 Task: Install travel planning extensions for finding flights, hotels, and activities.
Action: Mouse moved to (1189, 31)
Screenshot: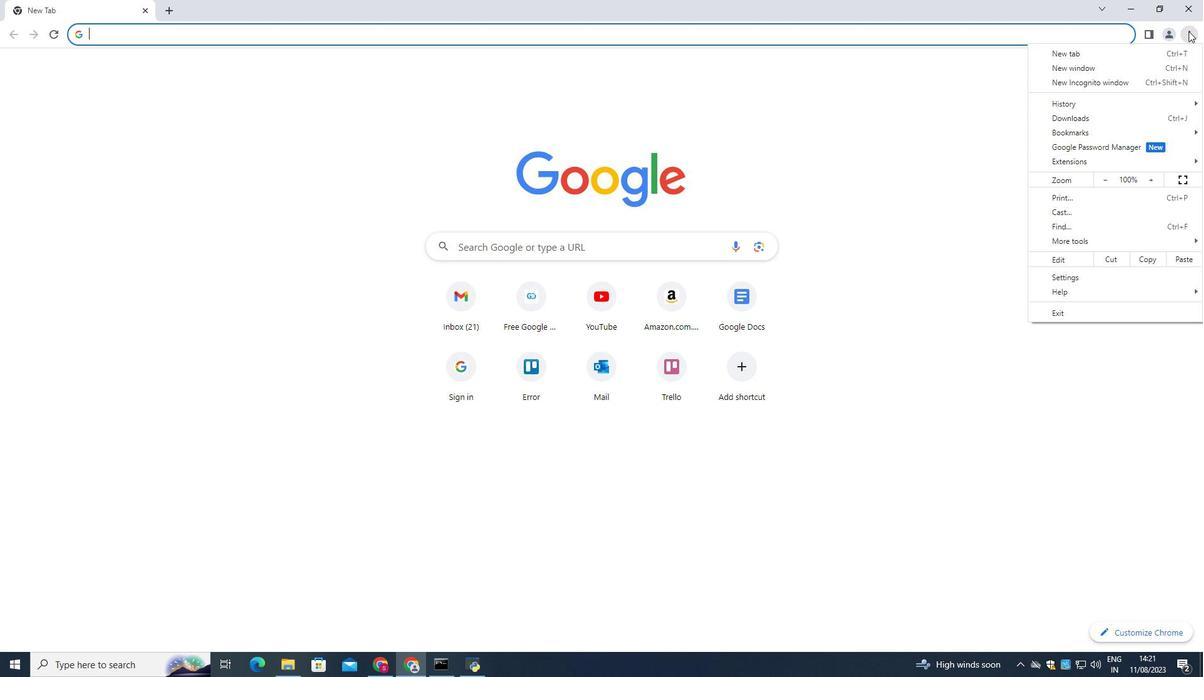
Action: Mouse pressed left at (1189, 31)
Screenshot: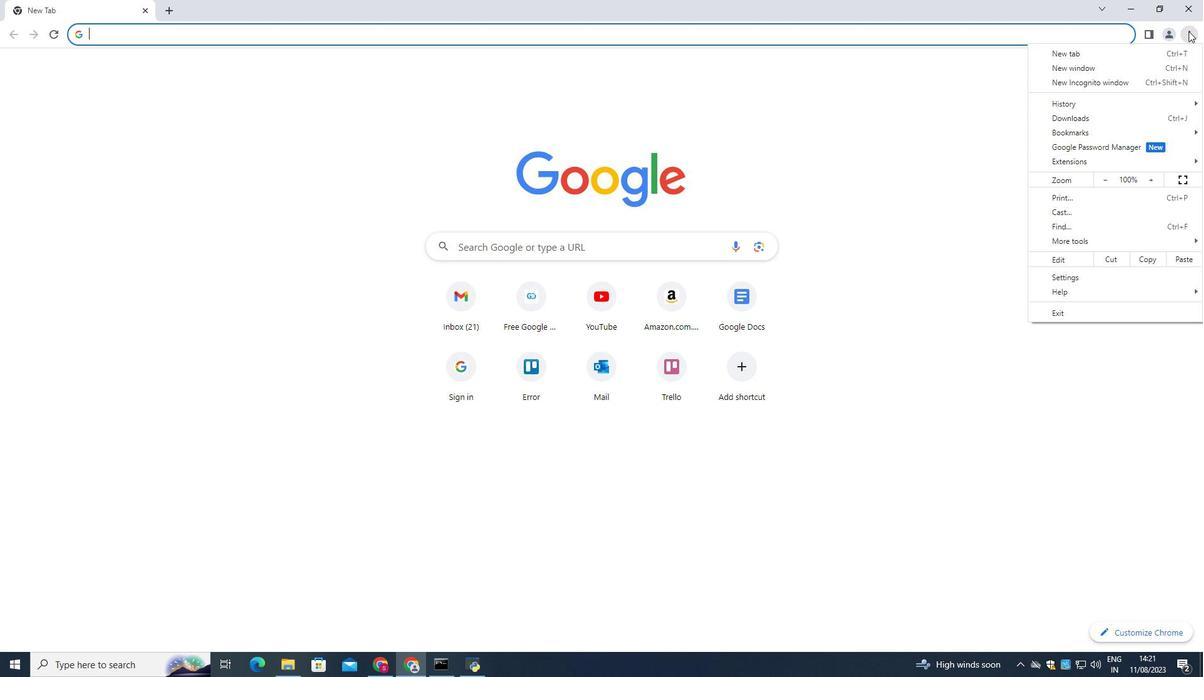 
Action: Mouse moved to (1087, 160)
Screenshot: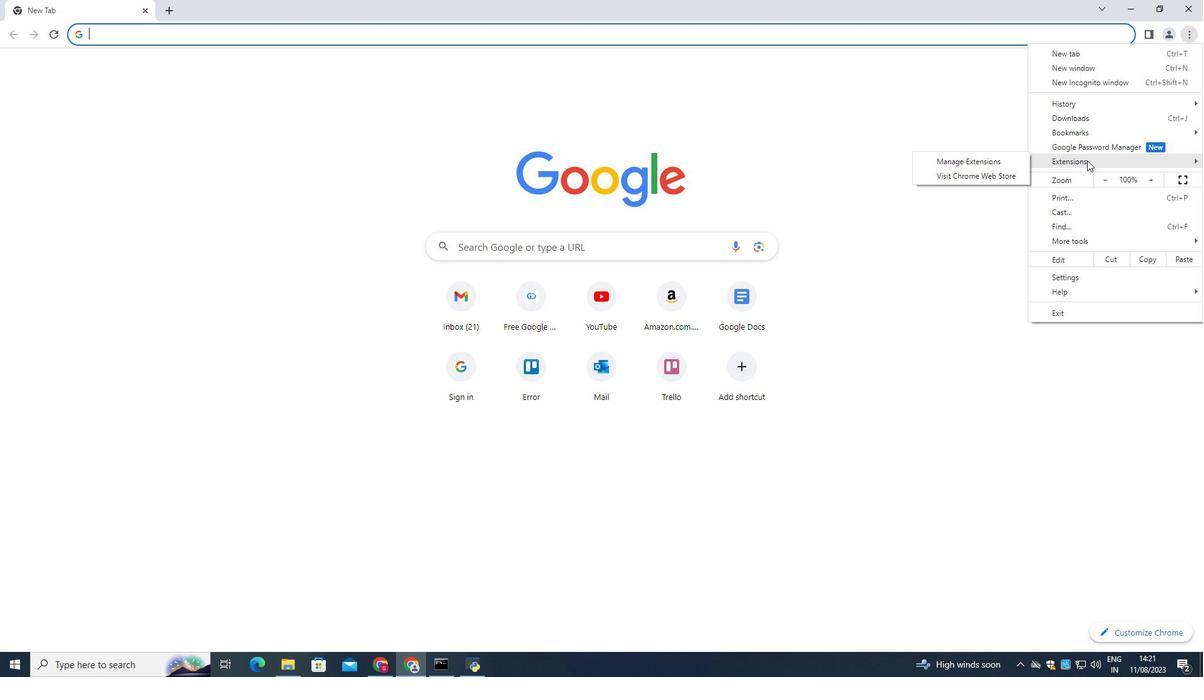 
Action: Mouse pressed left at (1087, 160)
Screenshot: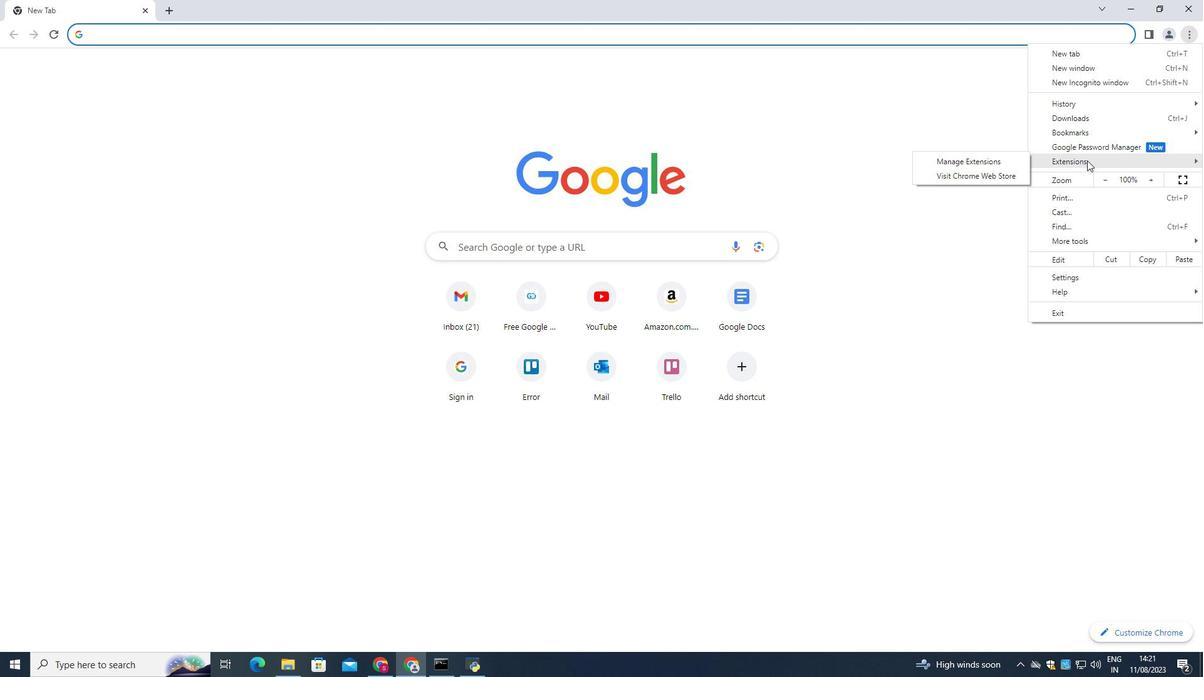 
Action: Mouse moved to (991, 175)
Screenshot: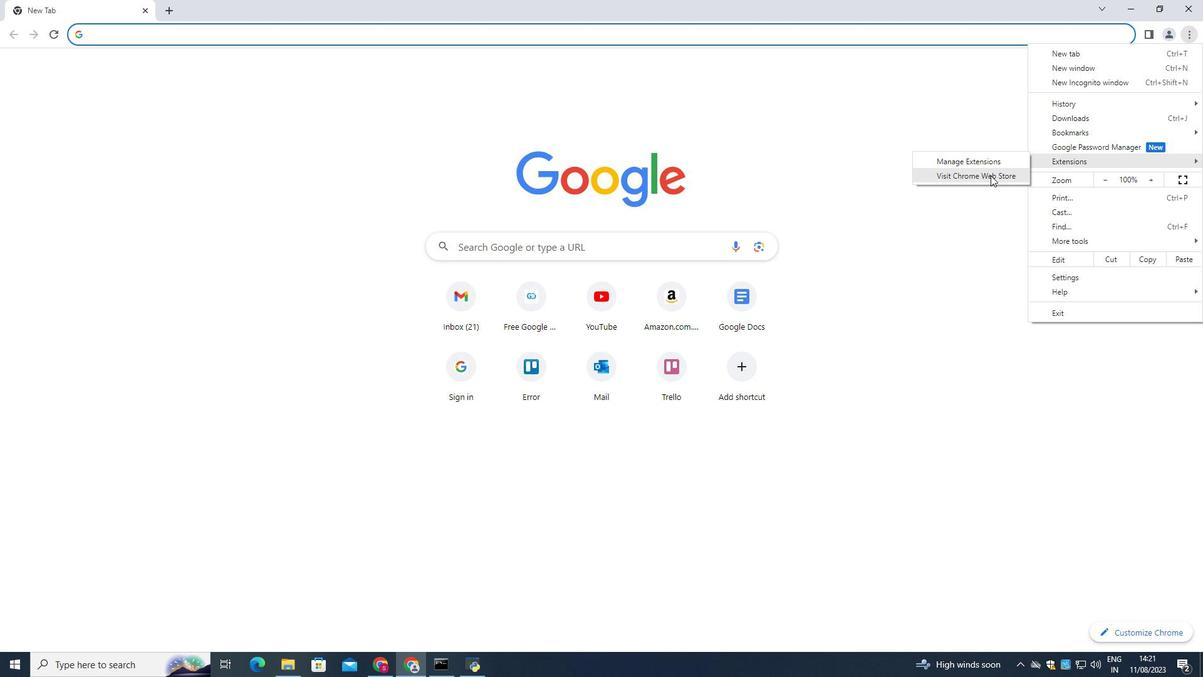 
Action: Mouse pressed left at (991, 175)
Screenshot: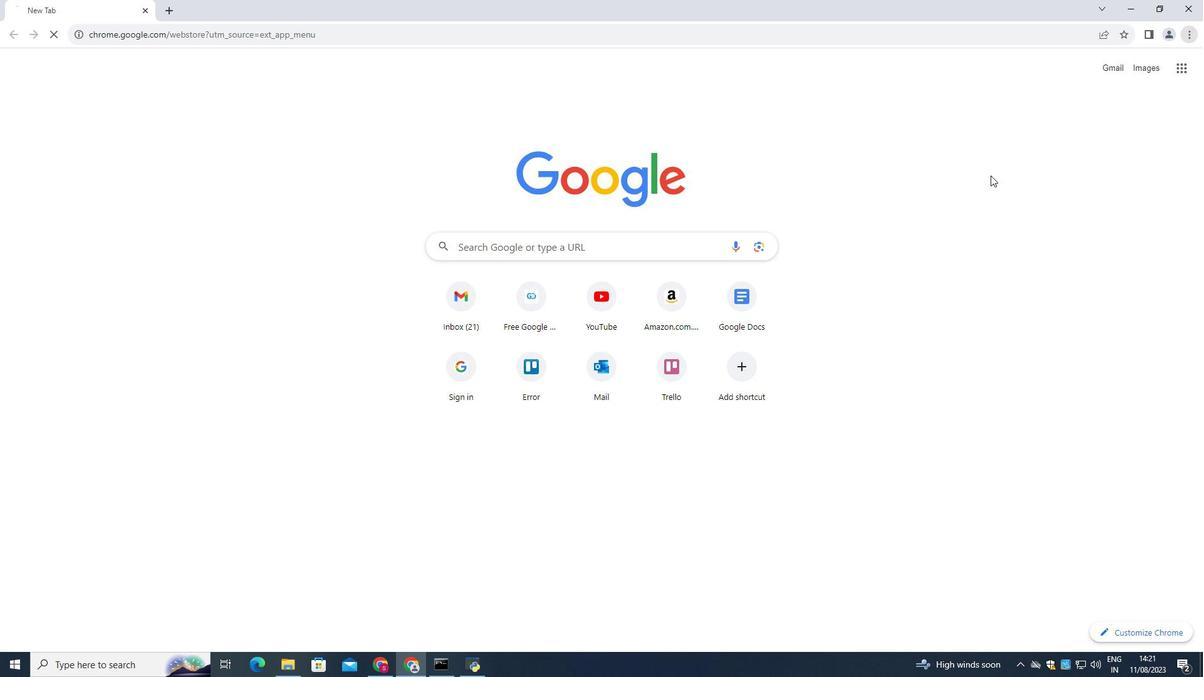 
Action: Mouse moved to (320, 112)
Screenshot: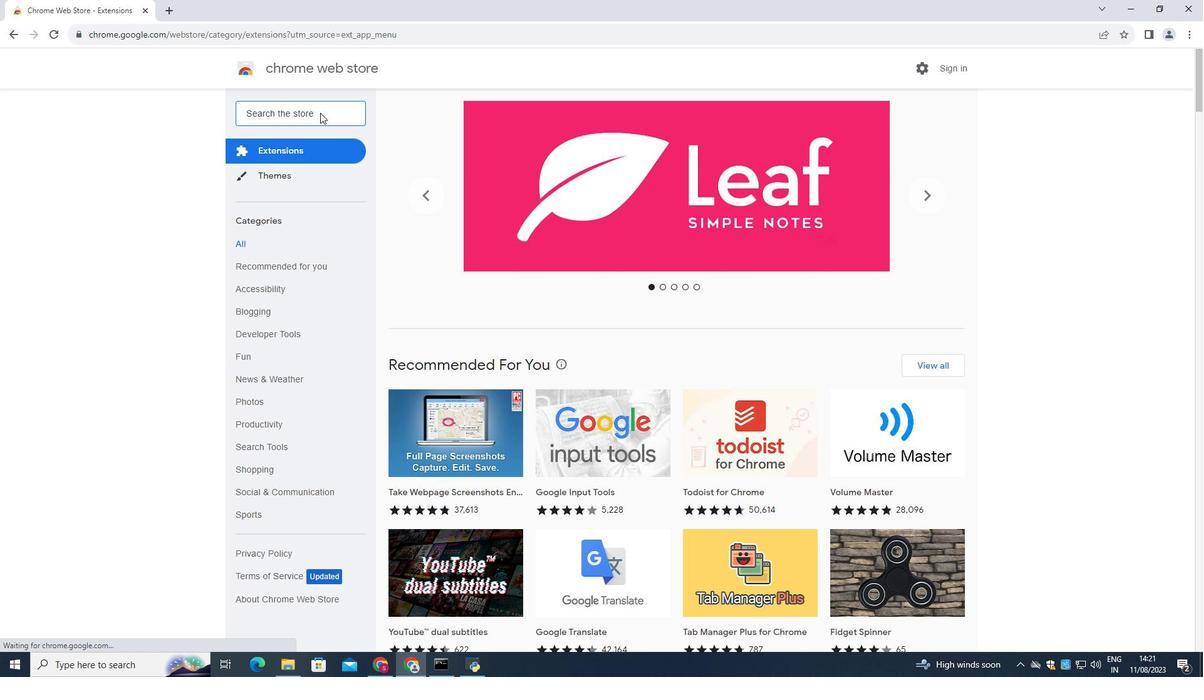 
Action: Mouse pressed left at (320, 112)
Screenshot: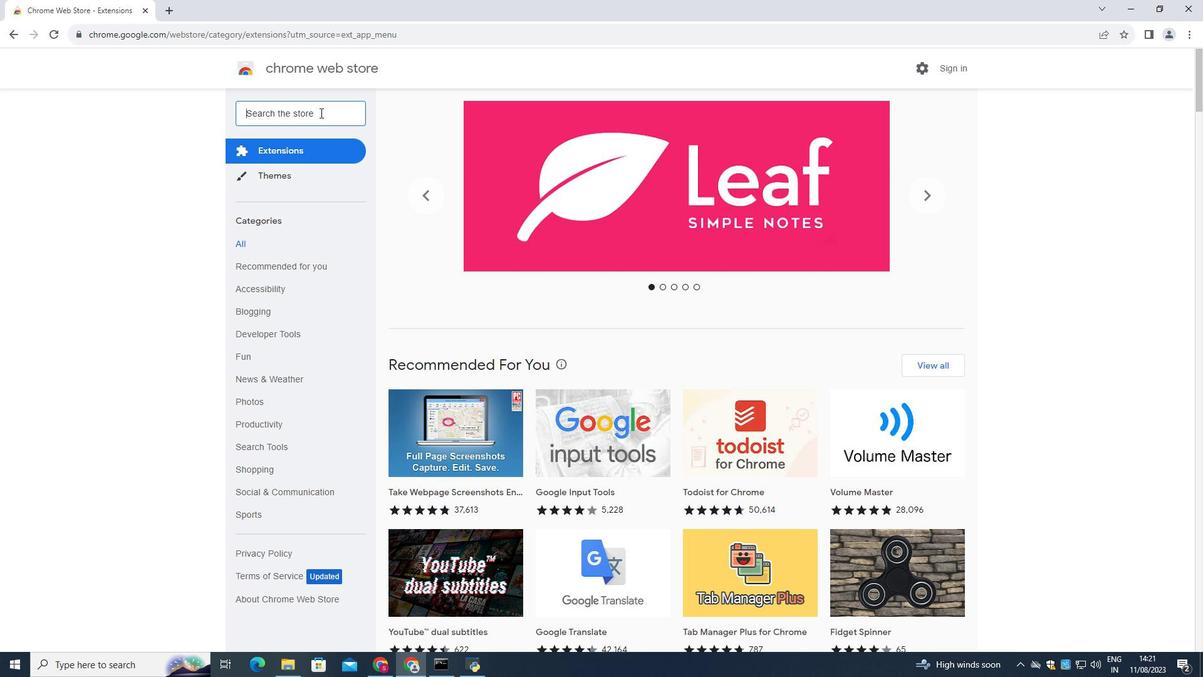 
Action: Key pressed travel<Key.space>planning<Key.space>extensions<Key.enter>
Screenshot: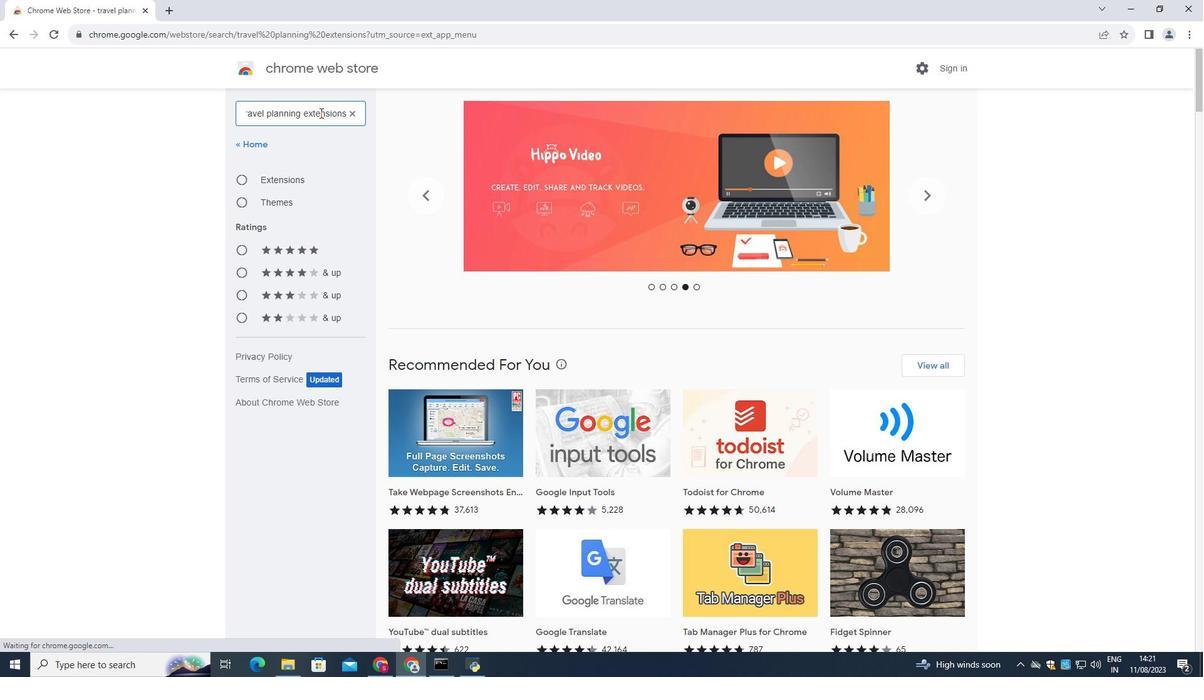 
Action: Mouse moved to (672, 266)
Screenshot: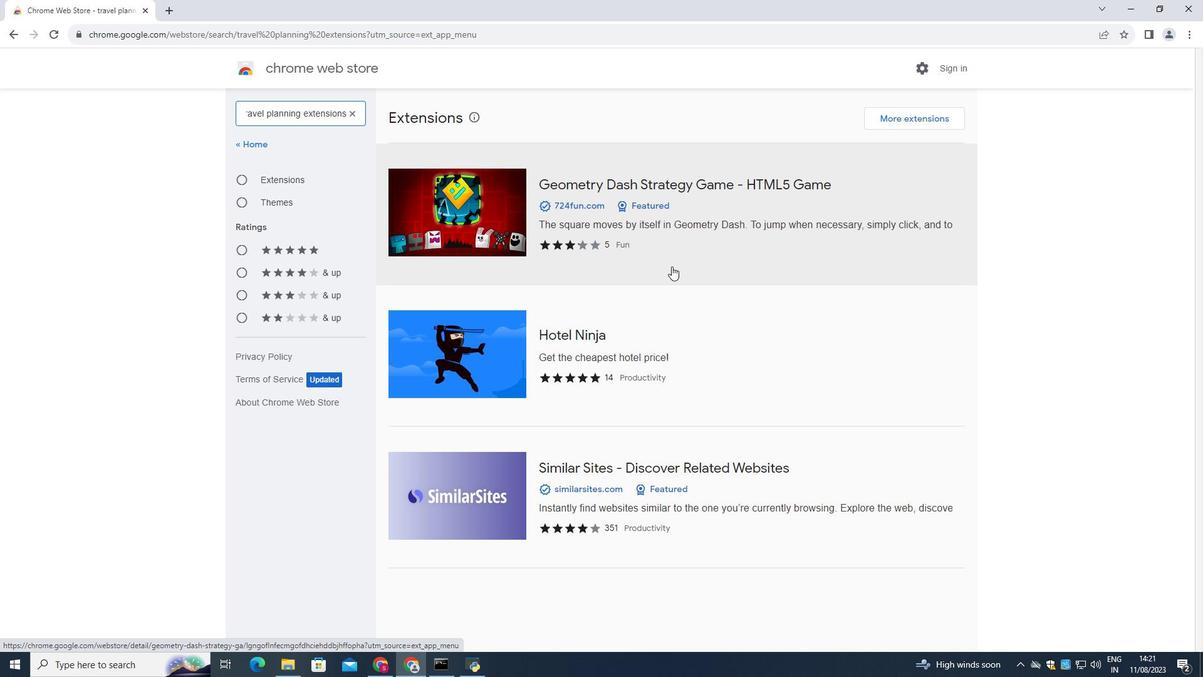 
Action: Mouse scrolled (672, 267) with delta (0, 0)
Screenshot: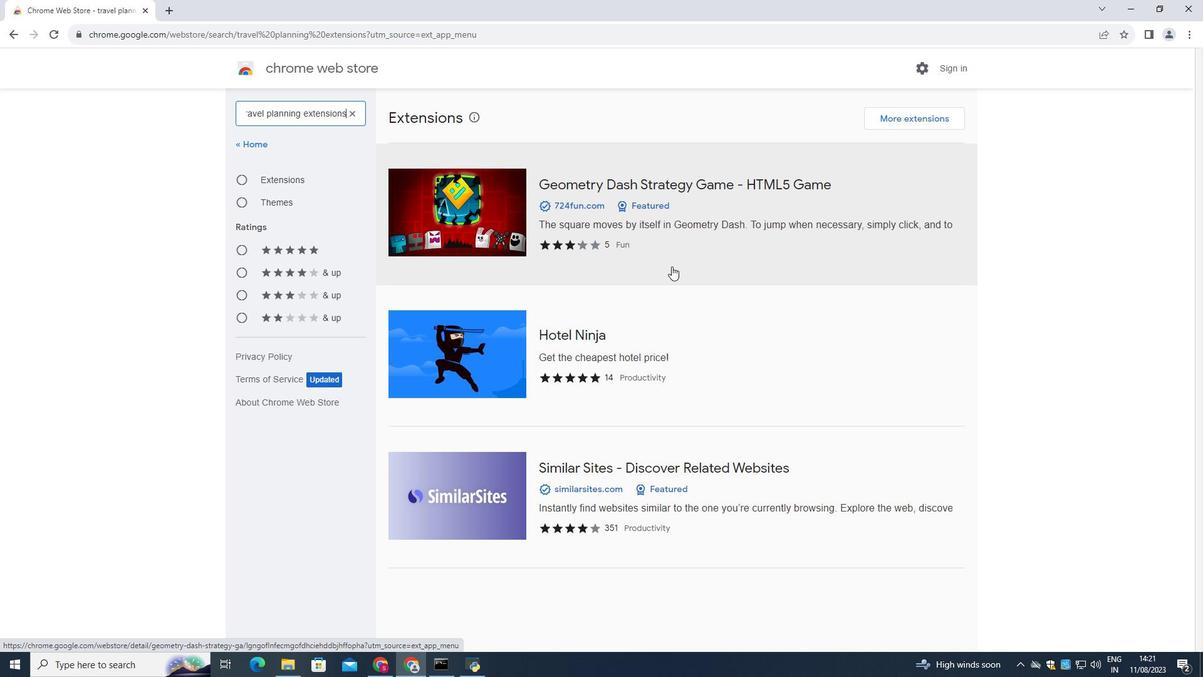 
Action: Mouse scrolled (672, 267) with delta (0, 0)
Screenshot: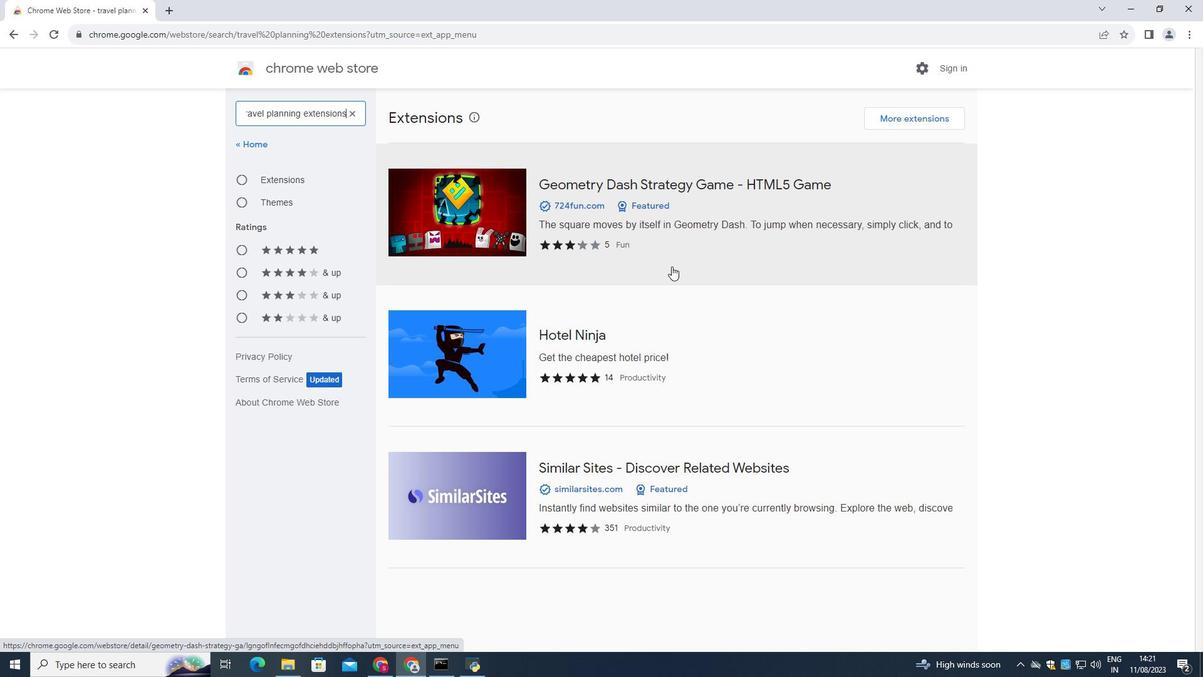 
Action: Mouse scrolled (672, 267) with delta (0, 0)
Screenshot: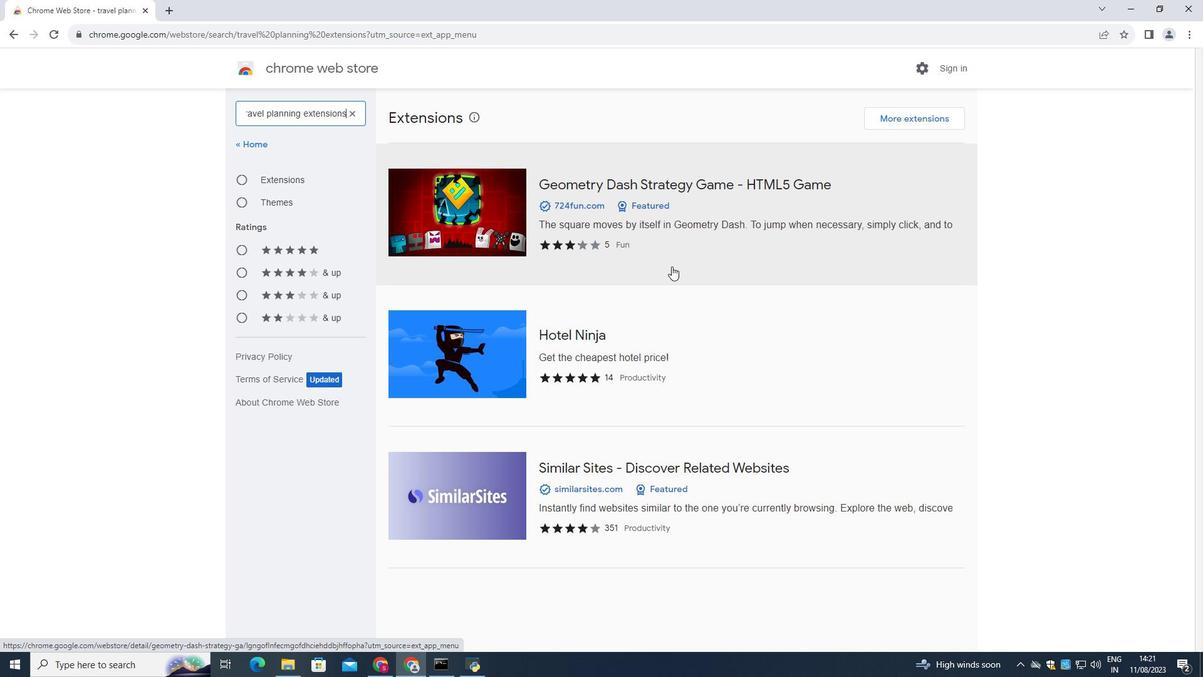 
Action: Mouse scrolled (672, 267) with delta (0, 0)
Screenshot: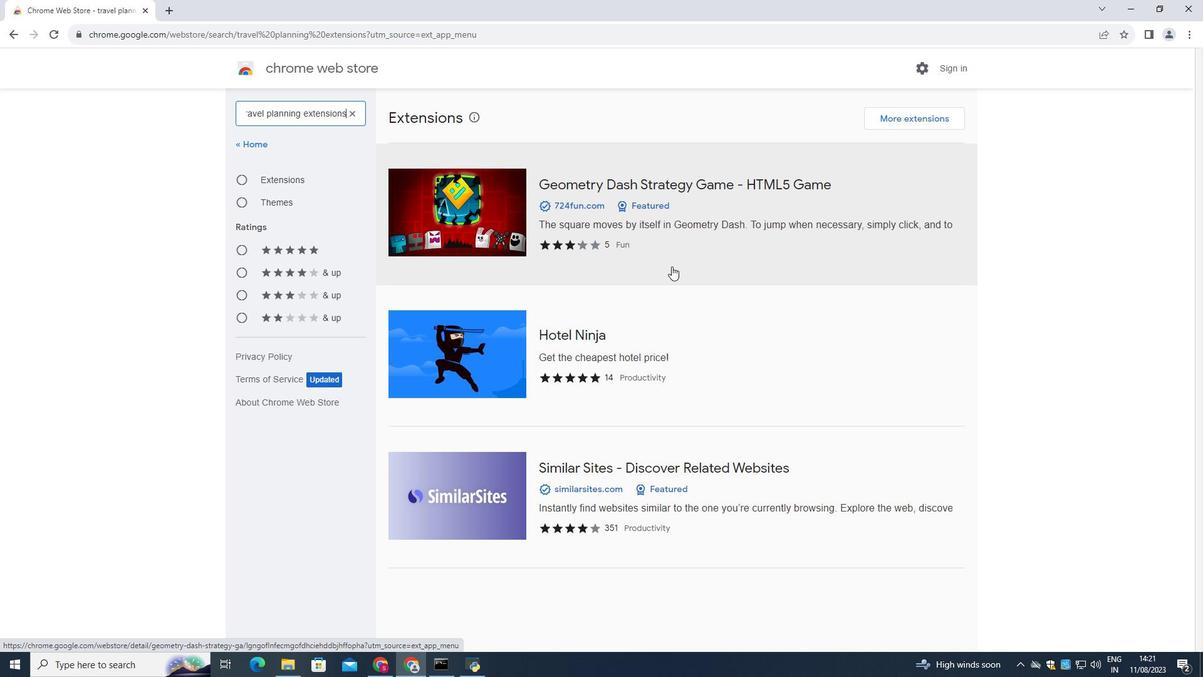 
Action: Mouse scrolled (672, 265) with delta (0, 0)
Screenshot: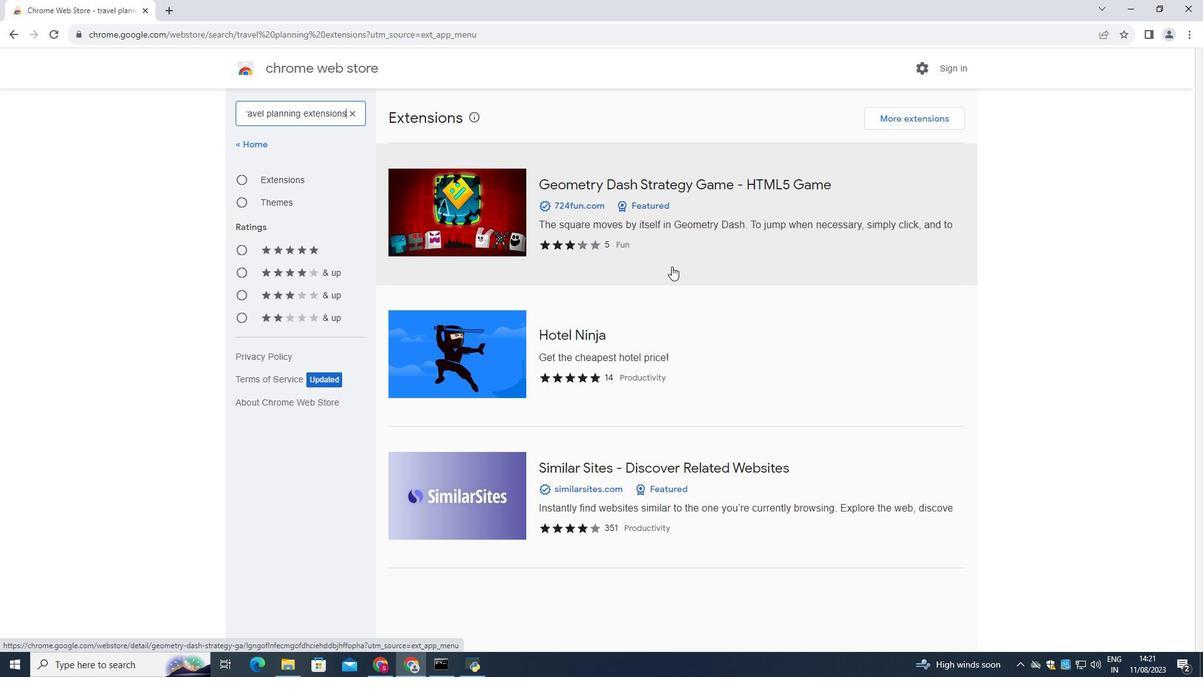 
Action: Mouse scrolled (672, 265) with delta (0, 0)
Screenshot: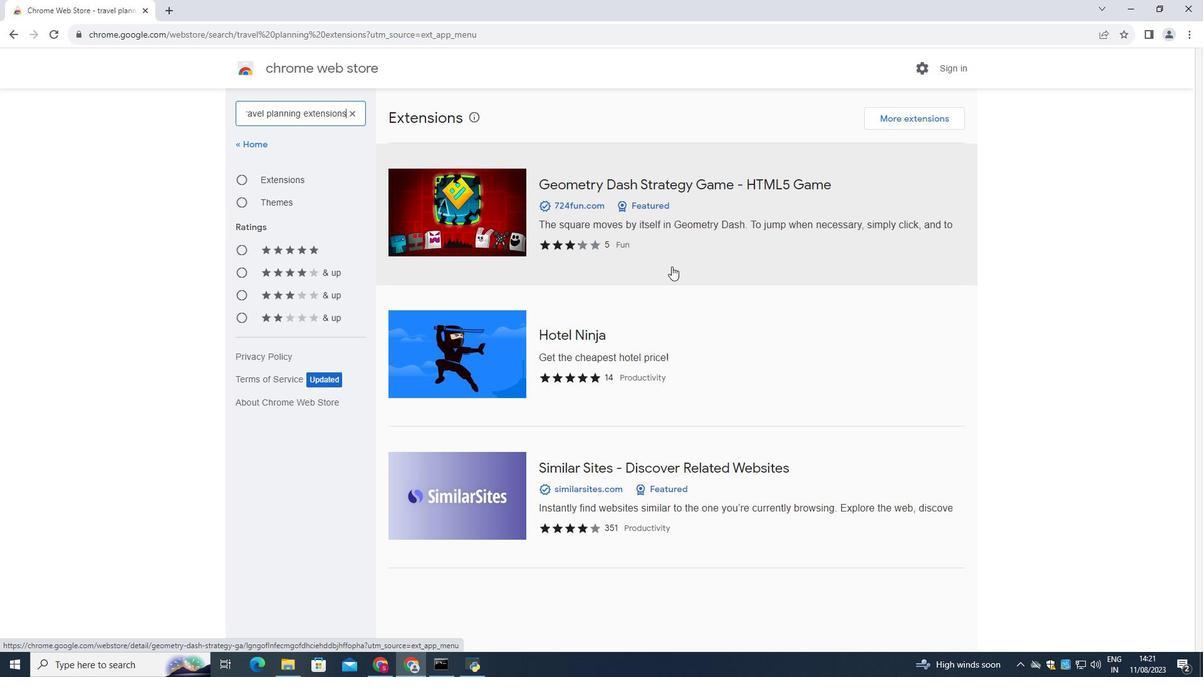 
Action: Mouse scrolled (672, 265) with delta (0, 0)
Screenshot: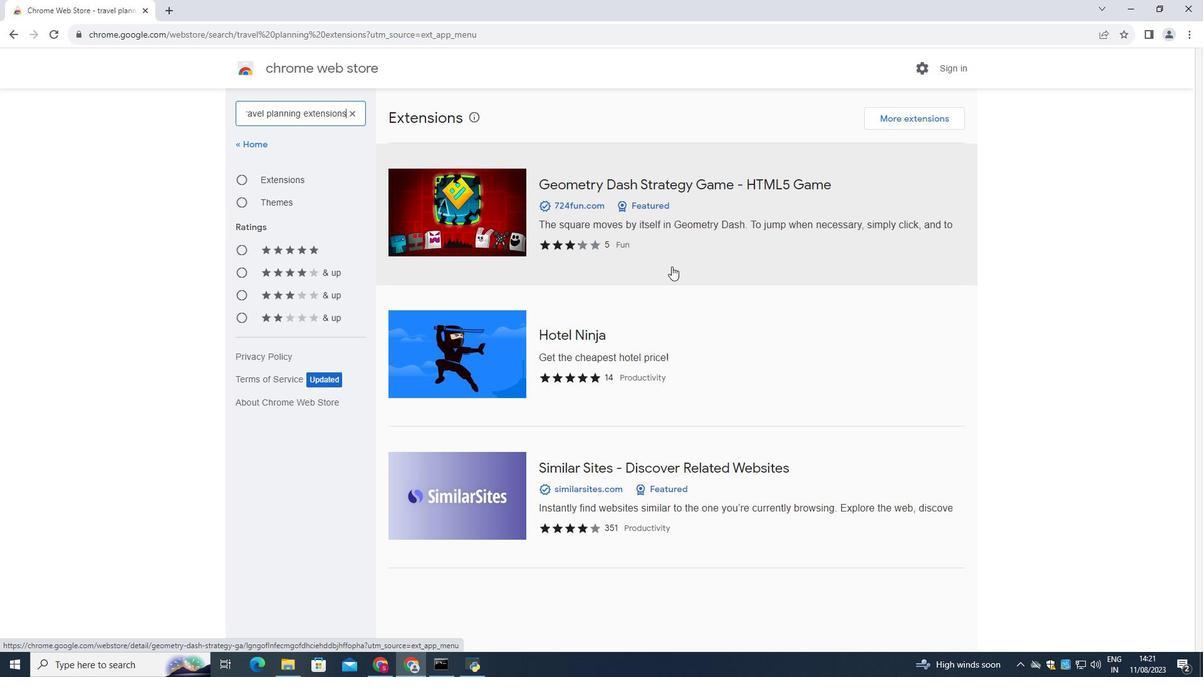 
Action: Mouse scrolled (672, 265) with delta (0, 0)
Screenshot: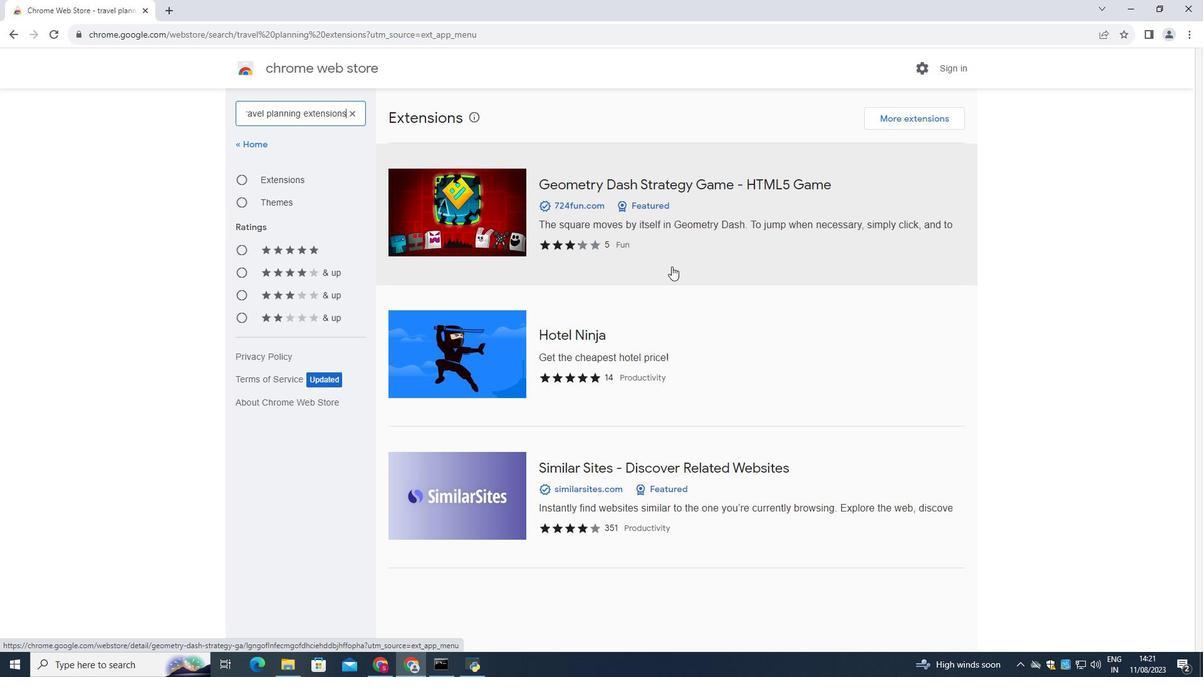 
Action: Mouse scrolled (672, 265) with delta (0, 0)
Screenshot: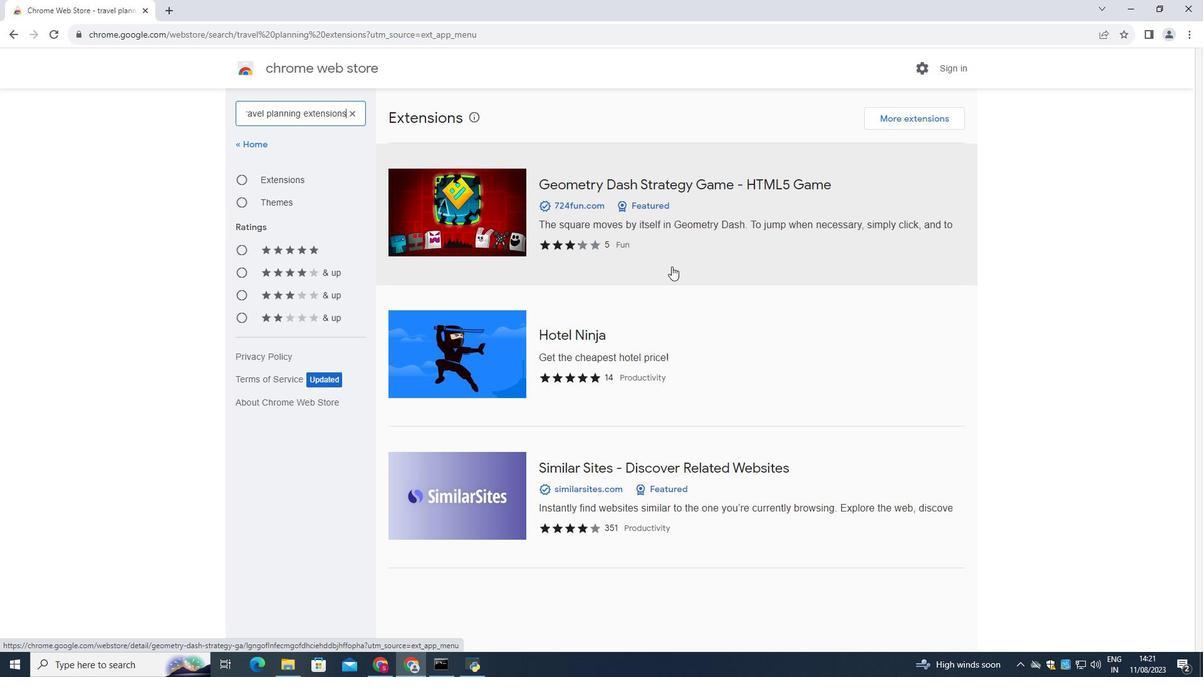 
Action: Mouse scrolled (672, 265) with delta (0, 0)
Screenshot: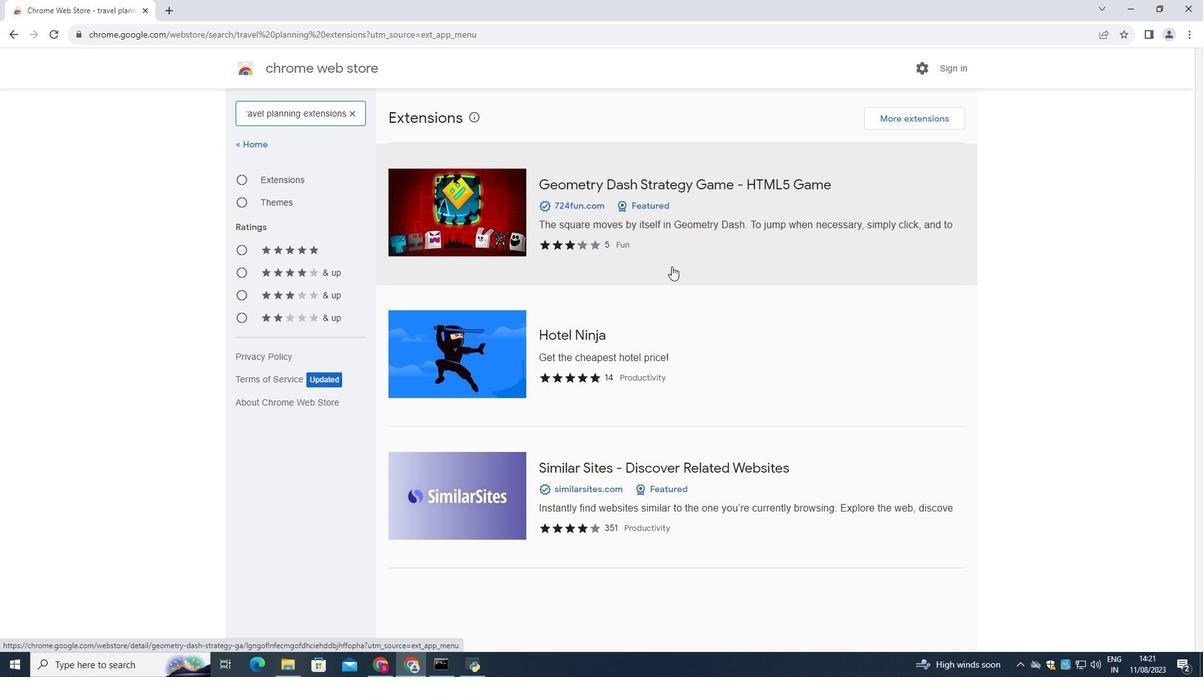 
Action: Mouse scrolled (672, 265) with delta (0, 0)
Screenshot: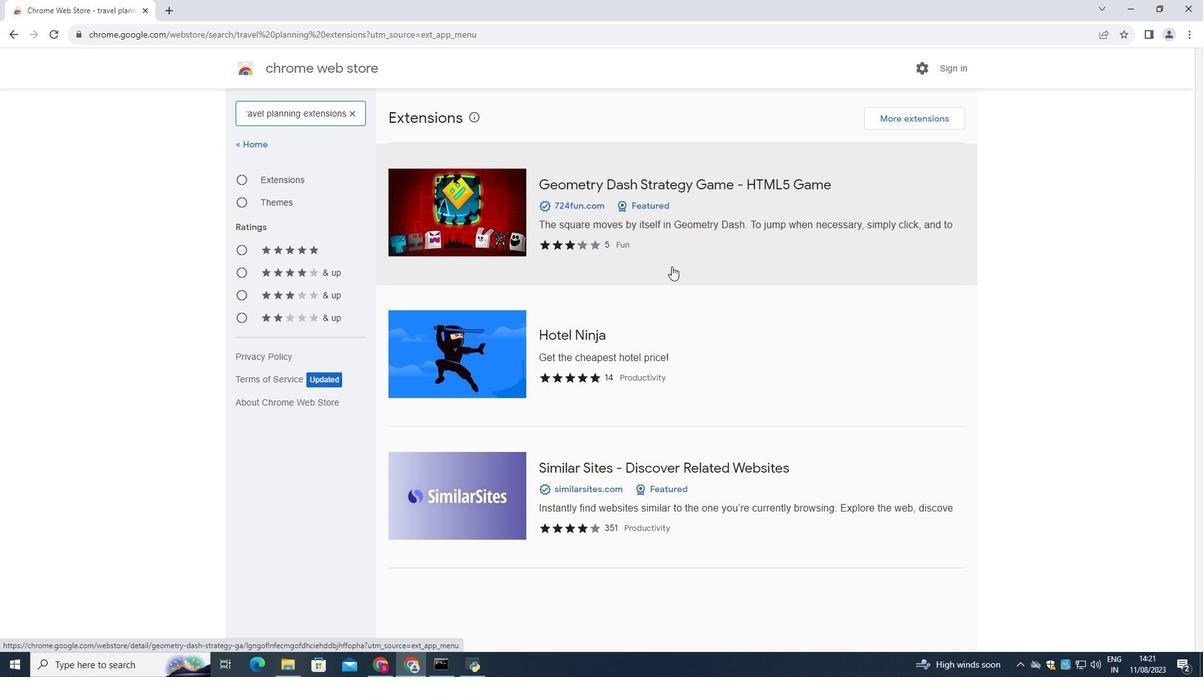
Action: Mouse scrolled (672, 265) with delta (0, 0)
Screenshot: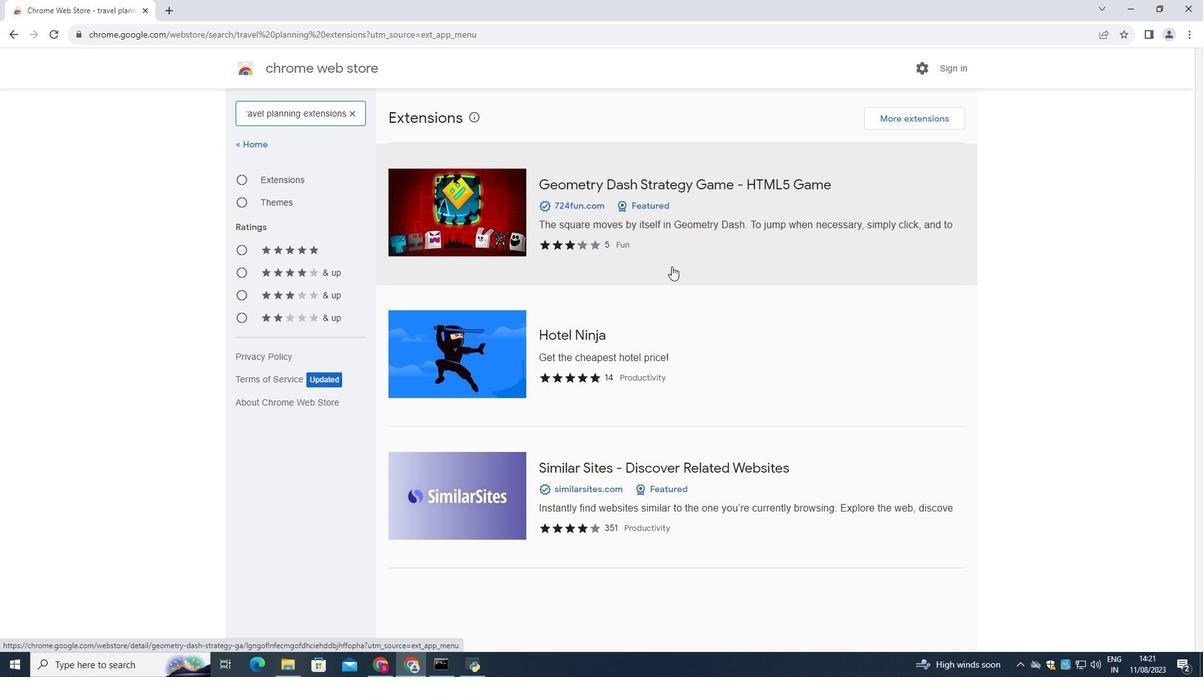 
Action: Mouse scrolled (672, 265) with delta (0, 0)
Screenshot: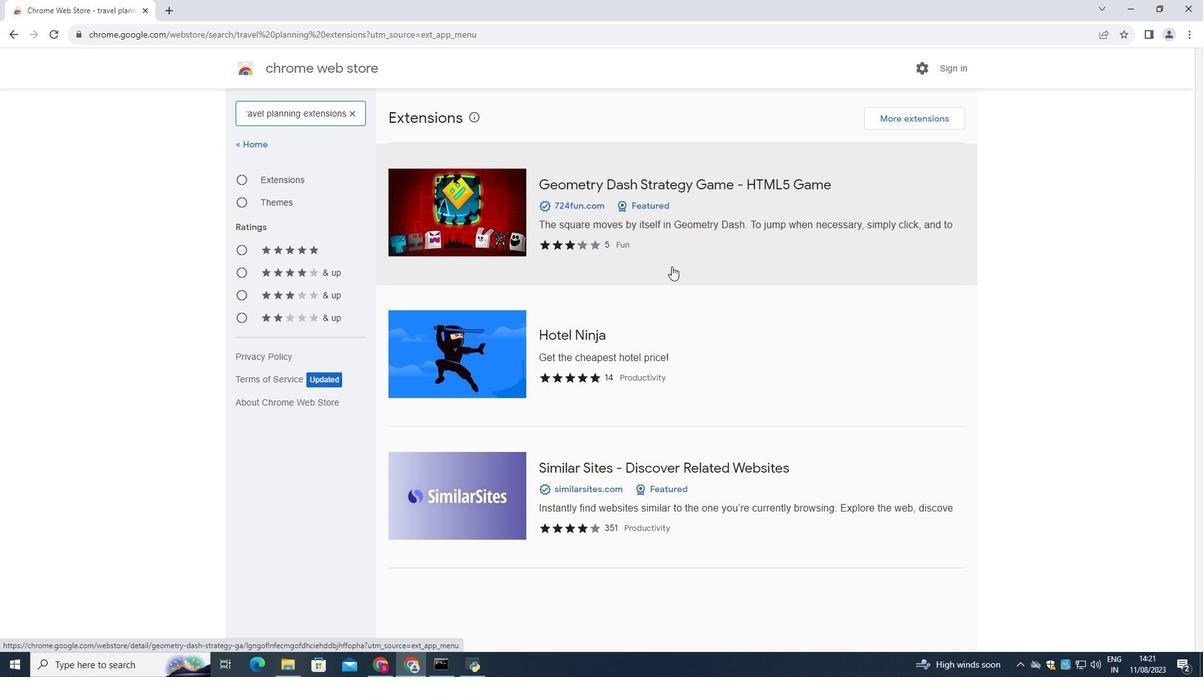
Action: Mouse scrolled (672, 265) with delta (0, 0)
Screenshot: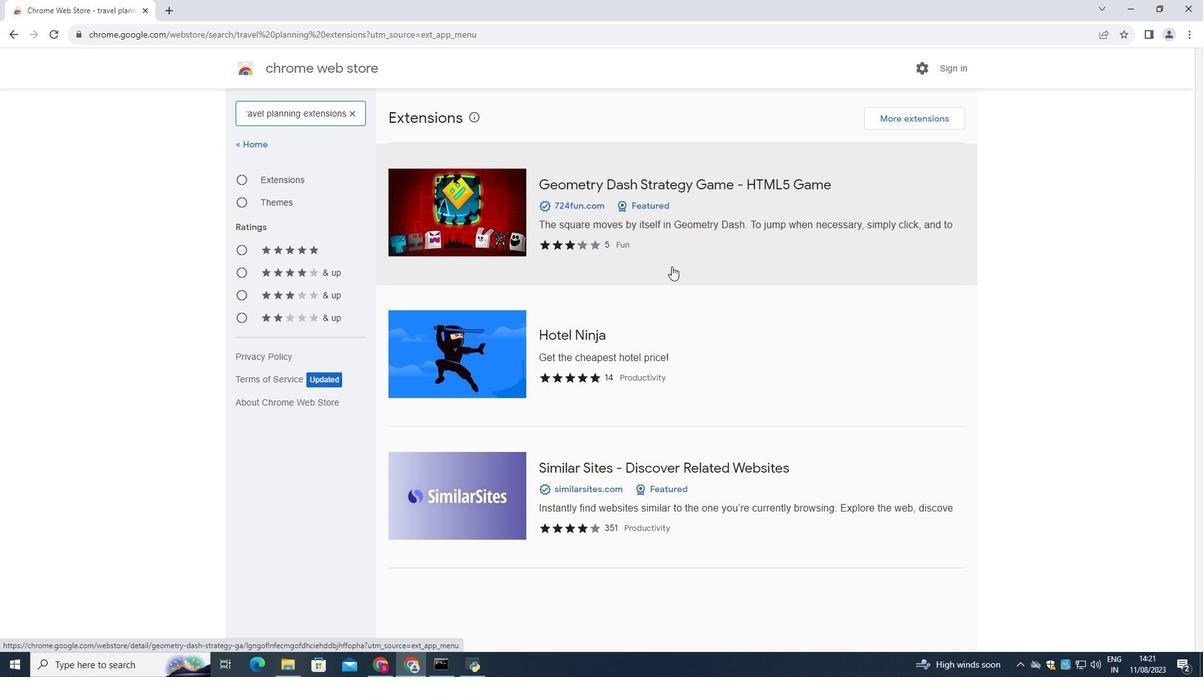 
Action: Mouse scrolled (672, 265) with delta (0, 0)
Screenshot: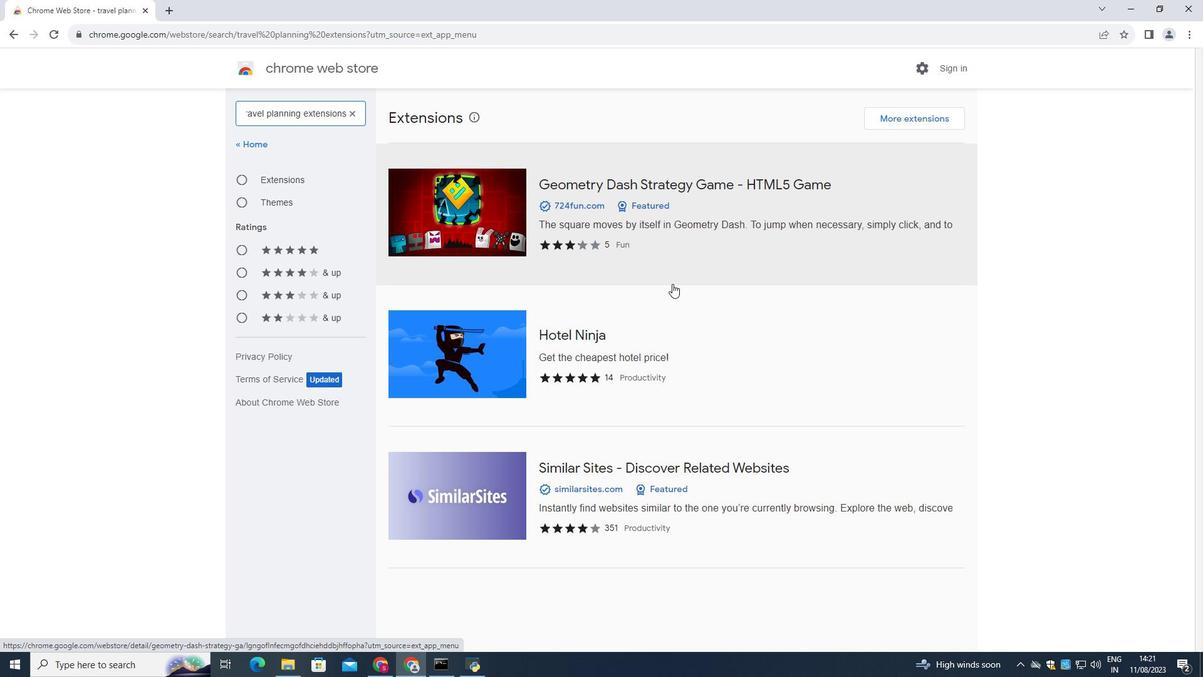 
Action: Mouse moved to (242, 179)
Screenshot: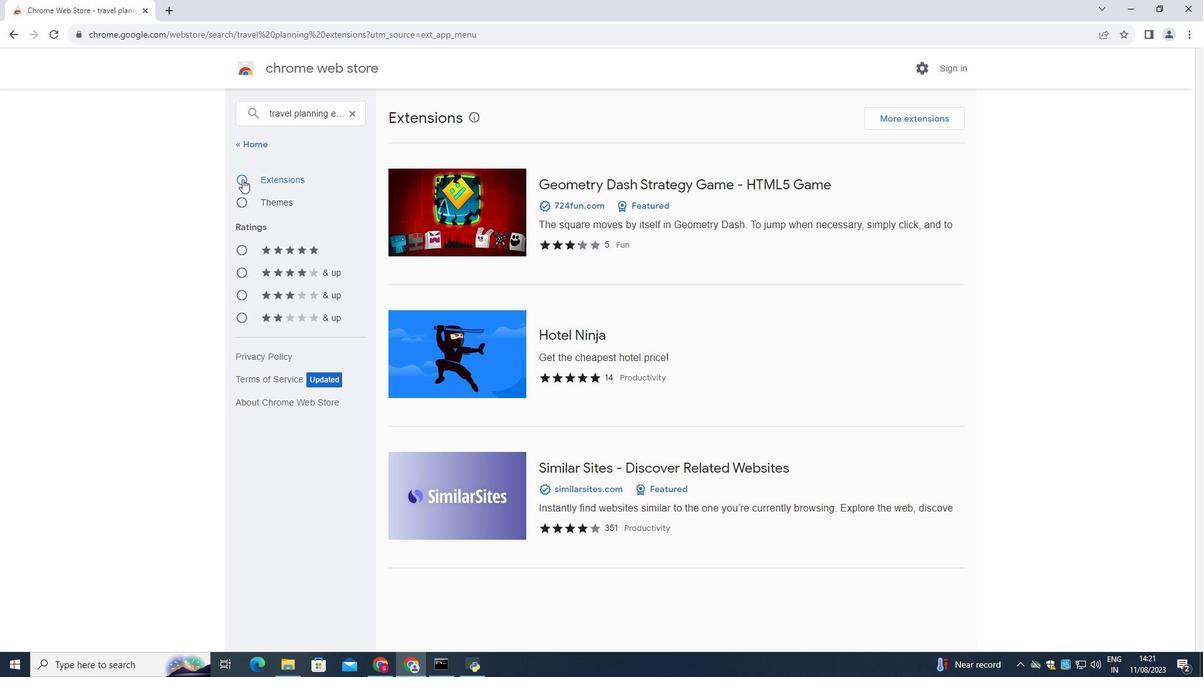 
Action: Mouse pressed left at (242, 179)
Screenshot: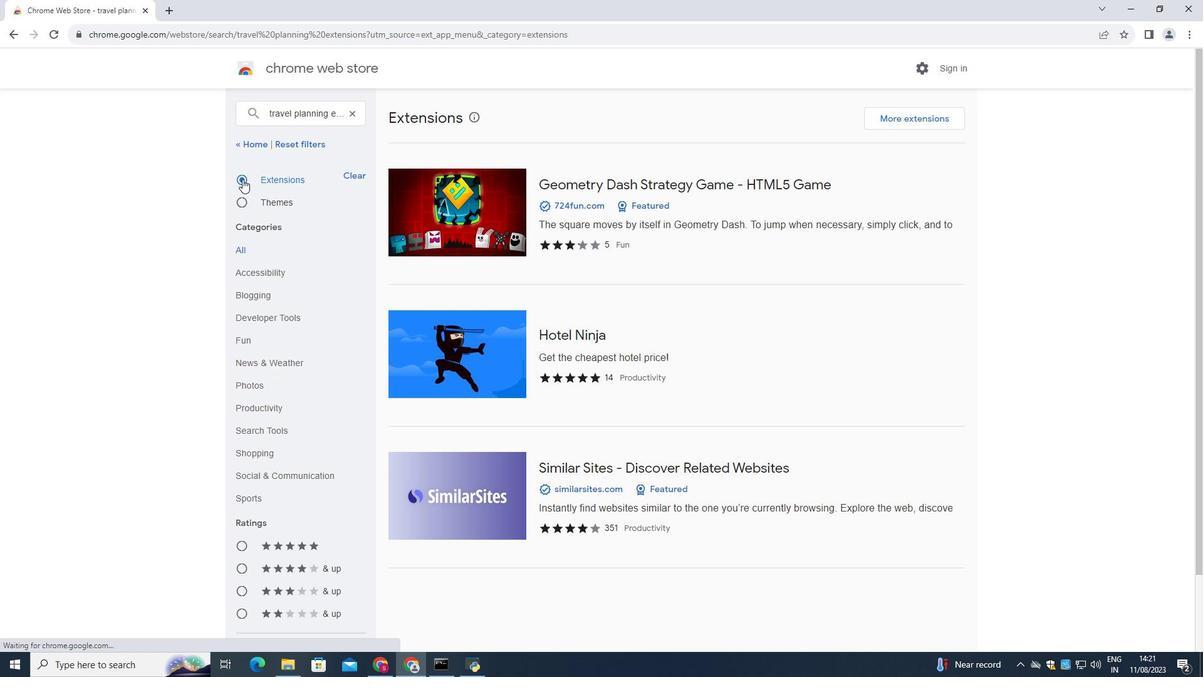 
Action: Mouse moved to (624, 350)
Screenshot: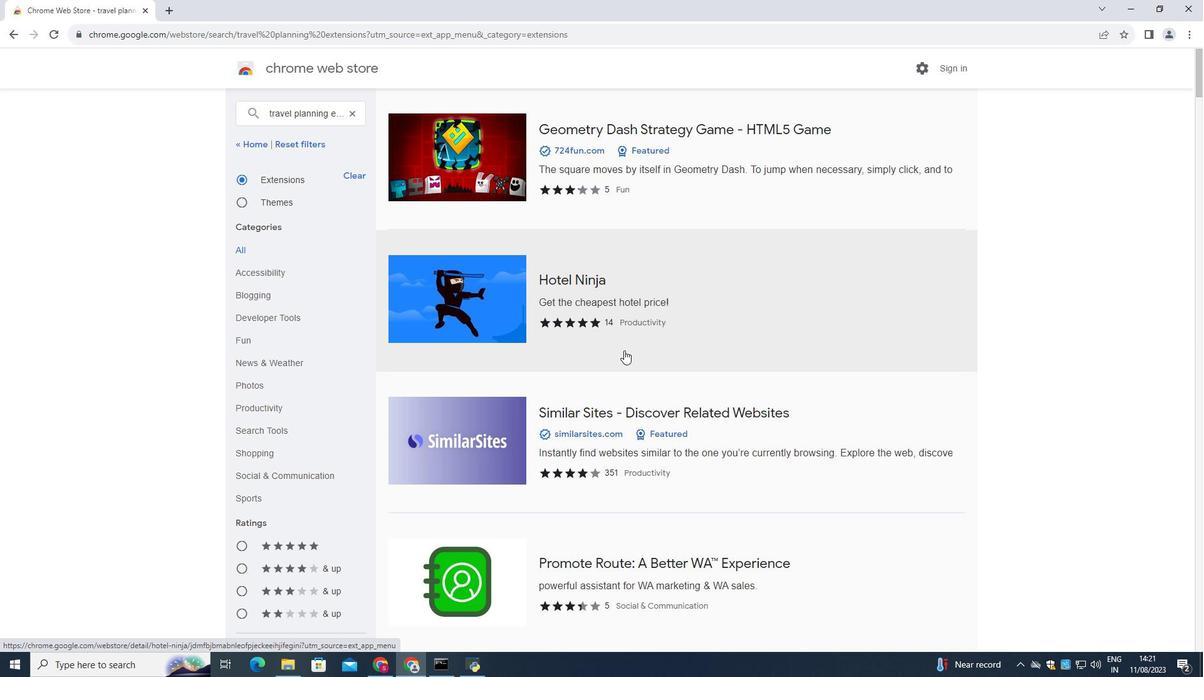
Action: Mouse scrolled (624, 351) with delta (0, 0)
Screenshot: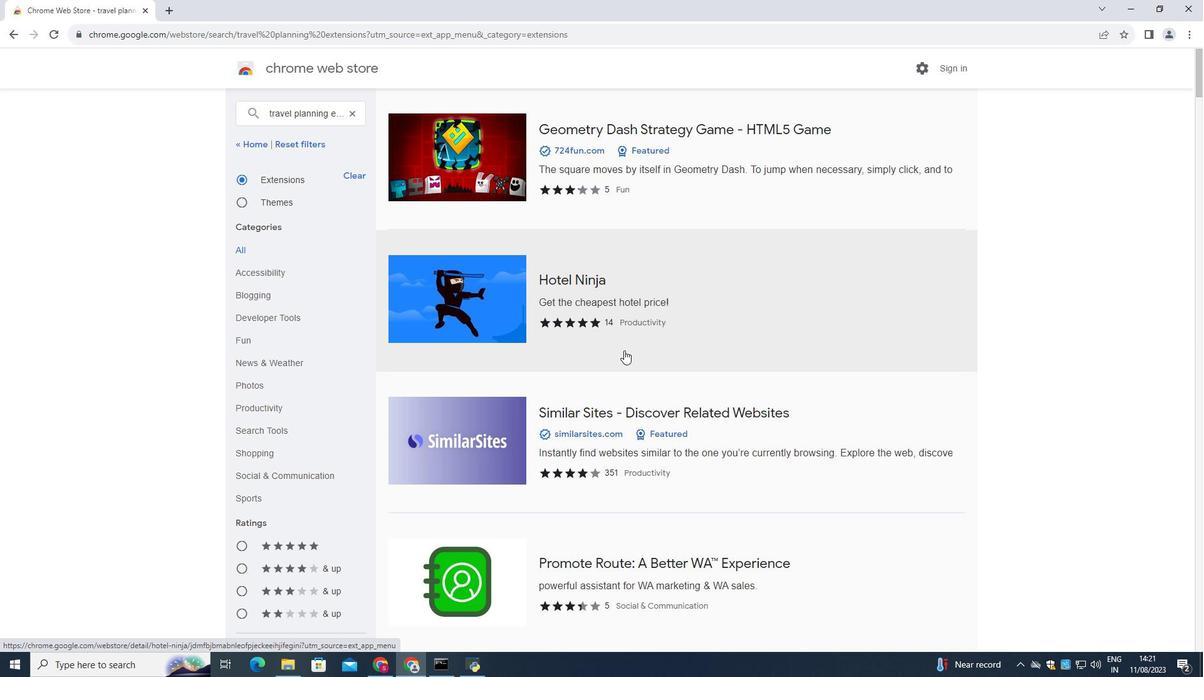
Action: Mouse scrolled (624, 351) with delta (0, 0)
Screenshot: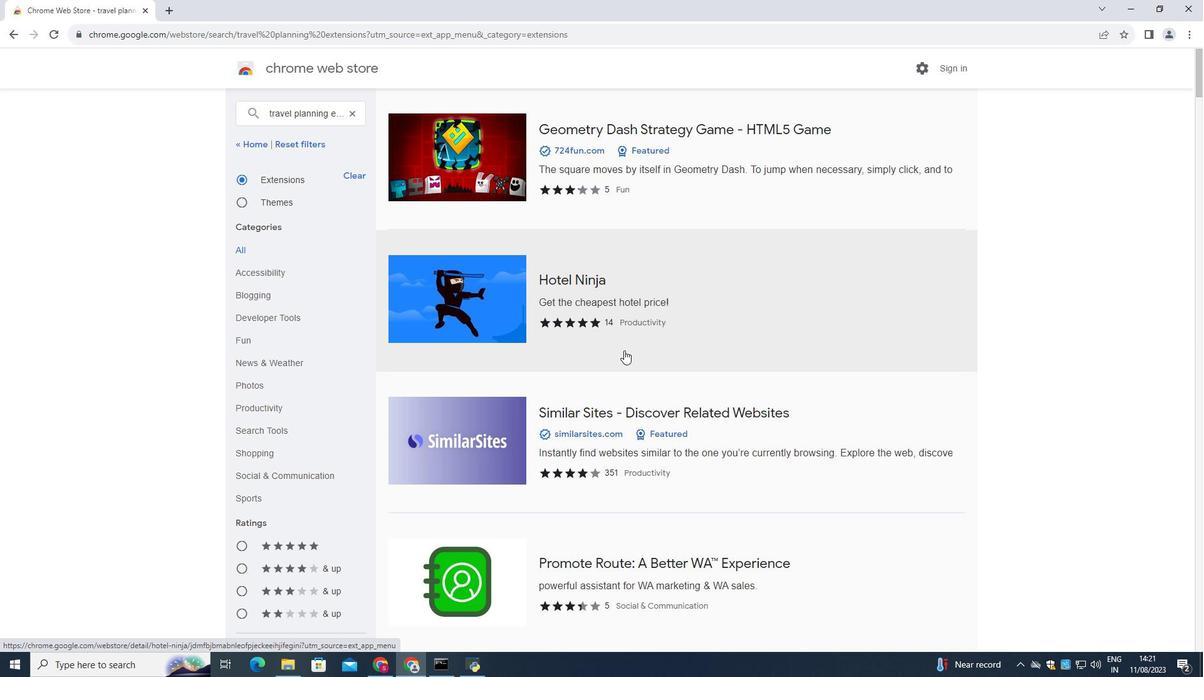 
Action: Mouse scrolled (624, 351) with delta (0, 0)
Screenshot: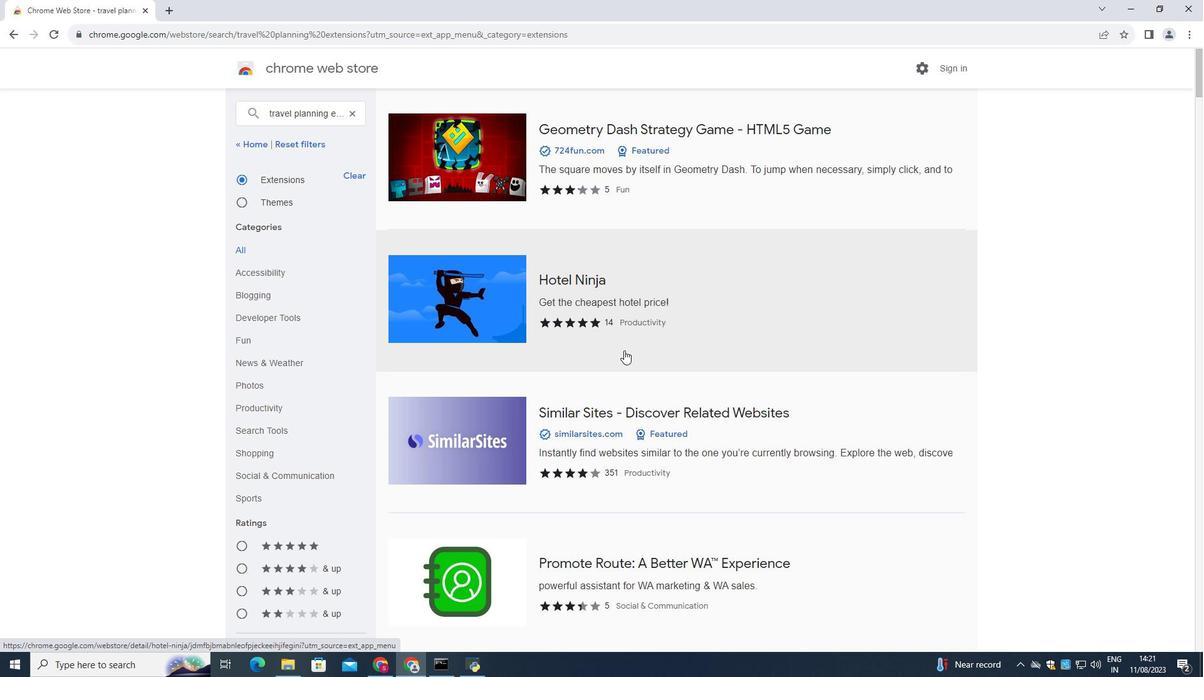 
Action: Mouse scrolled (624, 351) with delta (0, 0)
Screenshot: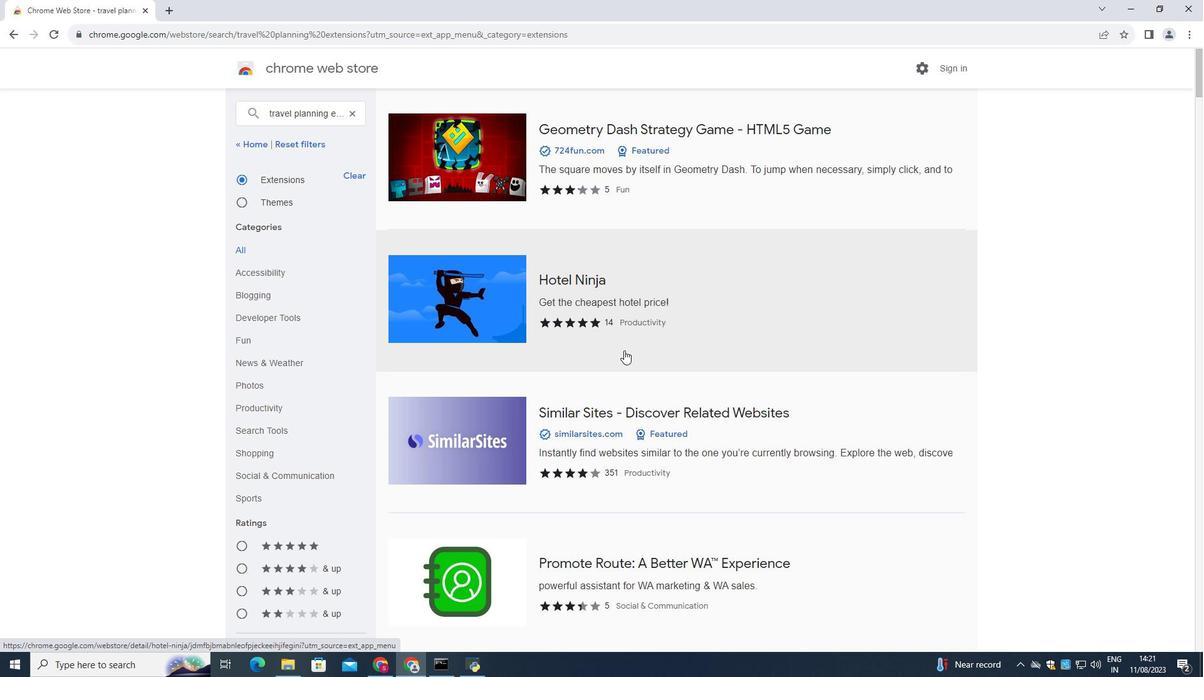 
Action: Mouse scrolled (624, 351) with delta (0, 0)
Screenshot: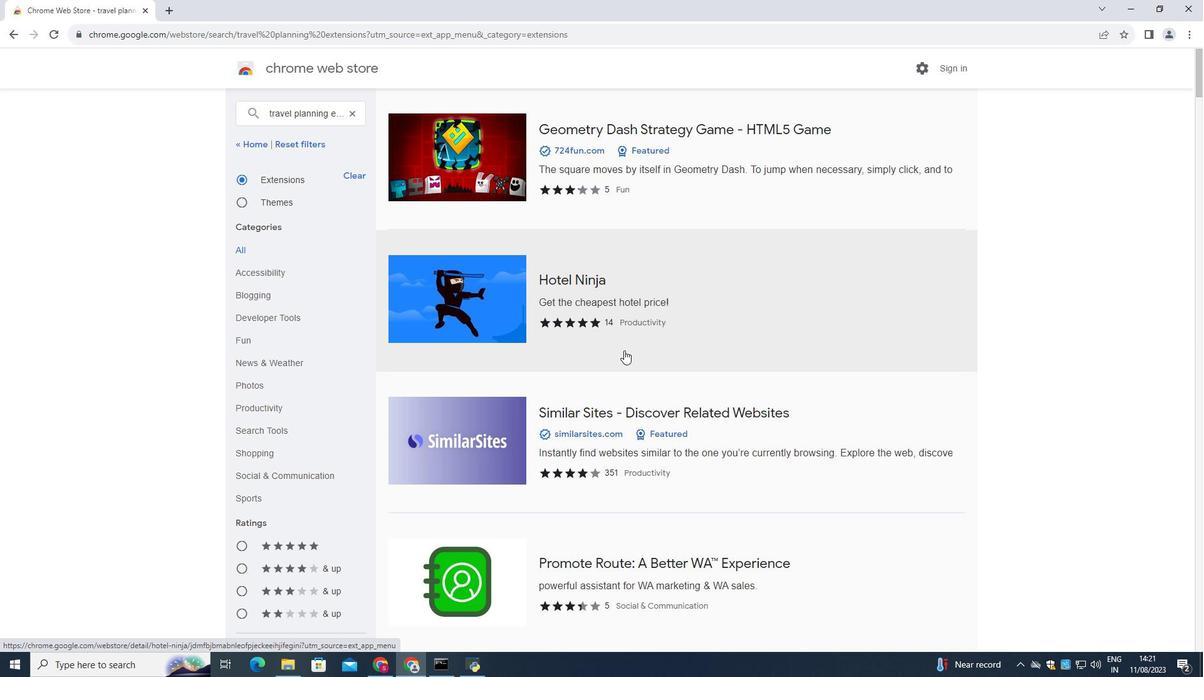 
Action: Mouse moved to (616, 356)
Screenshot: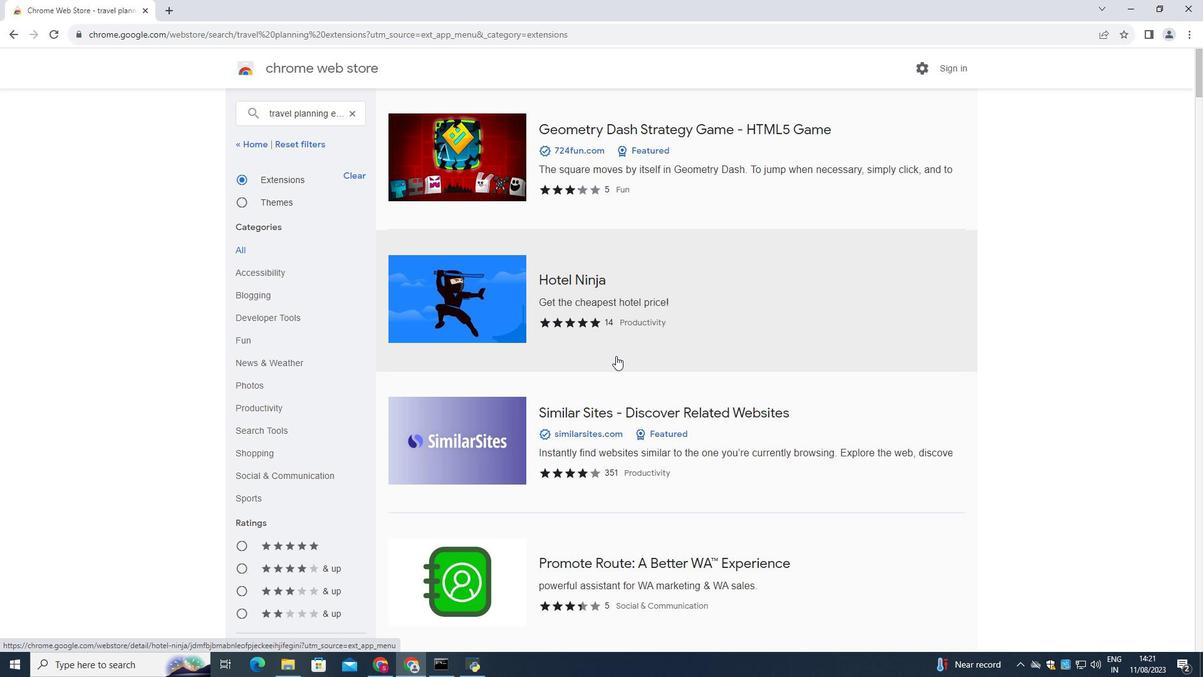 
Action: Mouse scrolled (616, 355) with delta (0, 0)
Screenshot: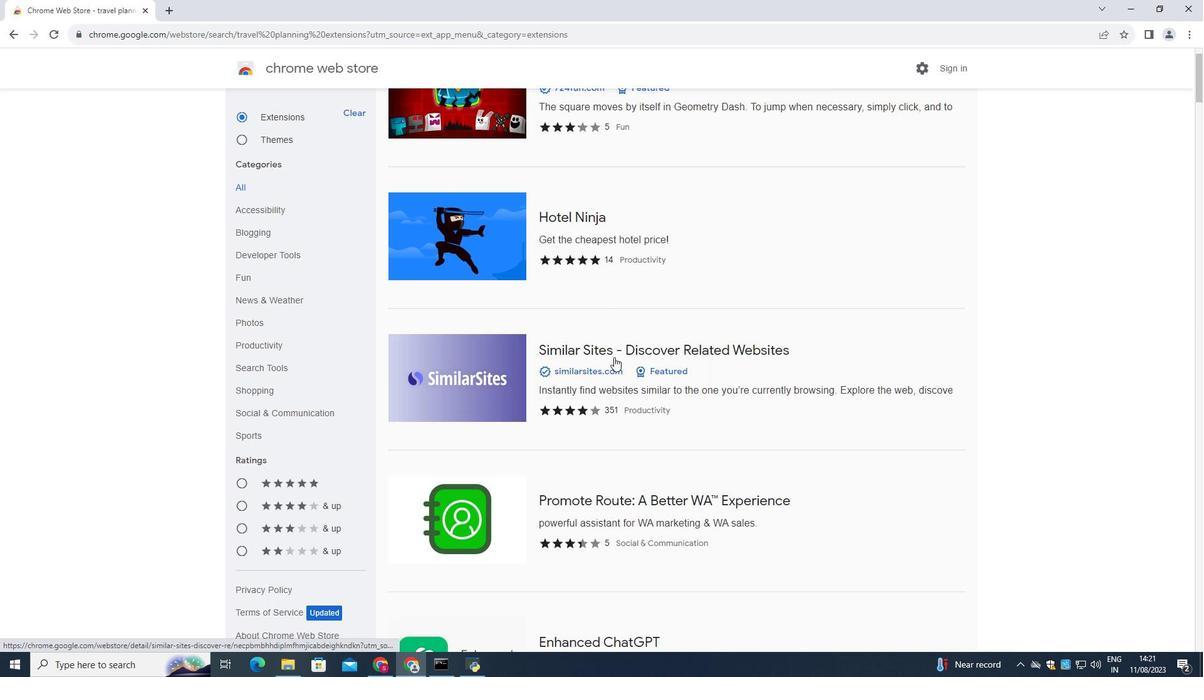 
Action: Mouse moved to (615, 356)
Screenshot: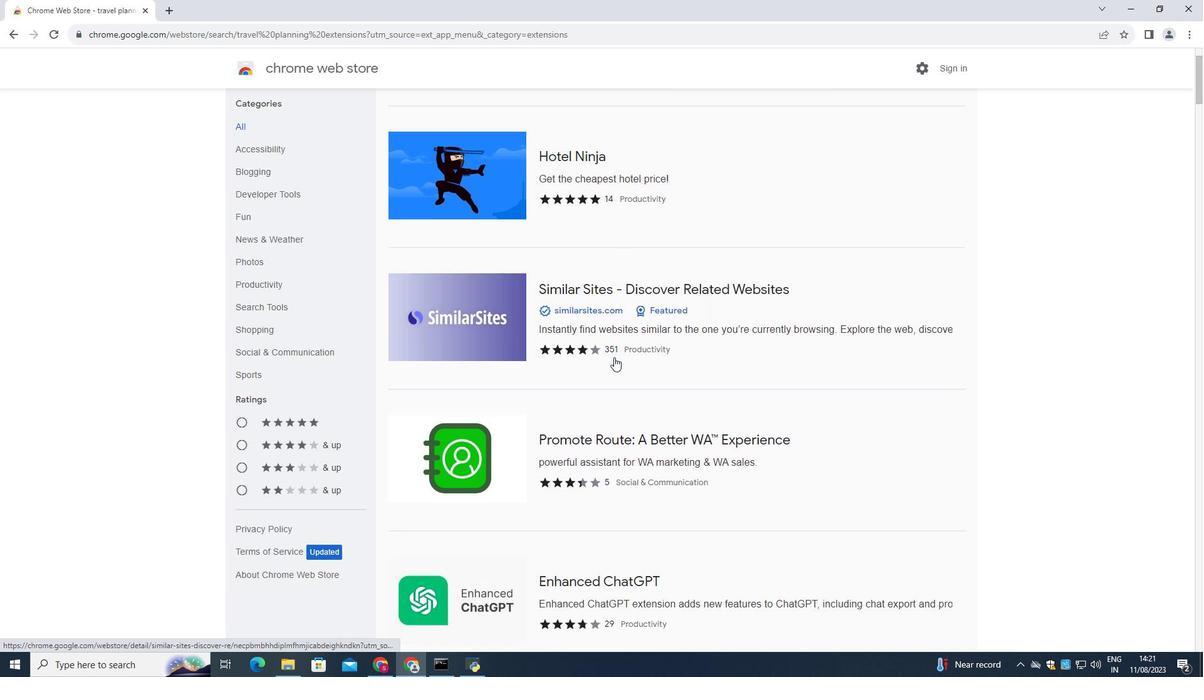 
Action: Mouse scrolled (615, 356) with delta (0, 0)
Screenshot: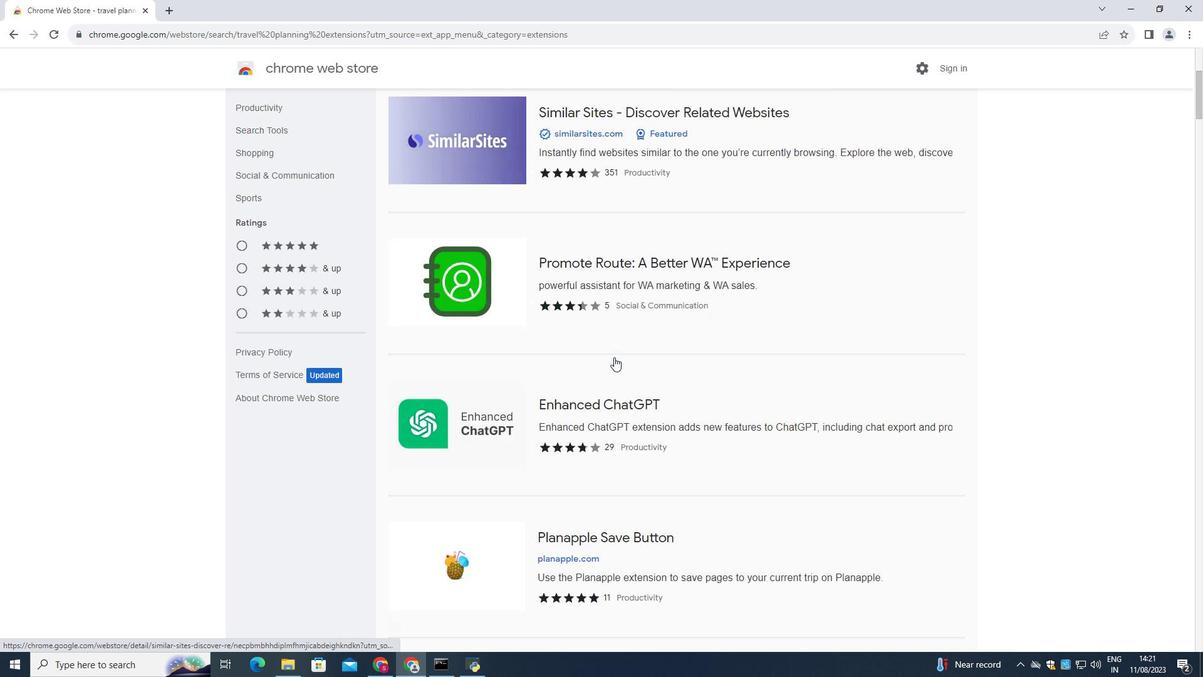 
Action: Mouse moved to (615, 356)
Screenshot: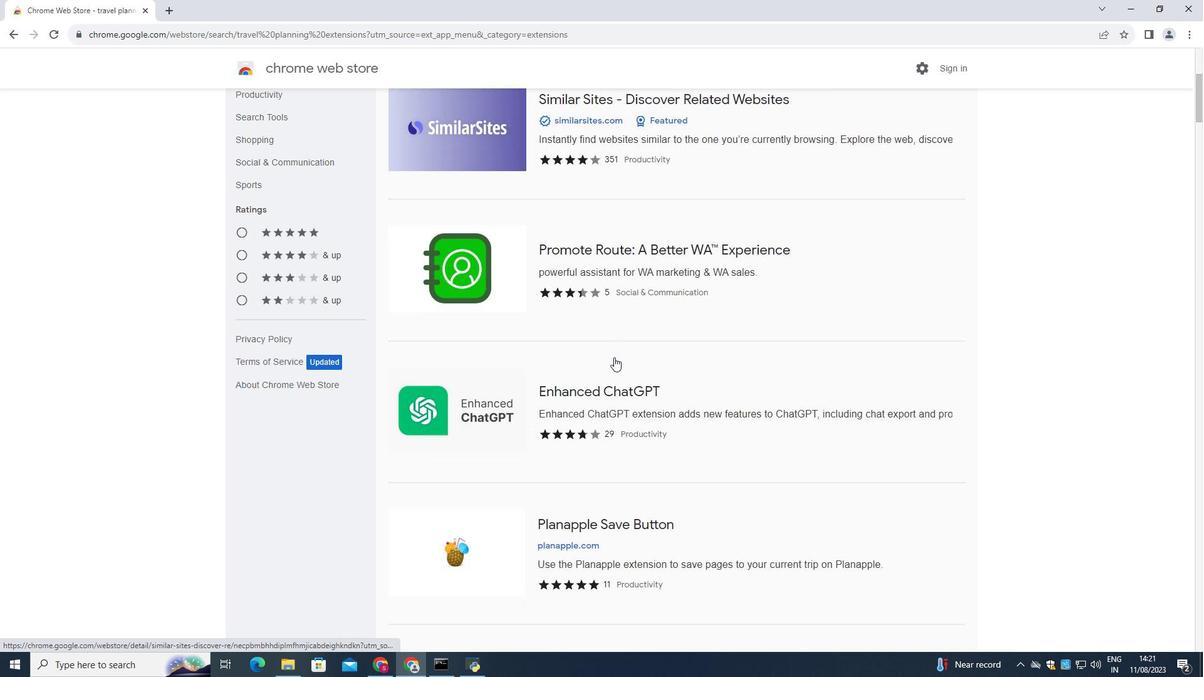 
Action: Mouse scrolled (615, 356) with delta (0, 0)
Screenshot: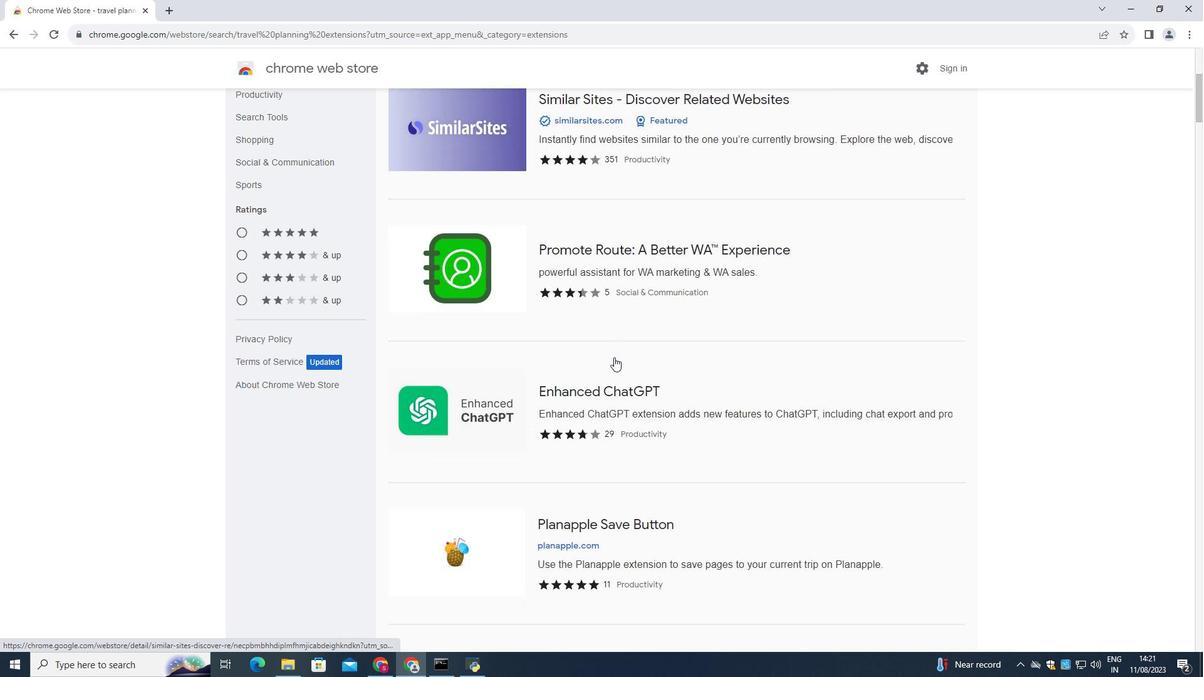 
Action: Mouse moved to (614, 357)
Screenshot: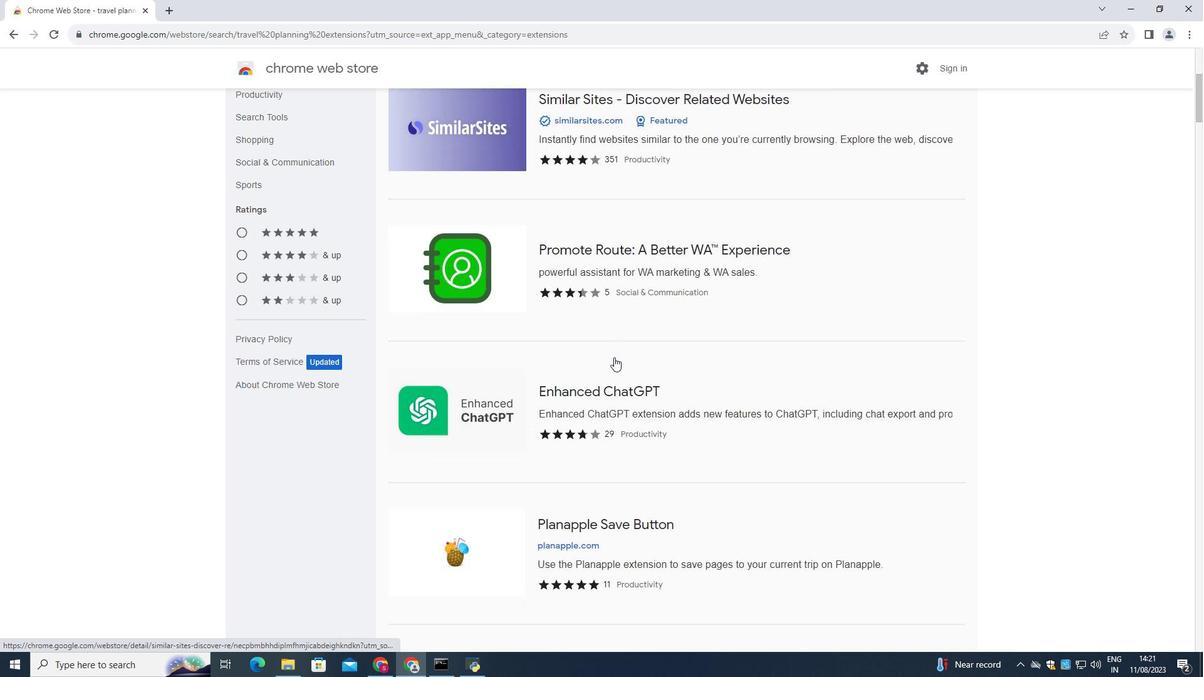 
Action: Mouse scrolled (615, 356) with delta (0, 0)
Screenshot: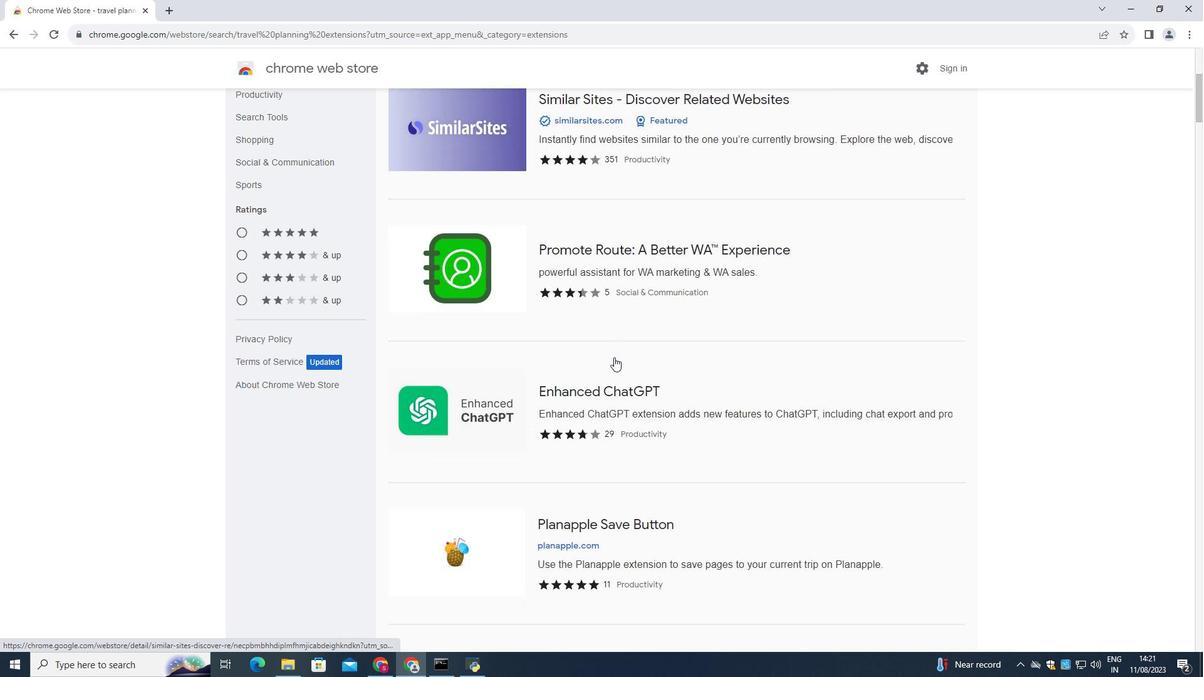 
Action: Mouse scrolled (614, 356) with delta (0, 0)
Screenshot: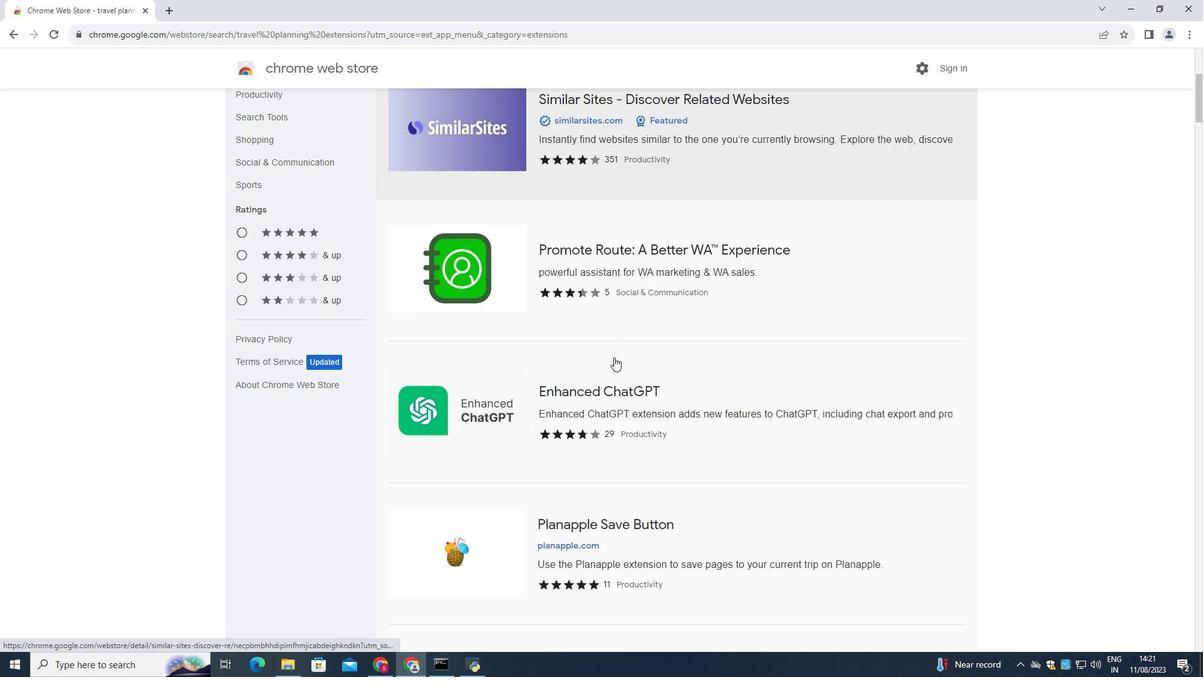 
Action: Mouse scrolled (614, 358) with delta (0, 0)
Screenshot: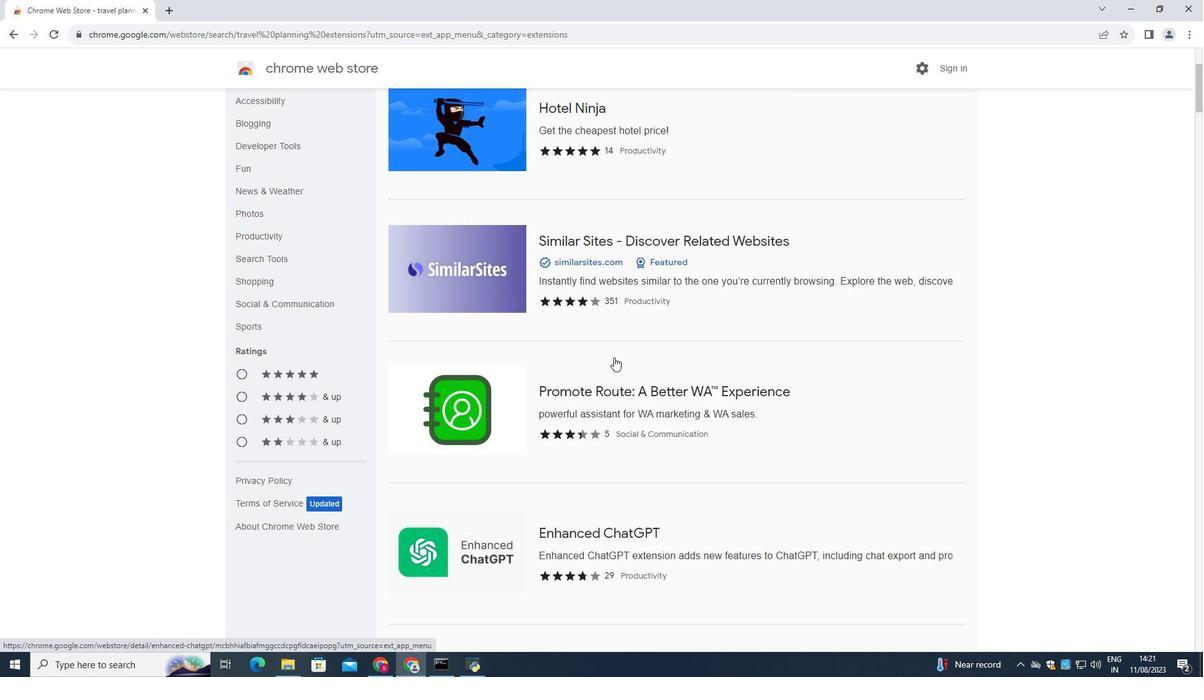 
Action: Mouse scrolled (614, 358) with delta (0, 0)
Screenshot: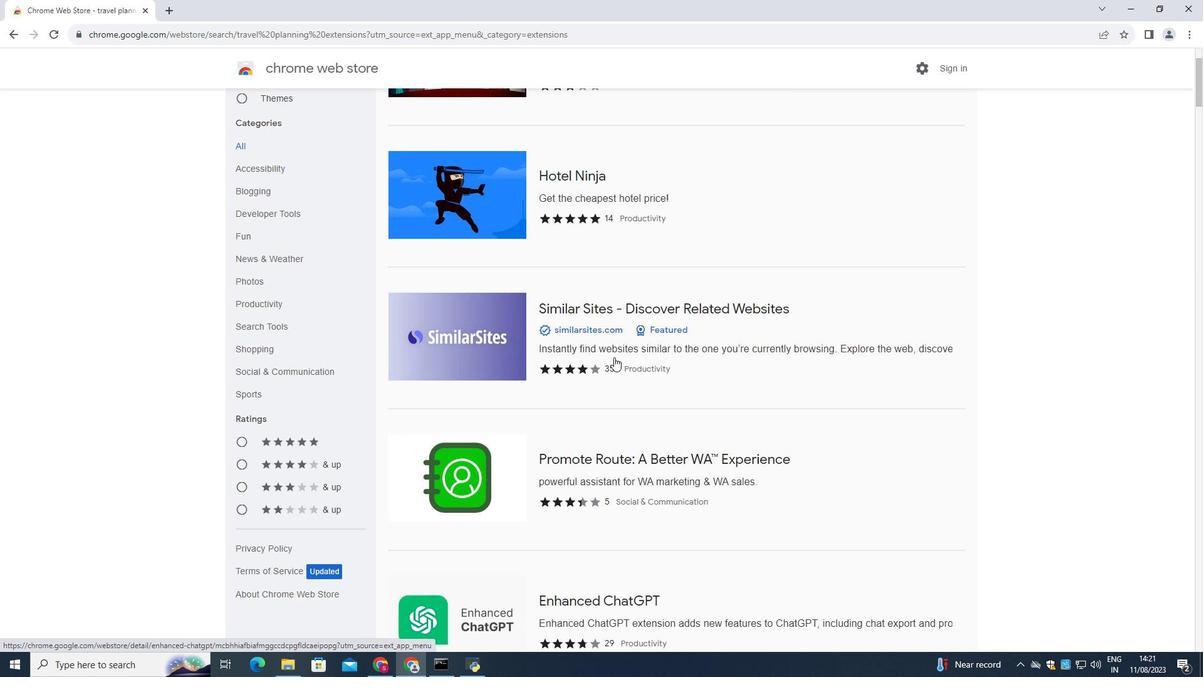 
Action: Mouse scrolled (614, 358) with delta (0, 0)
Screenshot: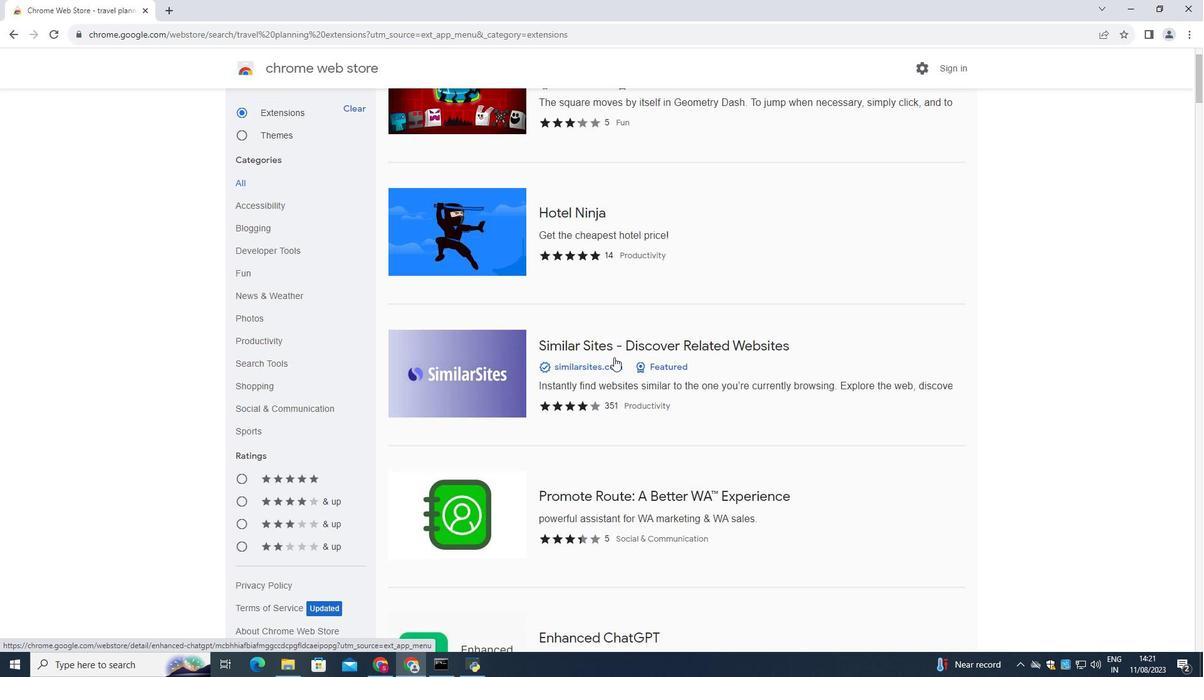 
Action: Mouse scrolled (614, 358) with delta (0, 0)
Screenshot: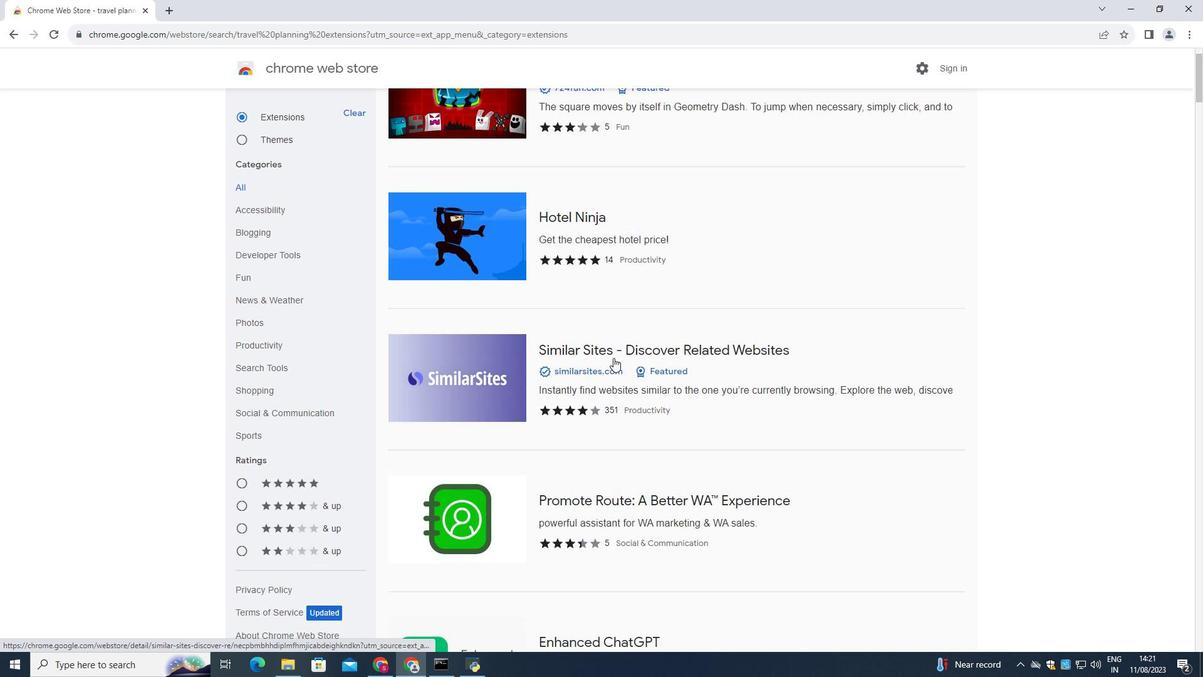 
Action: Mouse moved to (613, 358)
Screenshot: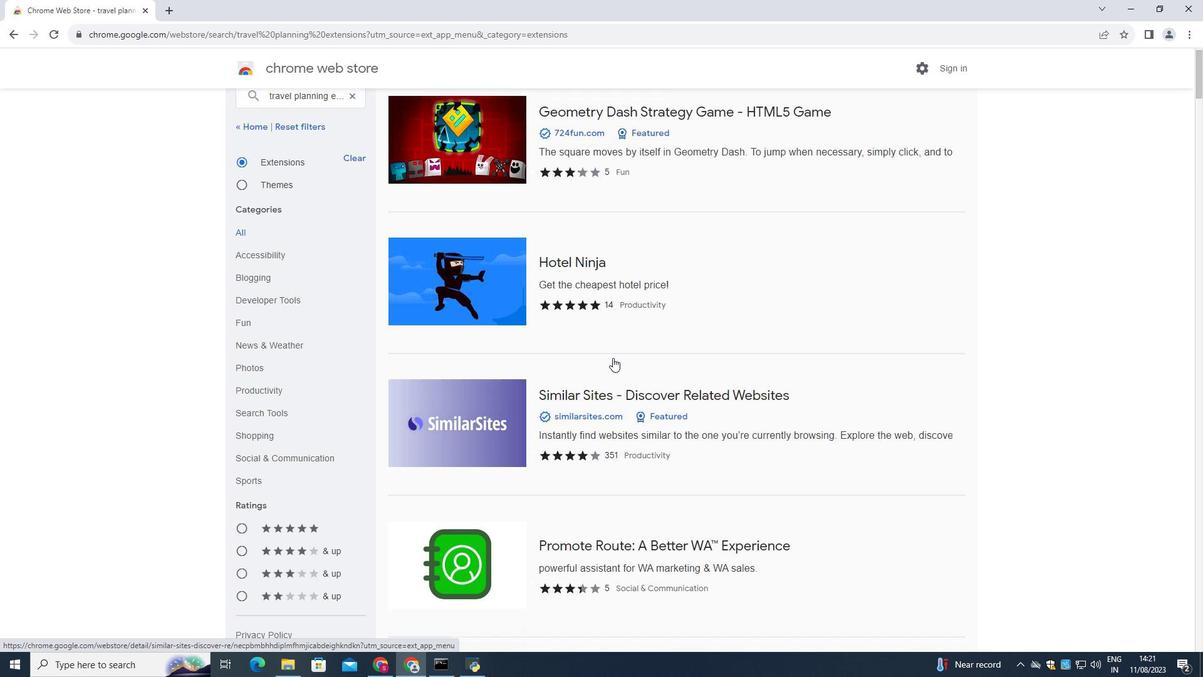 
Action: Mouse scrolled (613, 358) with delta (0, 0)
Screenshot: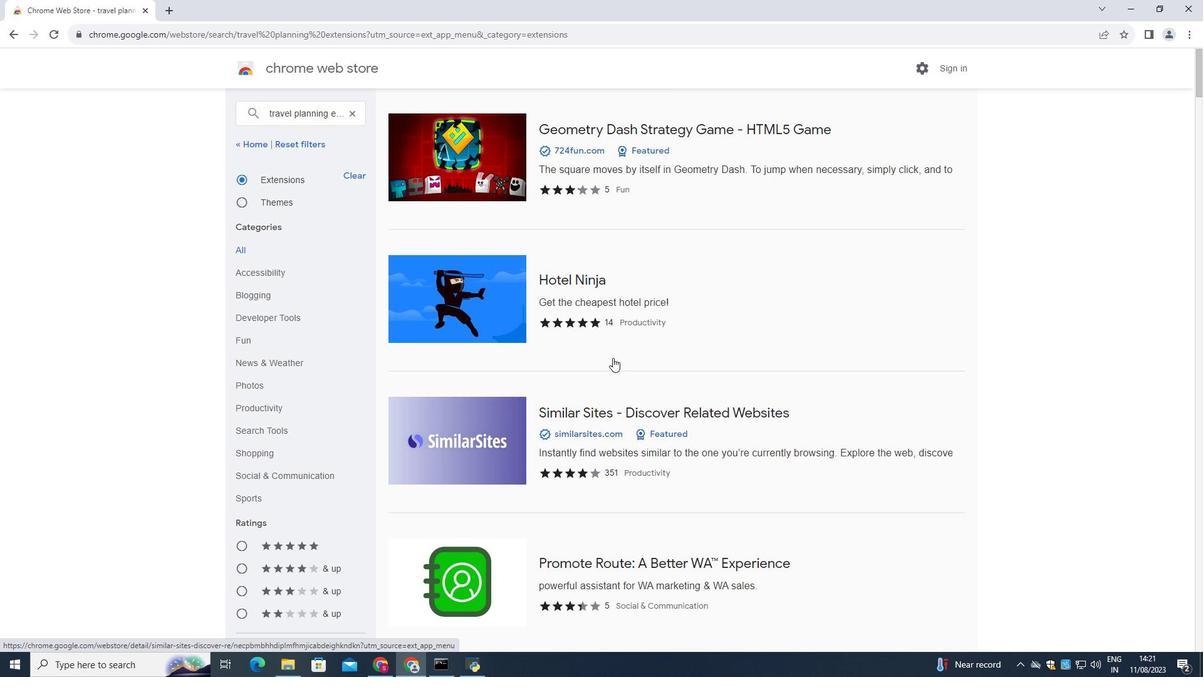 
Action: Mouse scrolled (613, 358) with delta (0, 0)
Screenshot: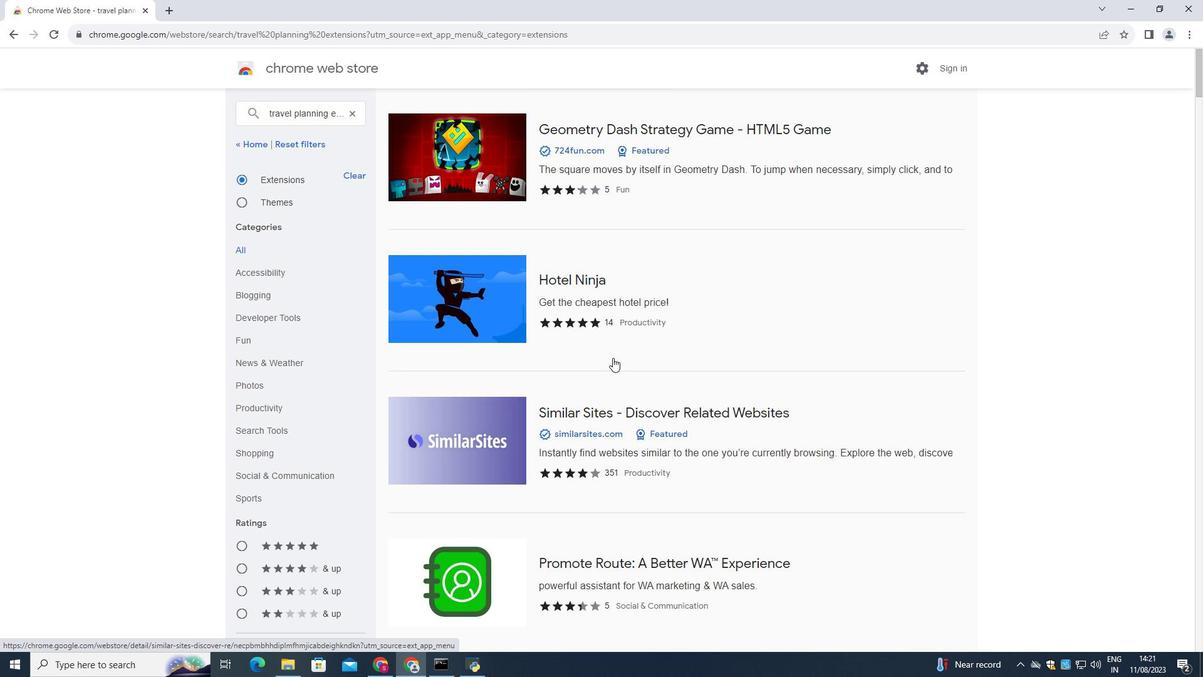 
Action: Mouse scrolled (613, 358) with delta (0, 0)
Screenshot: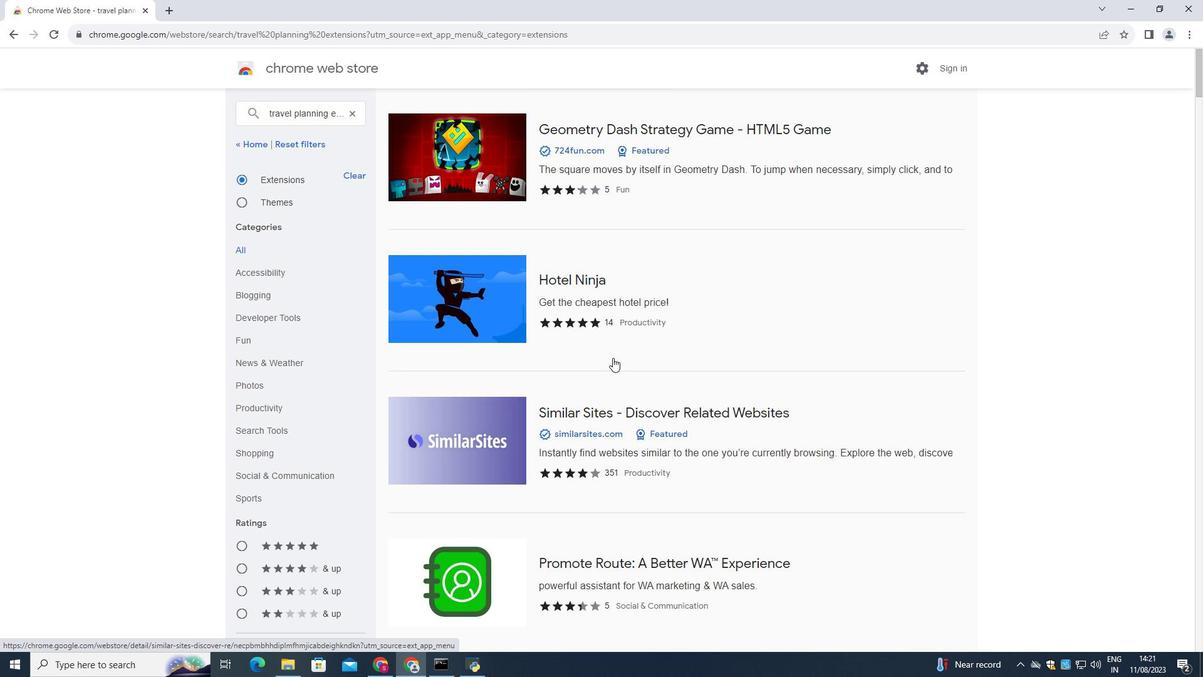 
Action: Mouse scrolled (613, 358) with delta (0, 0)
Screenshot: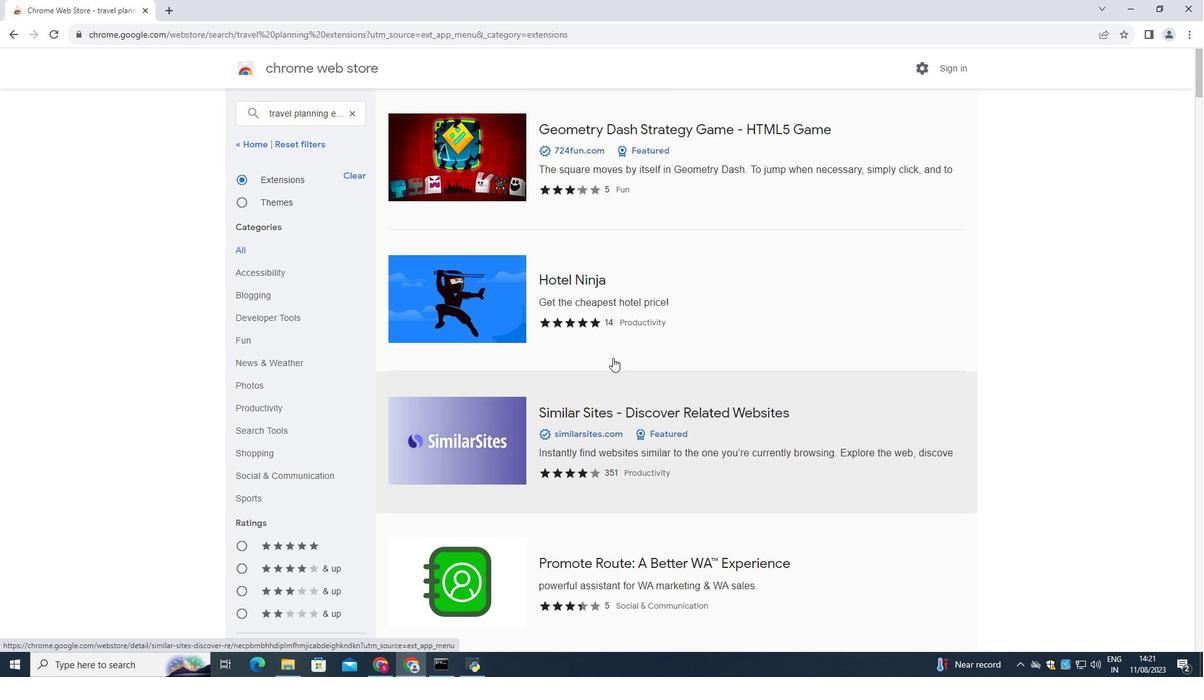 
Action: Mouse scrolled (613, 358) with delta (0, 0)
Screenshot: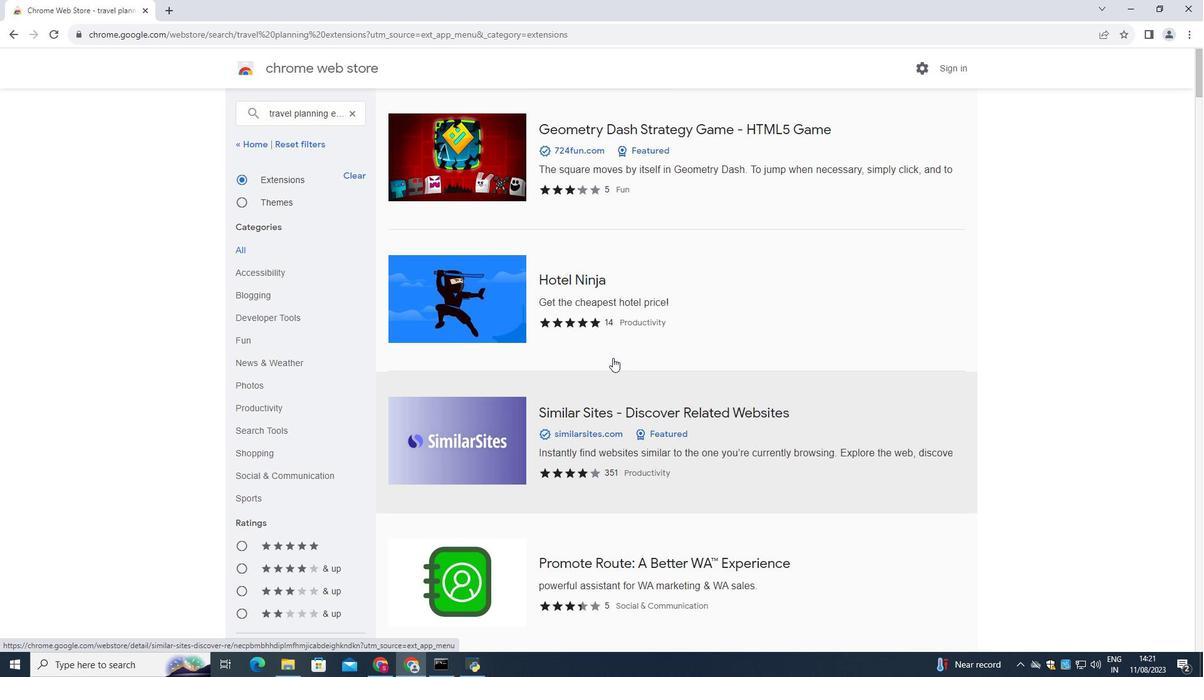 
Action: Mouse scrolled (613, 358) with delta (0, 0)
Screenshot: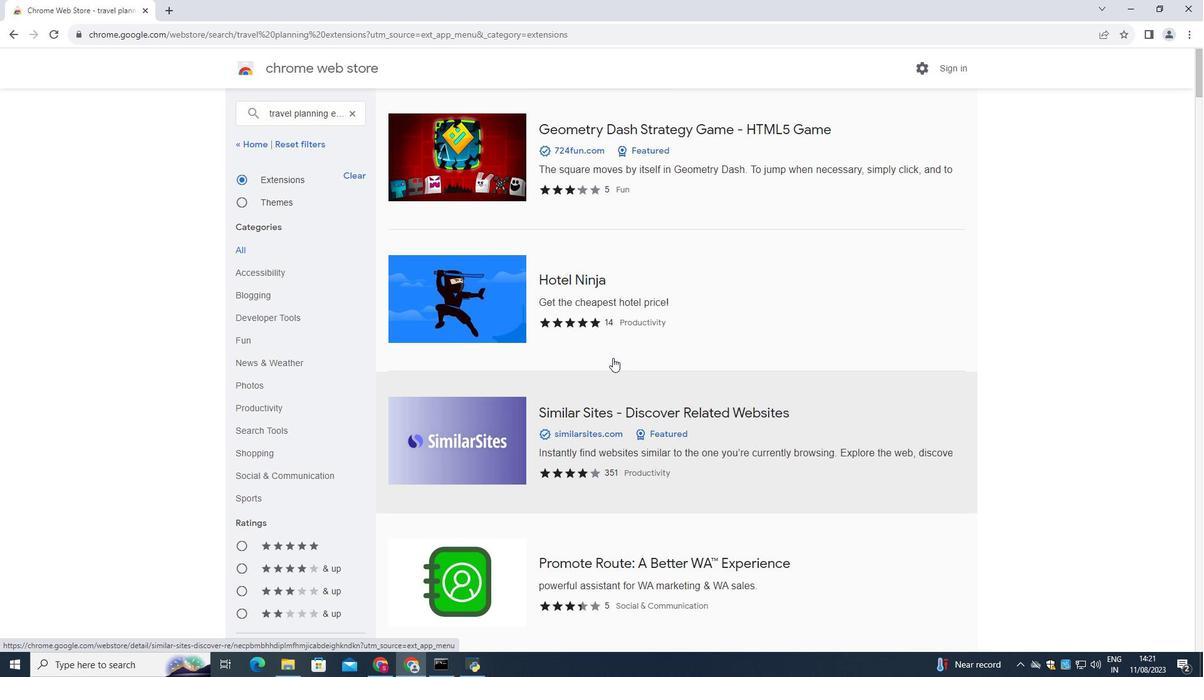 
Action: Mouse scrolled (613, 358) with delta (0, 0)
Screenshot: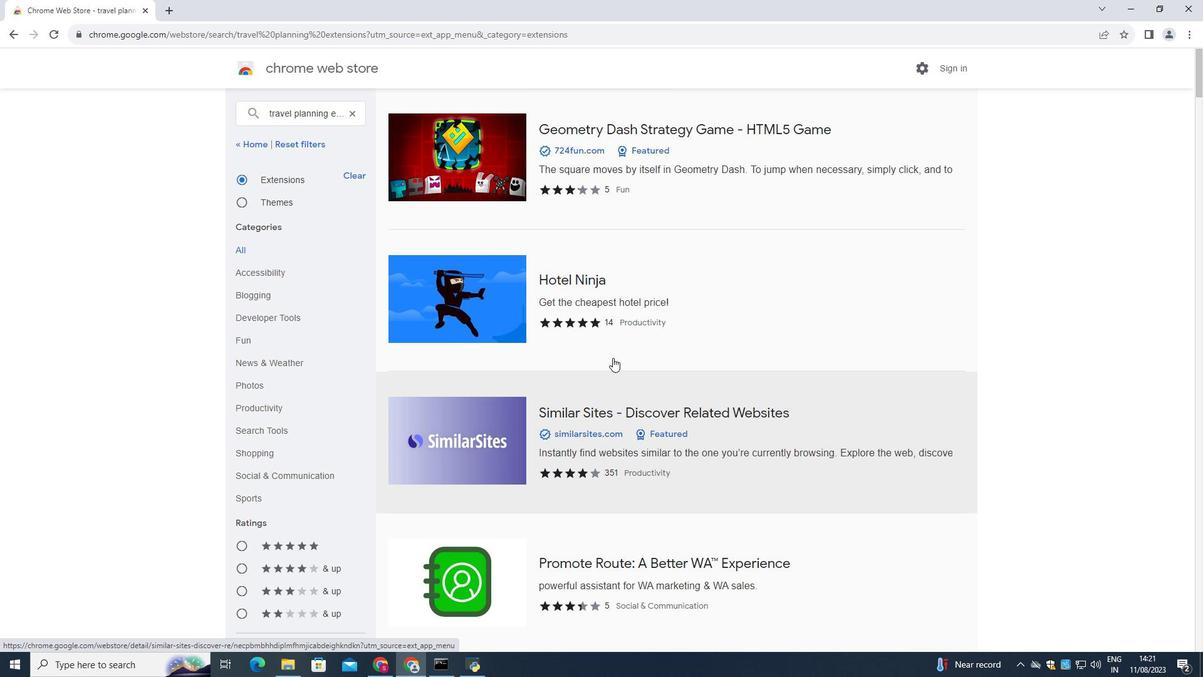 
Action: Mouse scrolled (613, 358) with delta (0, 0)
Screenshot: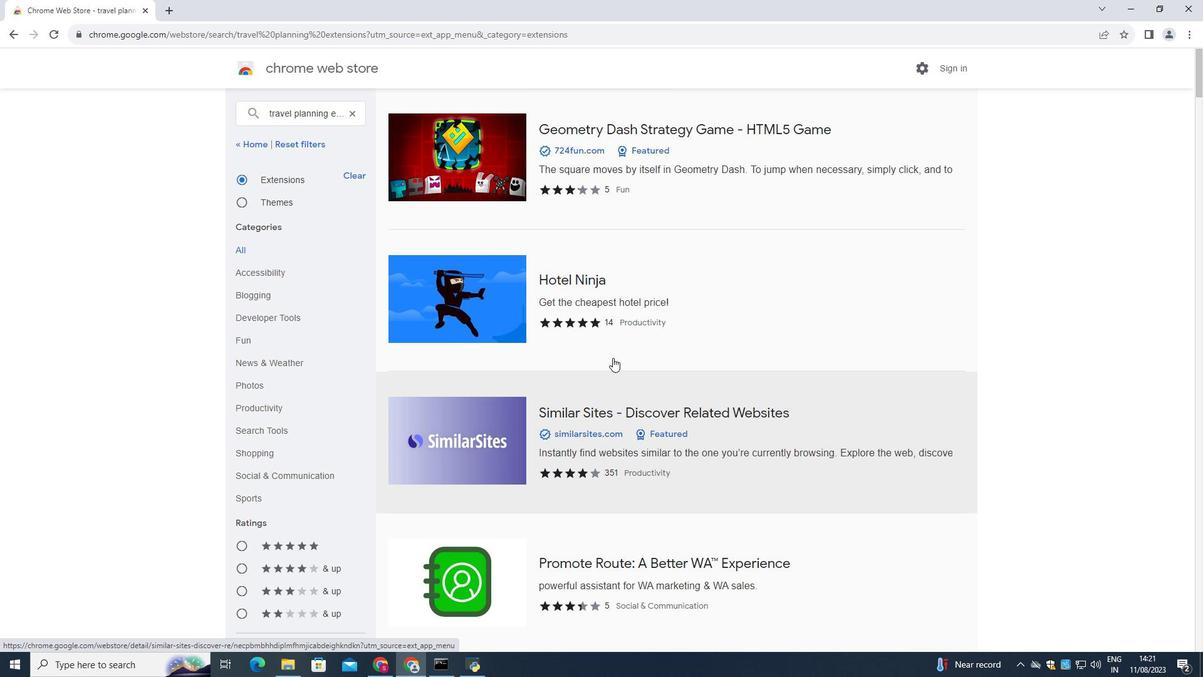 
Action: Mouse scrolled (613, 358) with delta (0, 0)
Screenshot: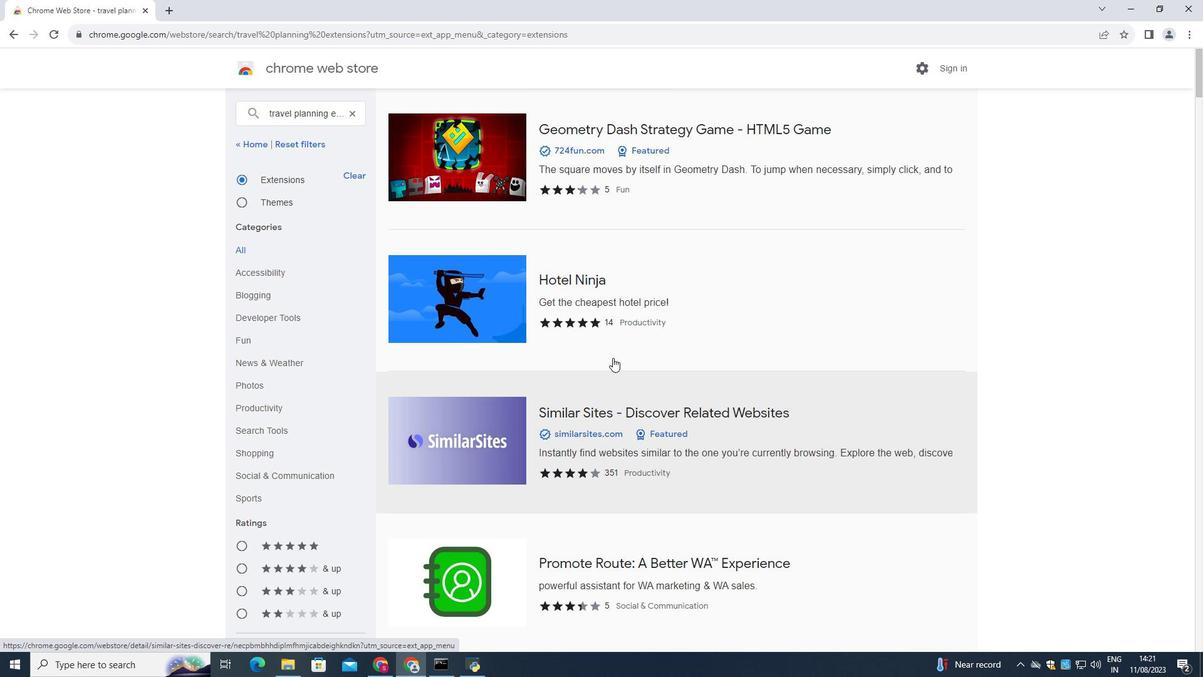 
Action: Mouse scrolled (613, 358) with delta (0, 0)
Screenshot: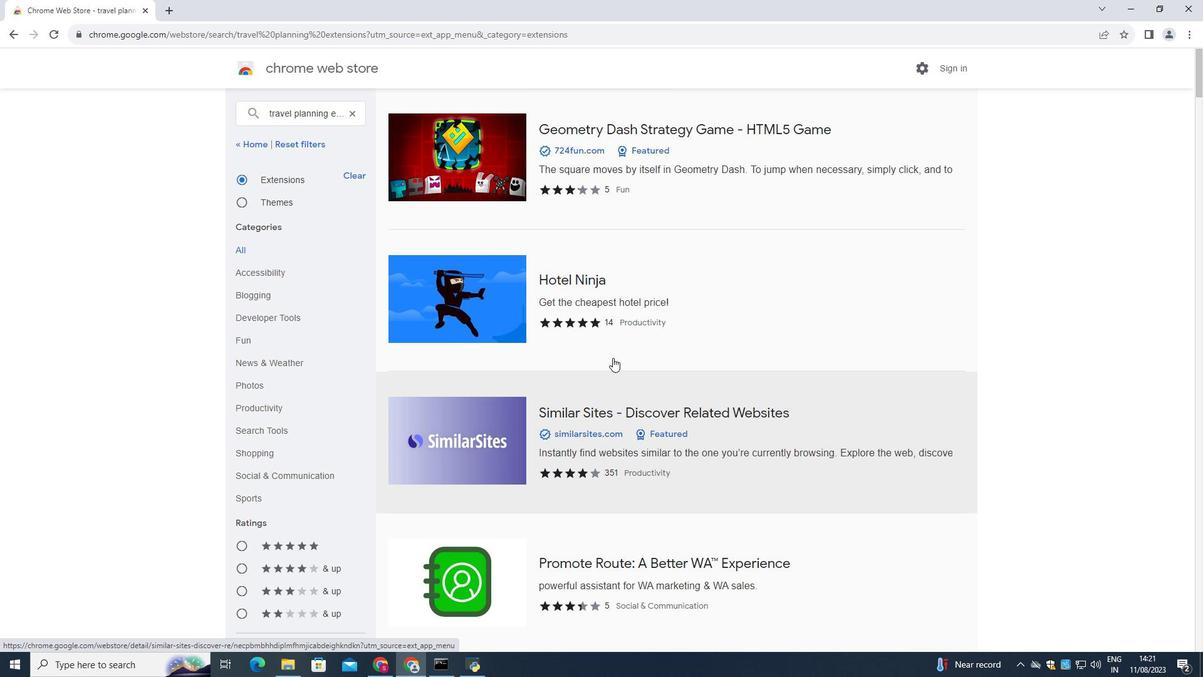 
Action: Mouse scrolled (613, 358) with delta (0, 0)
Screenshot: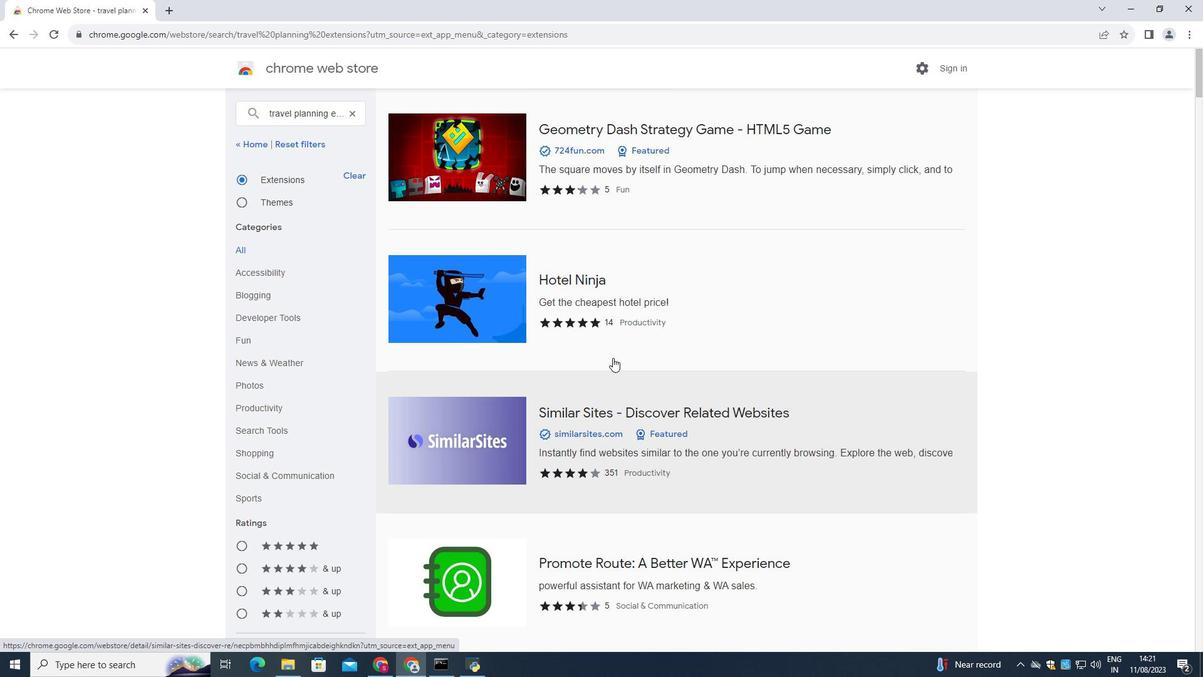 
Action: Mouse scrolled (613, 358) with delta (0, 0)
Screenshot: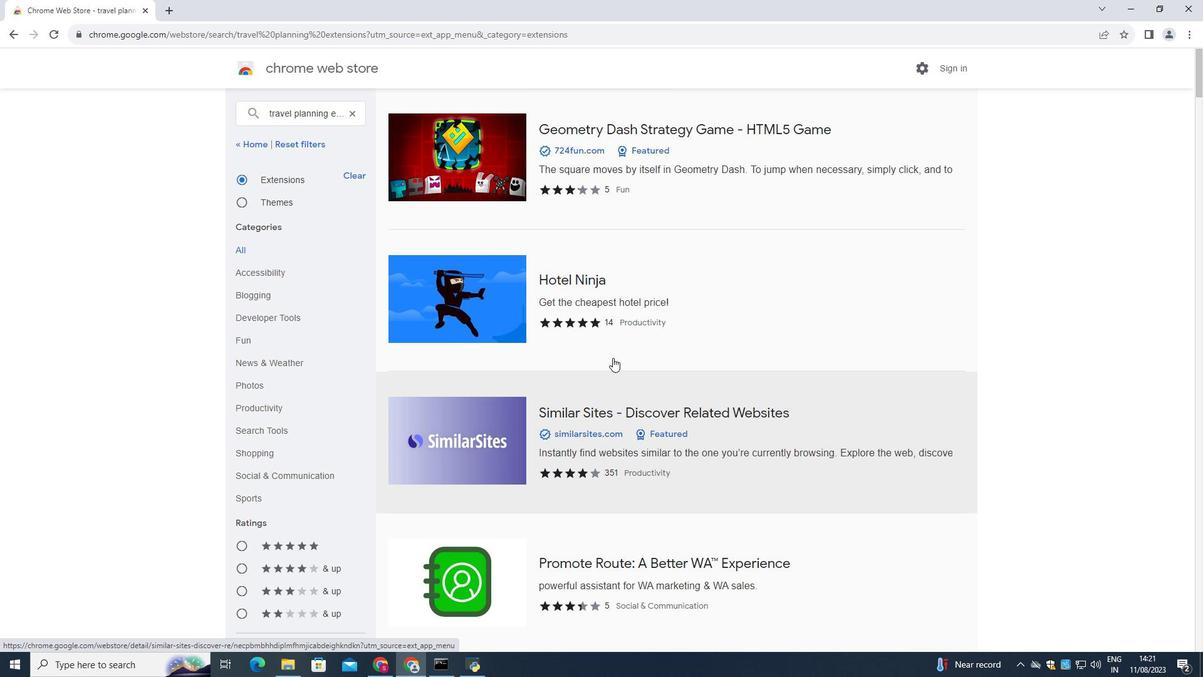 
Action: Mouse scrolled (613, 358) with delta (0, 0)
Screenshot: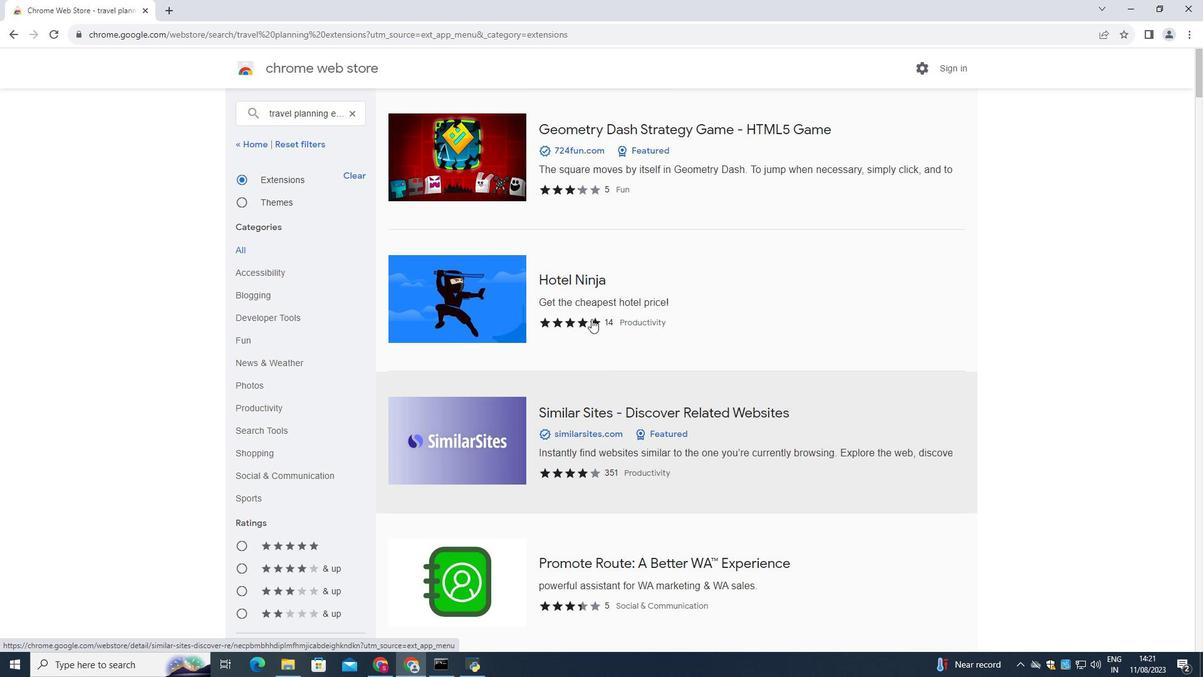 
Action: Mouse moved to (628, 273)
Screenshot: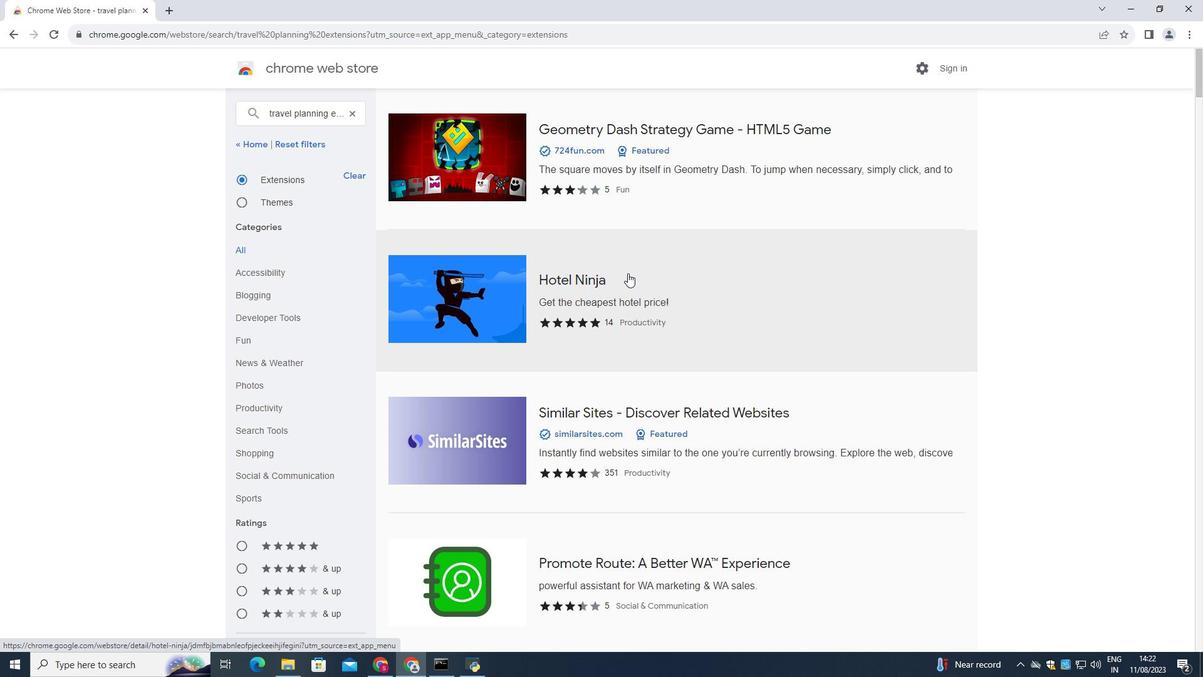 
Action: Mouse scrolled (628, 274) with delta (0, 0)
Screenshot: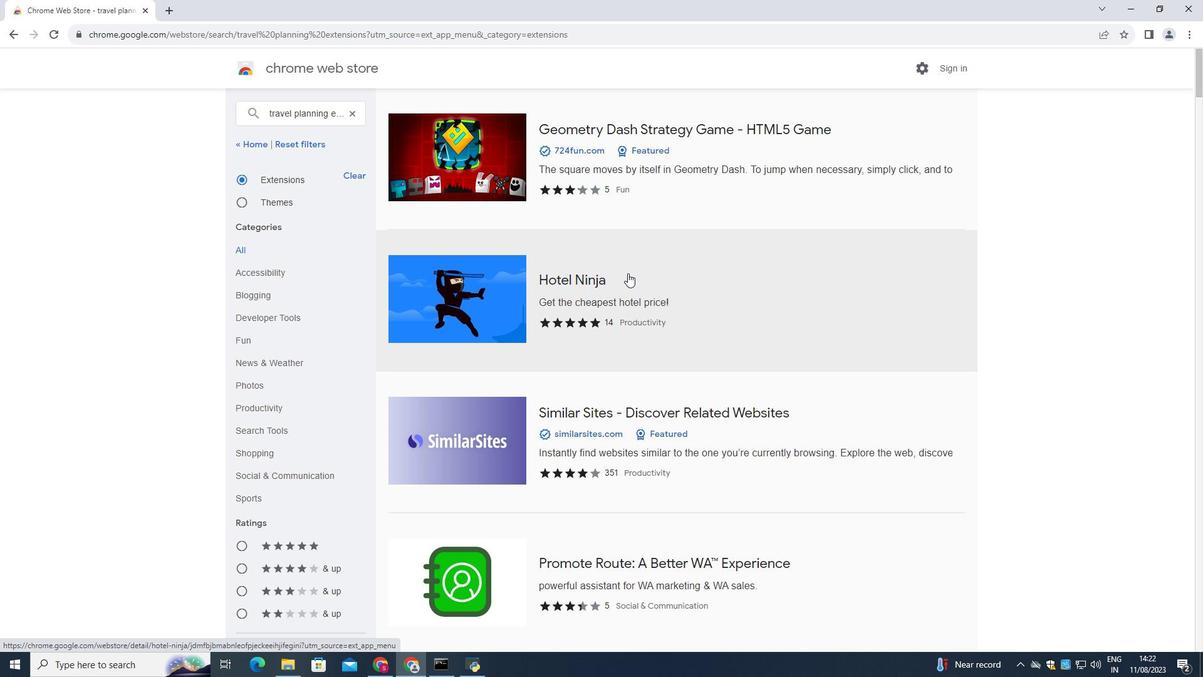 
Action: Mouse scrolled (628, 274) with delta (0, 0)
Screenshot: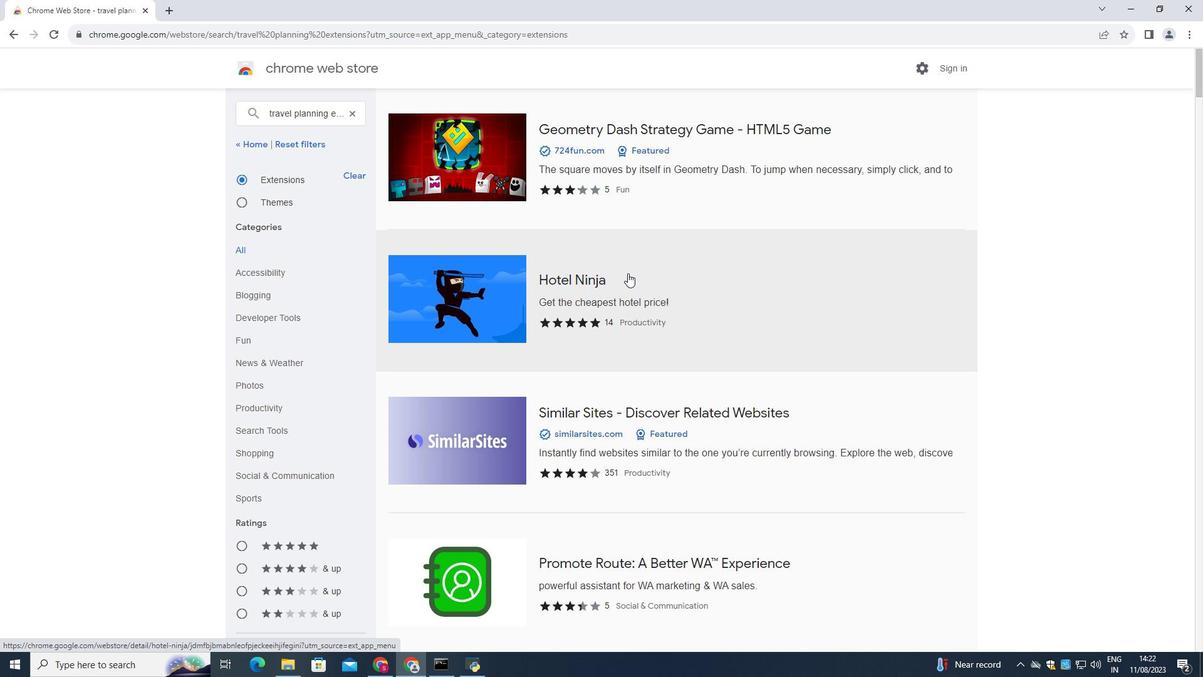 
Action: Mouse scrolled (628, 274) with delta (0, 0)
Screenshot: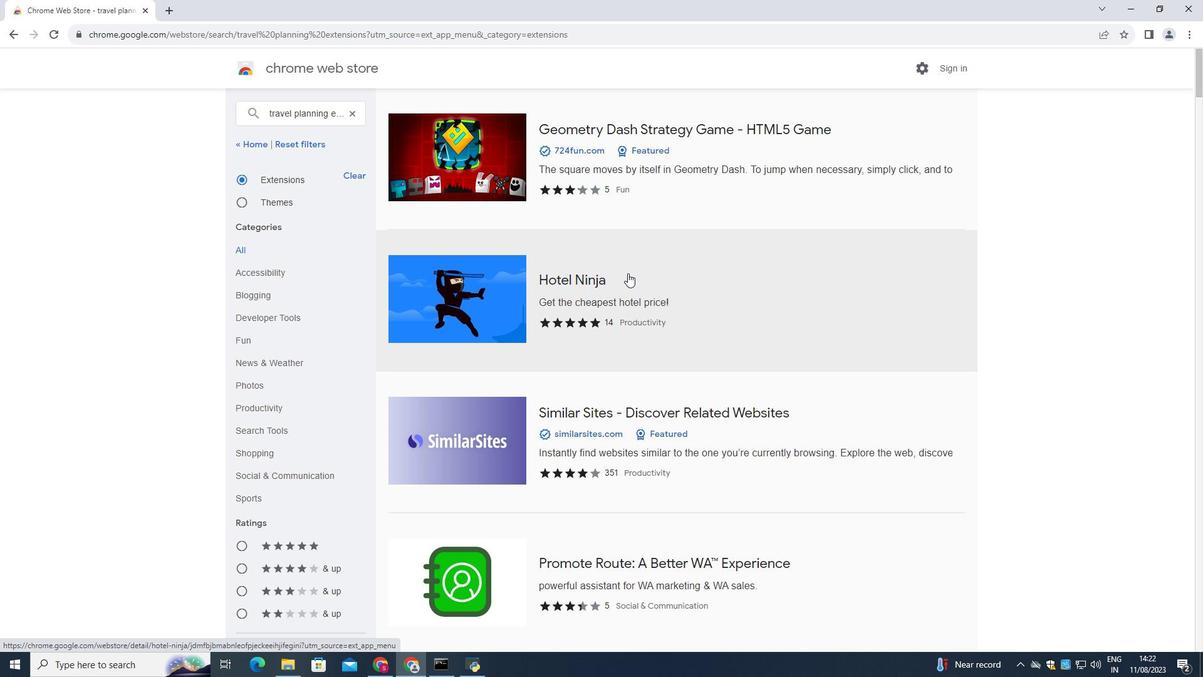 
Action: Mouse moved to (738, 309)
Screenshot: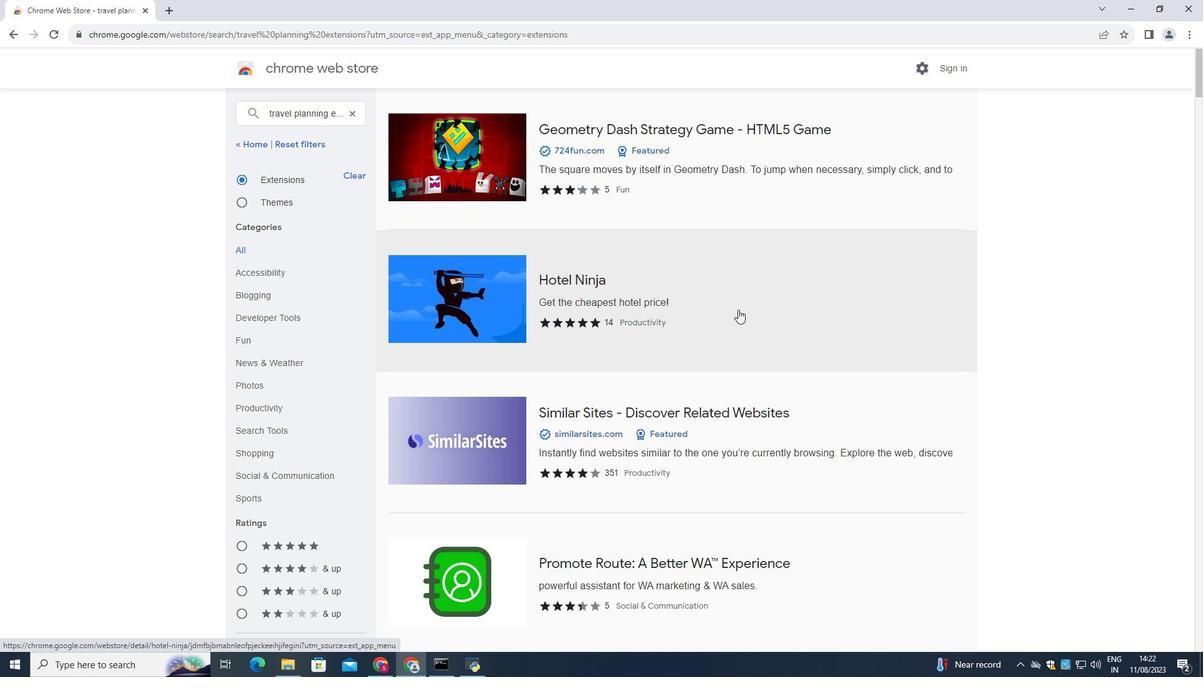 
Action: Mouse scrolled (738, 309) with delta (0, 0)
Screenshot: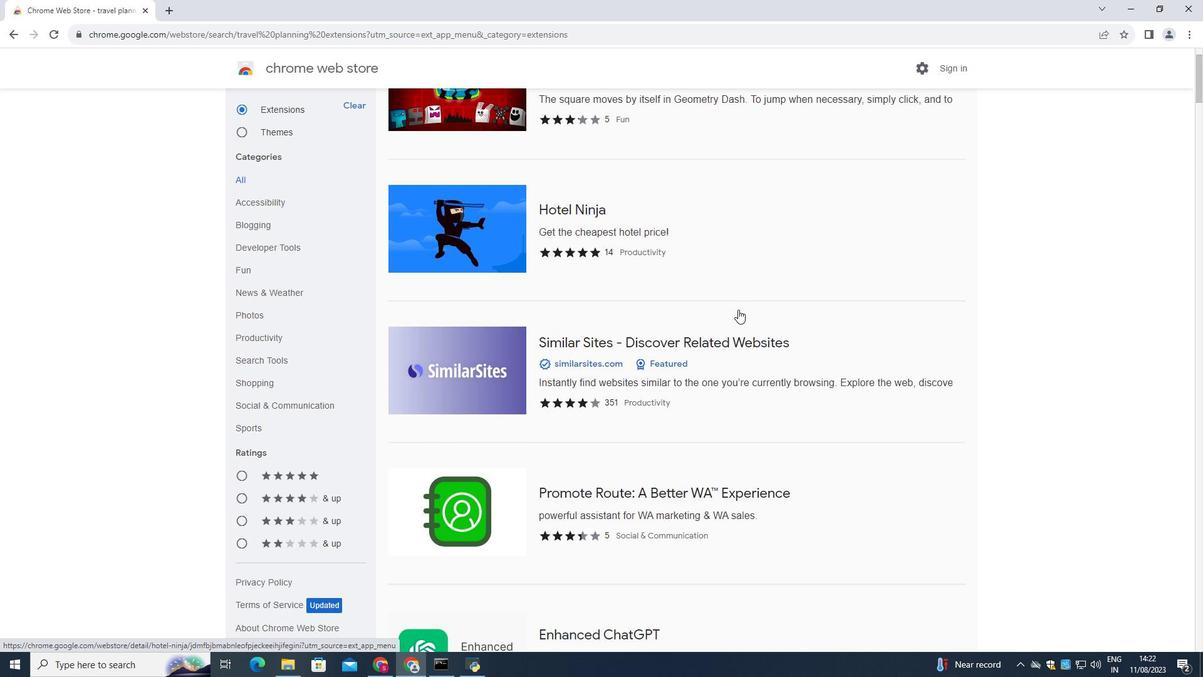 
Action: Mouse scrolled (738, 309) with delta (0, 0)
Screenshot: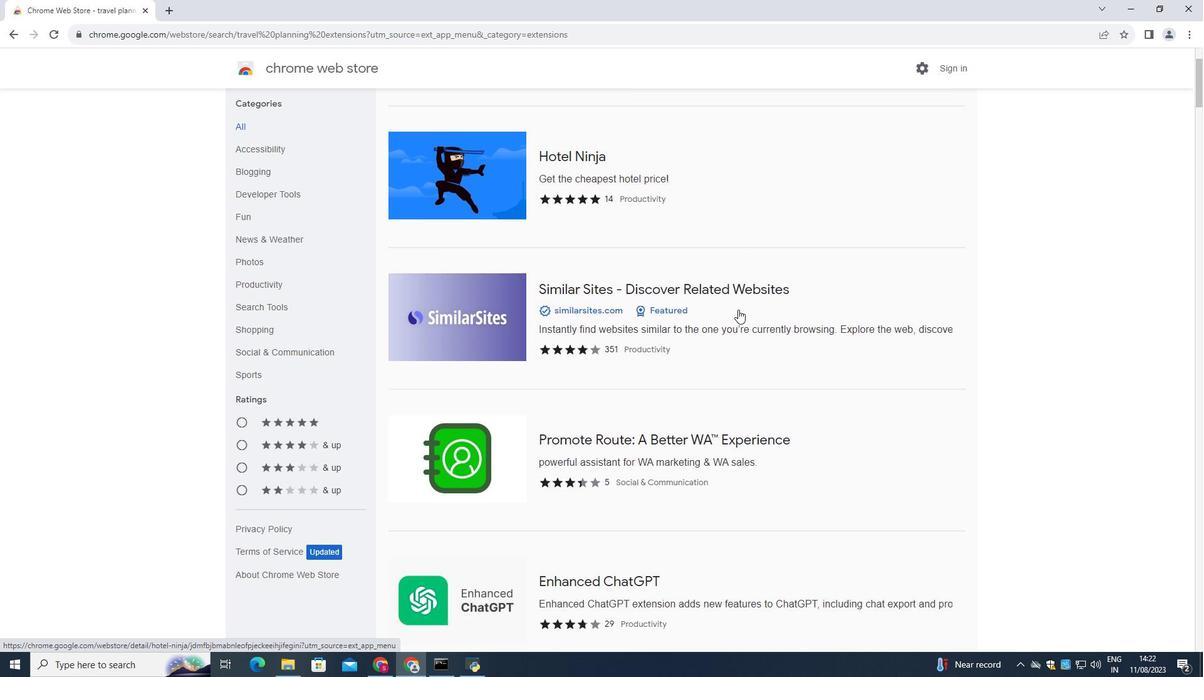 
Action: Mouse scrolled (738, 309) with delta (0, 0)
Screenshot: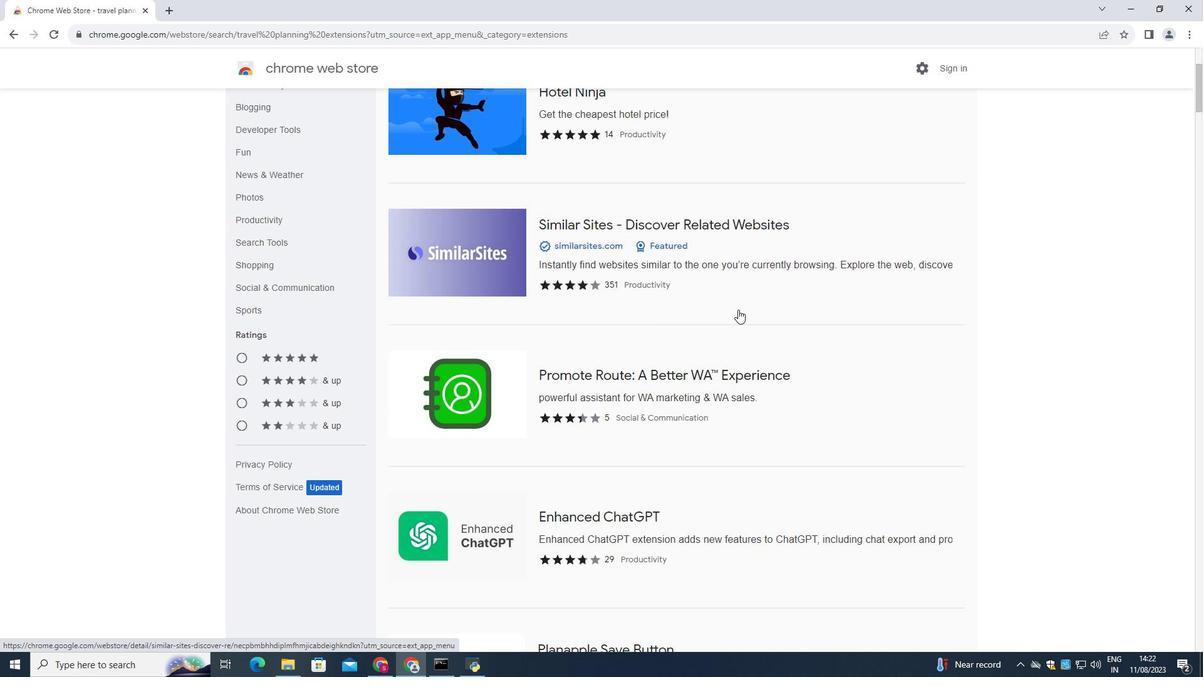
Action: Mouse scrolled (738, 310) with delta (0, 0)
Screenshot: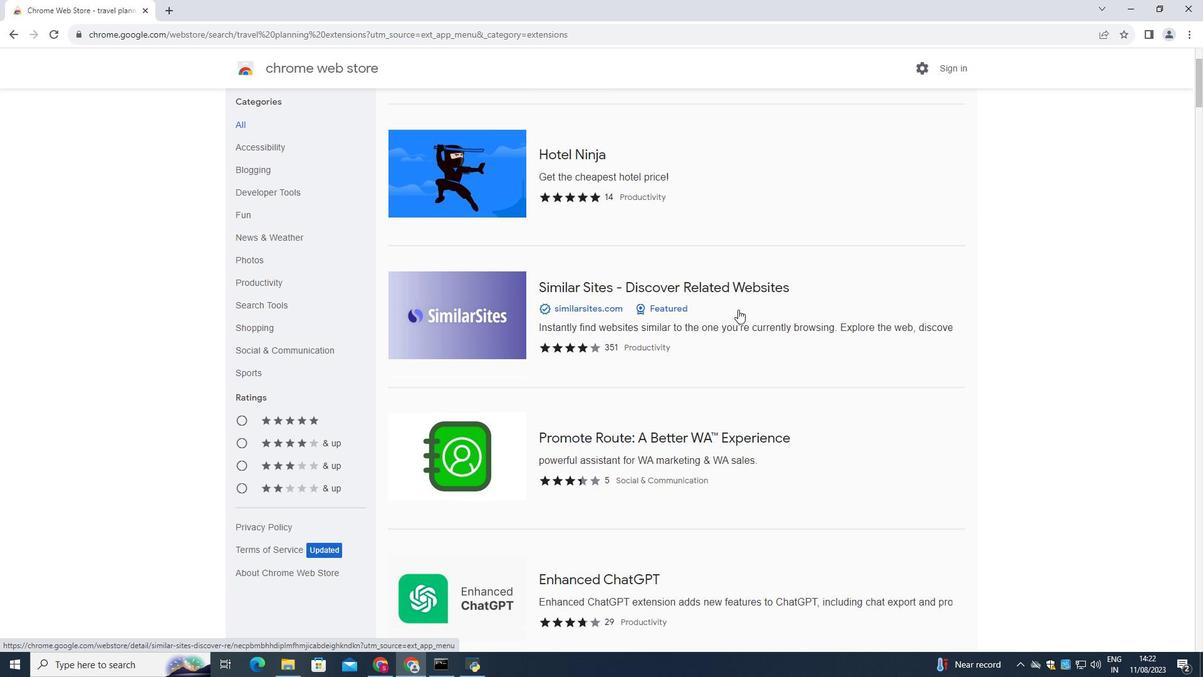 
Action: Mouse moved to (818, 452)
Screenshot: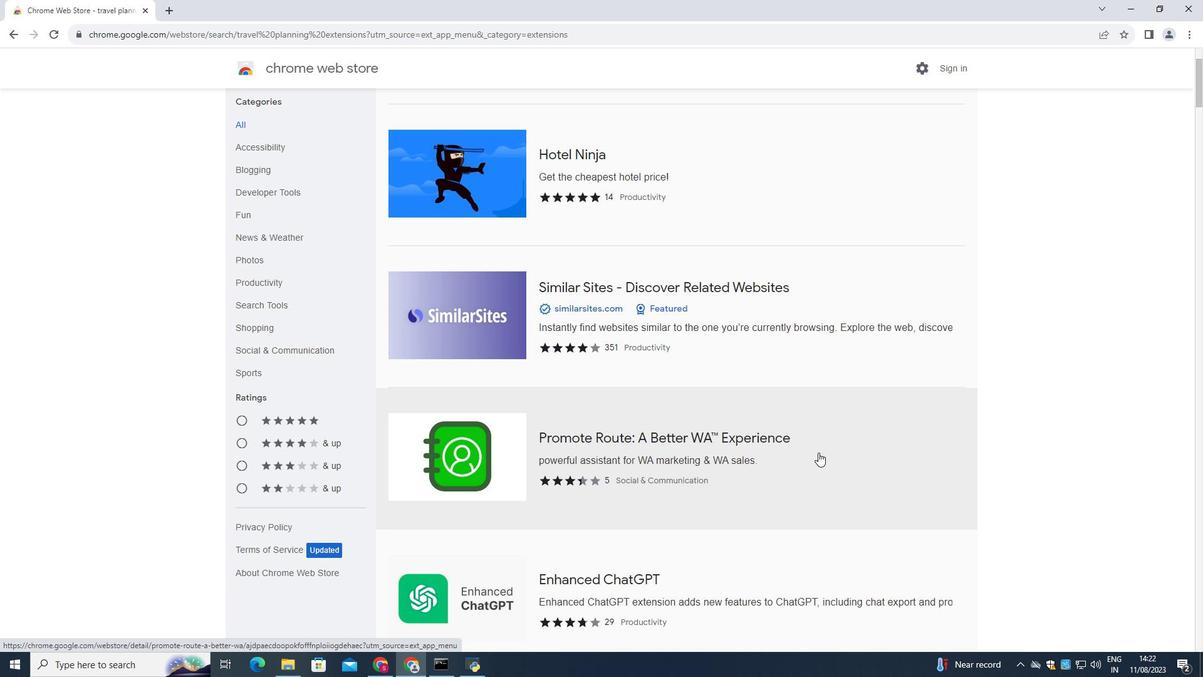 
Action: Mouse scrolled (818, 452) with delta (0, 0)
Screenshot: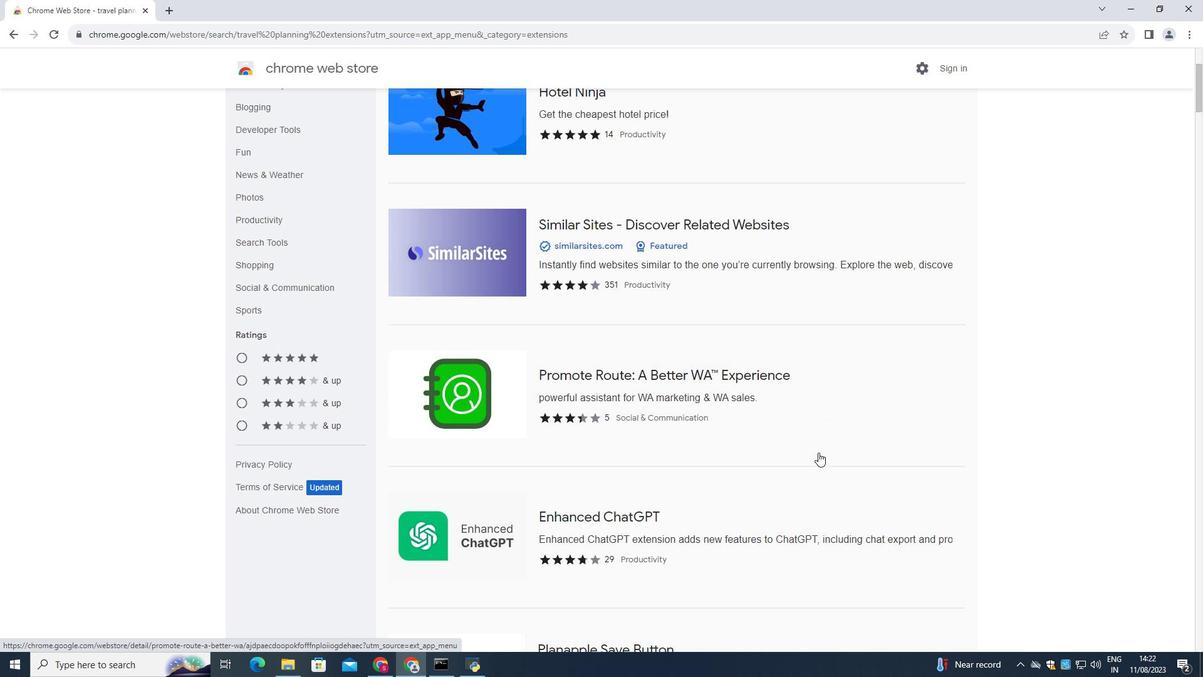 
Action: Mouse moved to (818, 435)
Screenshot: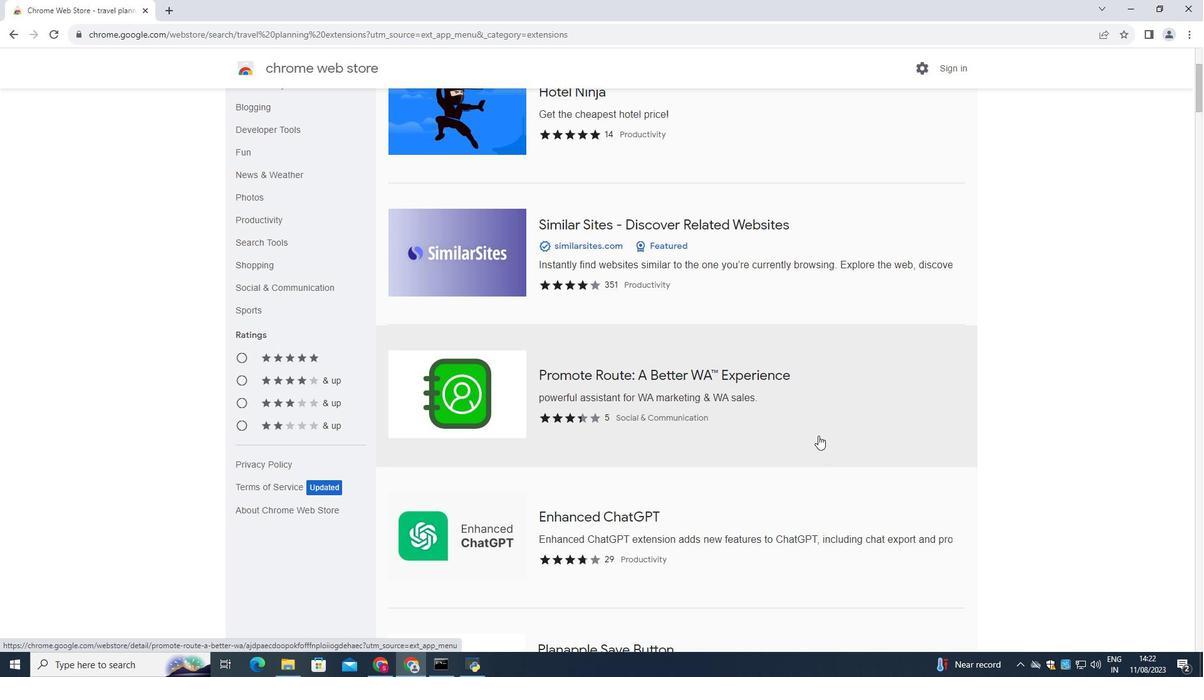 
Action: Mouse scrolled (818, 435) with delta (0, 0)
Screenshot: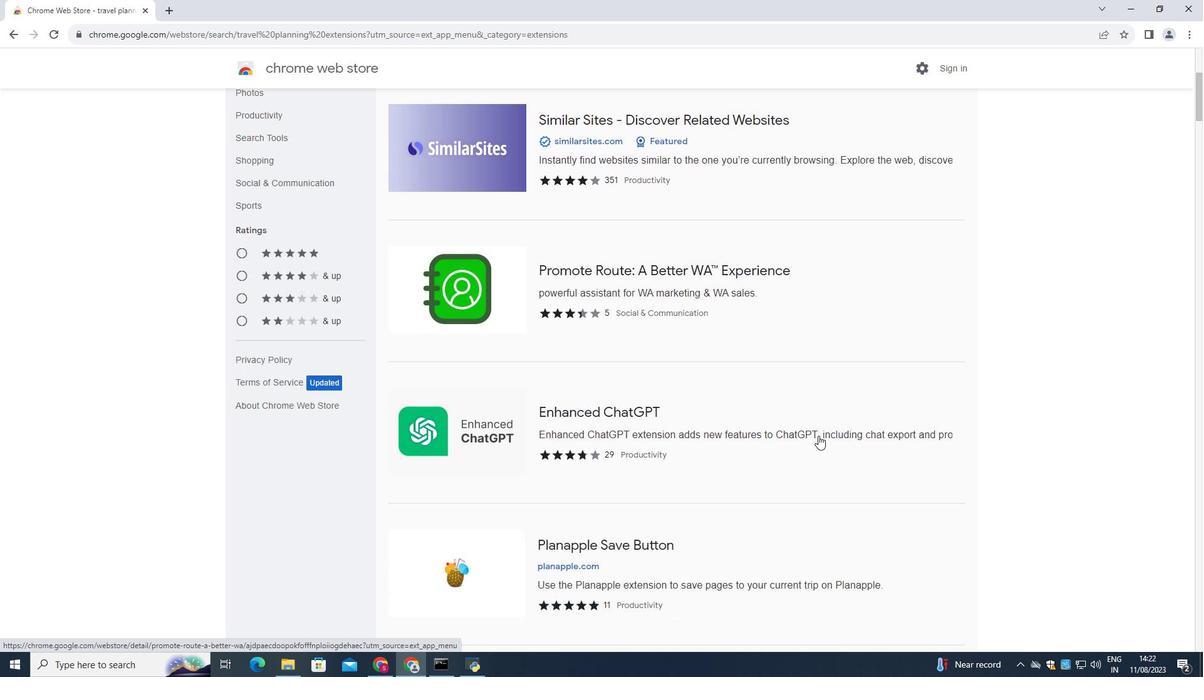 
Action: Mouse scrolled (818, 435) with delta (0, 0)
Screenshot: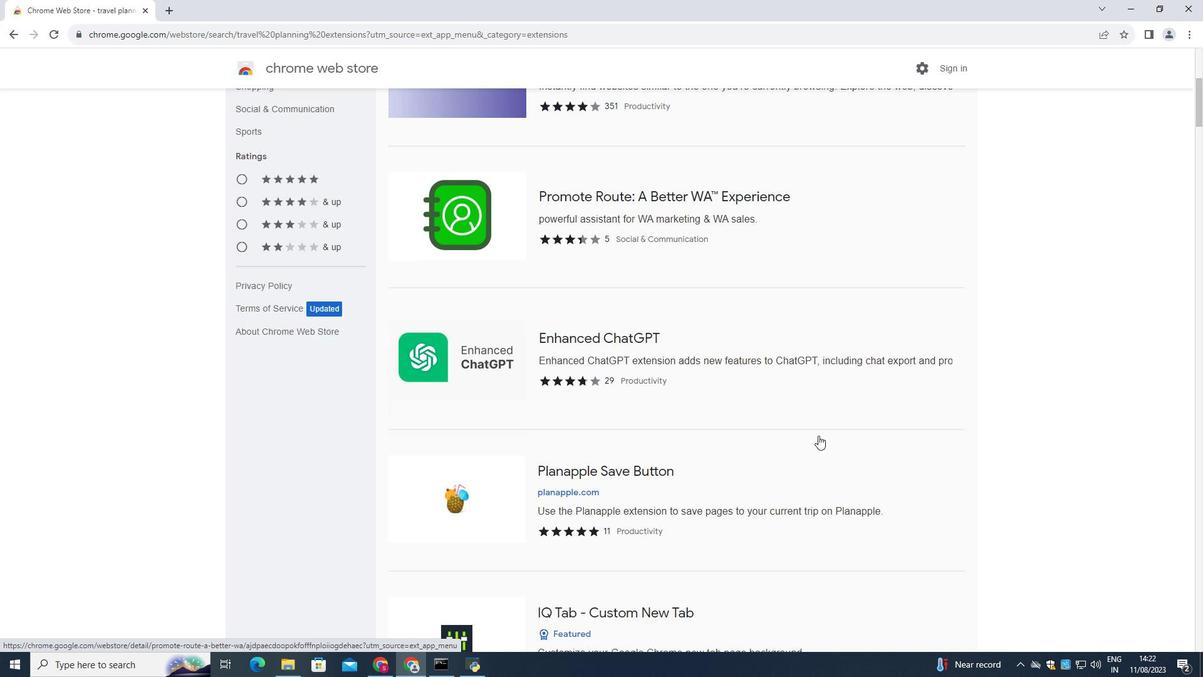 
Action: Mouse scrolled (818, 435) with delta (0, 0)
Screenshot: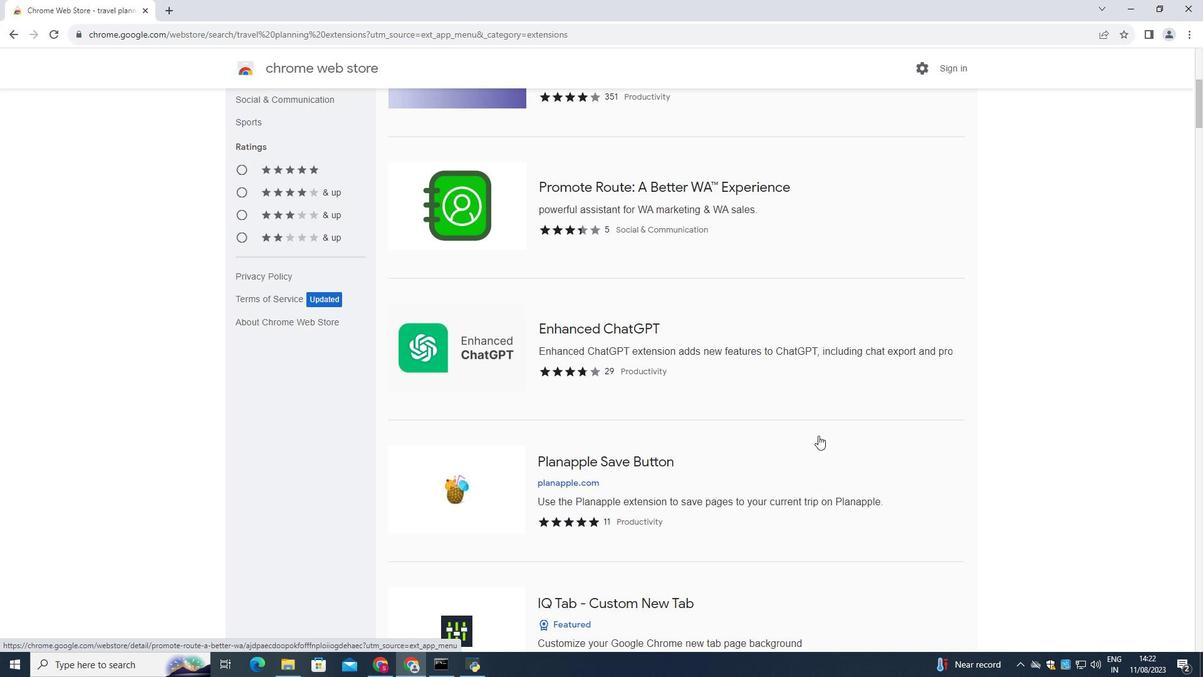 
Action: Mouse moved to (813, 427)
Screenshot: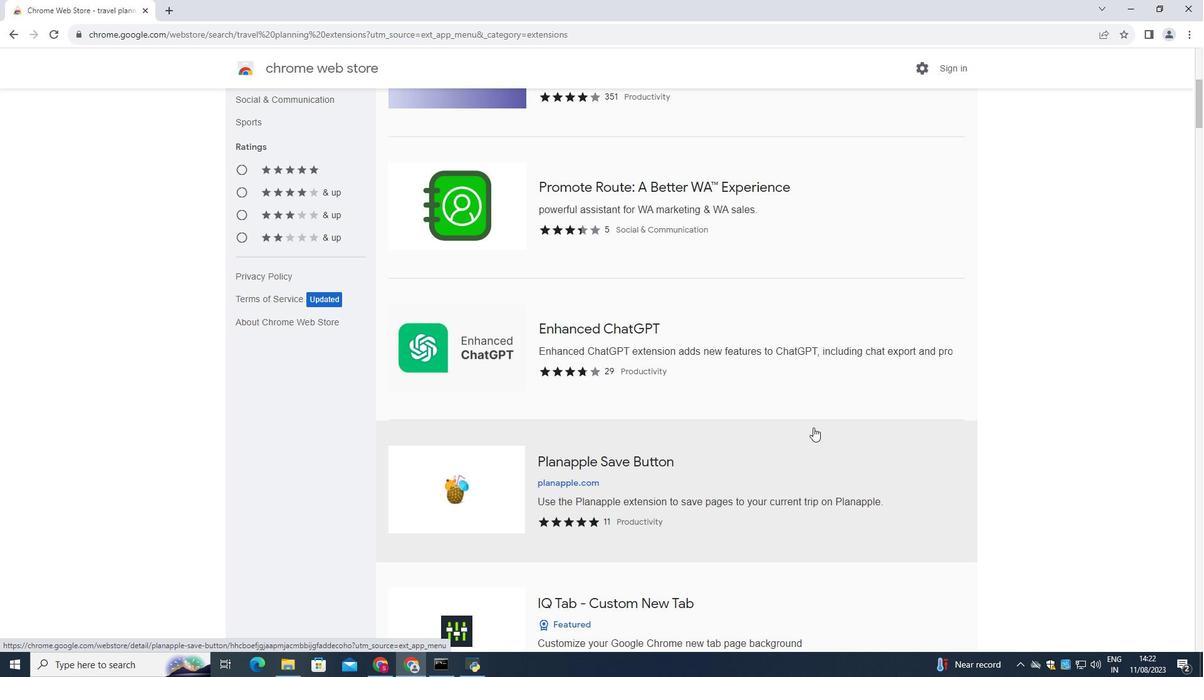 
Action: Mouse scrolled (813, 426) with delta (0, 0)
Screenshot: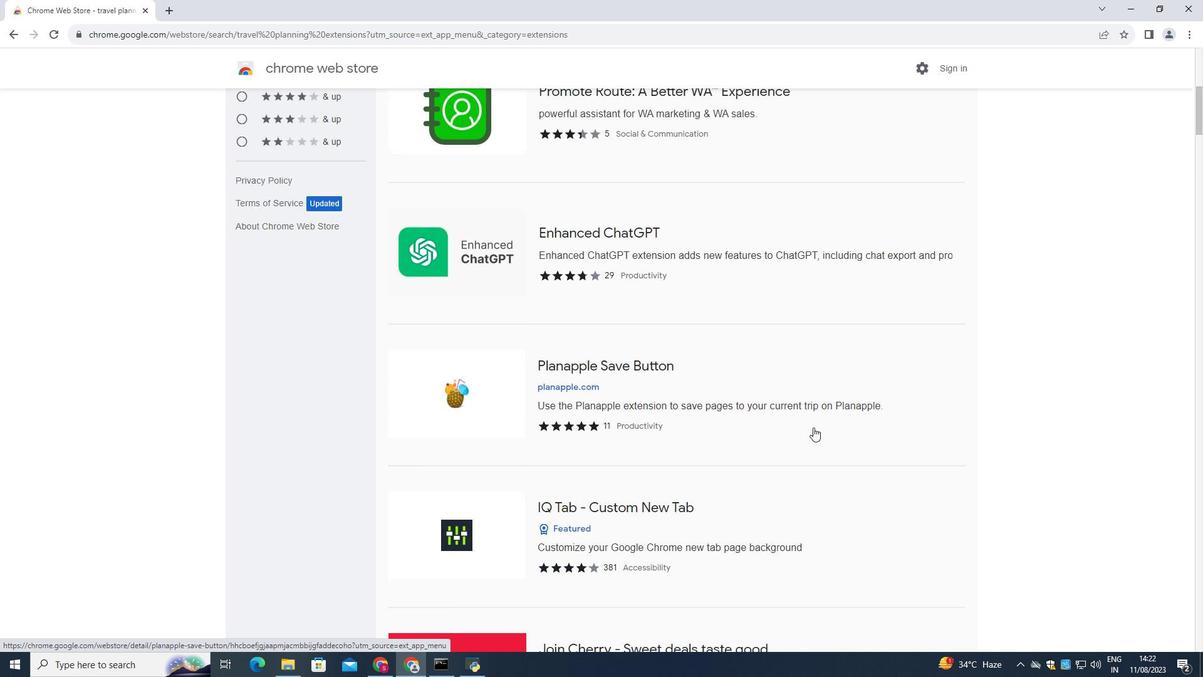 
Action: Mouse scrolled (813, 426) with delta (0, 0)
Screenshot: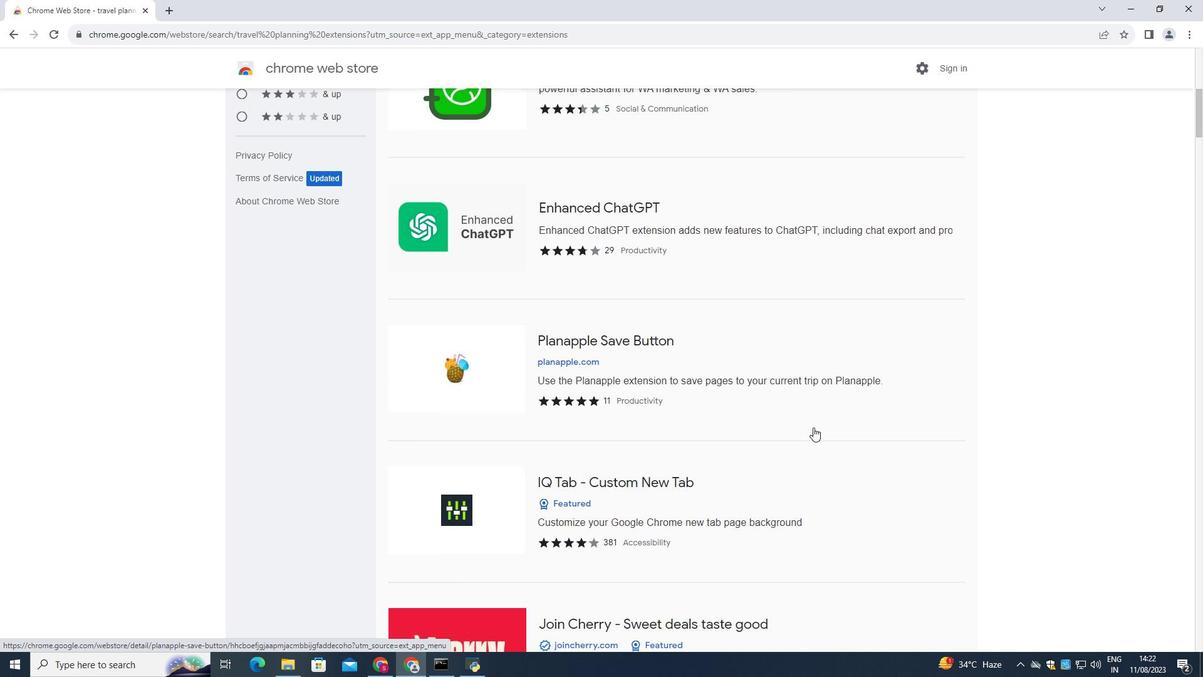 
Action: Mouse moved to (813, 426)
Screenshot: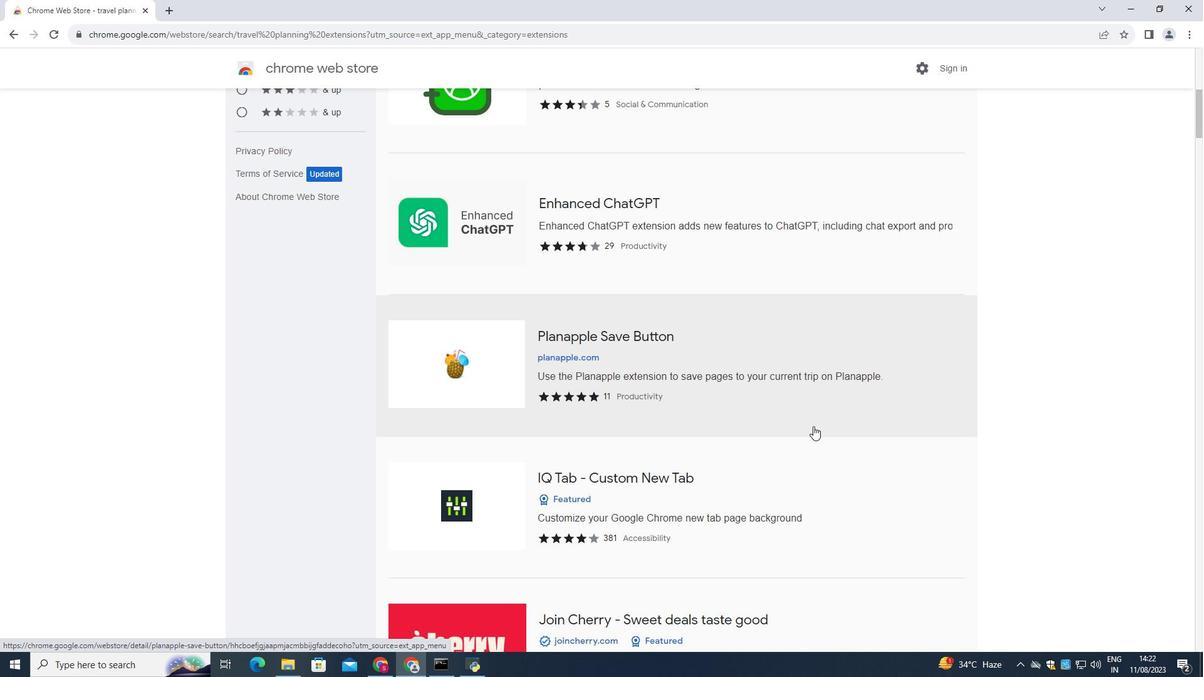 
Action: Mouse scrolled (813, 425) with delta (0, 0)
Screenshot: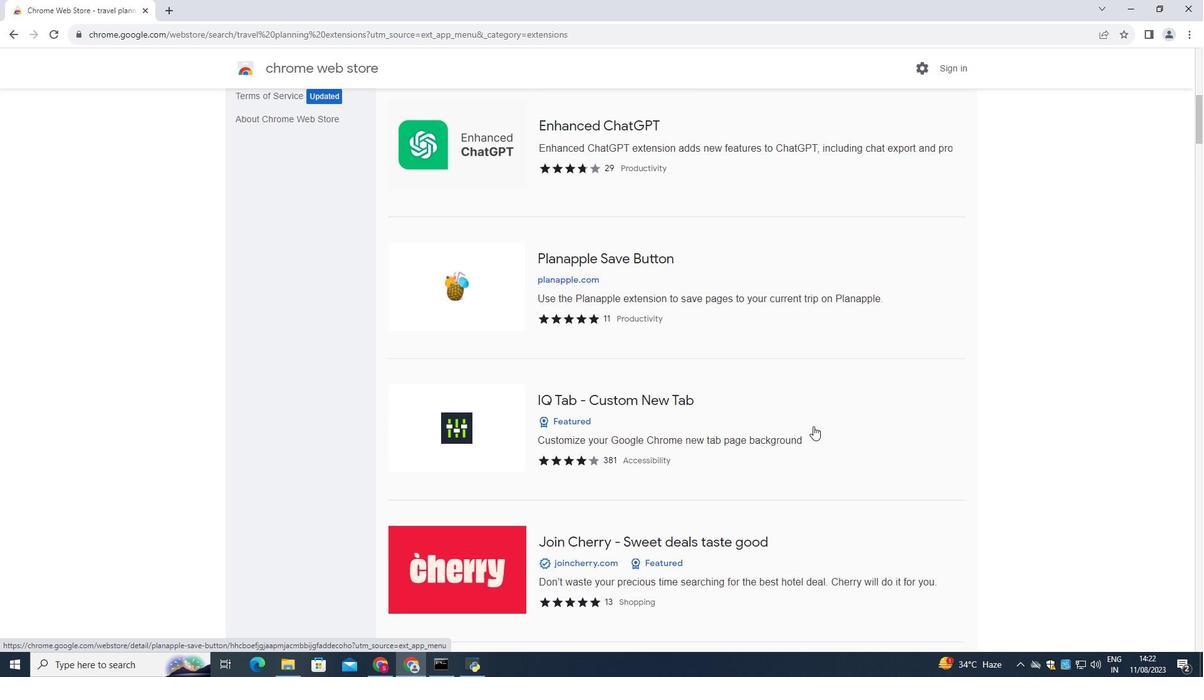 
Action: Mouse scrolled (813, 425) with delta (0, 0)
Screenshot: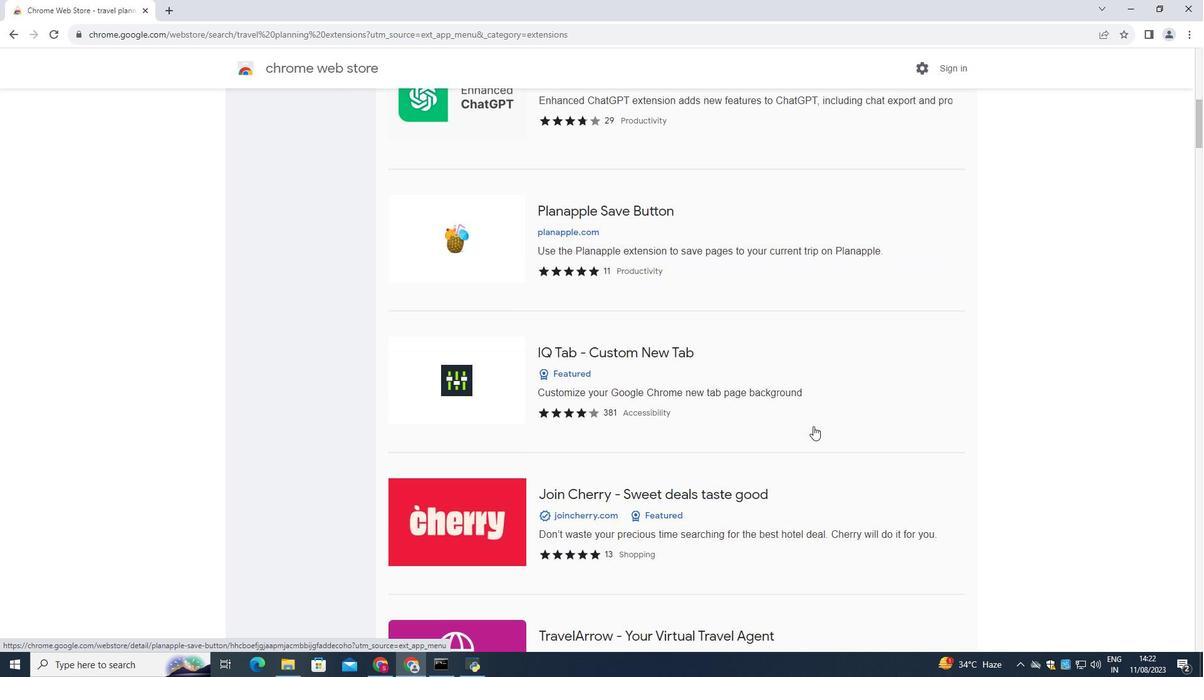 
Action: Mouse scrolled (813, 425) with delta (0, 0)
Screenshot: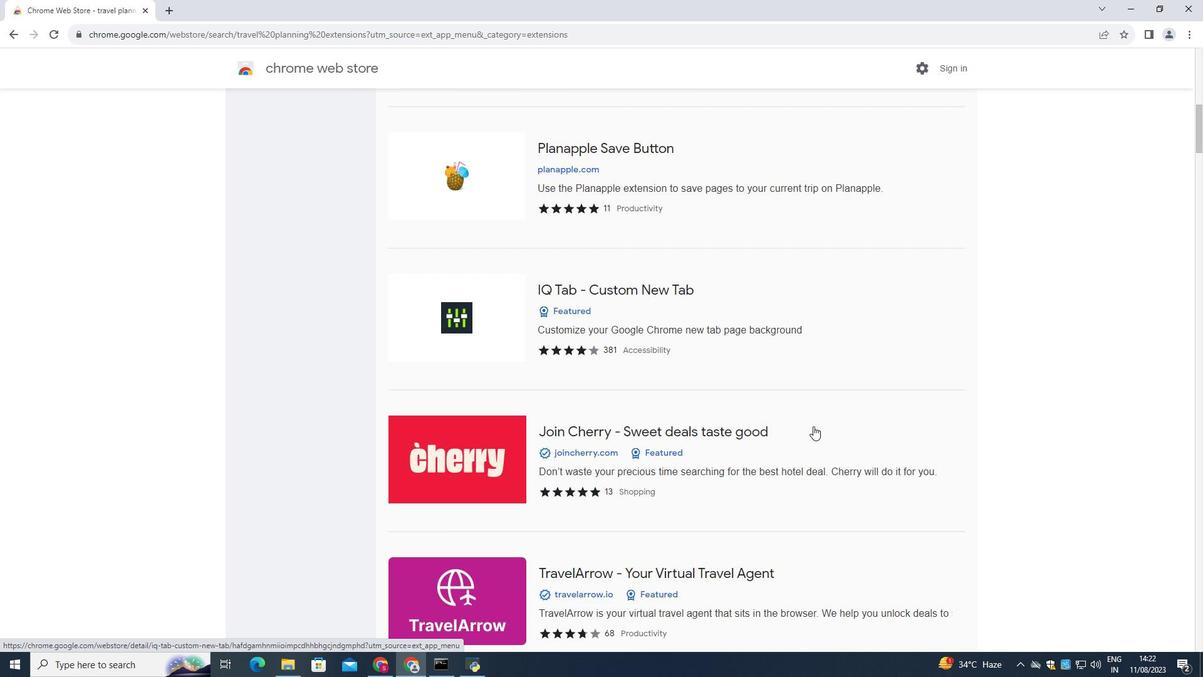
Action: Mouse scrolled (813, 425) with delta (0, 0)
Screenshot: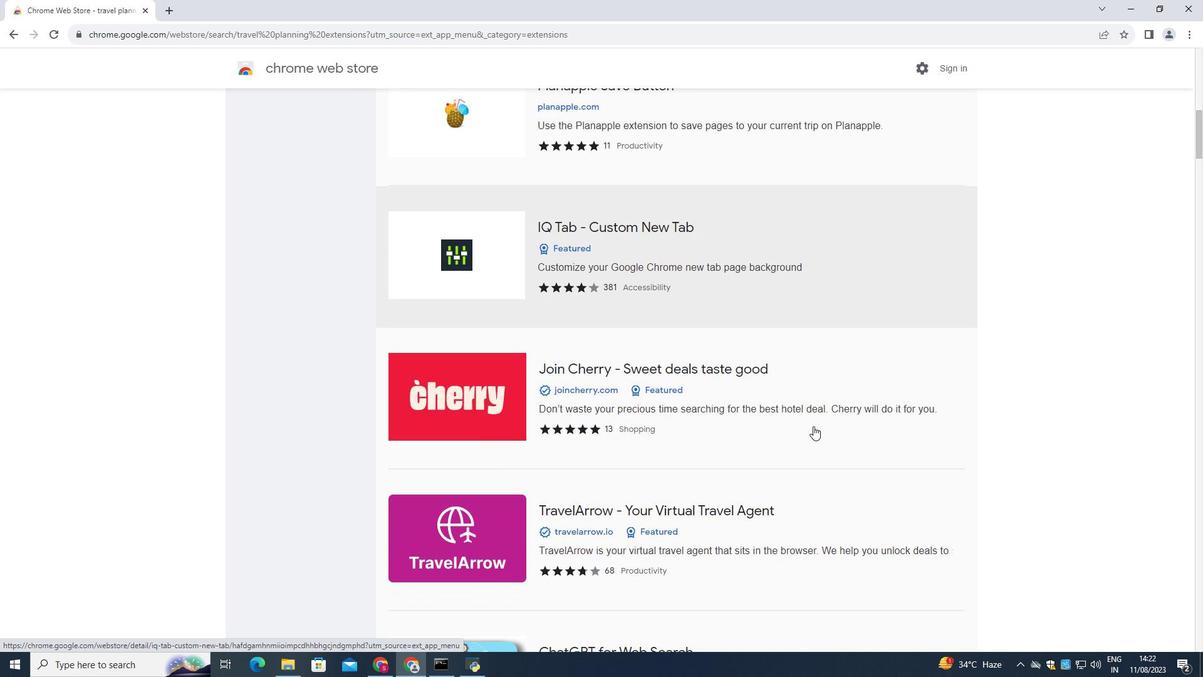 
Action: Mouse scrolled (813, 425) with delta (0, 0)
Screenshot: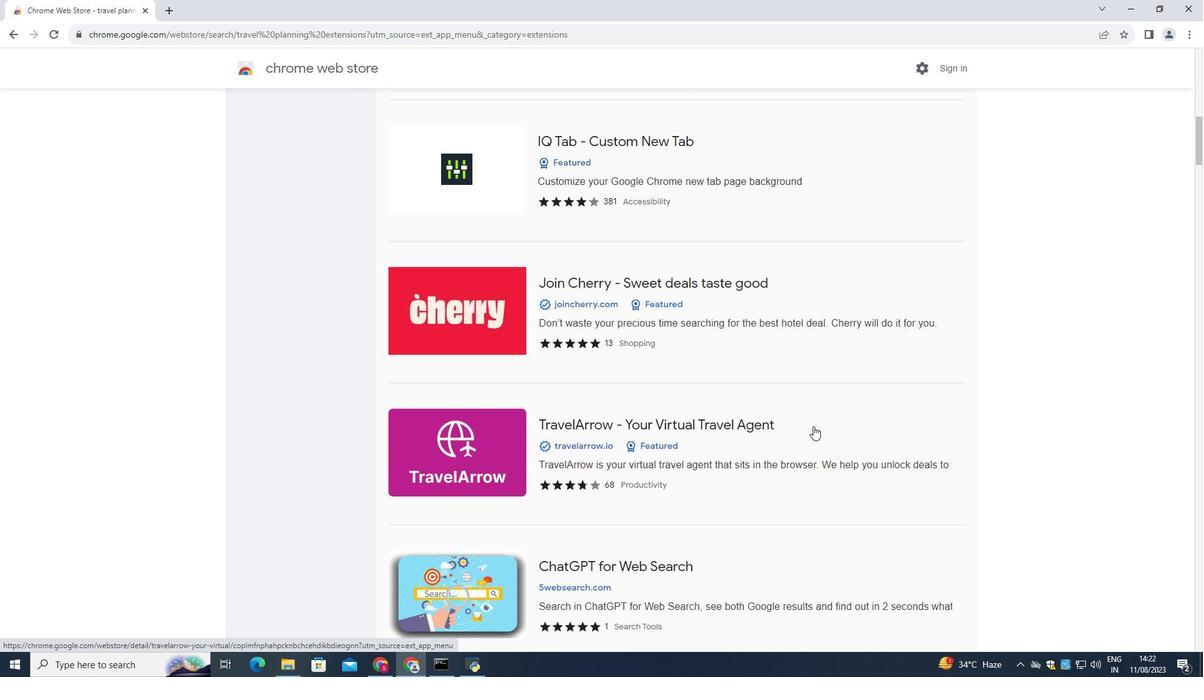 
Action: Mouse scrolled (813, 425) with delta (0, 0)
Screenshot: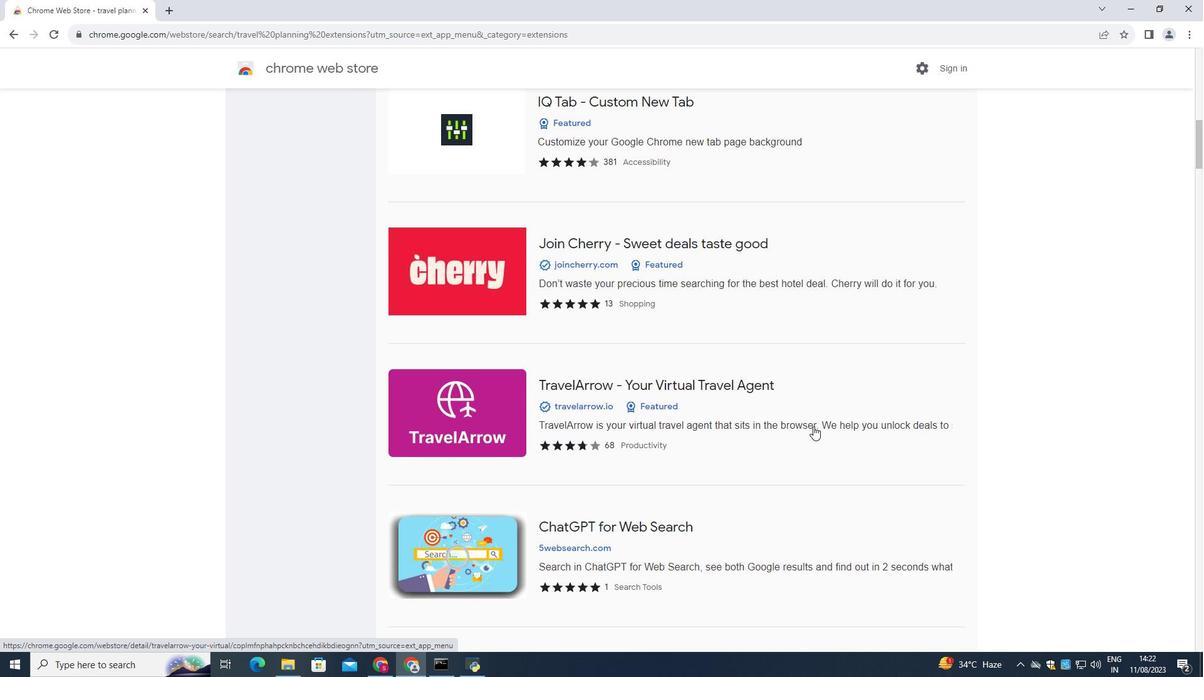 
Action: Mouse scrolled (813, 425) with delta (0, 0)
Screenshot: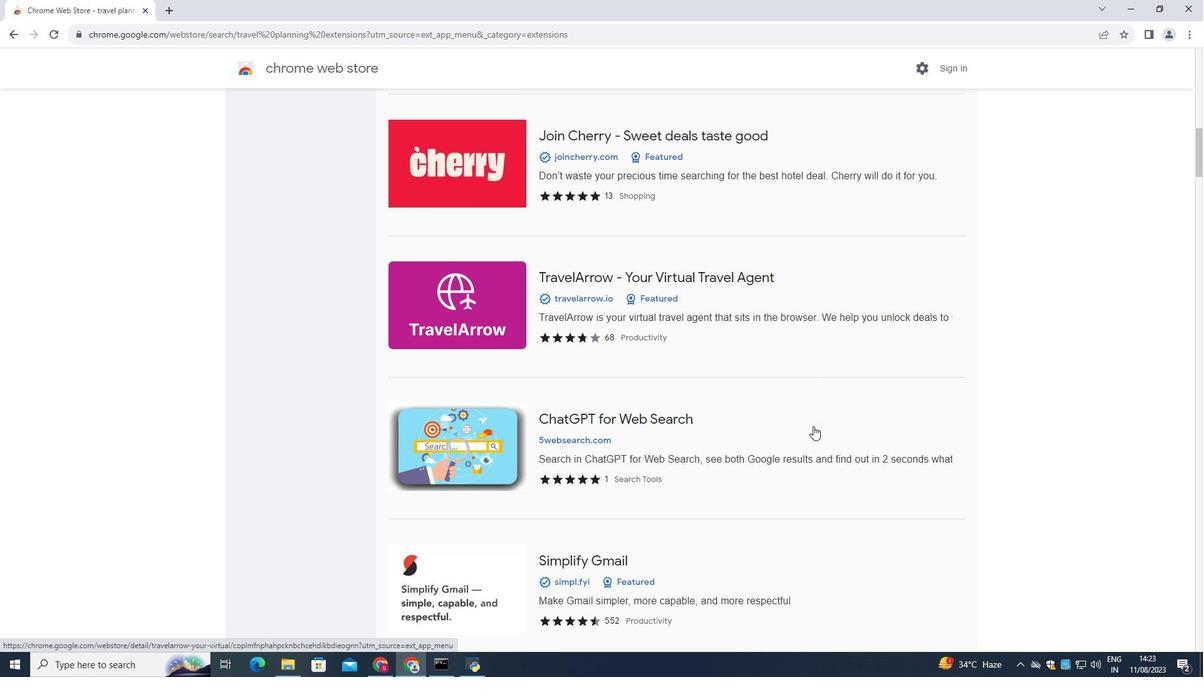 
Action: Mouse scrolled (813, 425) with delta (0, 0)
Screenshot: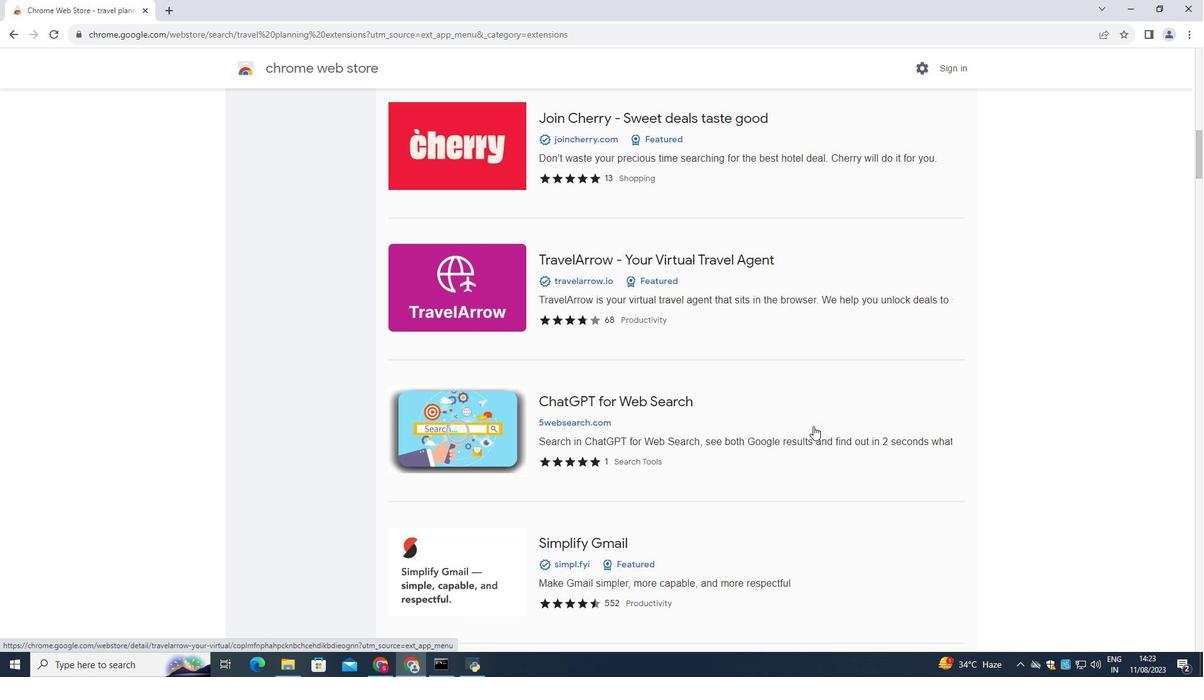 
Action: Mouse scrolled (813, 425) with delta (0, 0)
Screenshot: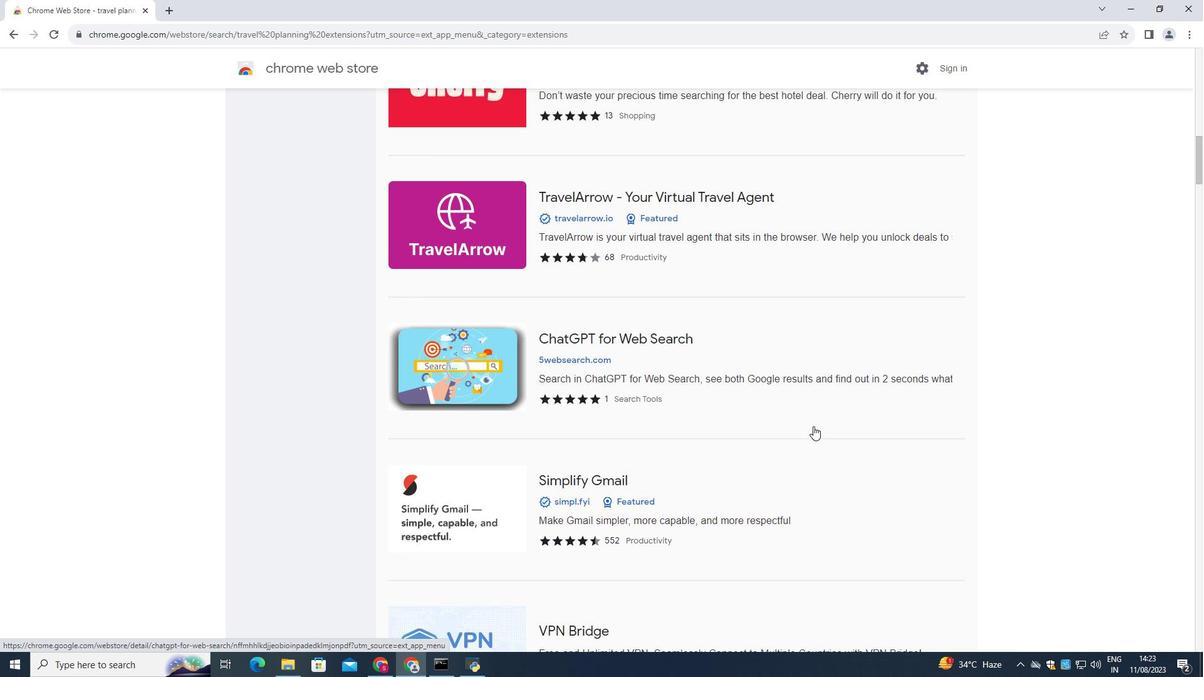 
Action: Mouse scrolled (813, 425) with delta (0, 0)
Screenshot: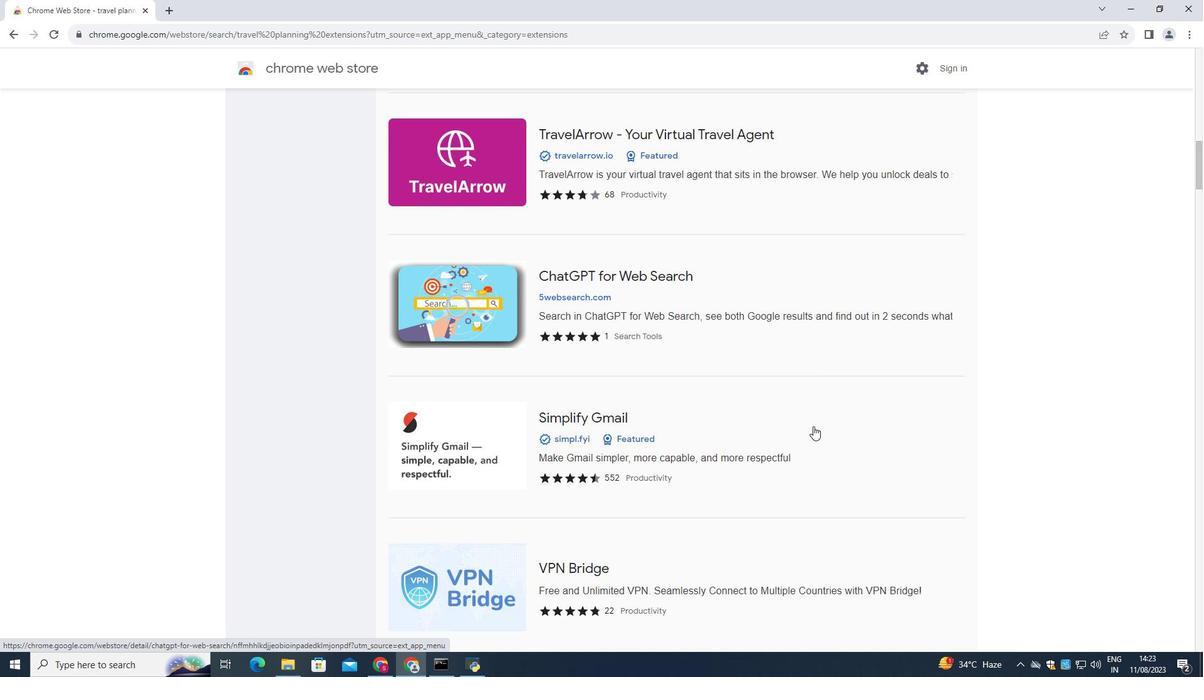 
Action: Mouse scrolled (813, 425) with delta (0, 0)
Screenshot: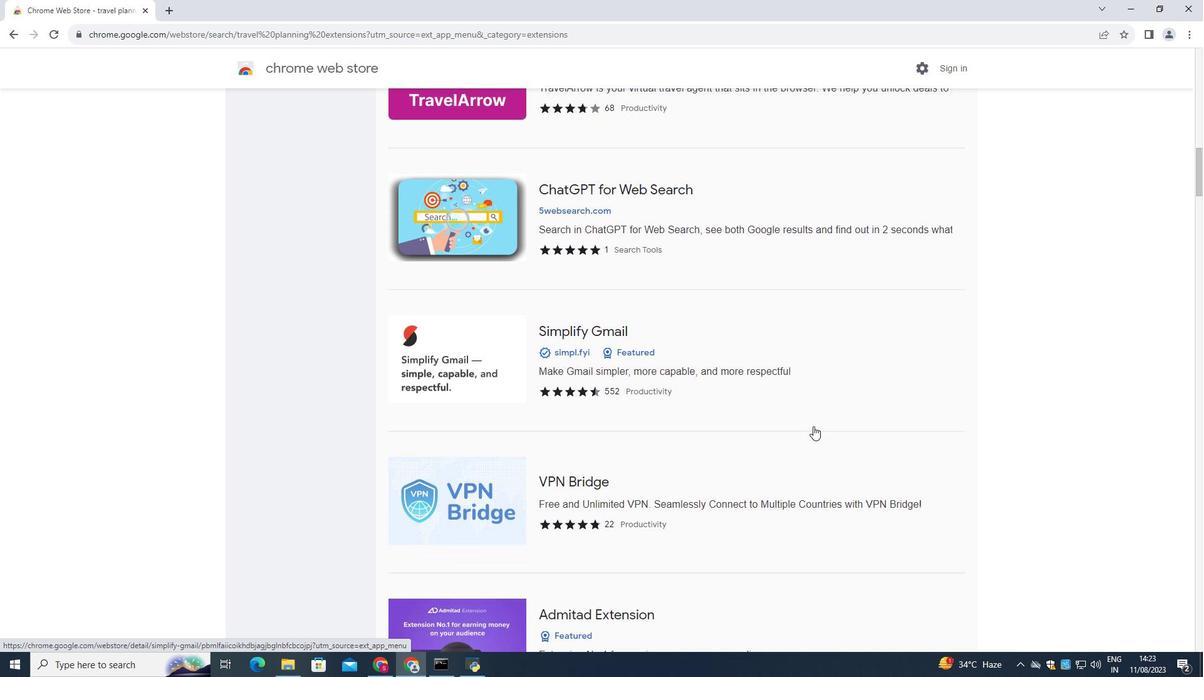 
Action: Mouse scrolled (813, 425) with delta (0, 0)
Screenshot: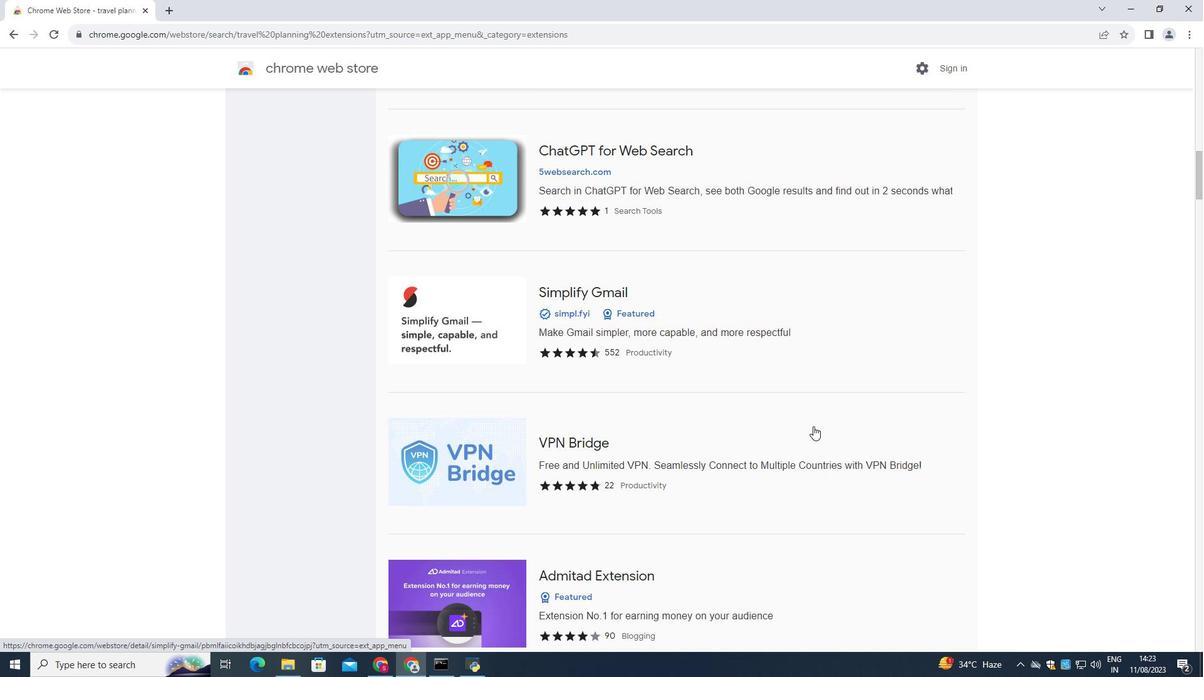 
Action: Mouse scrolled (813, 425) with delta (0, 0)
Screenshot: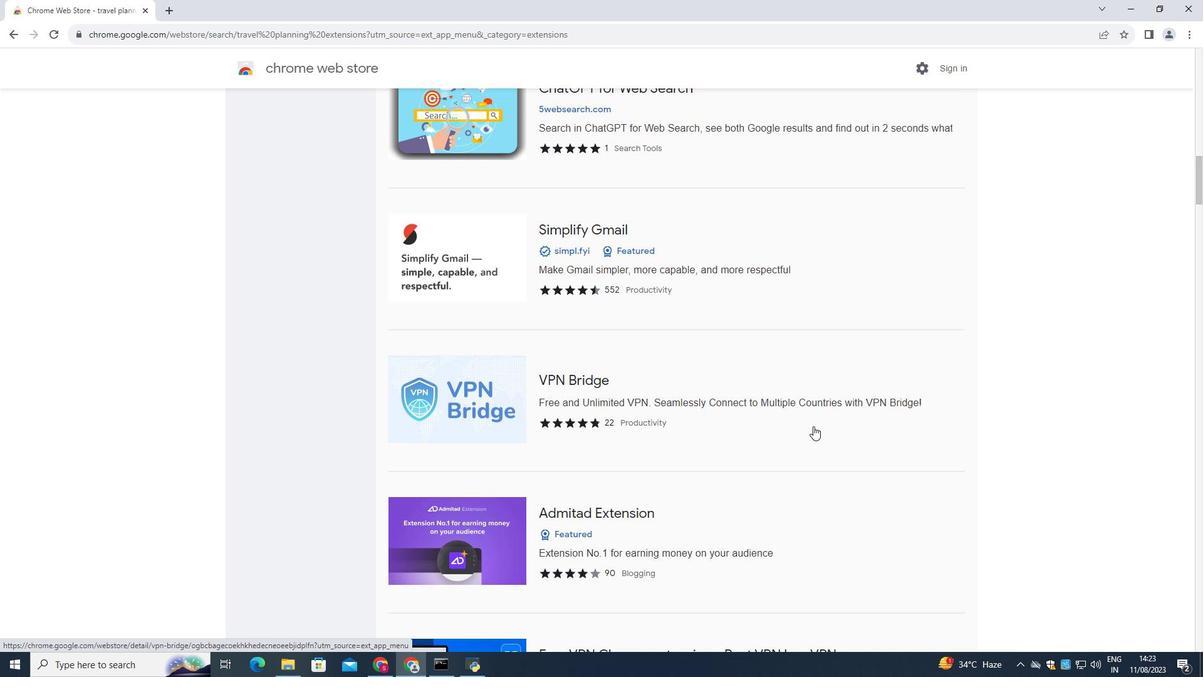 
Action: Mouse scrolled (813, 425) with delta (0, 0)
Screenshot: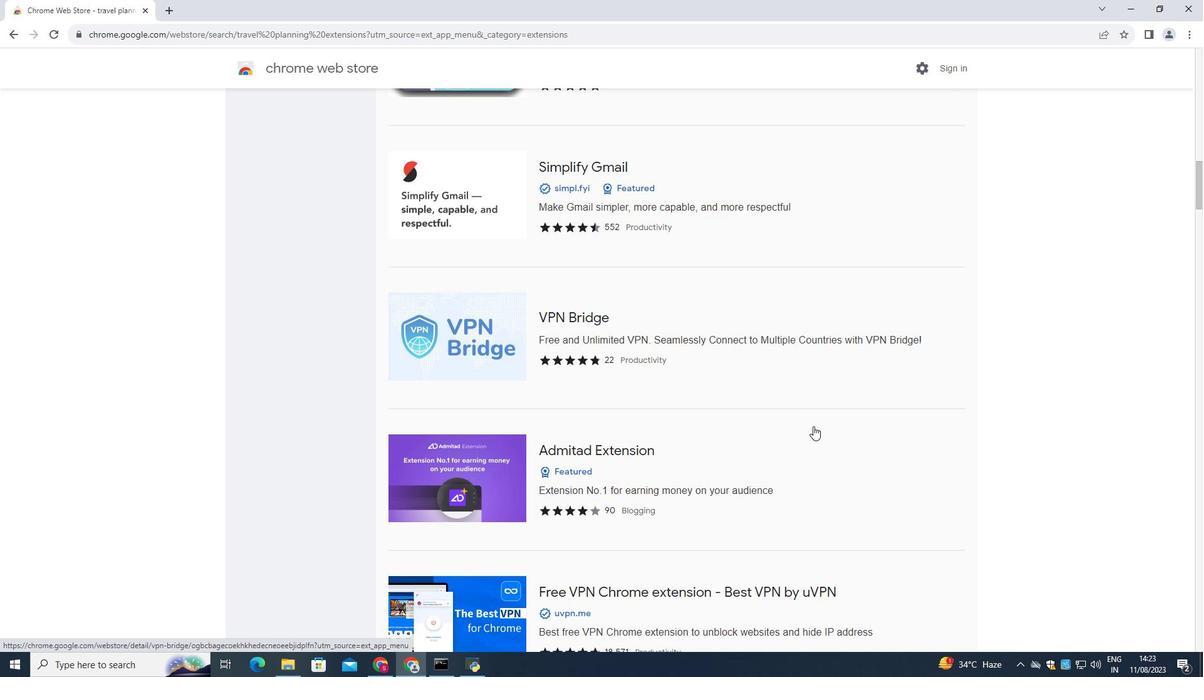 
Action: Mouse scrolled (813, 425) with delta (0, 0)
Screenshot: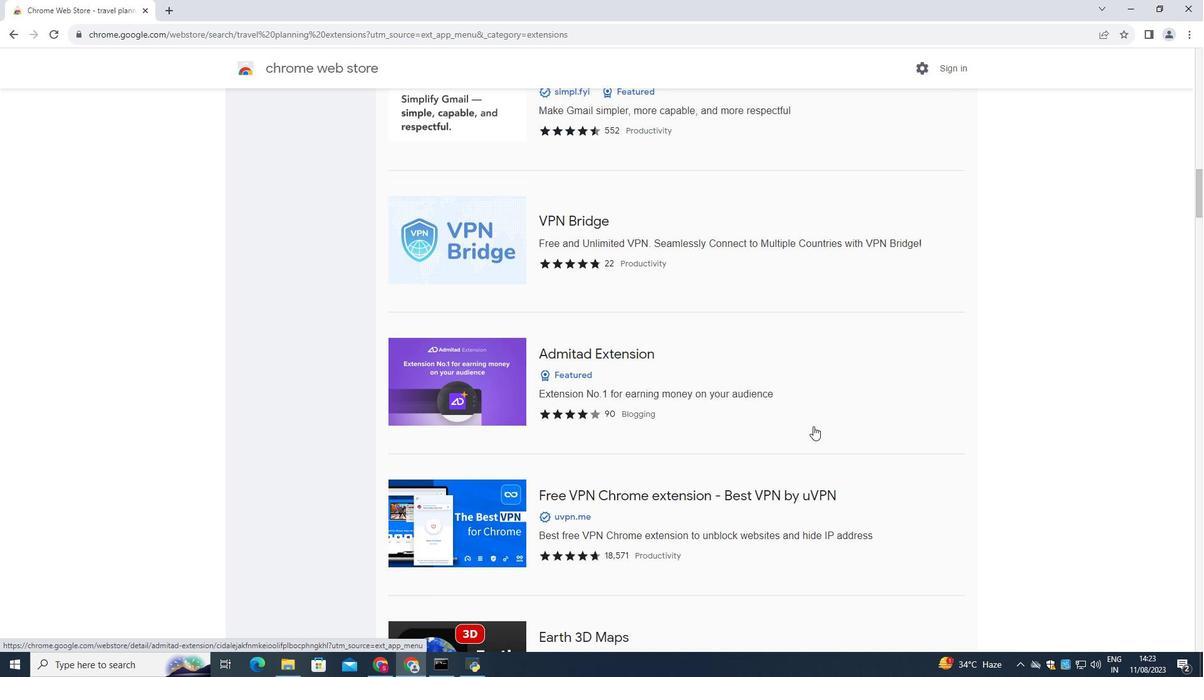
Action: Mouse scrolled (813, 425) with delta (0, 0)
Screenshot: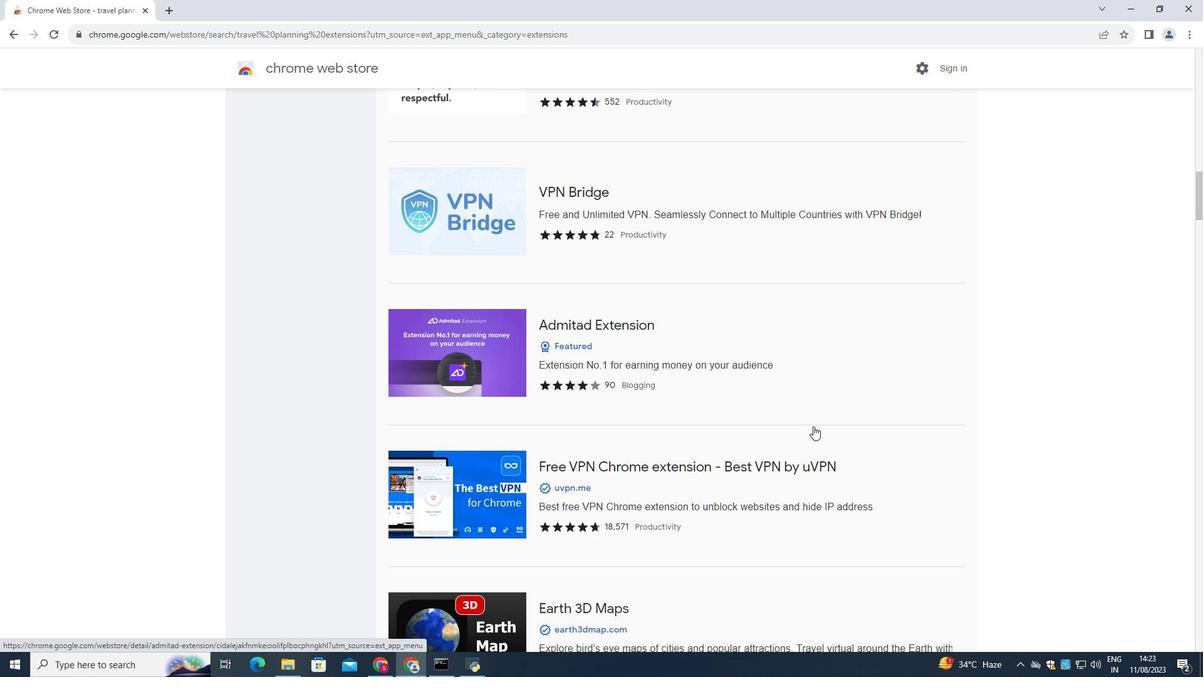 
Action: Mouse scrolled (813, 425) with delta (0, 0)
Screenshot: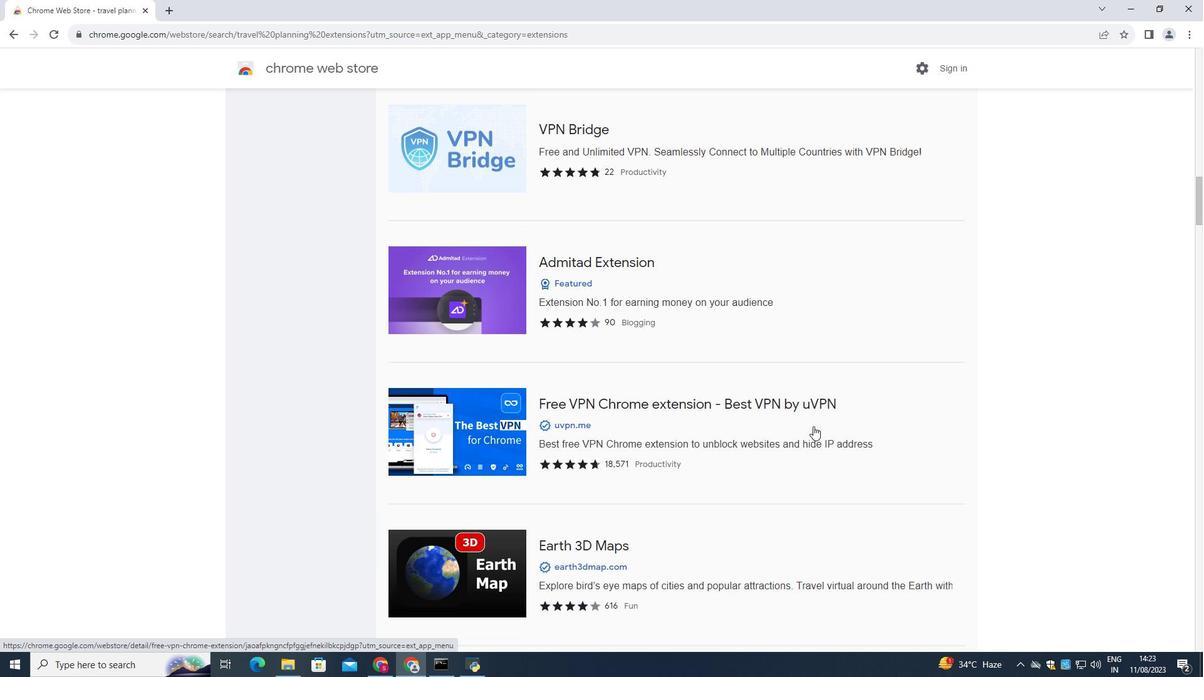 
Action: Mouse scrolled (813, 425) with delta (0, 0)
Screenshot: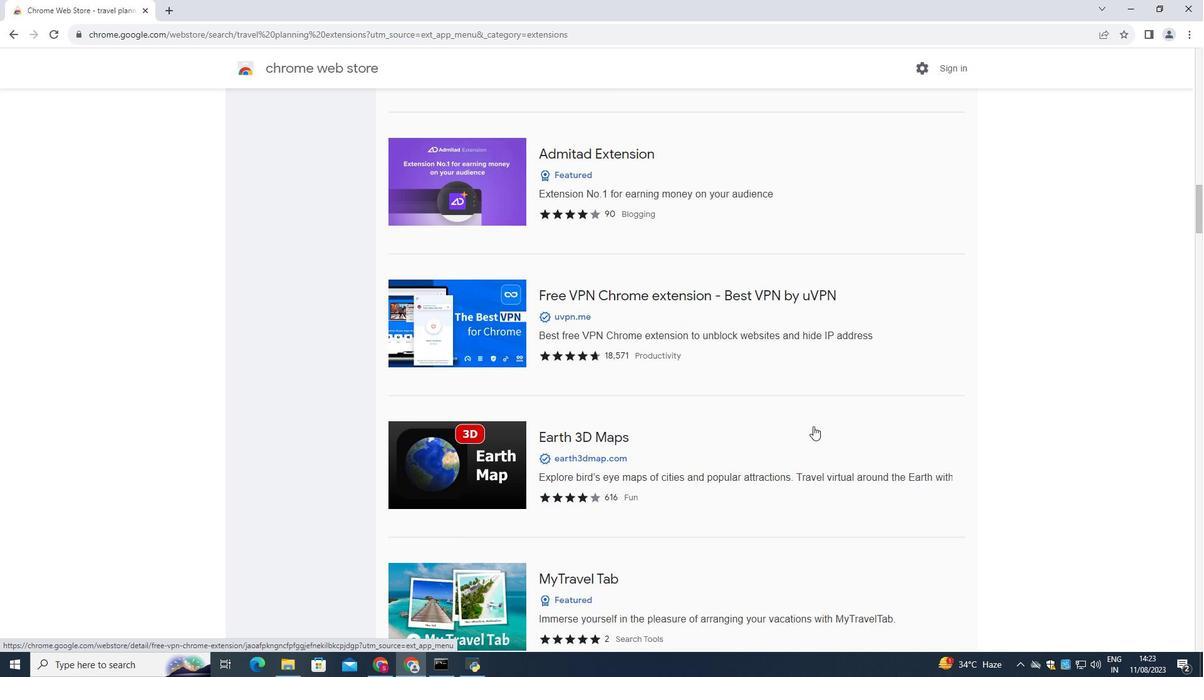 
Action: Mouse scrolled (813, 425) with delta (0, 0)
Screenshot: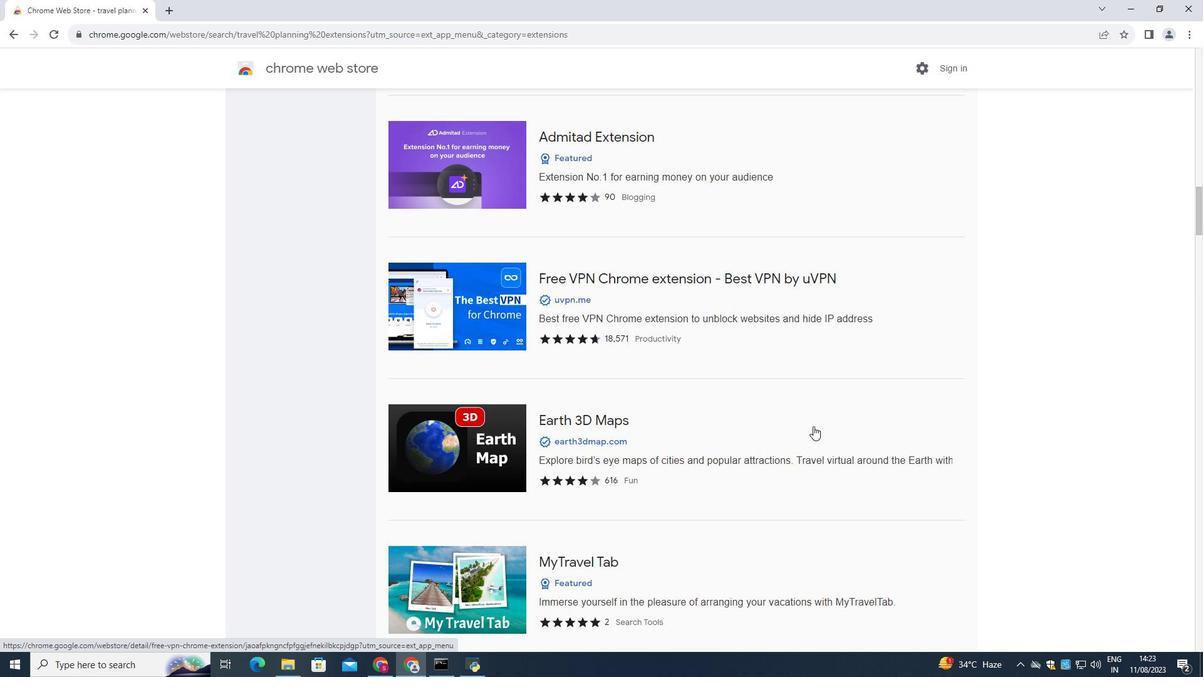 
Action: Mouse scrolled (813, 425) with delta (0, 0)
Screenshot: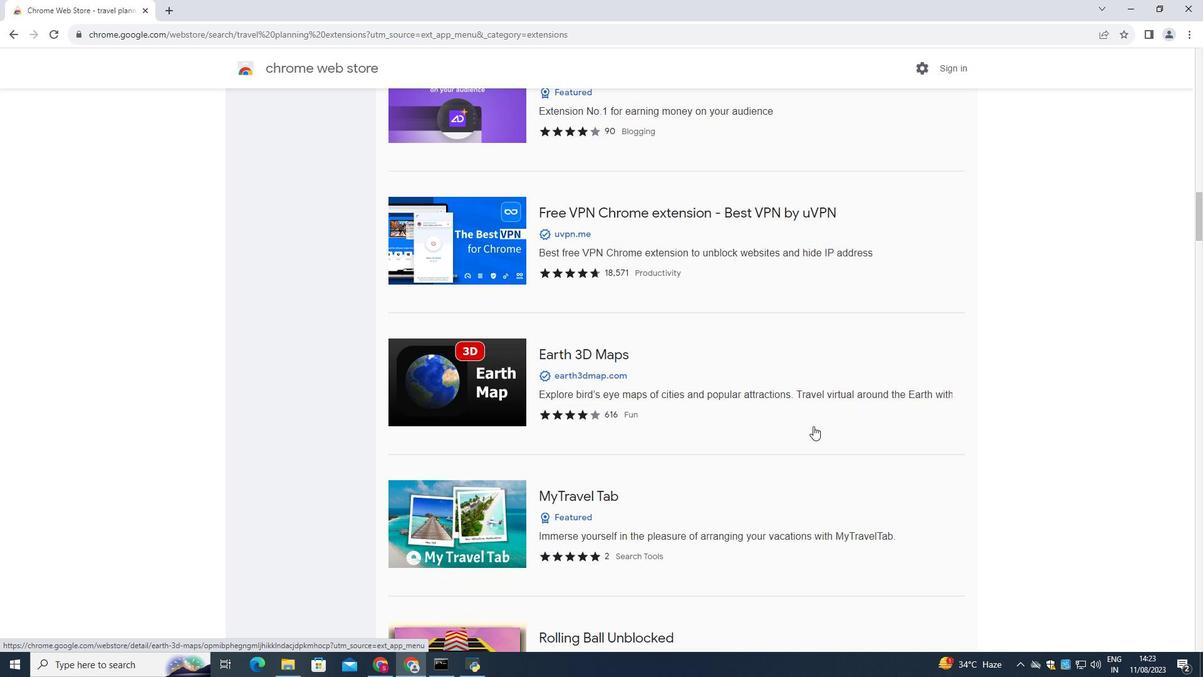
Action: Mouse scrolled (813, 425) with delta (0, 0)
Screenshot: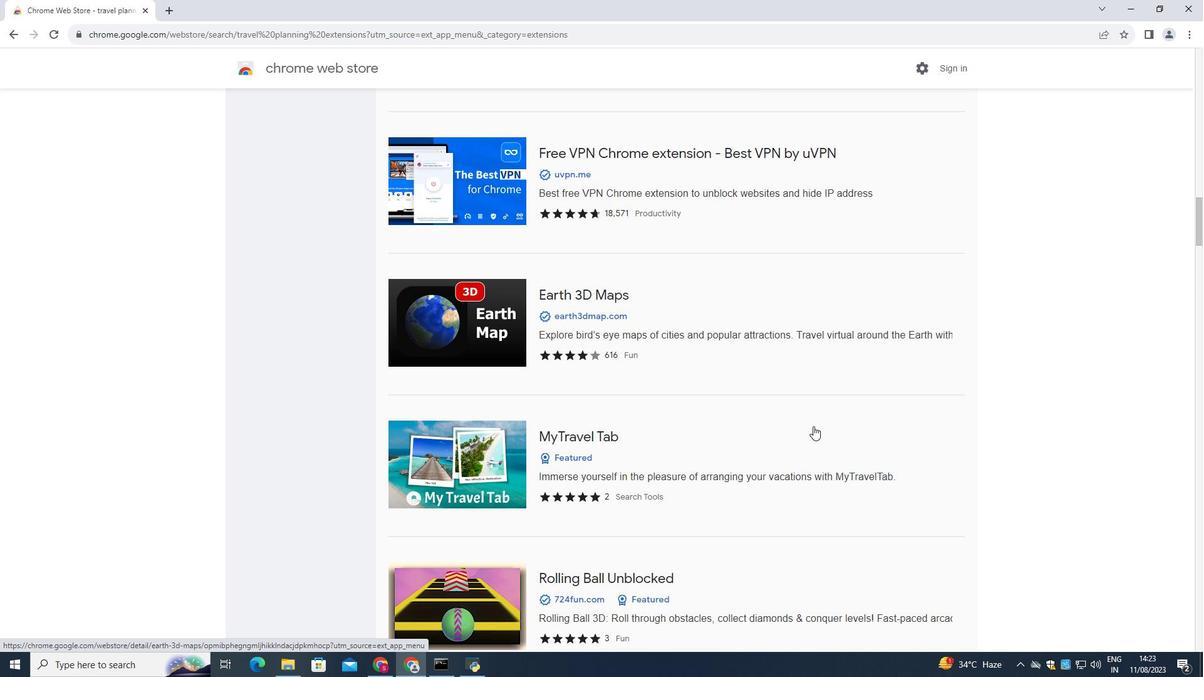 
Action: Mouse scrolled (813, 425) with delta (0, 0)
Screenshot: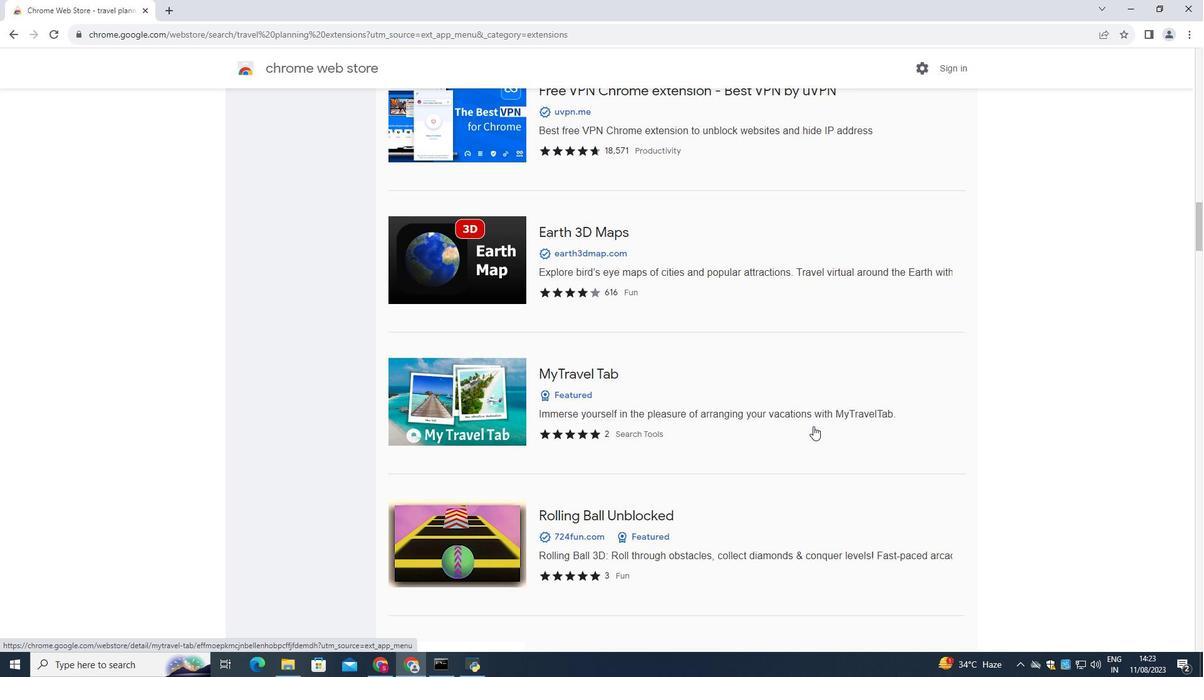 
Action: Mouse scrolled (813, 425) with delta (0, 0)
Screenshot: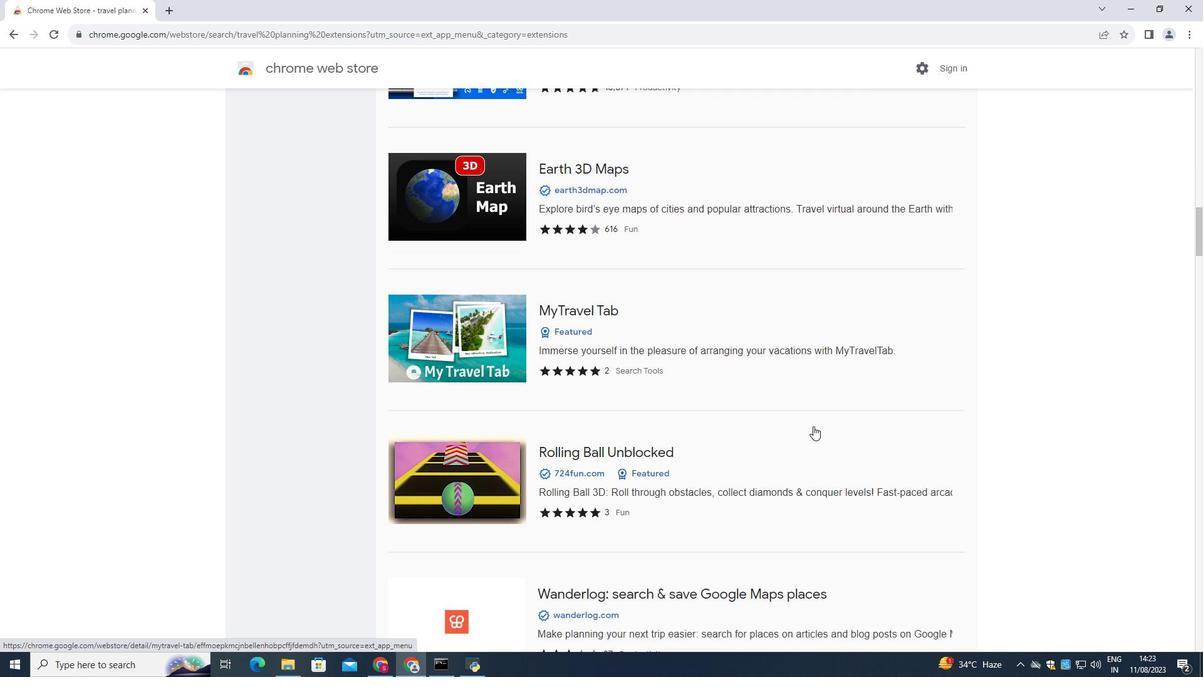 
Action: Mouse scrolled (813, 425) with delta (0, 0)
Screenshot: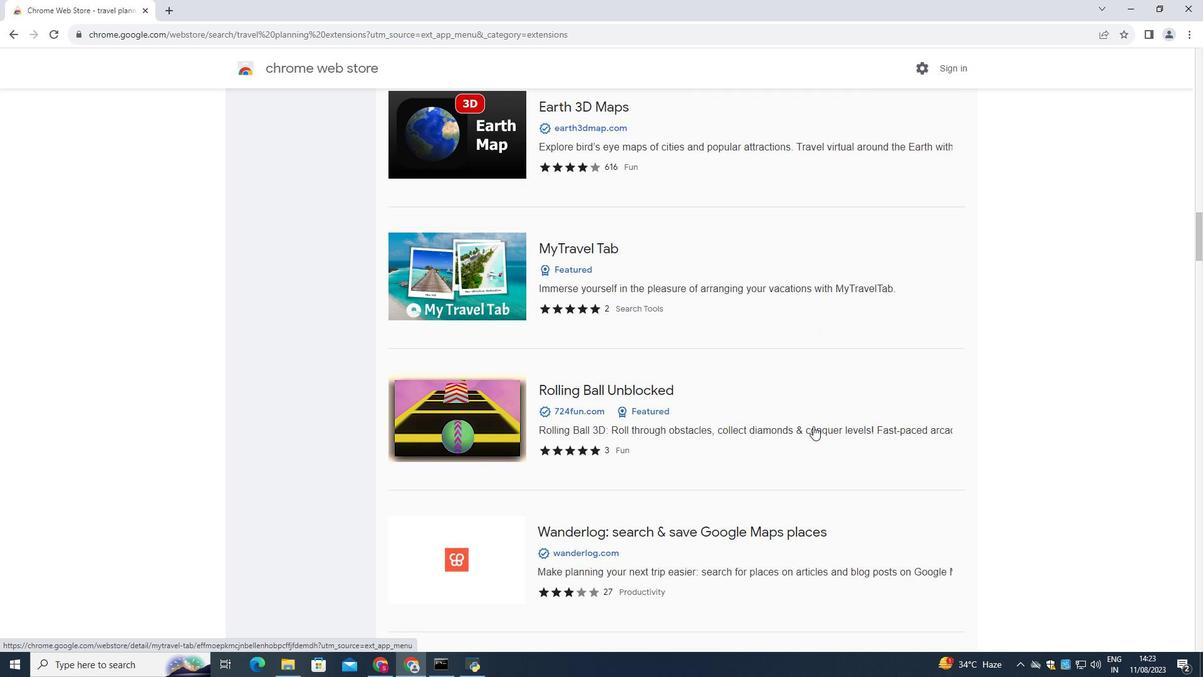 
Action: Mouse scrolled (813, 425) with delta (0, 0)
Screenshot: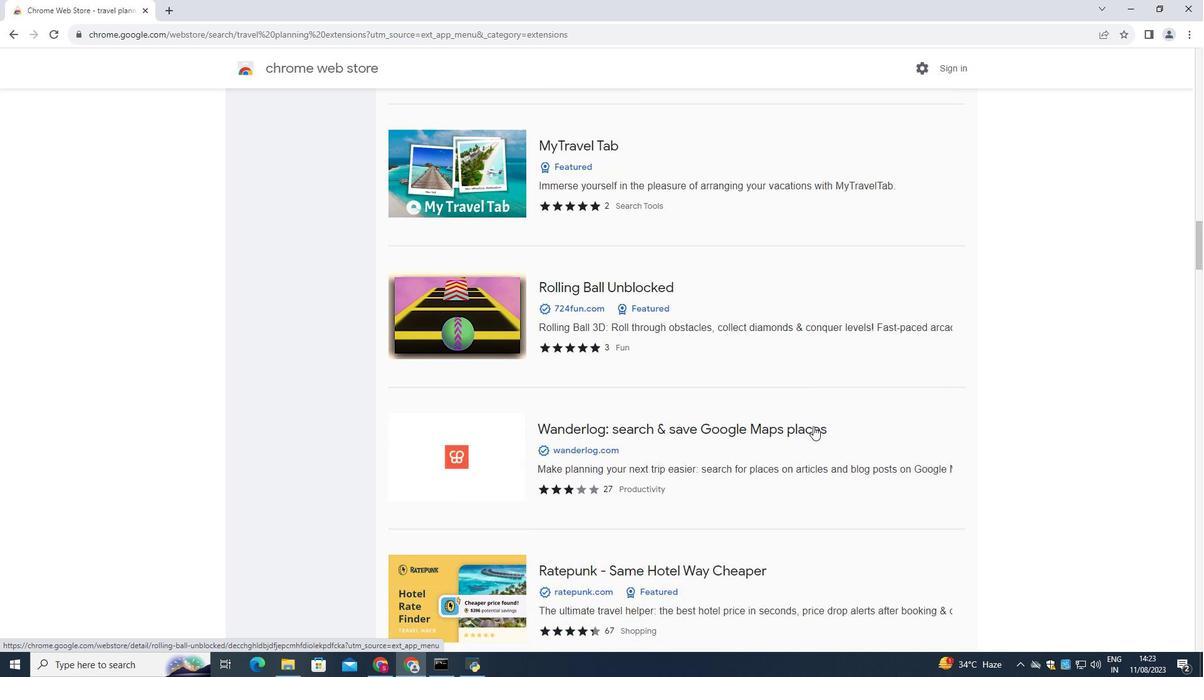 
Action: Mouse scrolled (813, 425) with delta (0, 0)
Screenshot: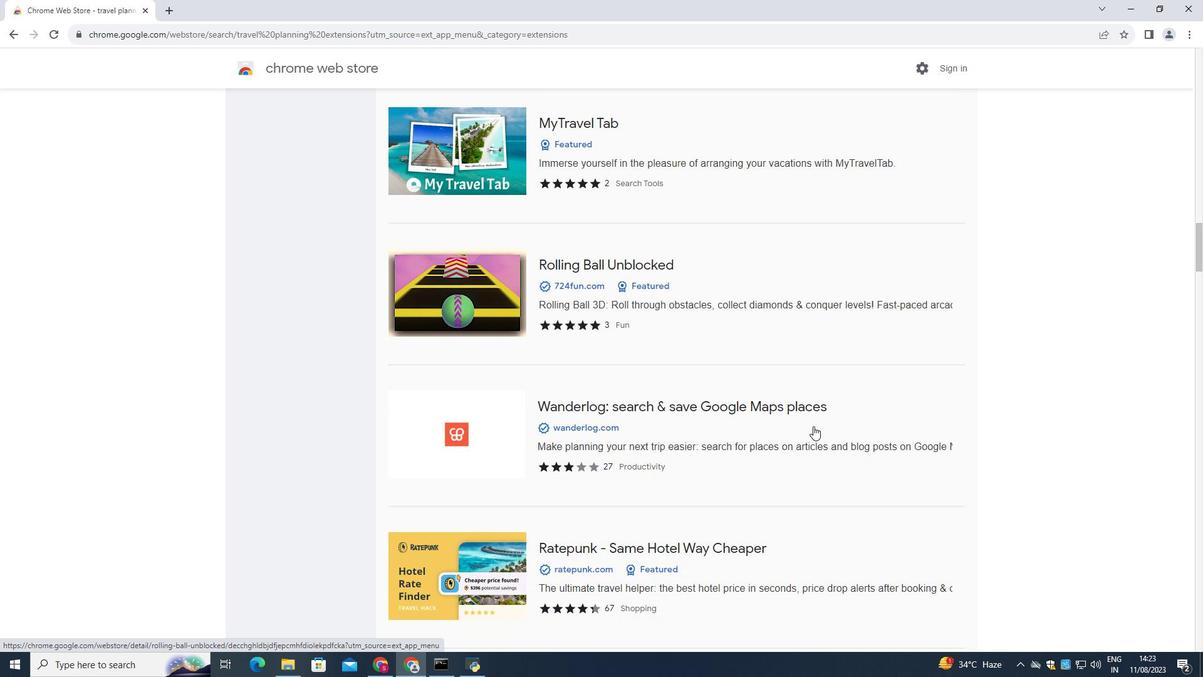 
Action: Mouse scrolled (813, 425) with delta (0, 0)
Screenshot: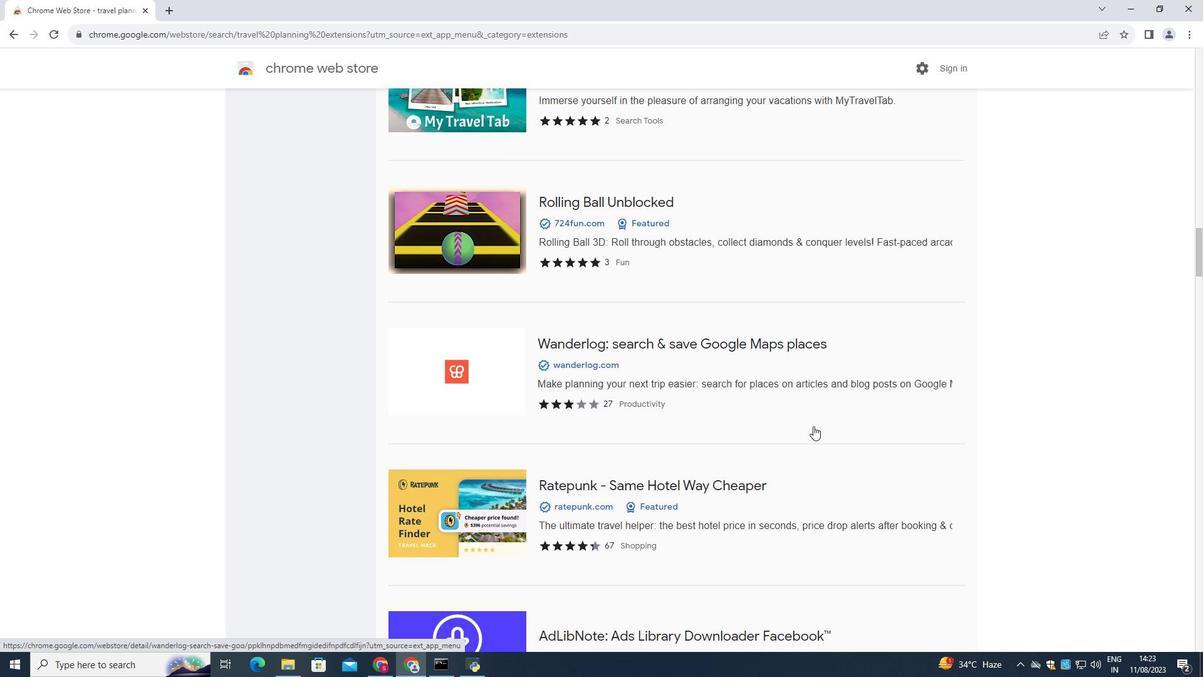 
Action: Mouse scrolled (813, 425) with delta (0, 0)
Screenshot: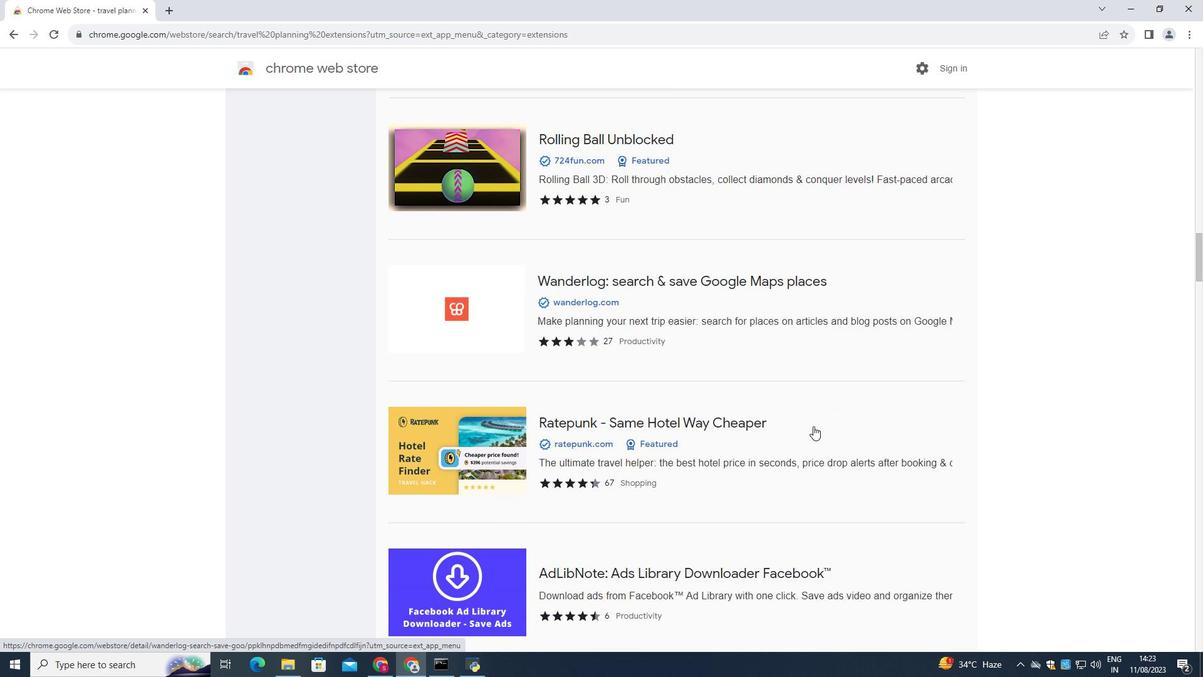 
Action: Mouse scrolled (813, 425) with delta (0, 0)
Screenshot: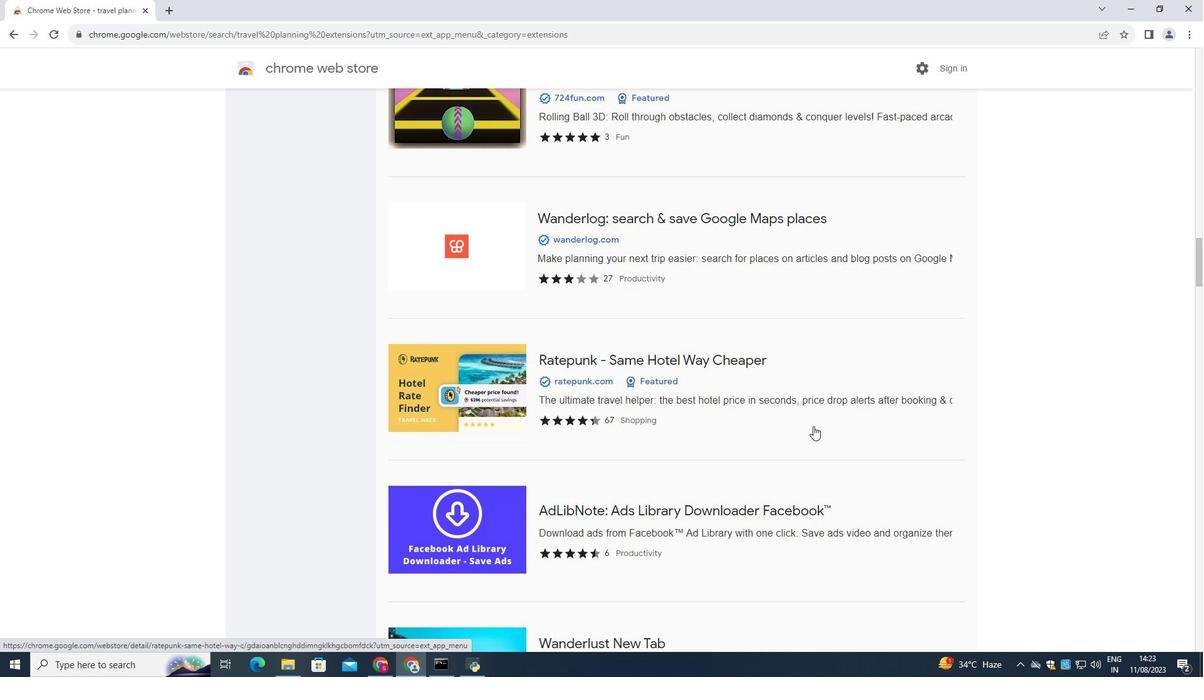 
Action: Mouse scrolled (813, 425) with delta (0, 0)
Screenshot: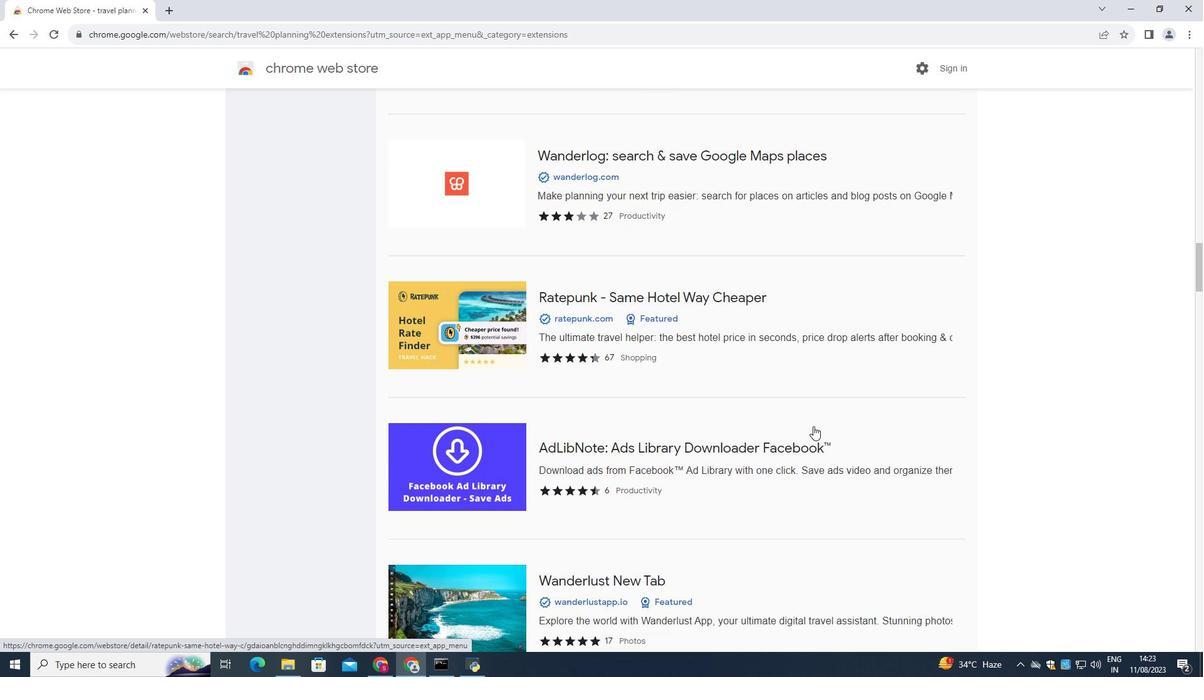 
Action: Mouse scrolled (813, 425) with delta (0, 0)
Screenshot: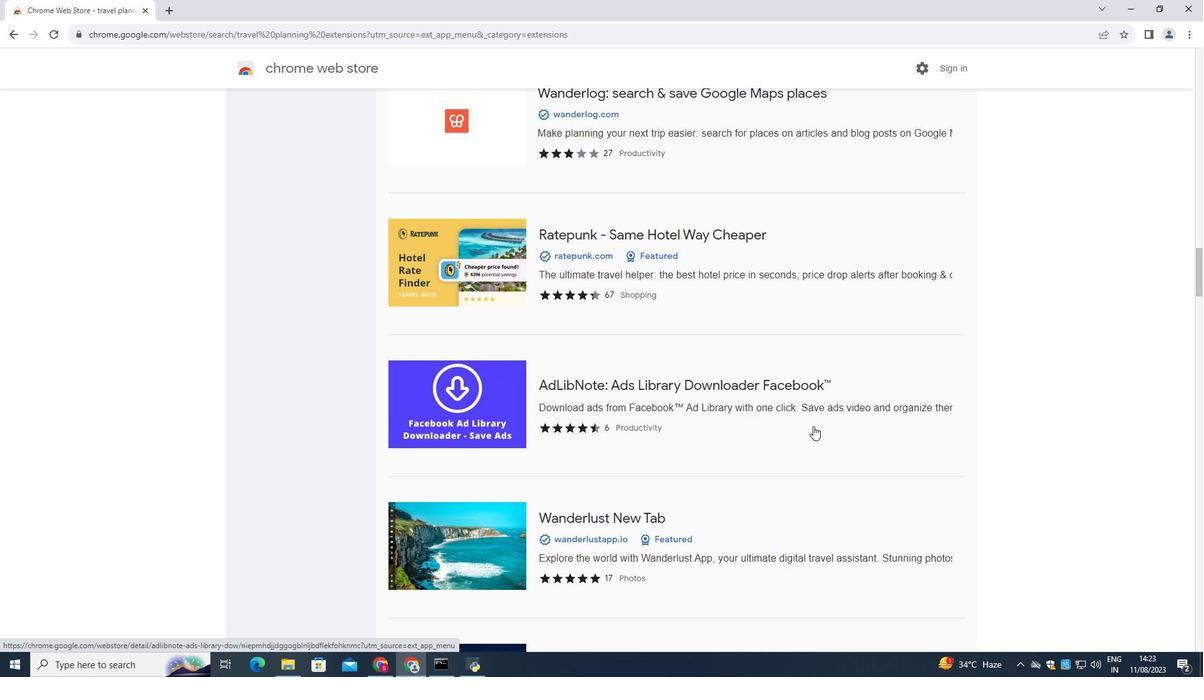 
Action: Mouse scrolled (813, 425) with delta (0, 0)
Screenshot: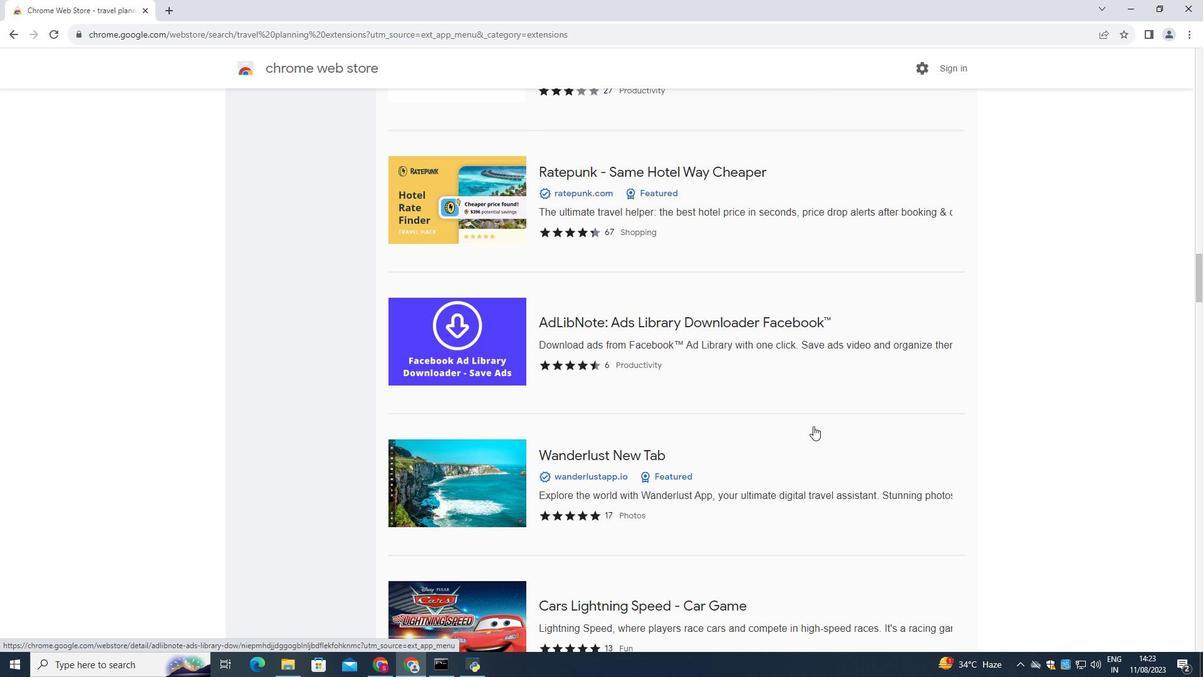 
Action: Mouse scrolled (813, 425) with delta (0, 0)
Screenshot: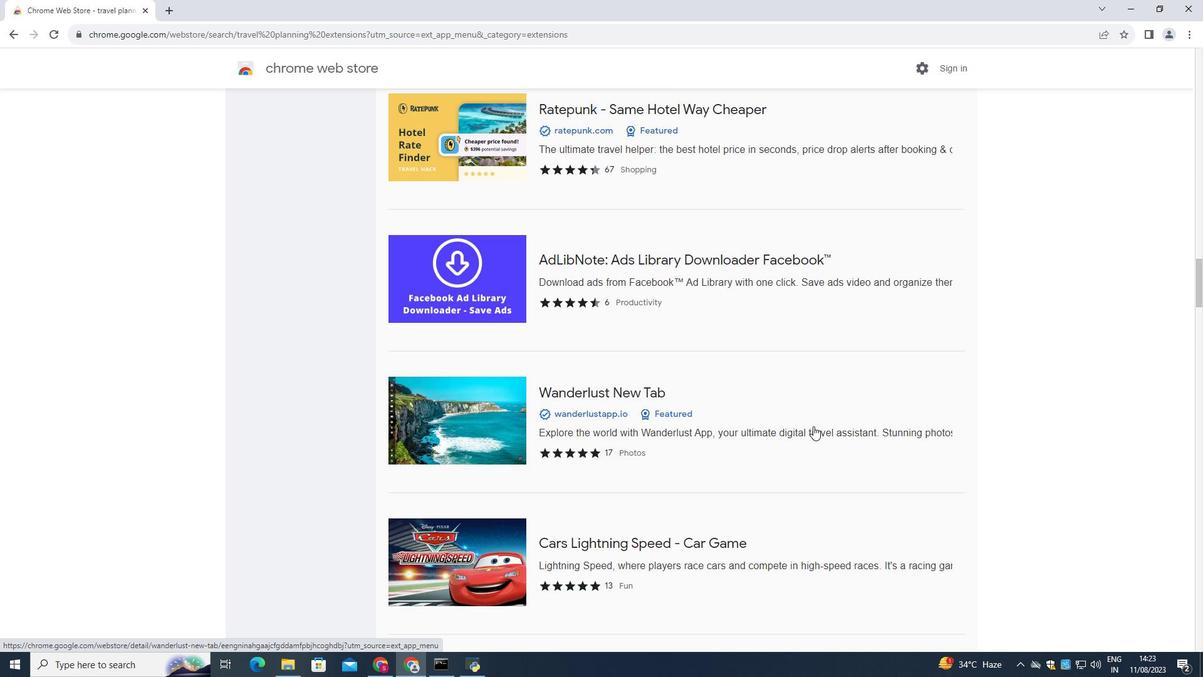 
Action: Mouse scrolled (813, 425) with delta (0, 0)
Screenshot: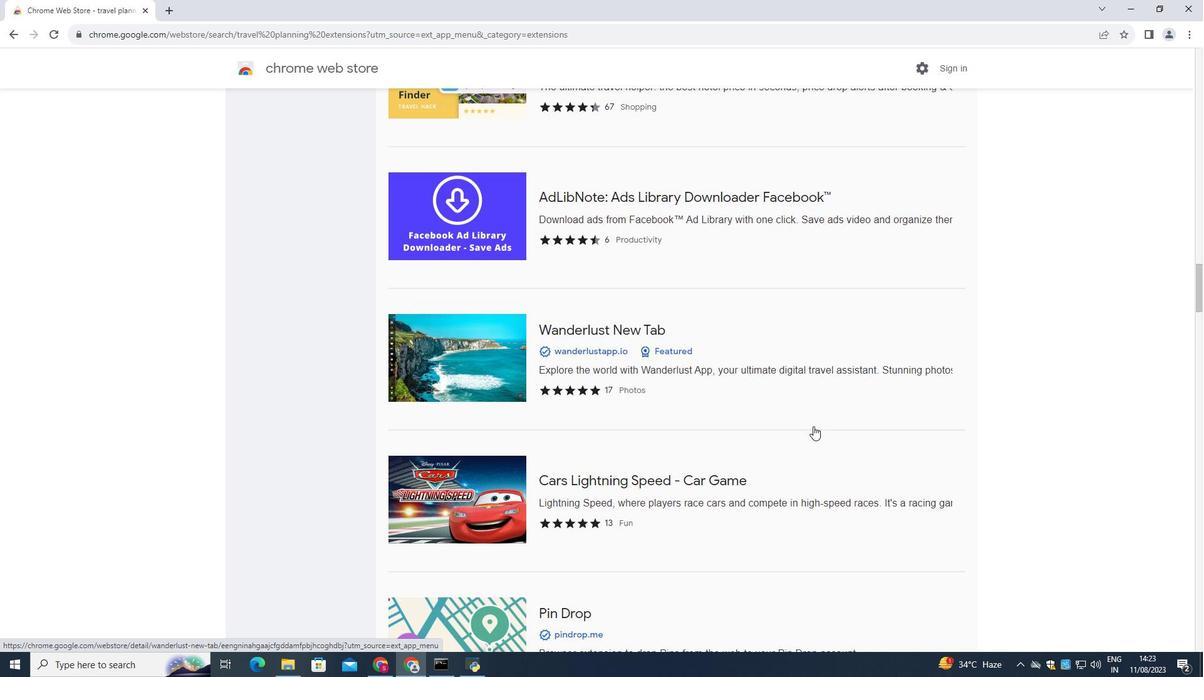 
Action: Mouse scrolled (813, 425) with delta (0, 0)
Screenshot: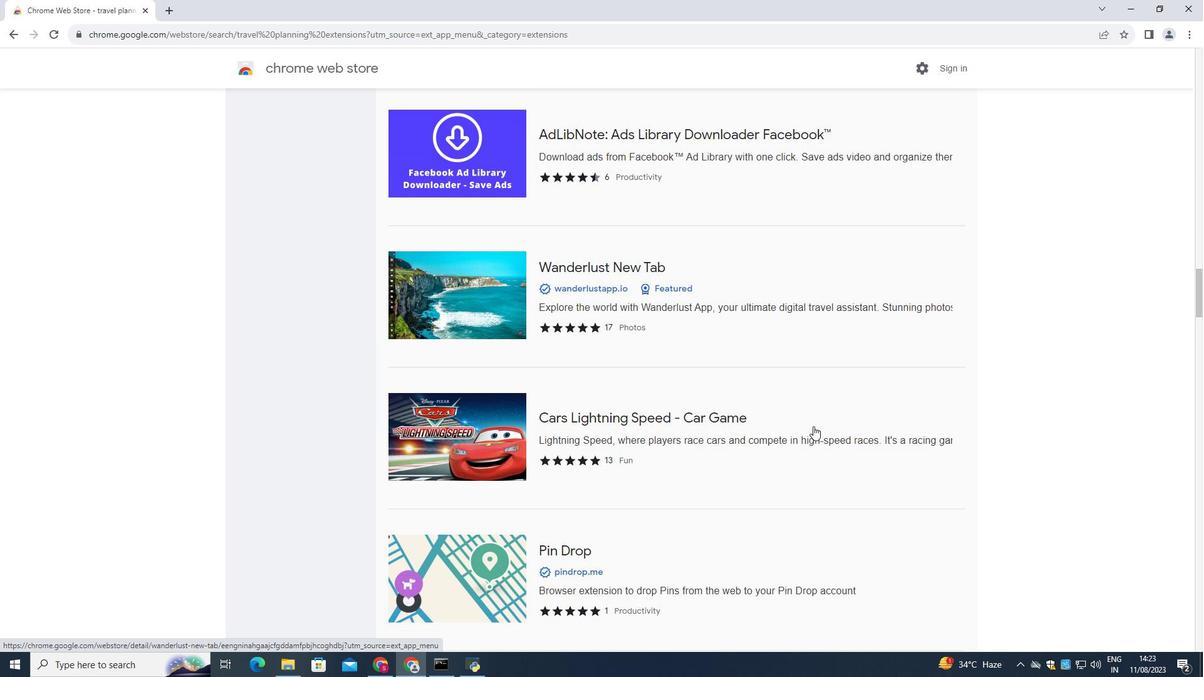 
Action: Mouse scrolled (813, 425) with delta (0, 0)
Screenshot: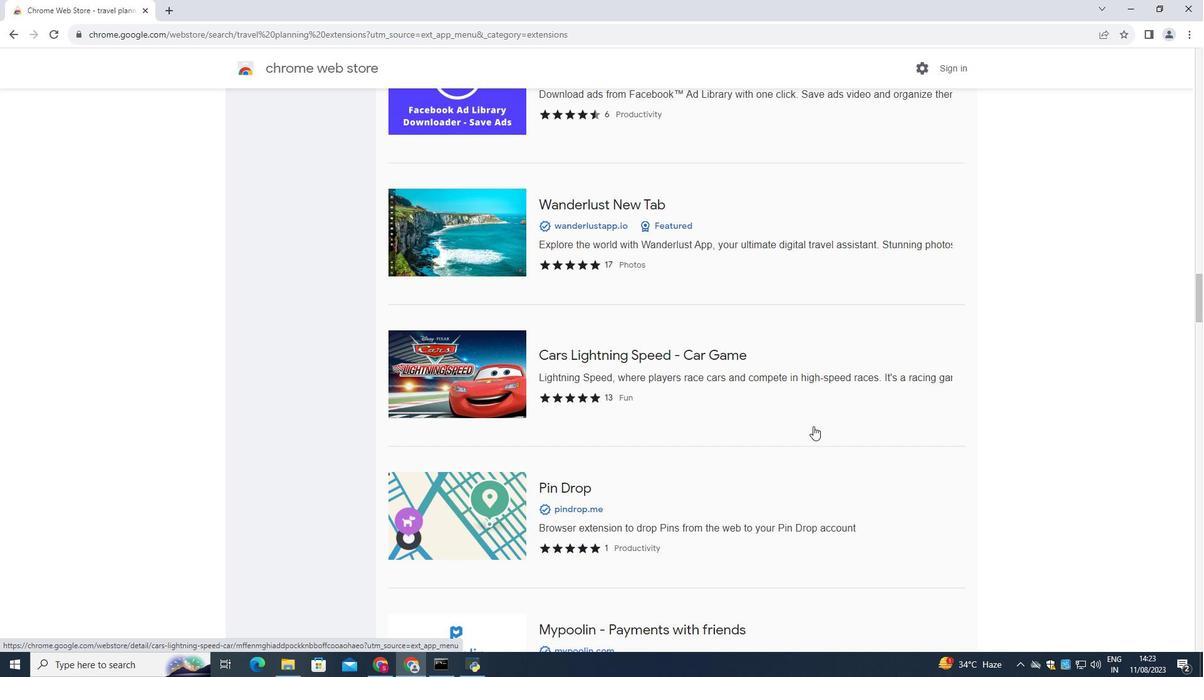 
Action: Mouse scrolled (813, 425) with delta (0, 0)
Screenshot: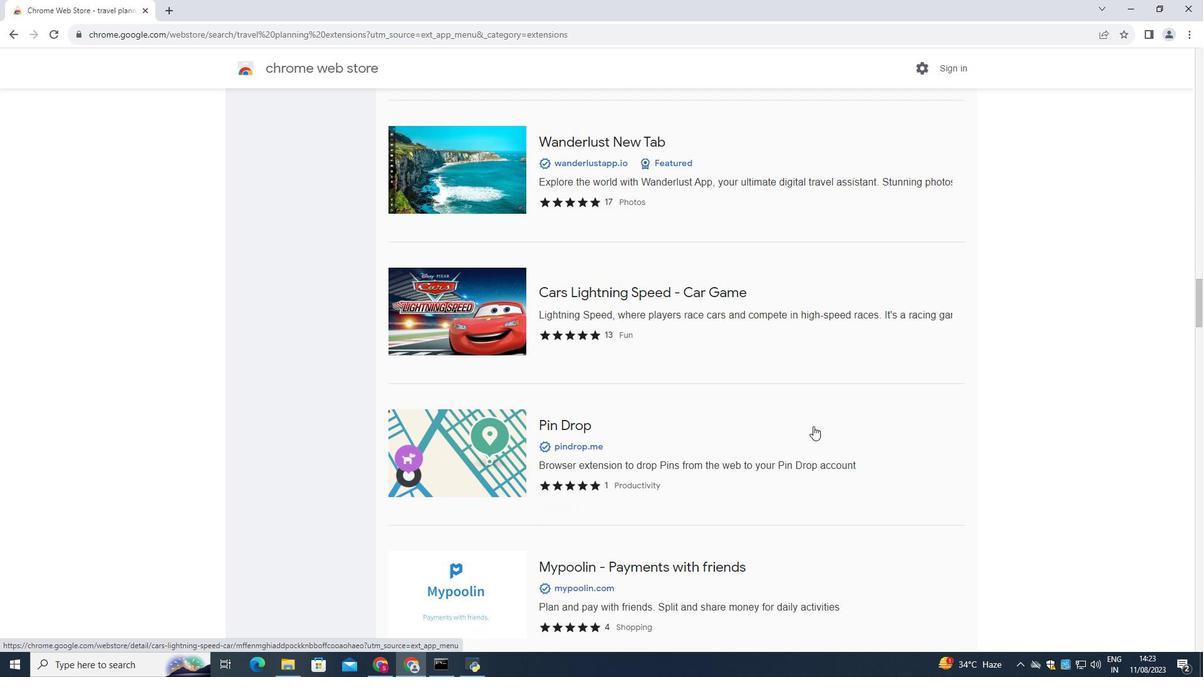 
Action: Mouse scrolled (813, 425) with delta (0, 0)
Screenshot: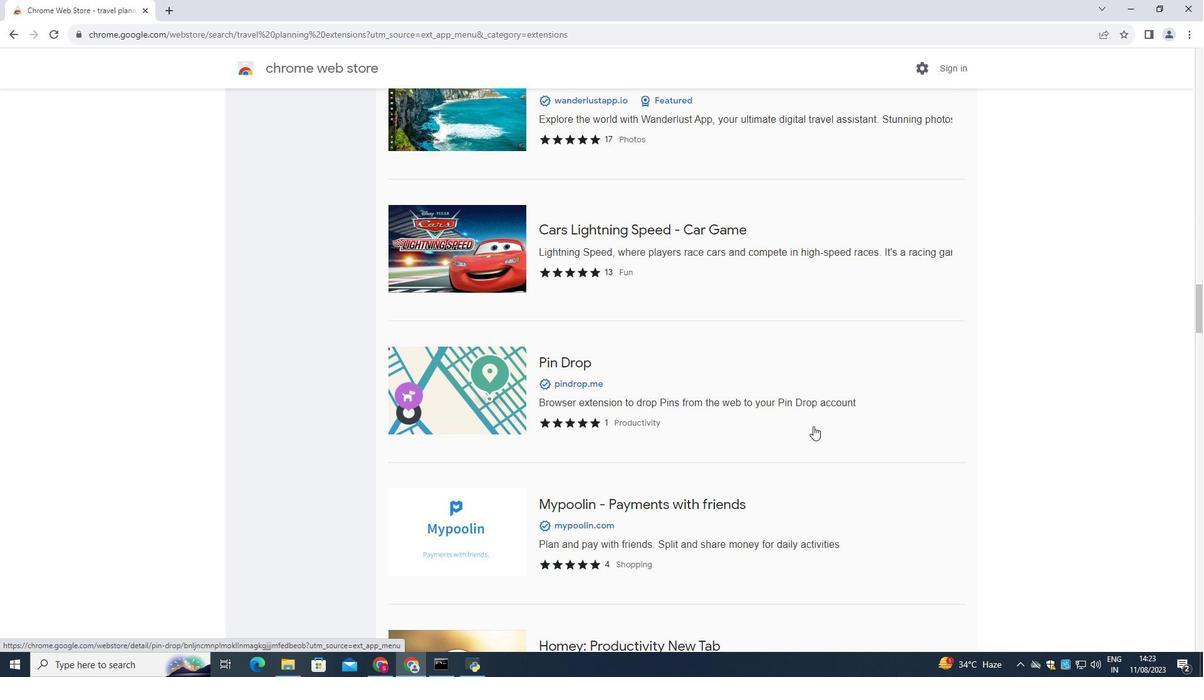 
Action: Mouse scrolled (813, 425) with delta (0, 0)
Screenshot: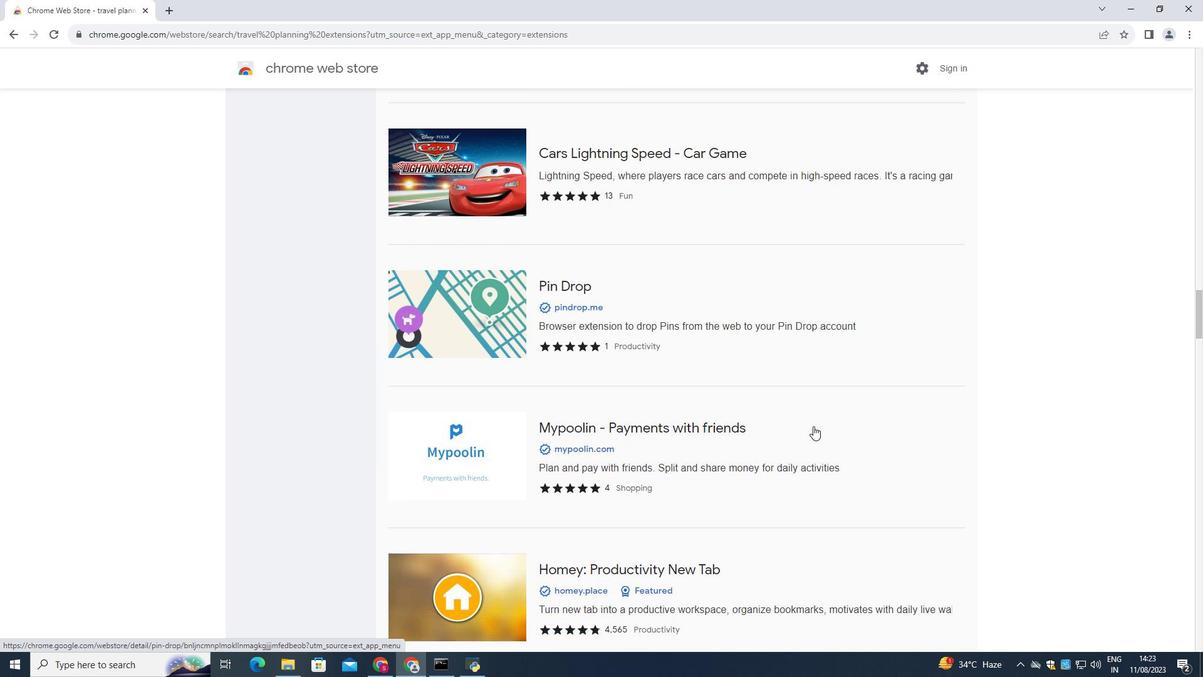 
Action: Mouse scrolled (813, 425) with delta (0, 0)
Screenshot: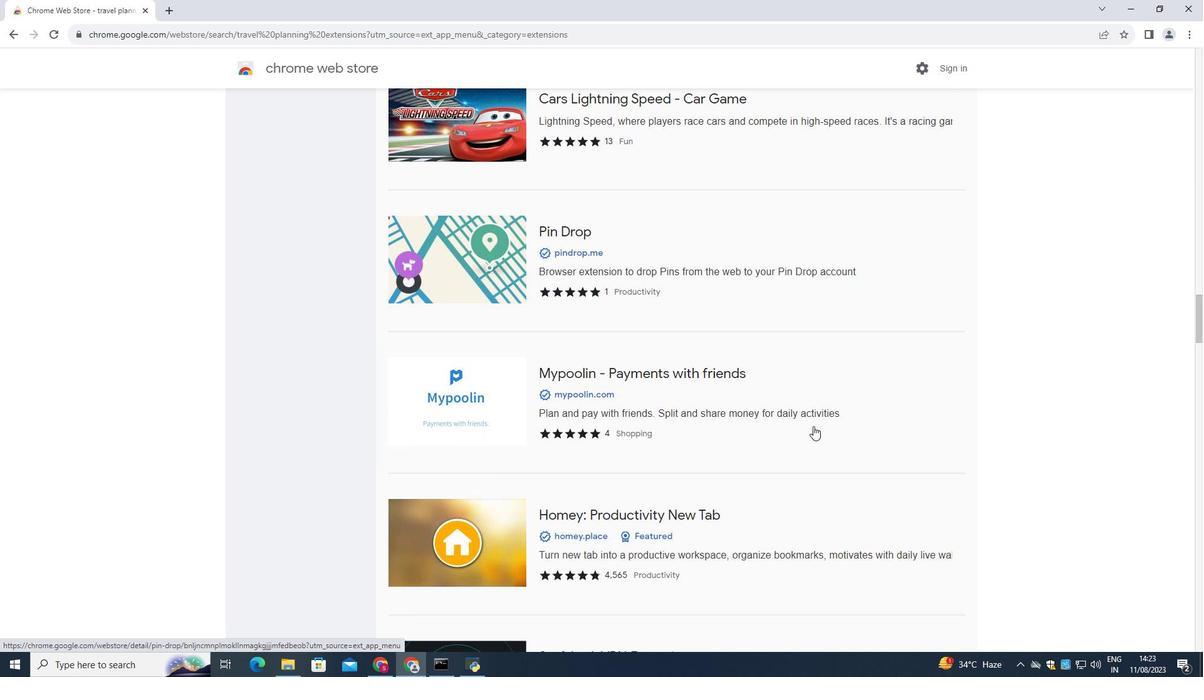 
Action: Mouse scrolled (813, 425) with delta (0, 0)
Screenshot: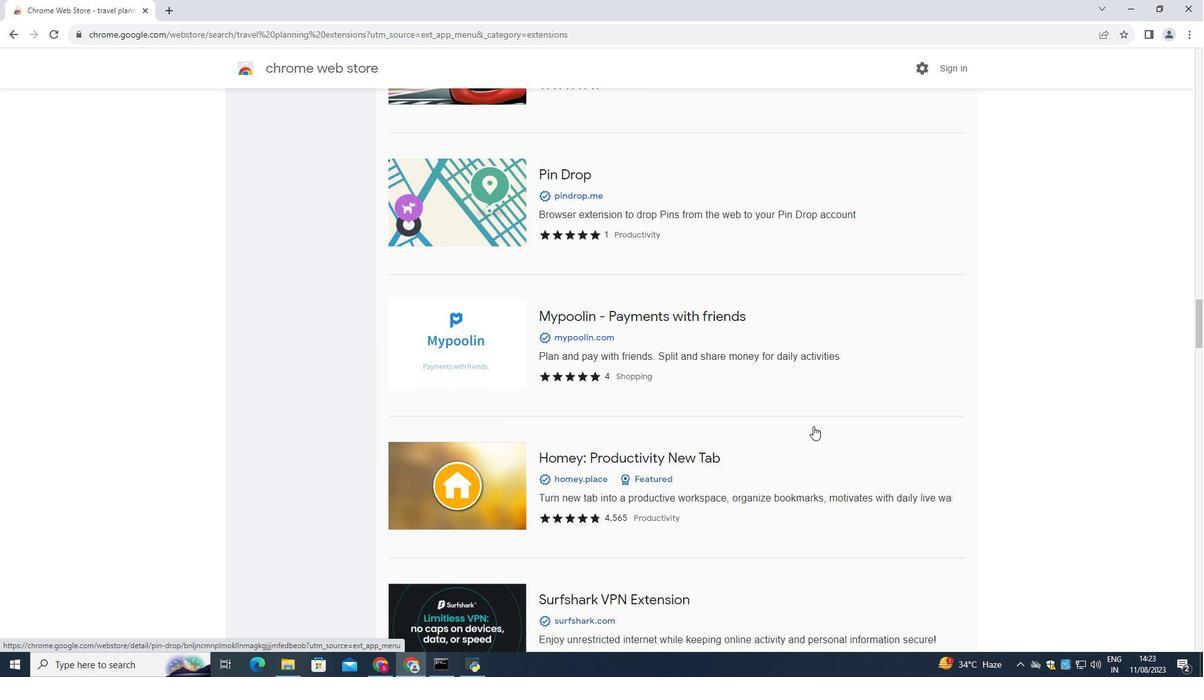 
Action: Mouse scrolled (813, 425) with delta (0, 0)
Screenshot: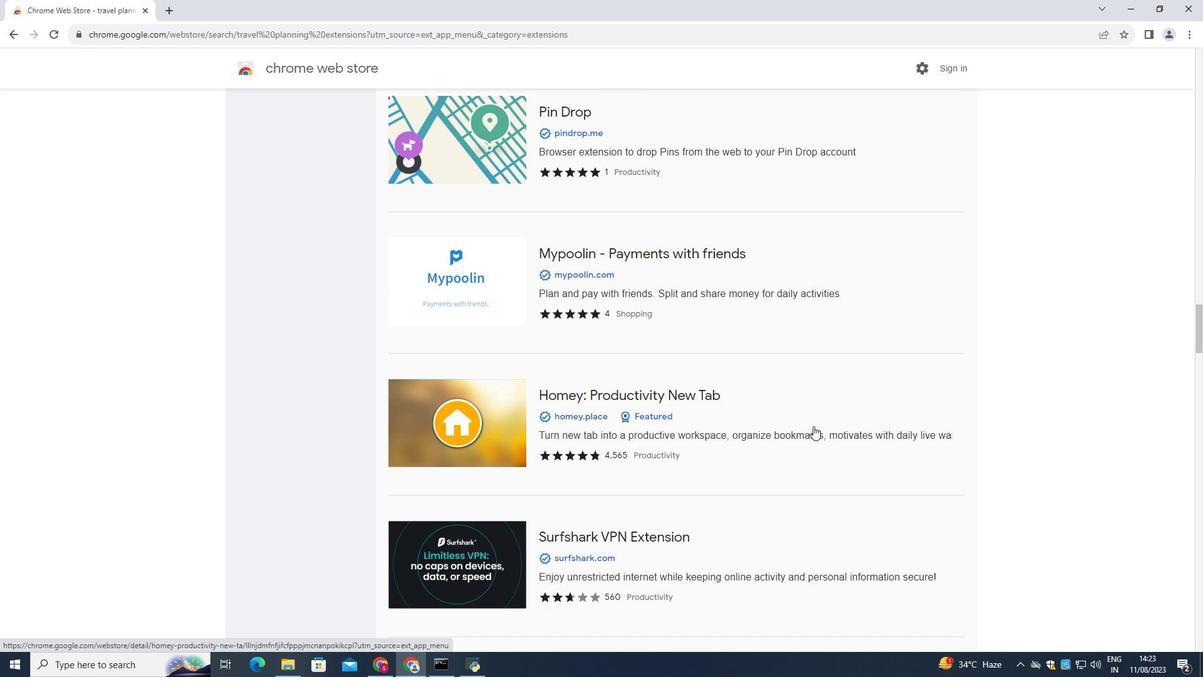 
Action: Mouse scrolled (813, 425) with delta (0, 0)
Screenshot: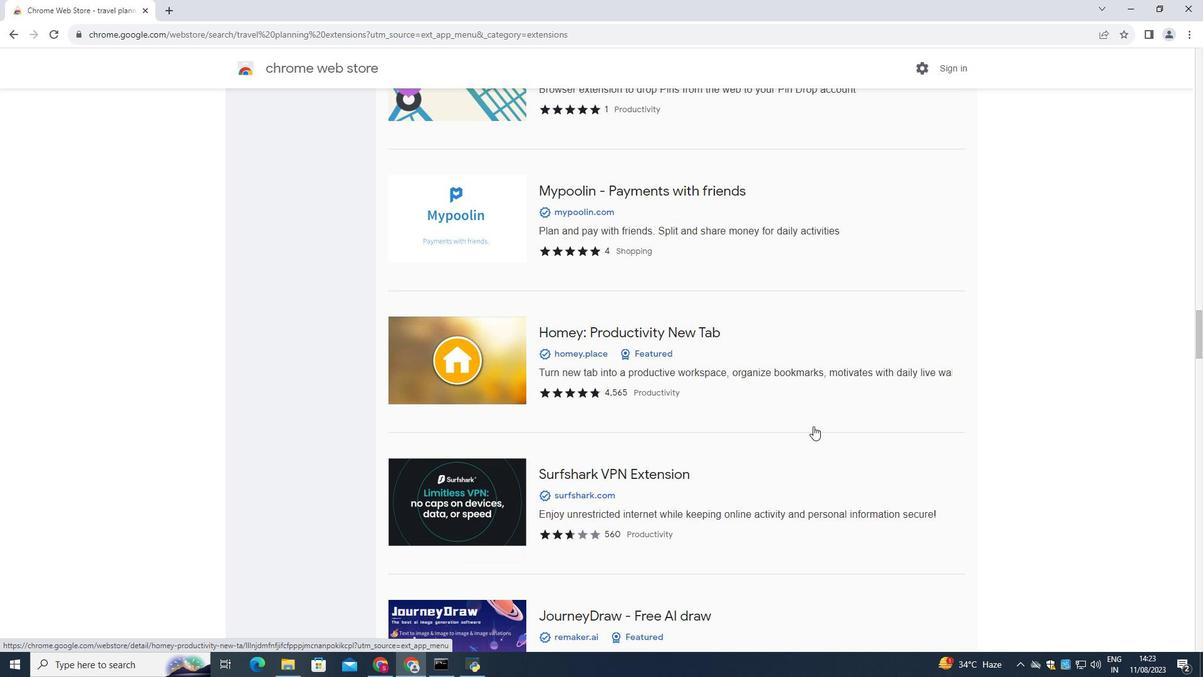 
Action: Mouse scrolled (813, 425) with delta (0, 0)
Screenshot: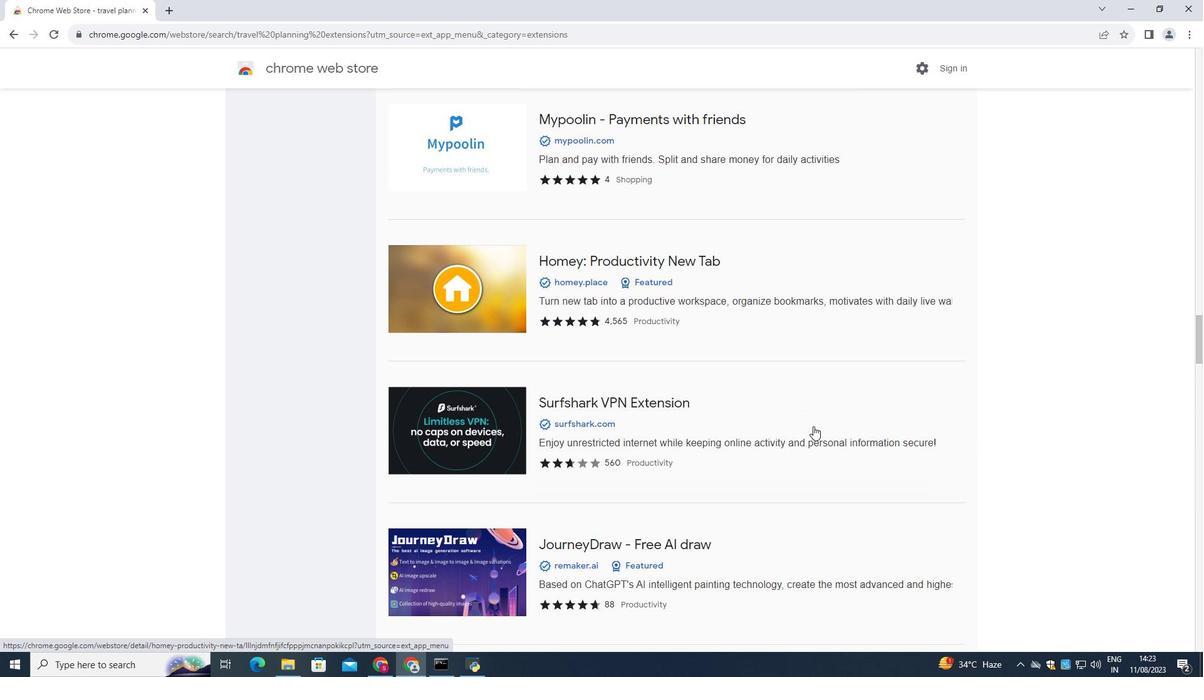 
Action: Mouse scrolled (813, 425) with delta (0, 0)
Screenshot: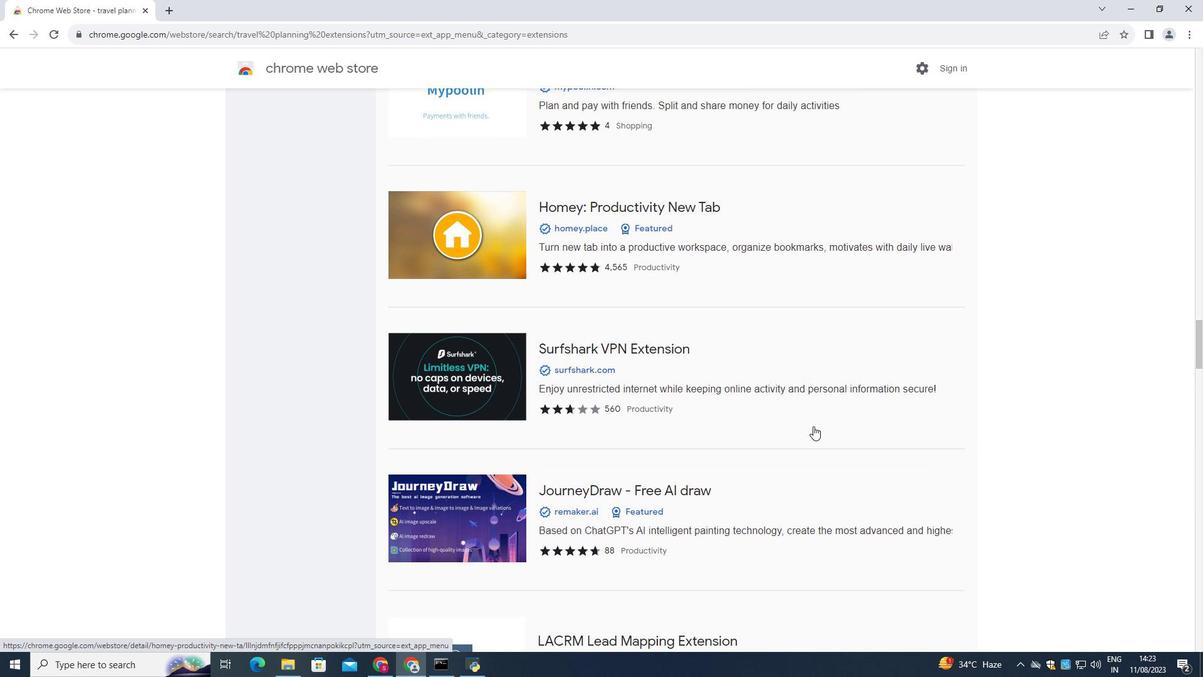 
Action: Mouse scrolled (813, 425) with delta (0, 0)
Screenshot: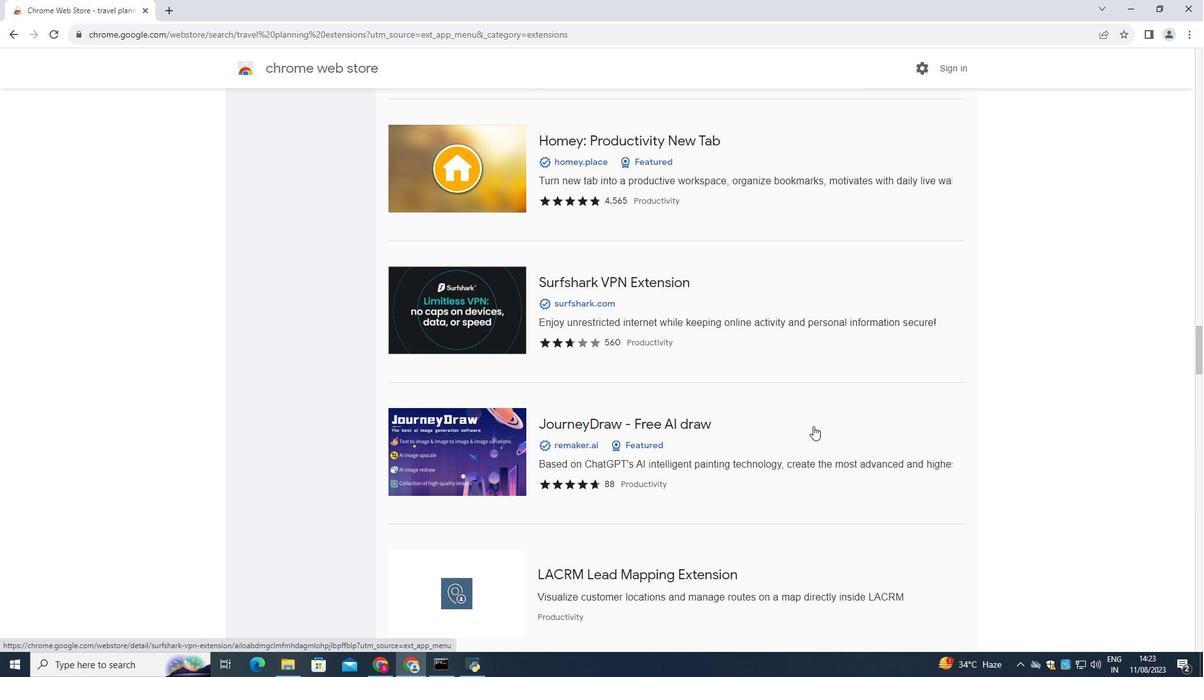 
Action: Mouse scrolled (813, 425) with delta (0, 0)
Screenshot: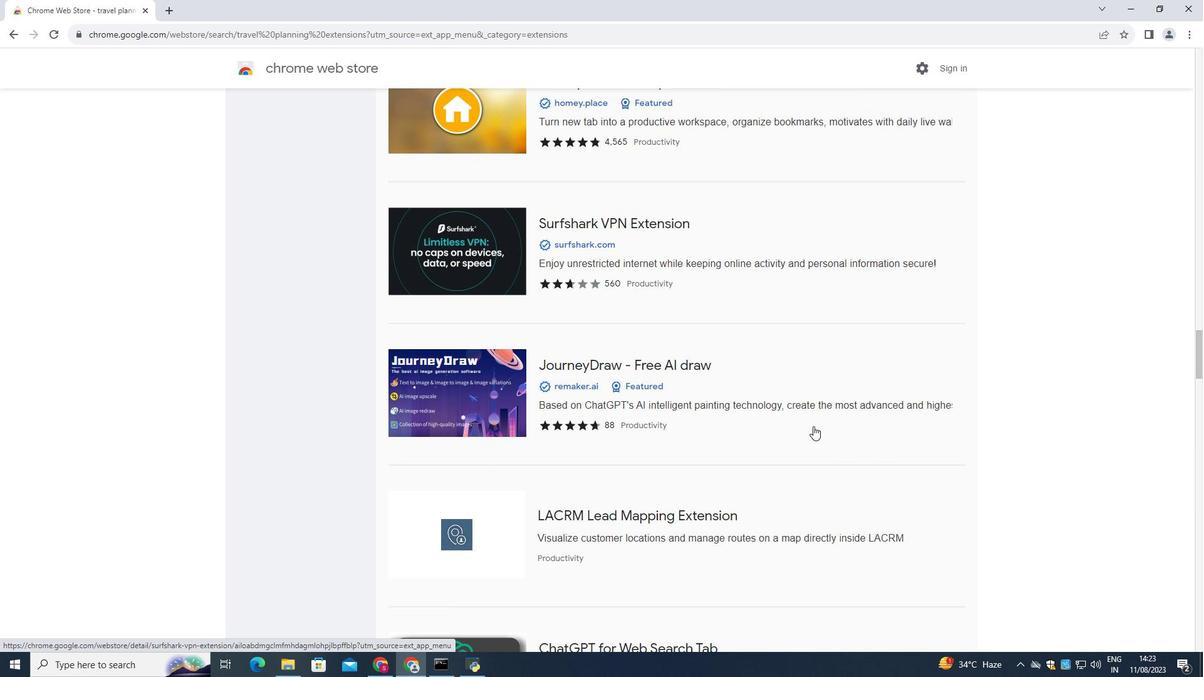 
Action: Mouse scrolled (813, 426) with delta (0, 0)
Screenshot: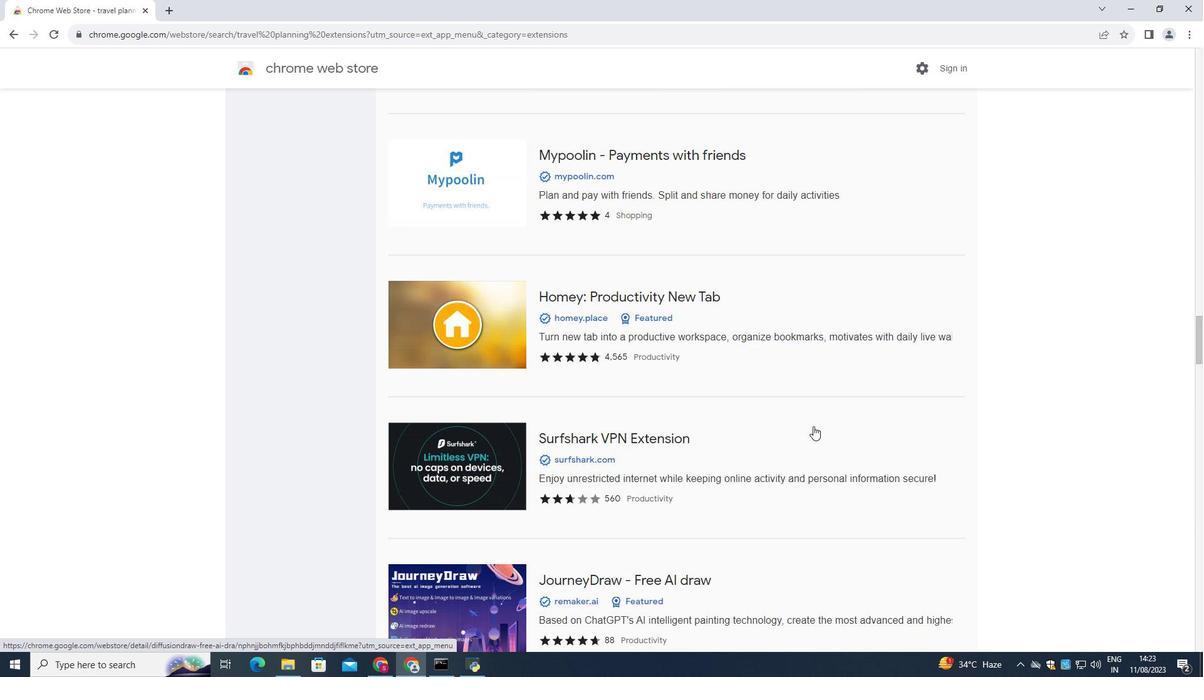 
Action: Mouse scrolled (813, 426) with delta (0, 0)
Screenshot: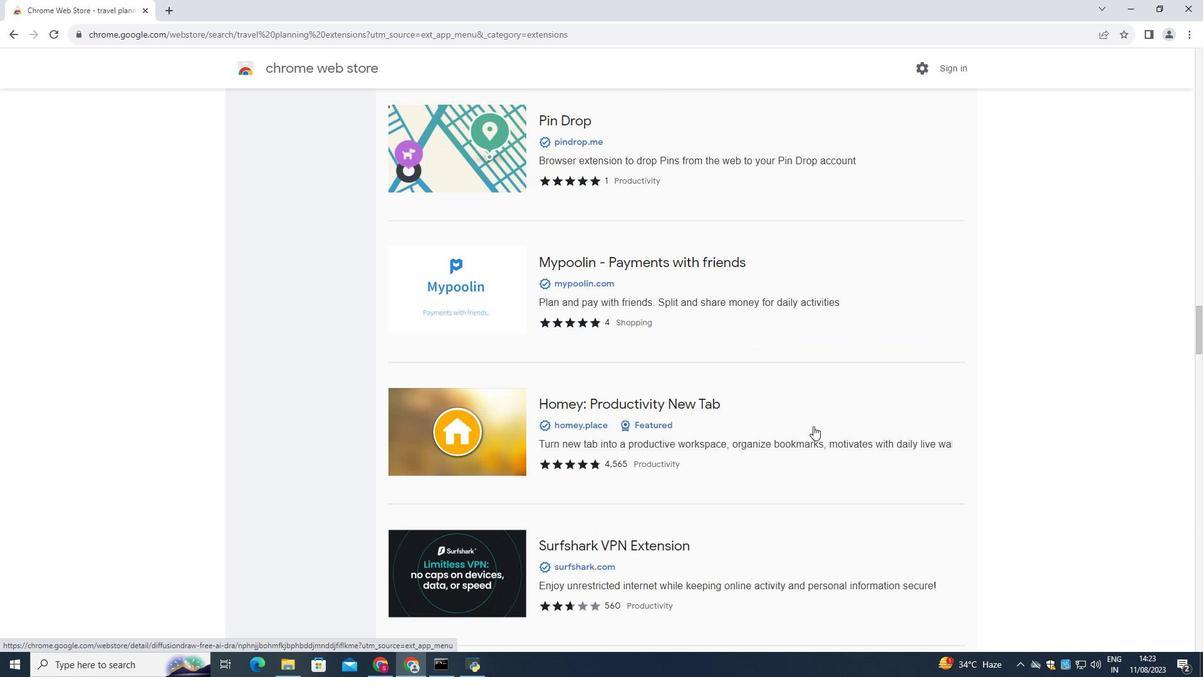
Action: Mouse scrolled (813, 426) with delta (0, 0)
Screenshot: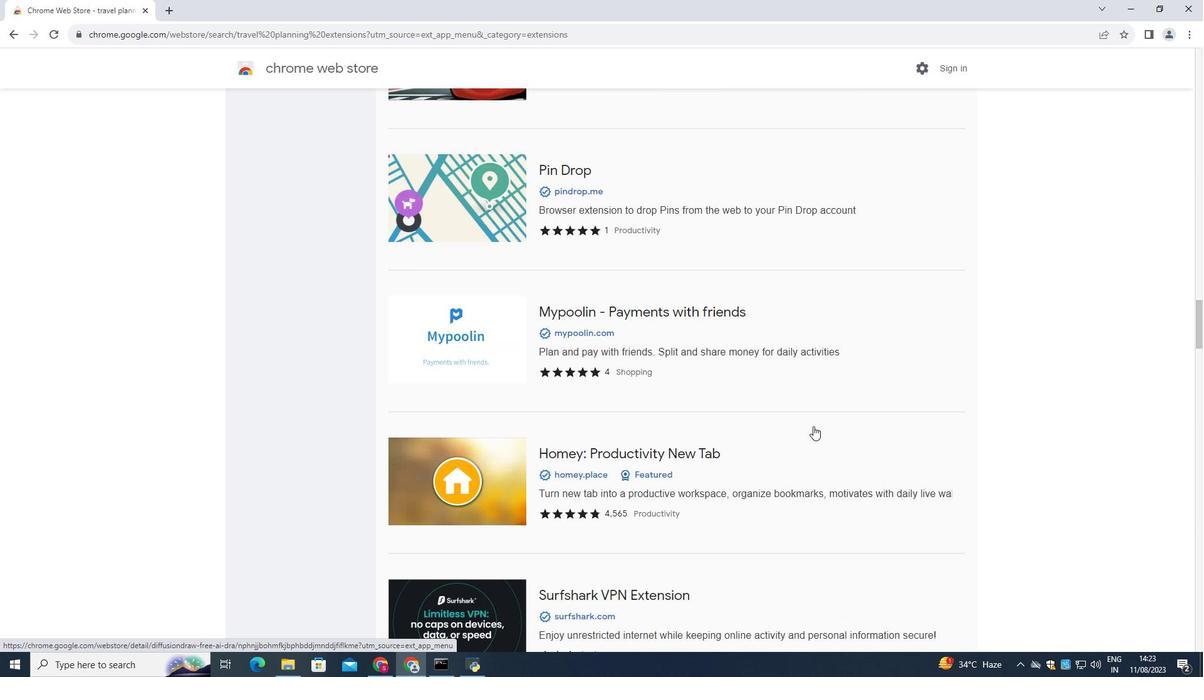 
Action: Mouse scrolled (813, 426) with delta (0, 0)
Screenshot: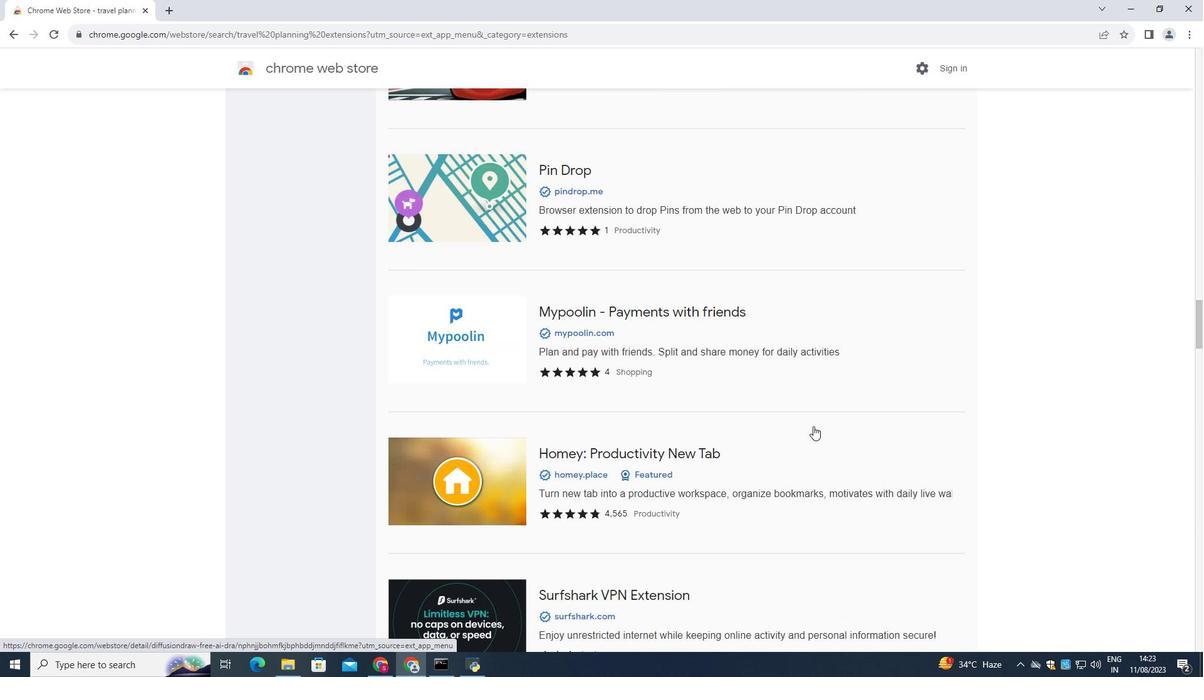 
Action: Mouse scrolled (813, 426) with delta (0, 0)
Screenshot: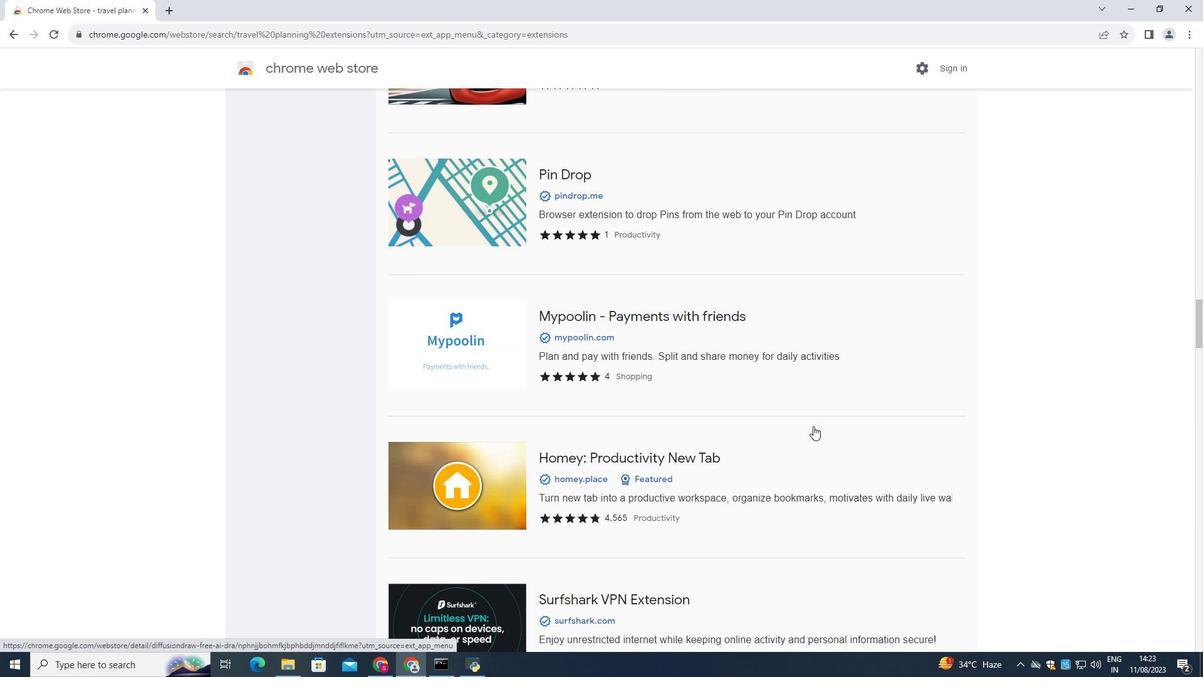 
Action: Mouse scrolled (813, 426) with delta (0, 0)
Screenshot: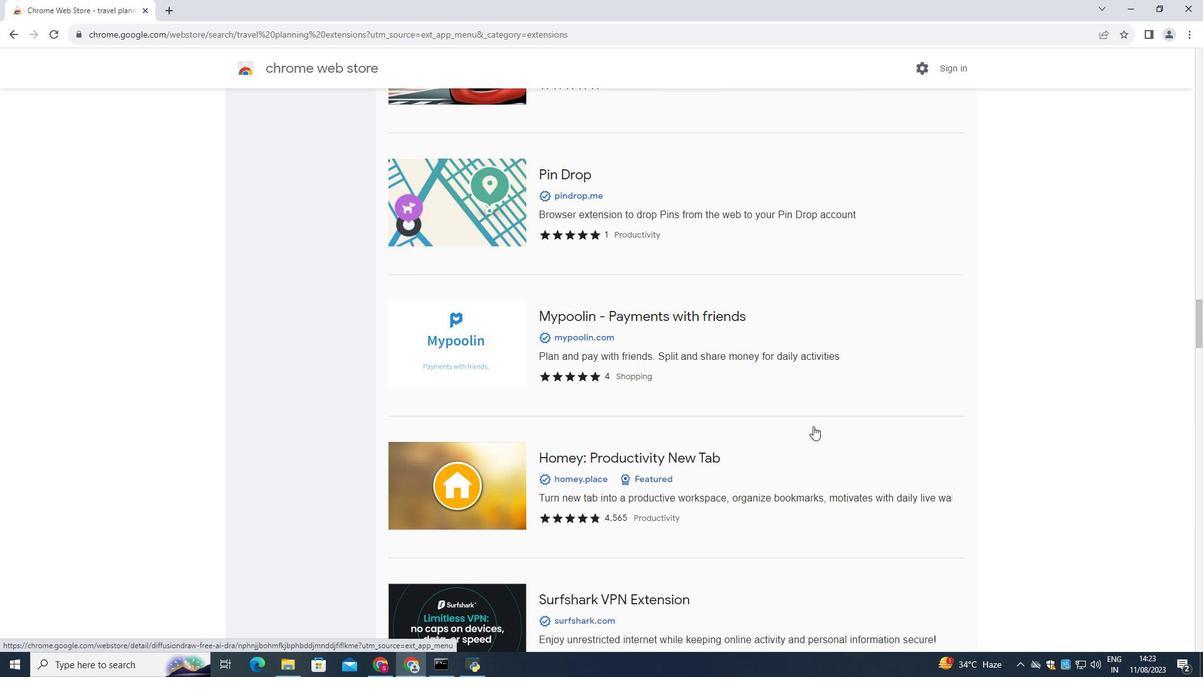 
Action: Mouse scrolled (813, 426) with delta (0, 0)
Screenshot: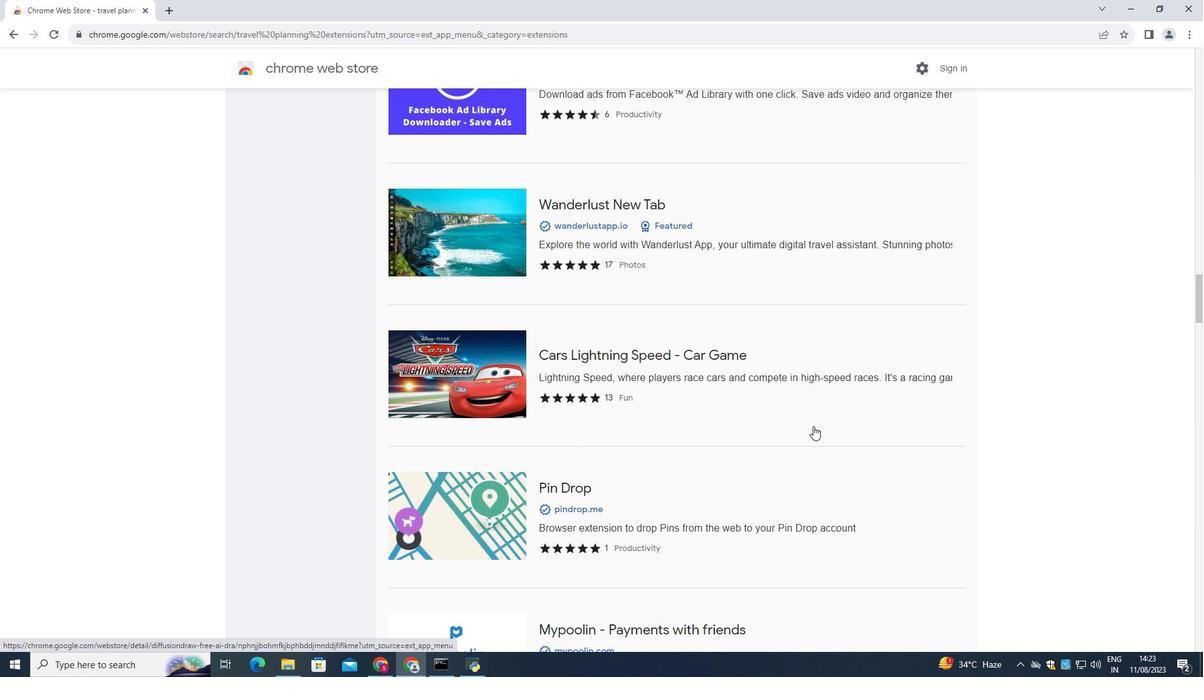 
Action: Mouse scrolled (813, 426) with delta (0, 0)
Screenshot: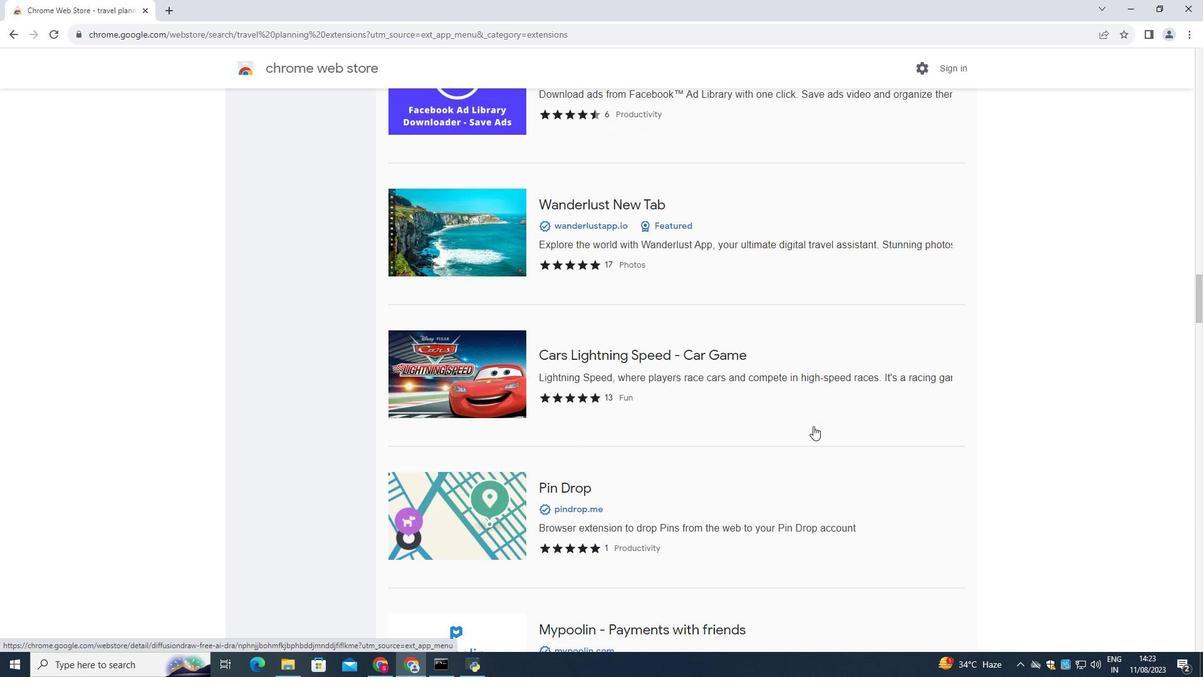 
Action: Mouse scrolled (813, 426) with delta (0, 0)
Screenshot: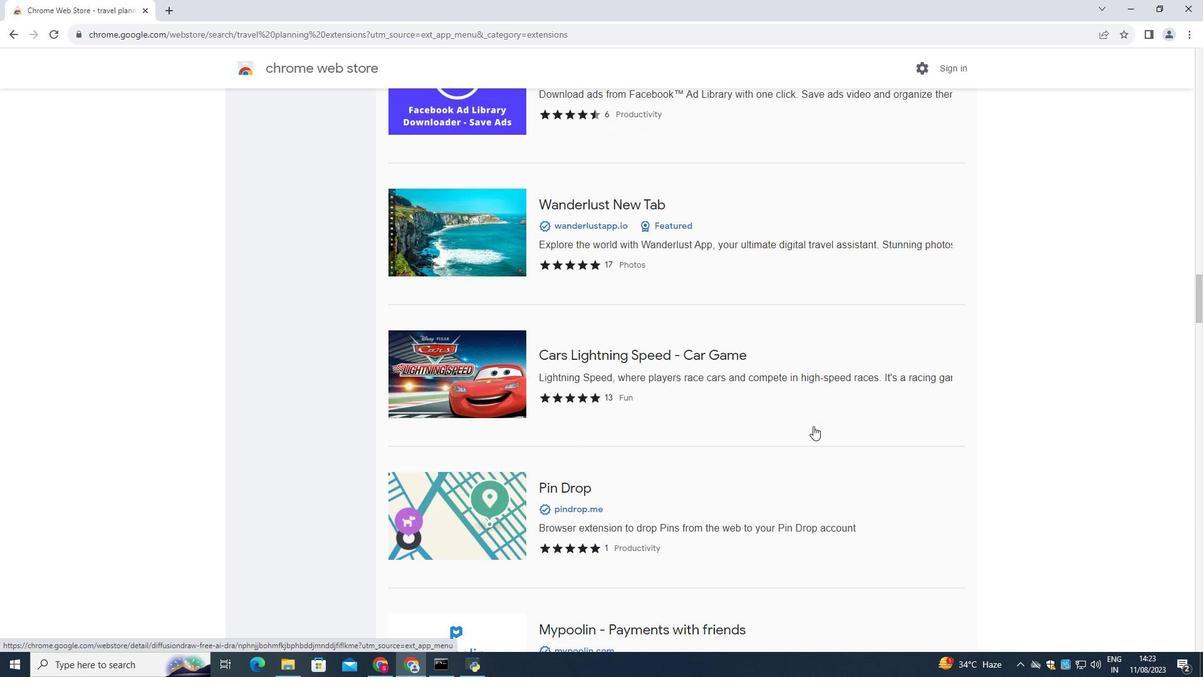 
Action: Mouse scrolled (813, 426) with delta (0, 0)
Screenshot: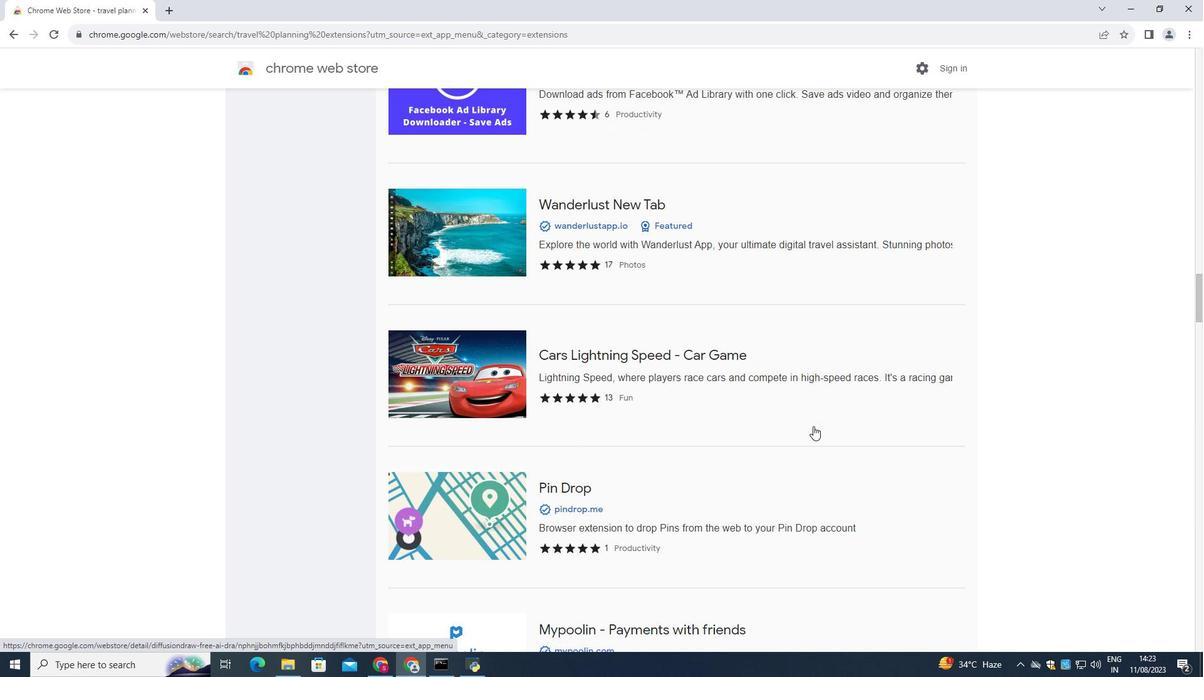 
Action: Mouse scrolled (813, 426) with delta (0, 0)
Screenshot: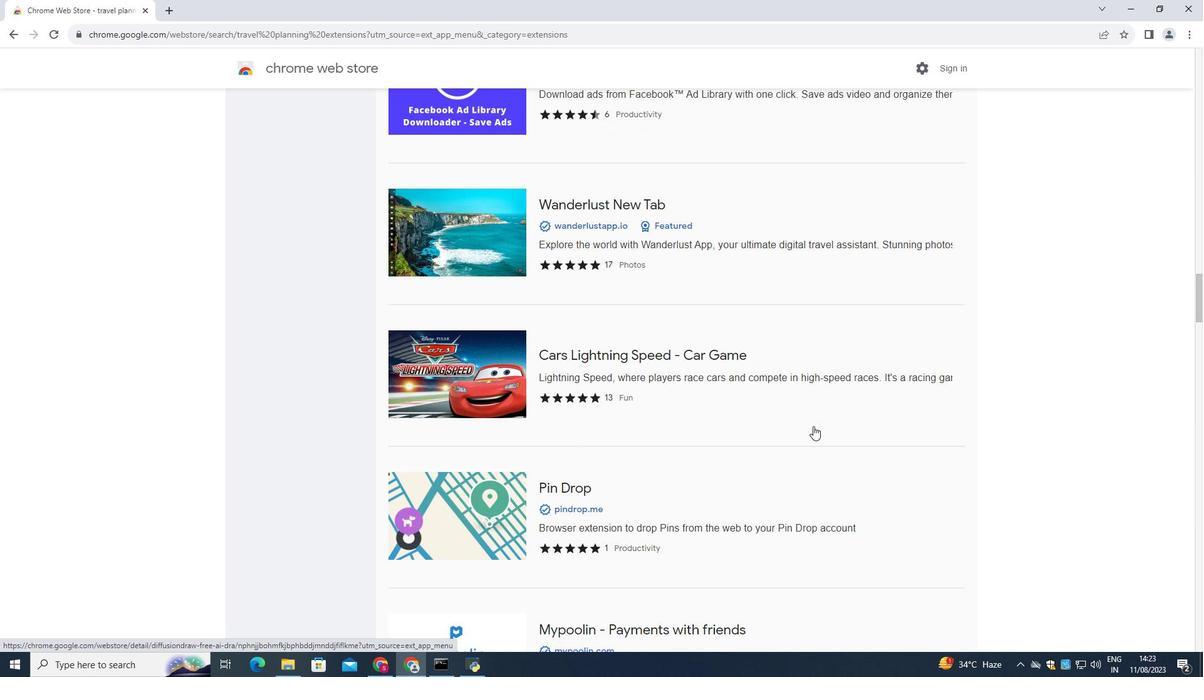 
Action: Mouse scrolled (813, 426) with delta (0, 0)
Screenshot: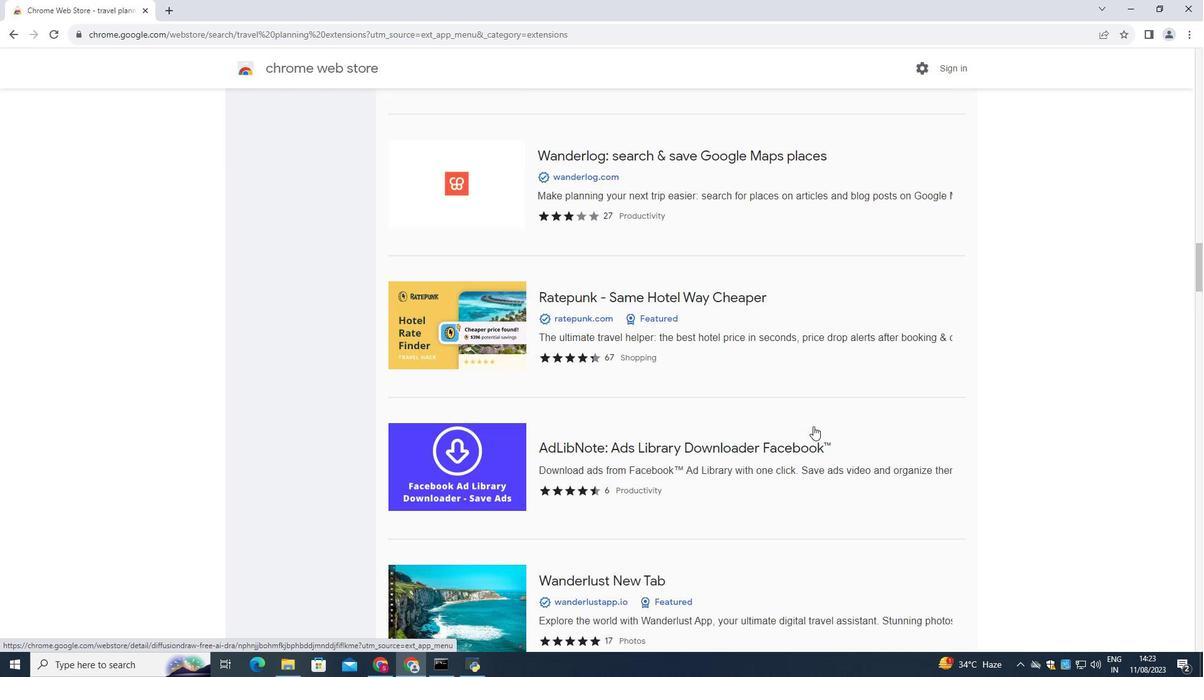 
Action: Mouse scrolled (813, 426) with delta (0, 0)
Screenshot: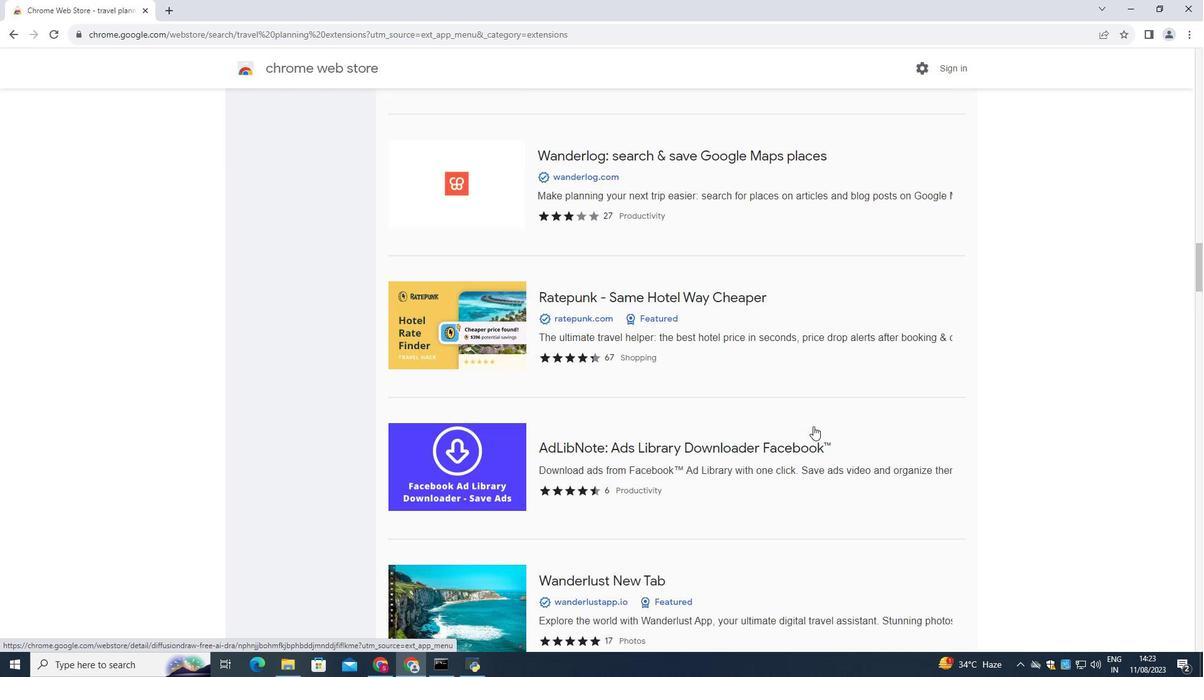 
Action: Mouse scrolled (813, 426) with delta (0, 0)
Screenshot: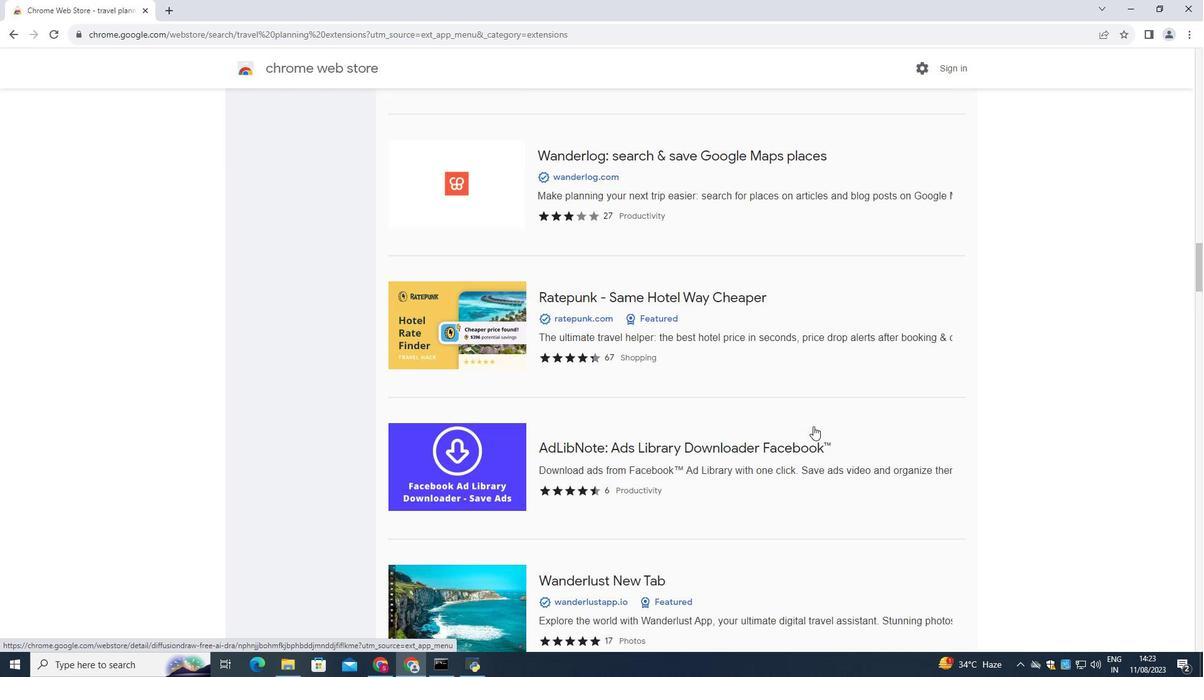 
Action: Mouse scrolled (813, 426) with delta (0, 0)
Screenshot: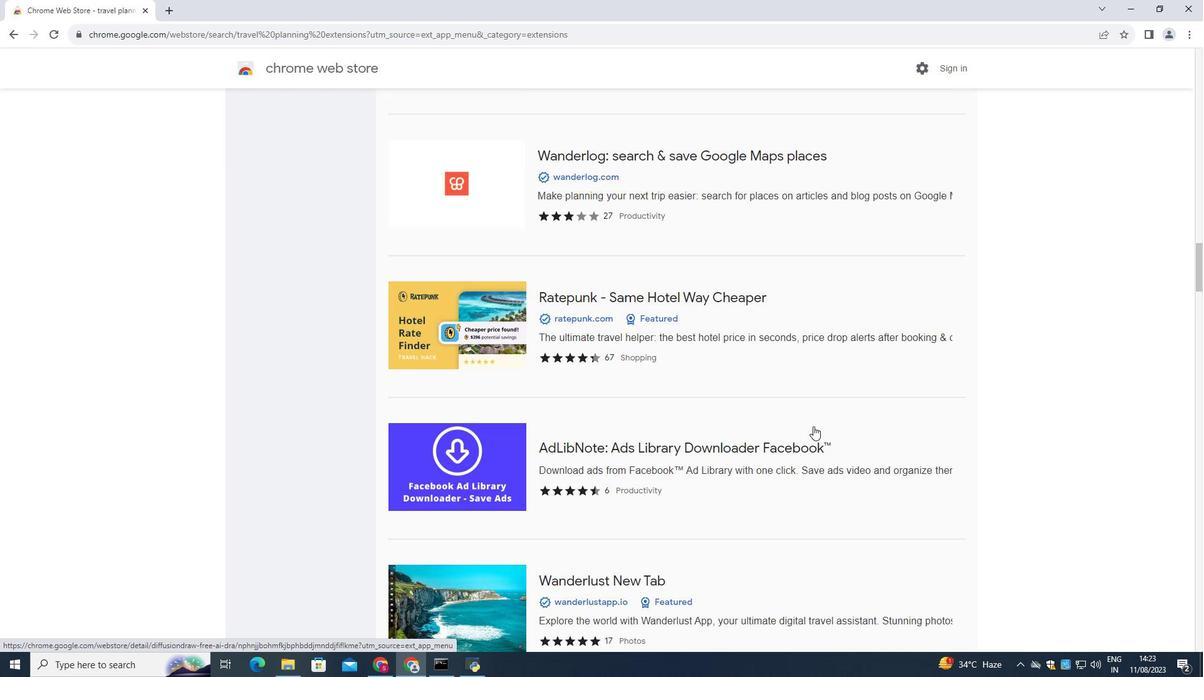 
Action: Mouse scrolled (813, 426) with delta (0, 0)
Screenshot: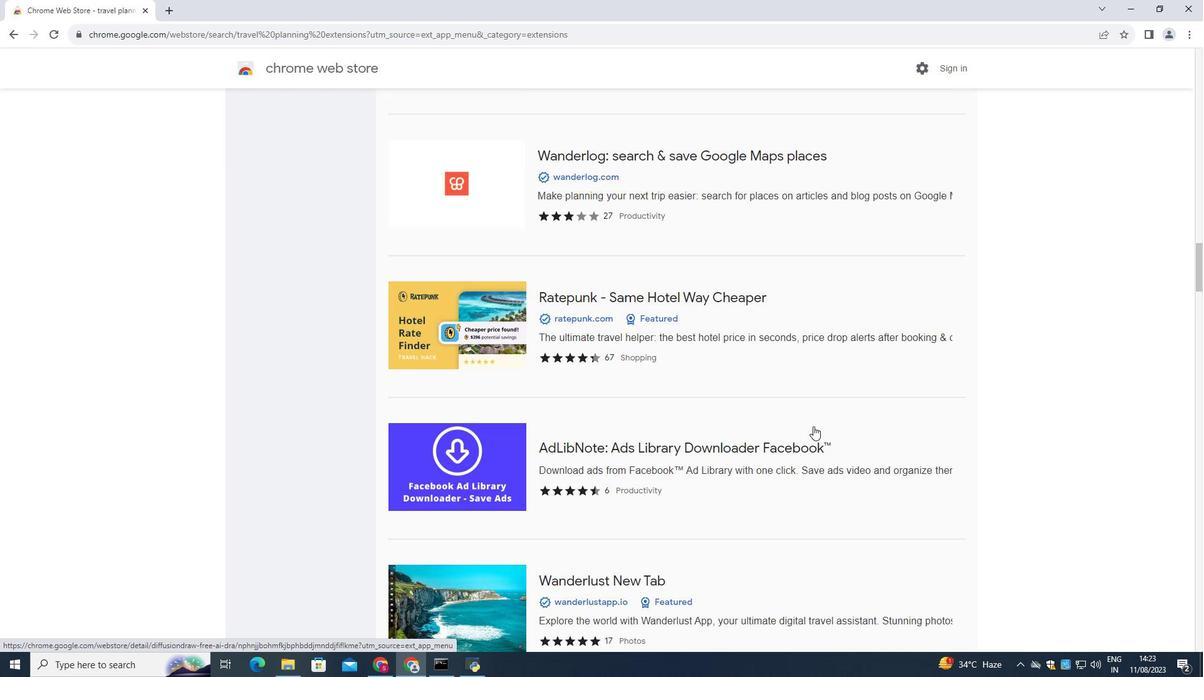
Action: Mouse scrolled (813, 426) with delta (0, 0)
Screenshot: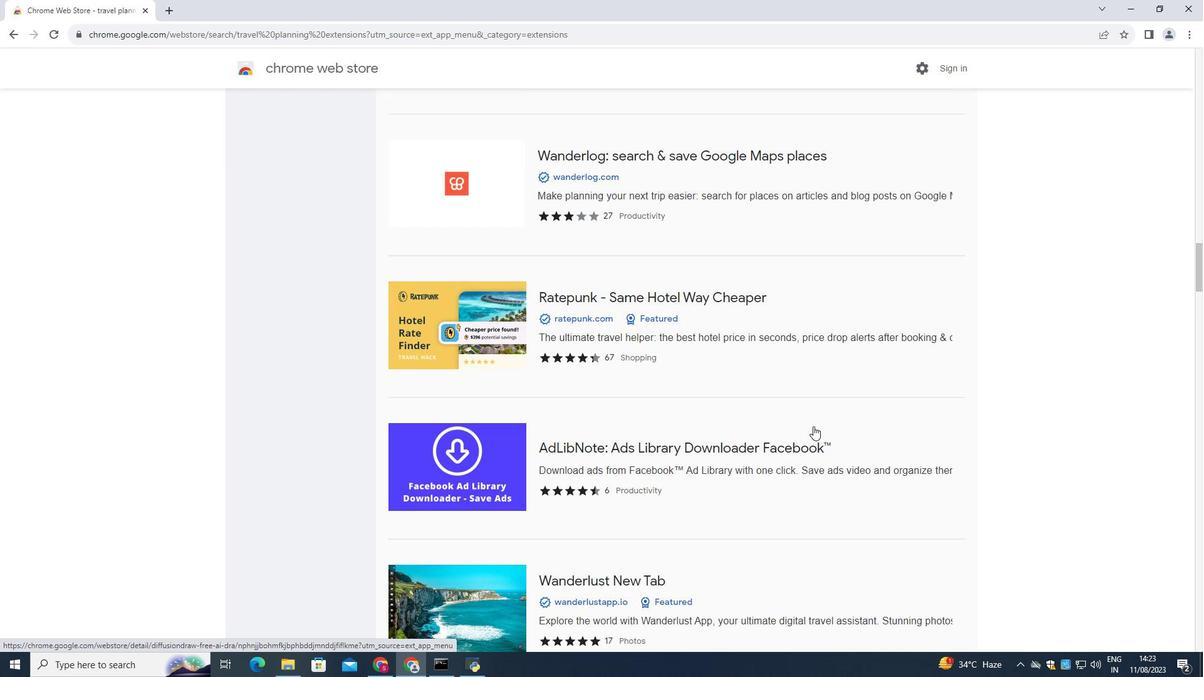 
Action: Mouse scrolled (813, 426) with delta (0, 0)
Screenshot: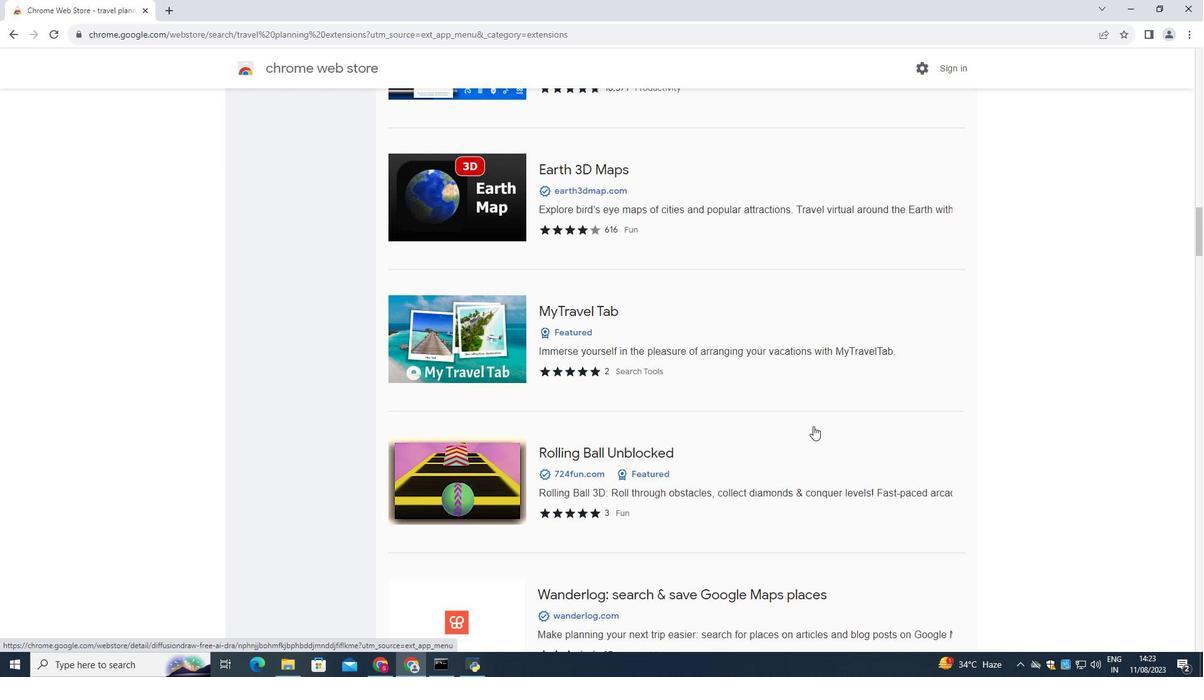 
Action: Mouse scrolled (813, 426) with delta (0, 0)
Screenshot: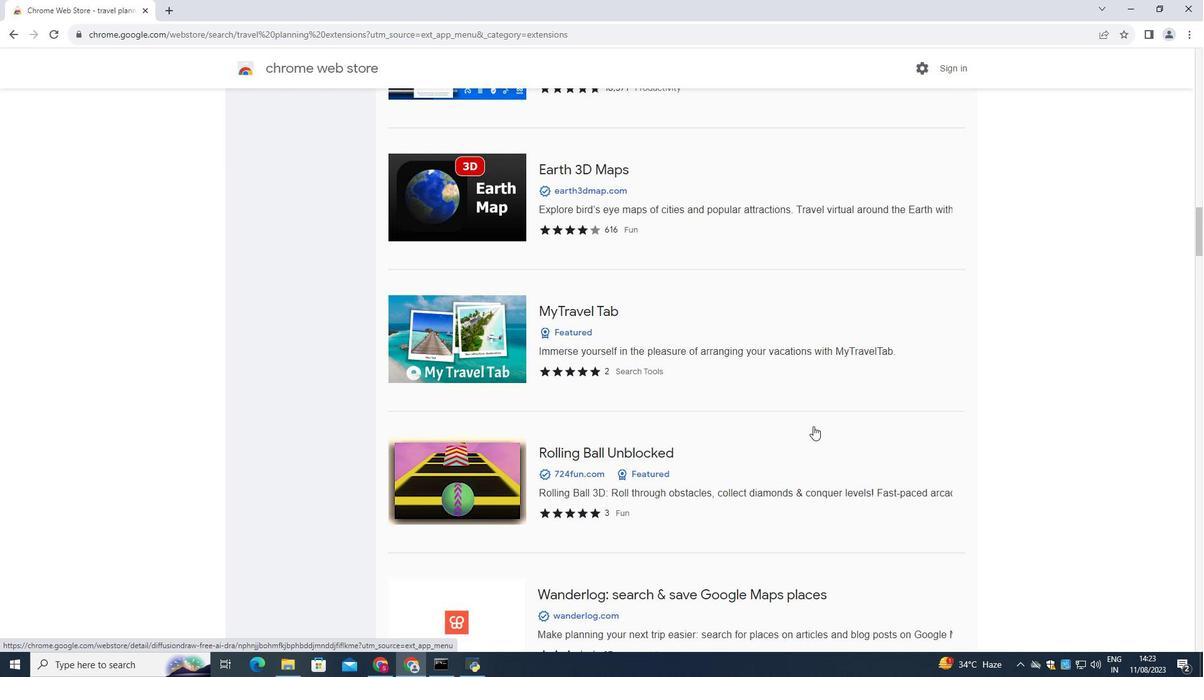 
Action: Mouse scrolled (813, 426) with delta (0, 0)
Screenshot: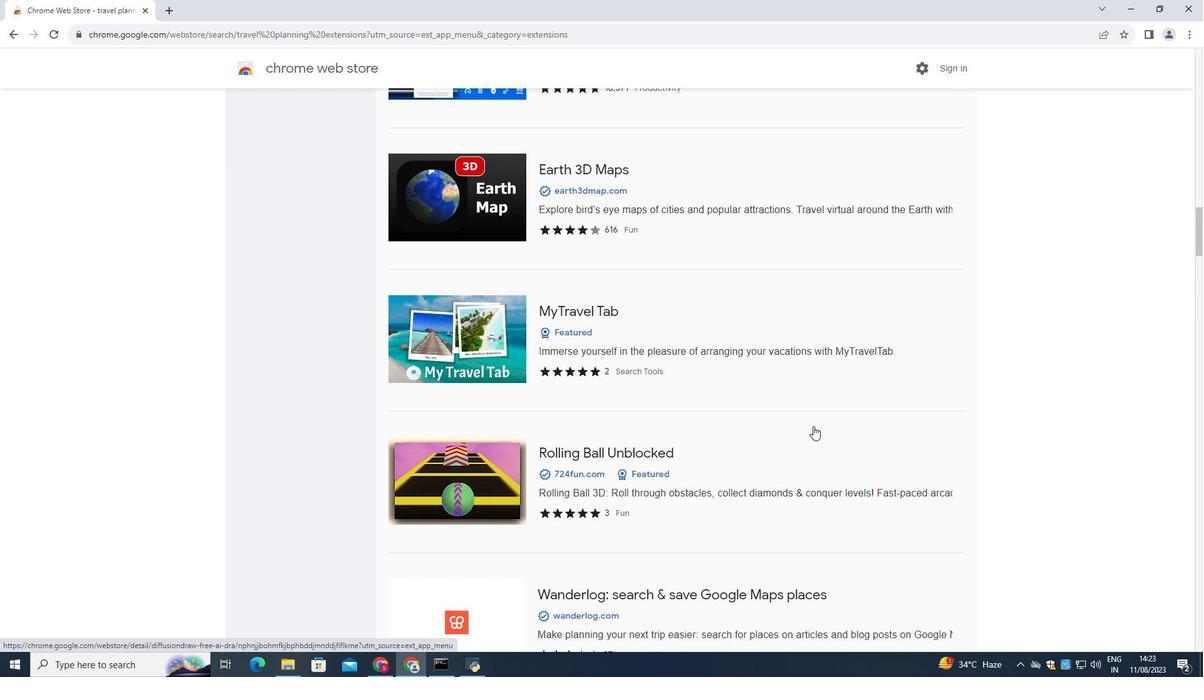 
Action: Mouse scrolled (813, 426) with delta (0, 0)
Screenshot: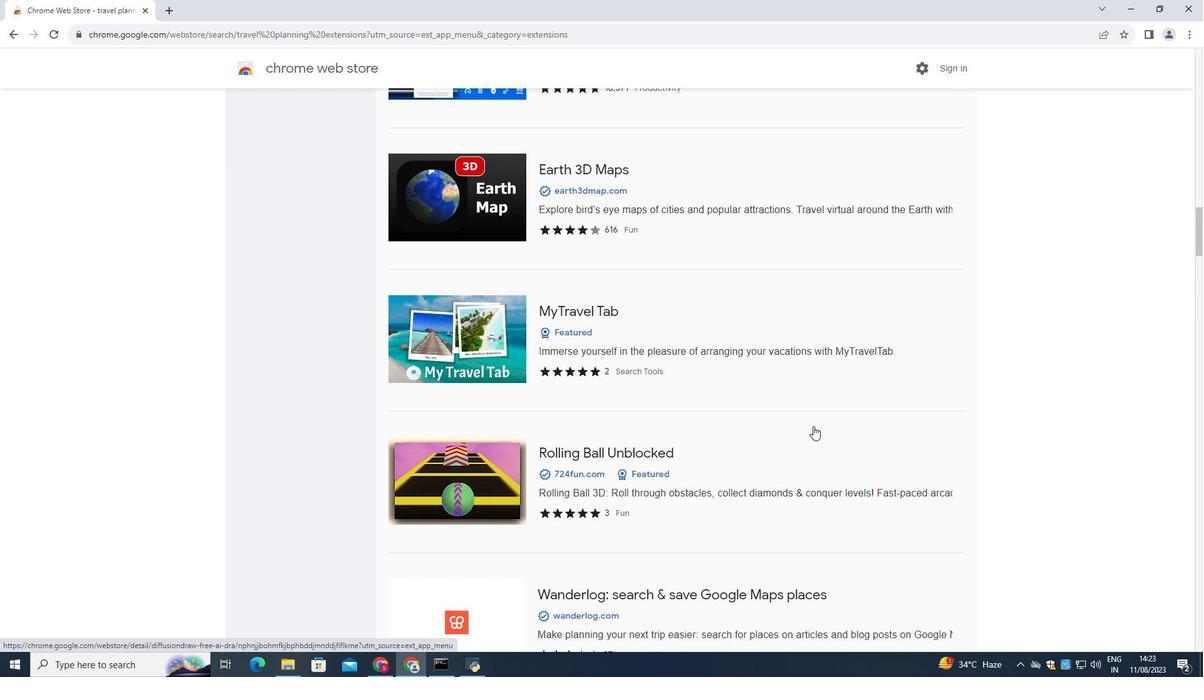 
Action: Mouse scrolled (813, 426) with delta (0, 0)
Screenshot: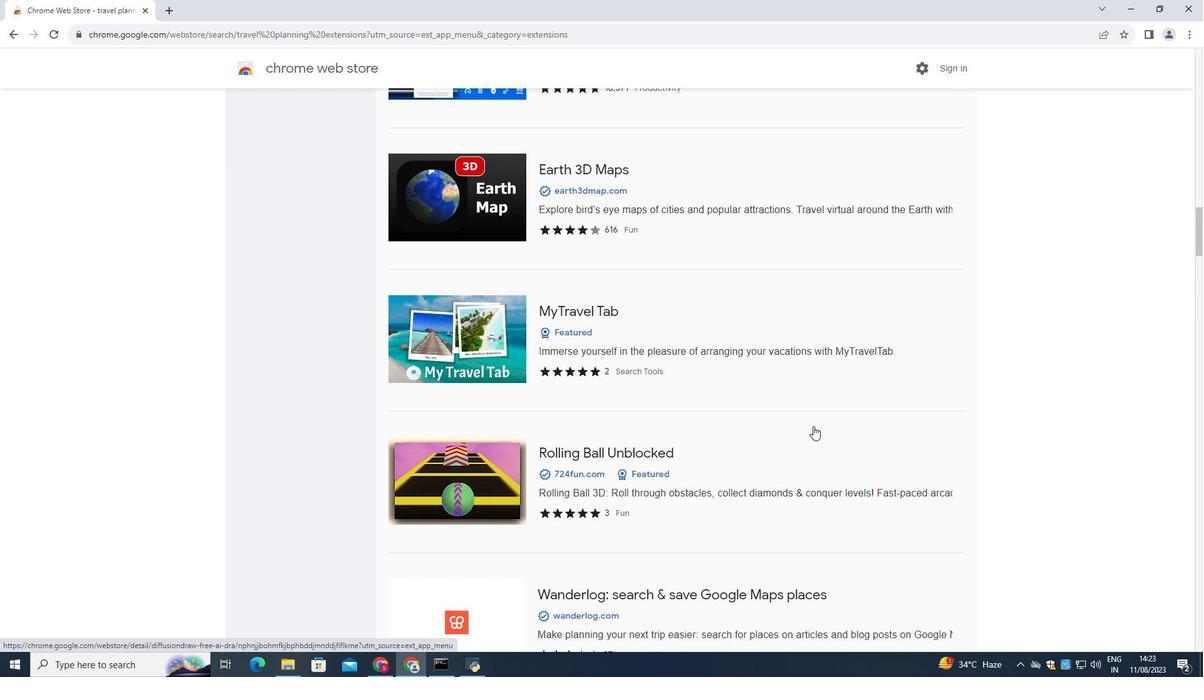
Action: Mouse scrolled (813, 426) with delta (0, 0)
Screenshot: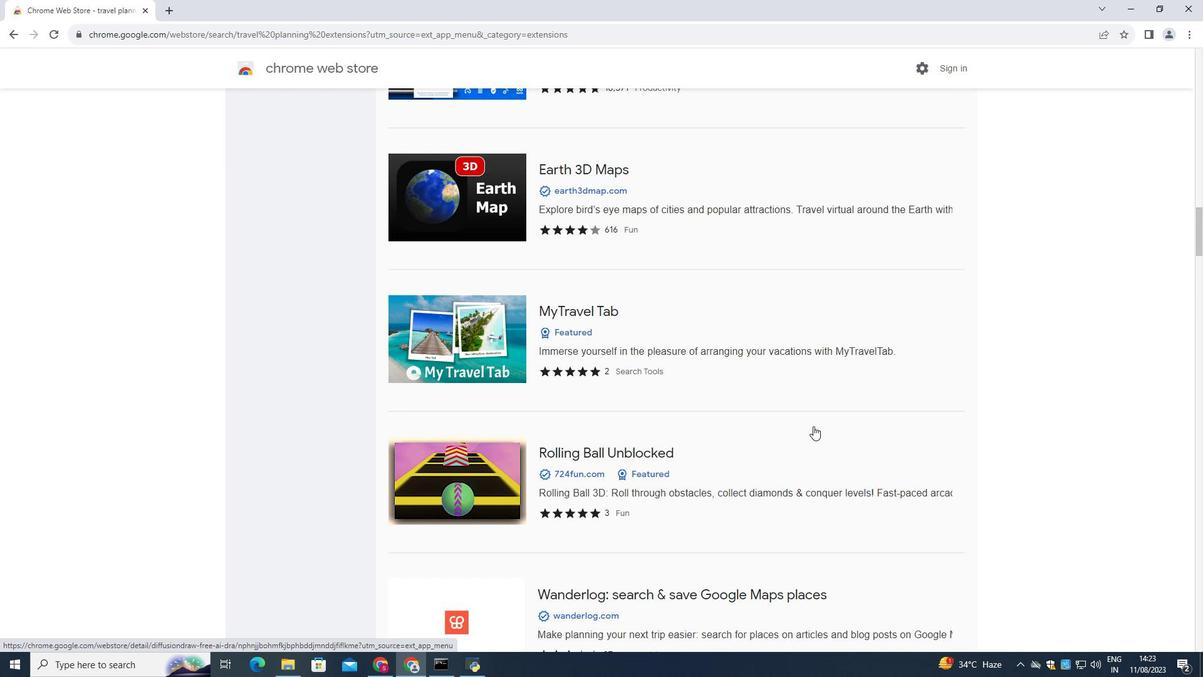 
Action: Mouse scrolled (813, 426) with delta (0, 0)
Screenshot: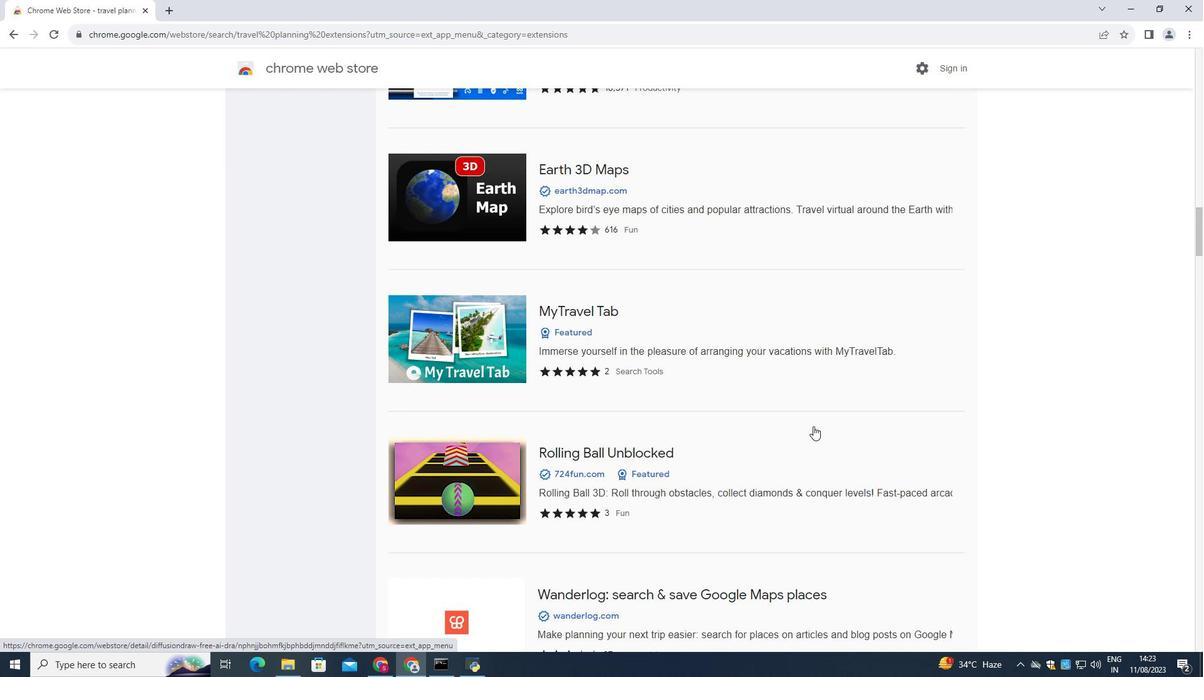 
Action: Mouse scrolled (813, 426) with delta (0, 0)
Screenshot: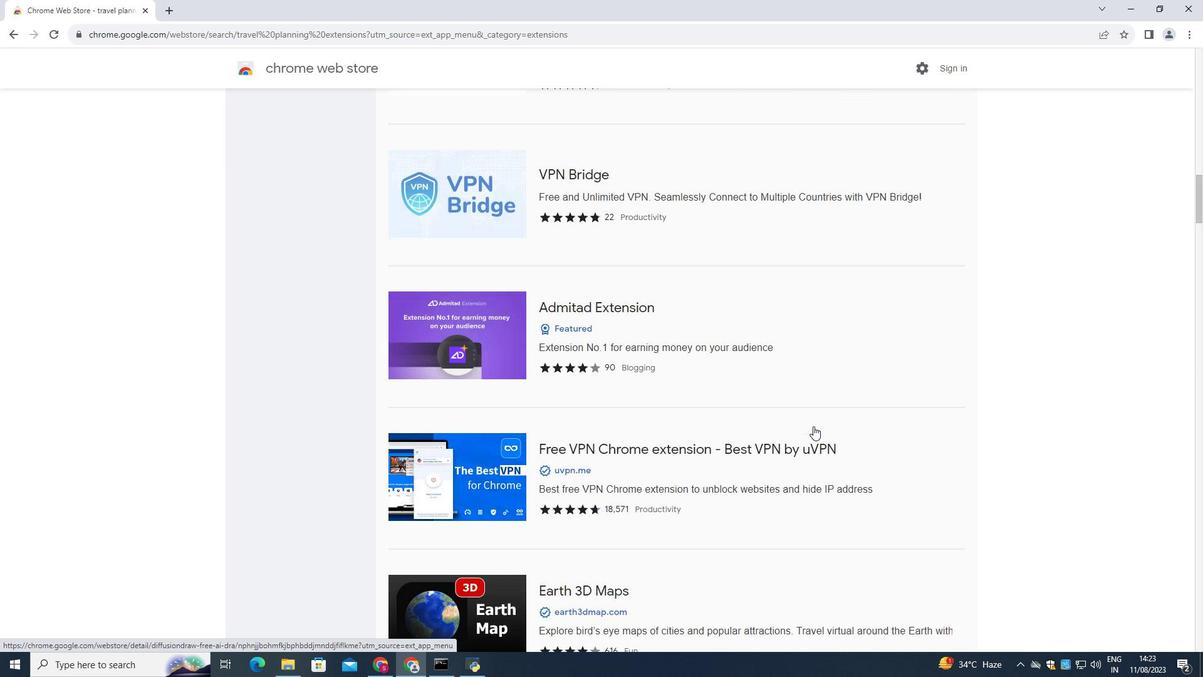 
Action: Mouse scrolled (813, 426) with delta (0, 0)
Screenshot: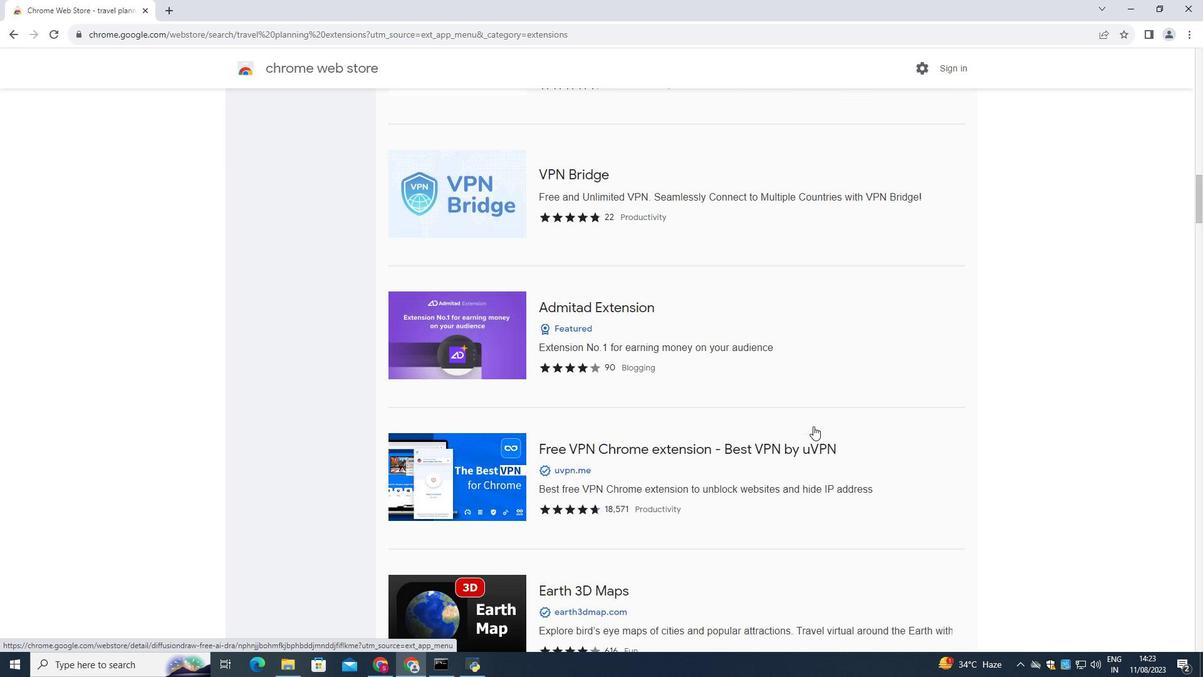 
Action: Mouse scrolled (813, 426) with delta (0, 0)
Screenshot: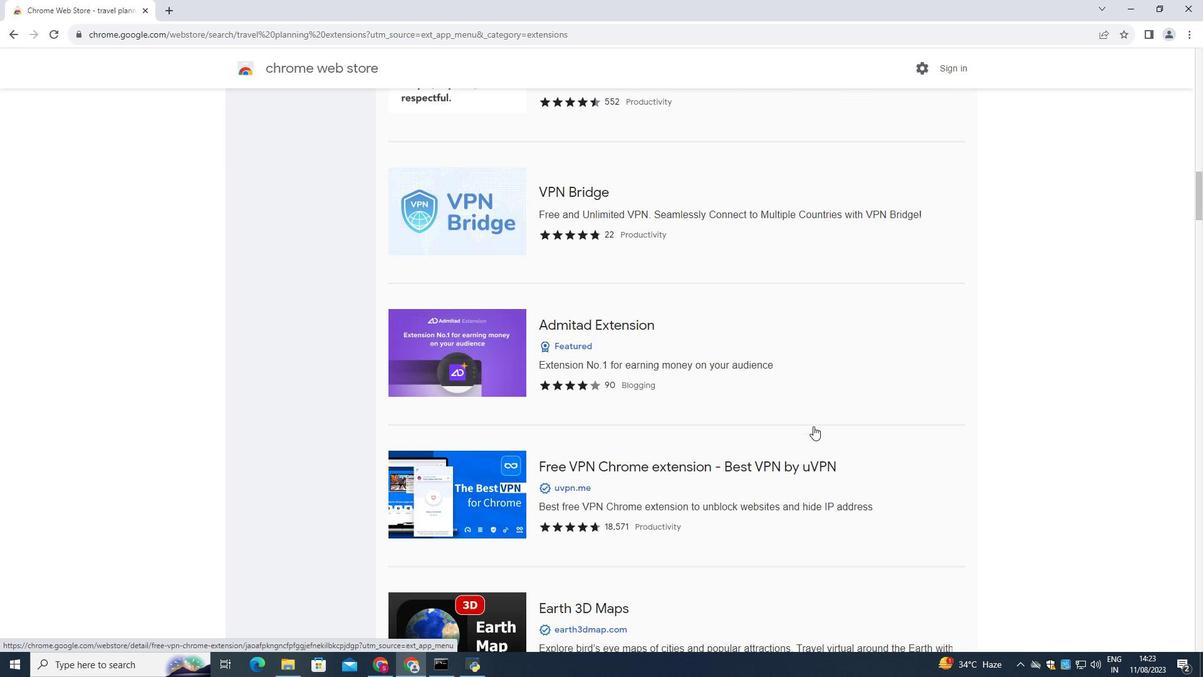 
Action: Mouse scrolled (813, 426) with delta (0, 0)
Screenshot: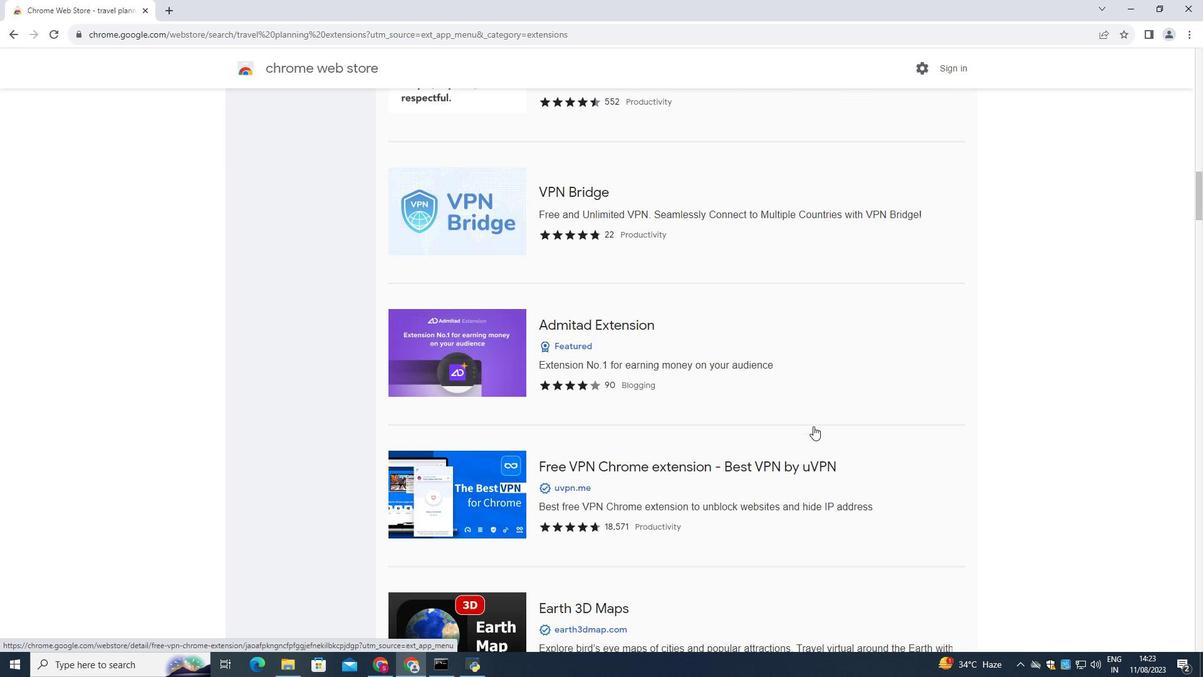 
Action: Mouse scrolled (813, 426) with delta (0, 0)
Screenshot: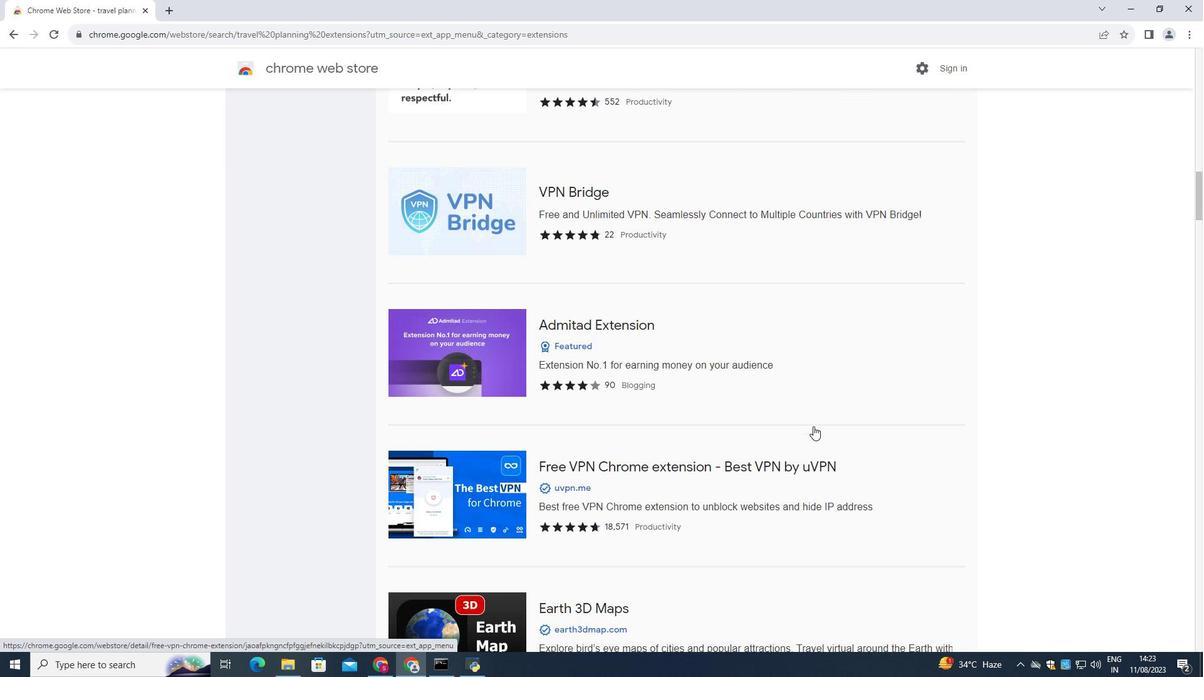 
Action: Mouse scrolled (813, 426) with delta (0, 0)
Screenshot: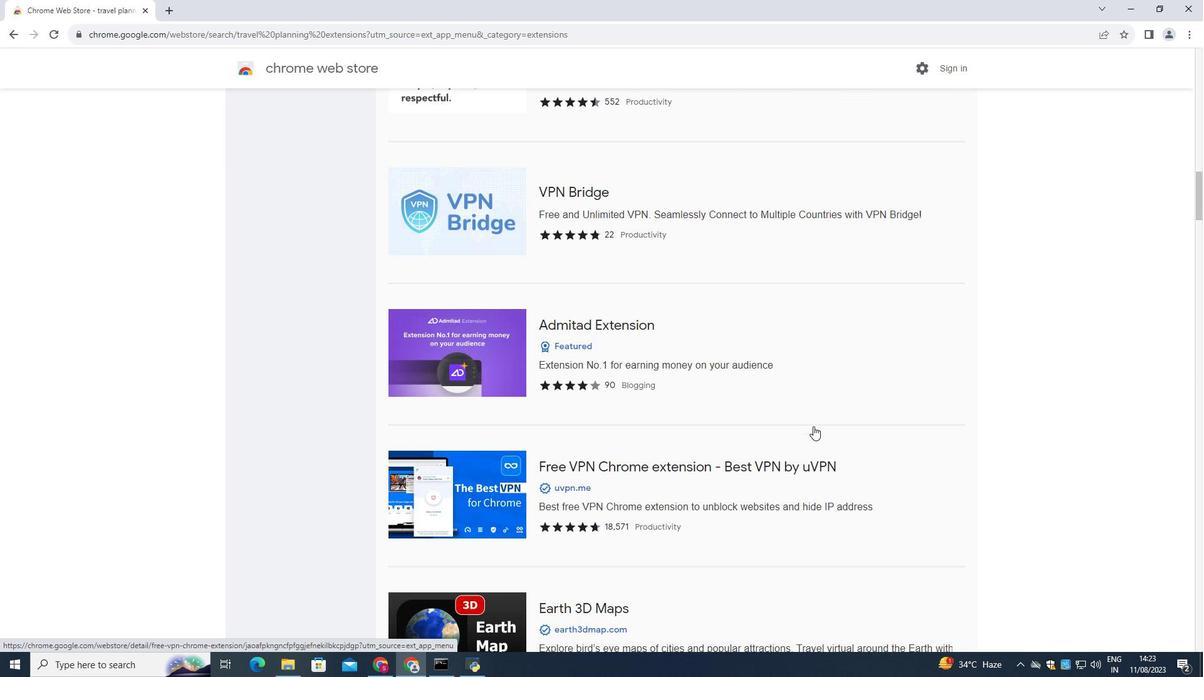 
Action: Mouse scrolled (813, 426) with delta (0, 0)
Screenshot: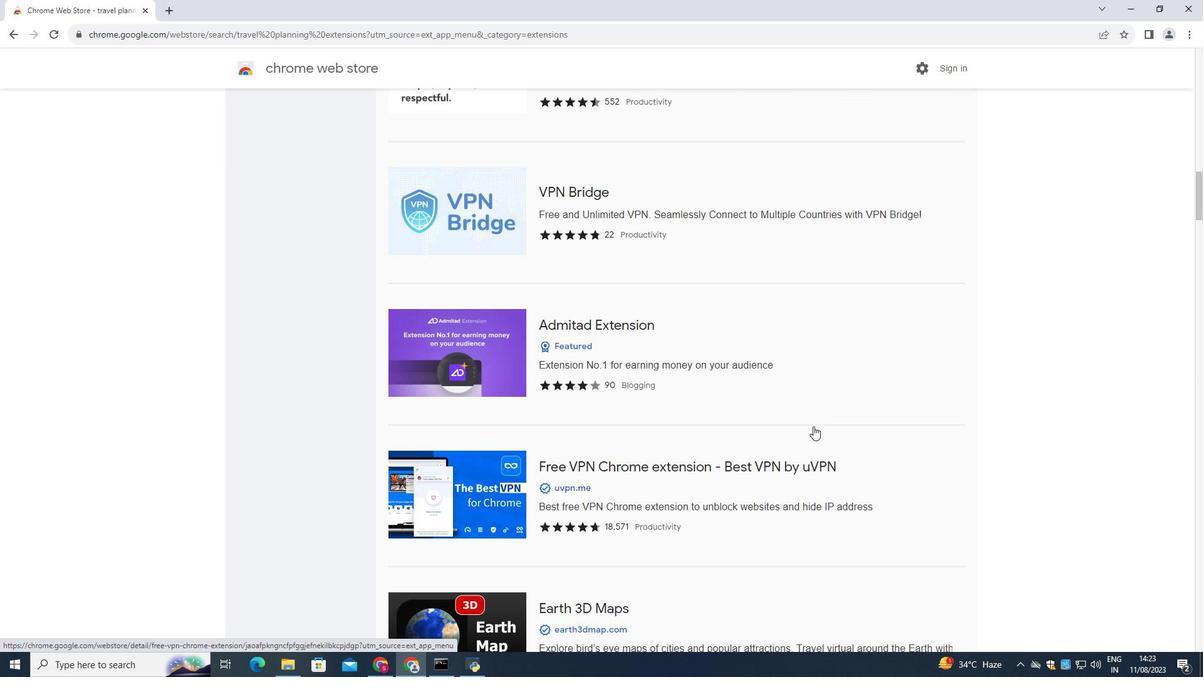 
Action: Mouse scrolled (813, 426) with delta (0, 0)
Screenshot: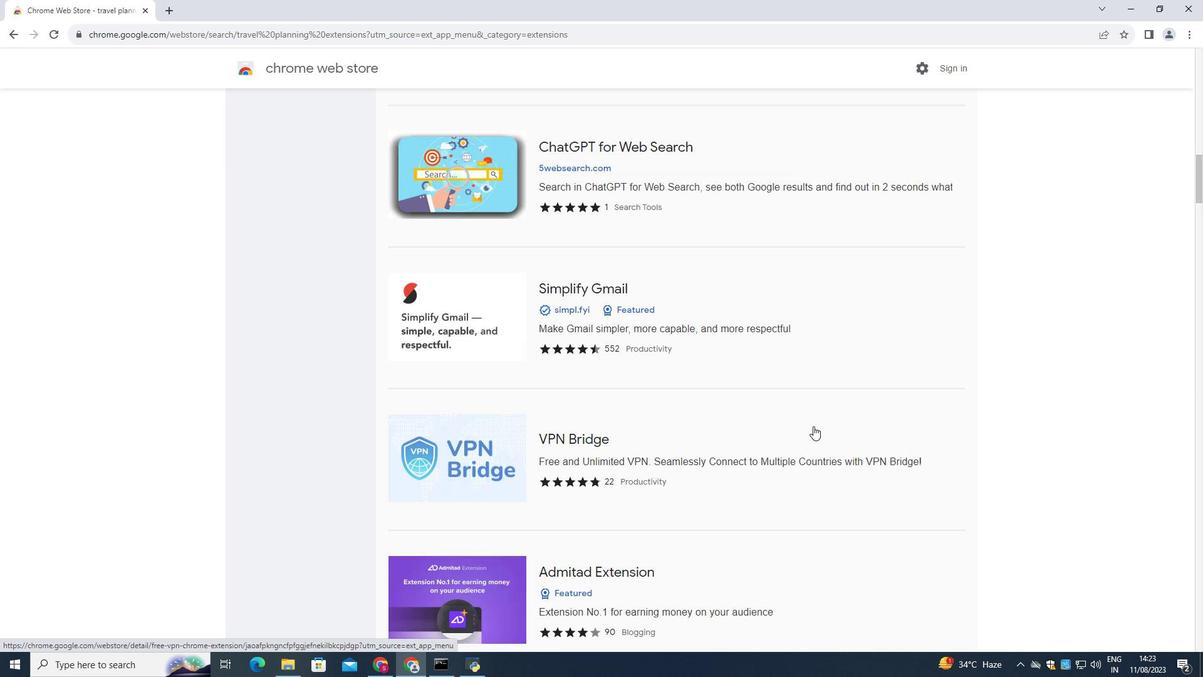 
Action: Mouse scrolled (813, 426) with delta (0, 0)
Screenshot: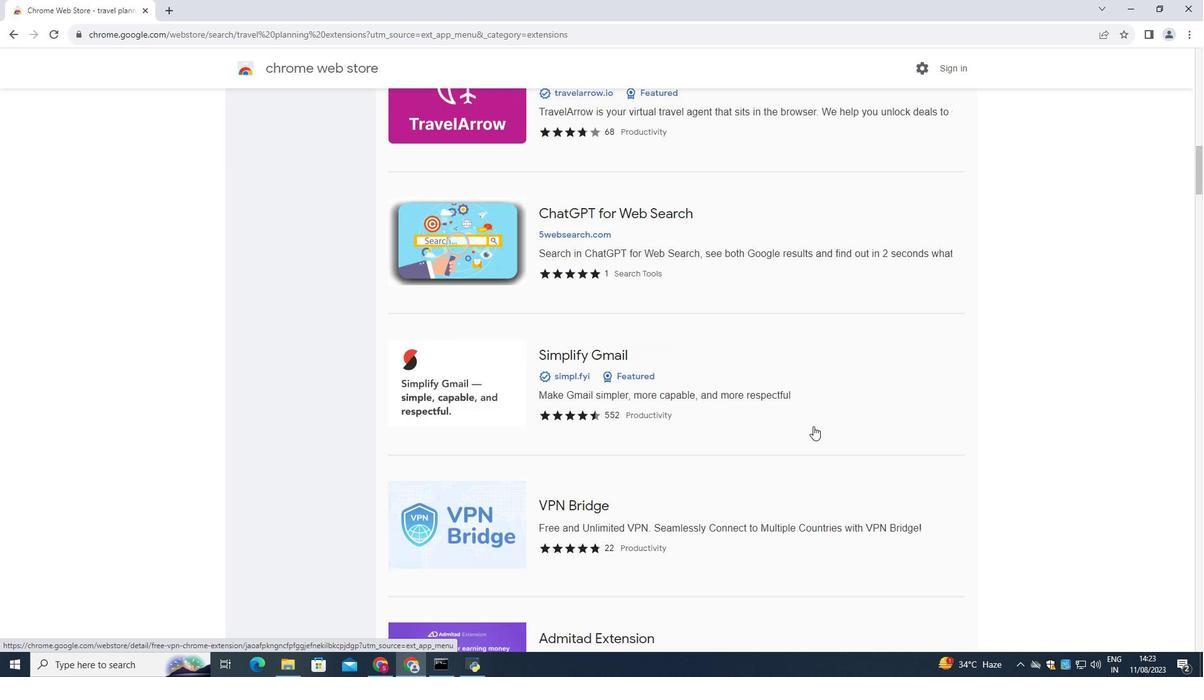 
Action: Mouse scrolled (813, 426) with delta (0, 0)
Screenshot: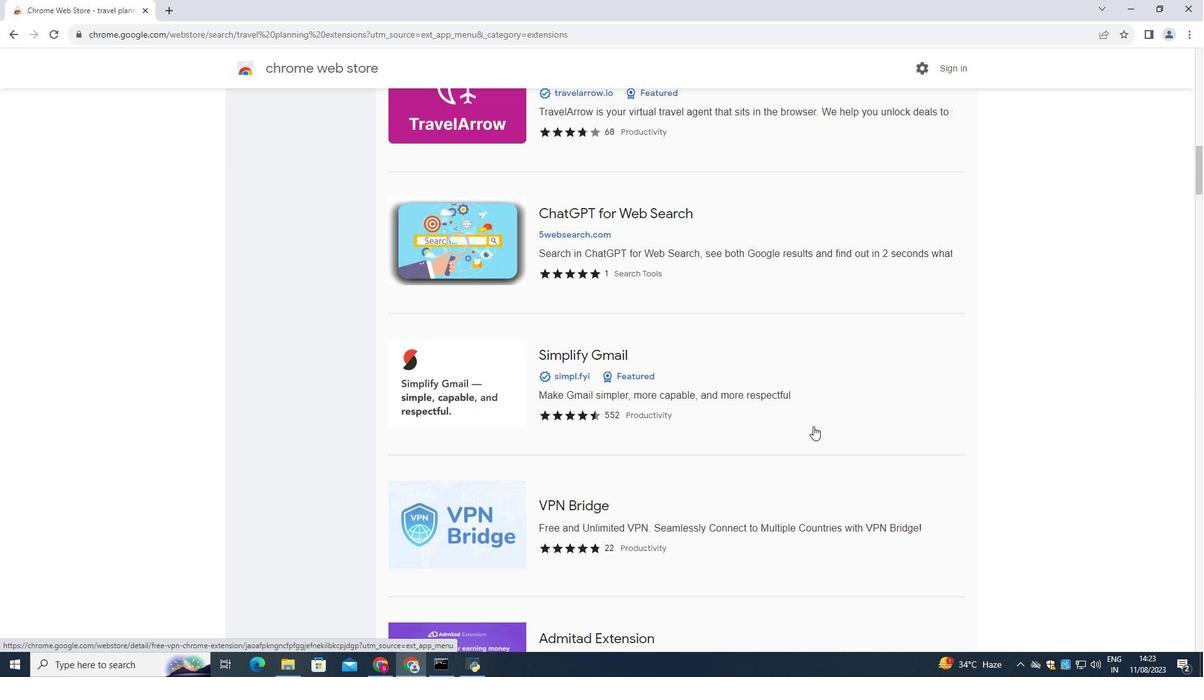 
Action: Mouse scrolled (813, 426) with delta (0, 0)
Screenshot: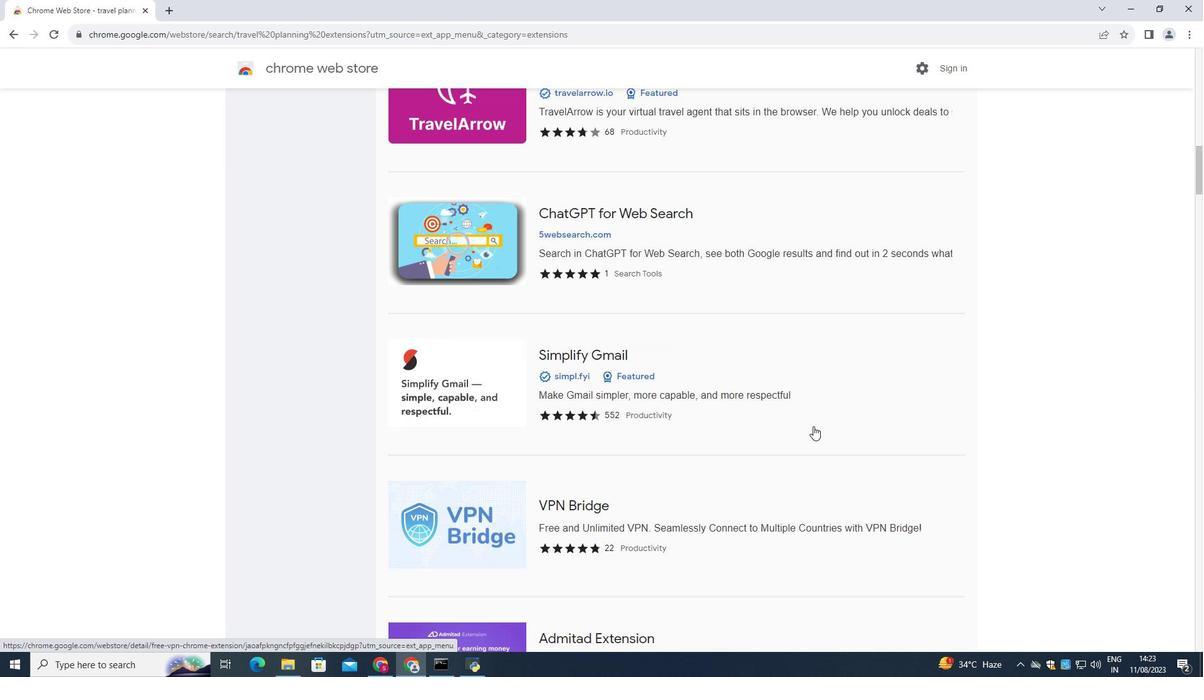 
Action: Mouse scrolled (813, 426) with delta (0, 0)
Screenshot: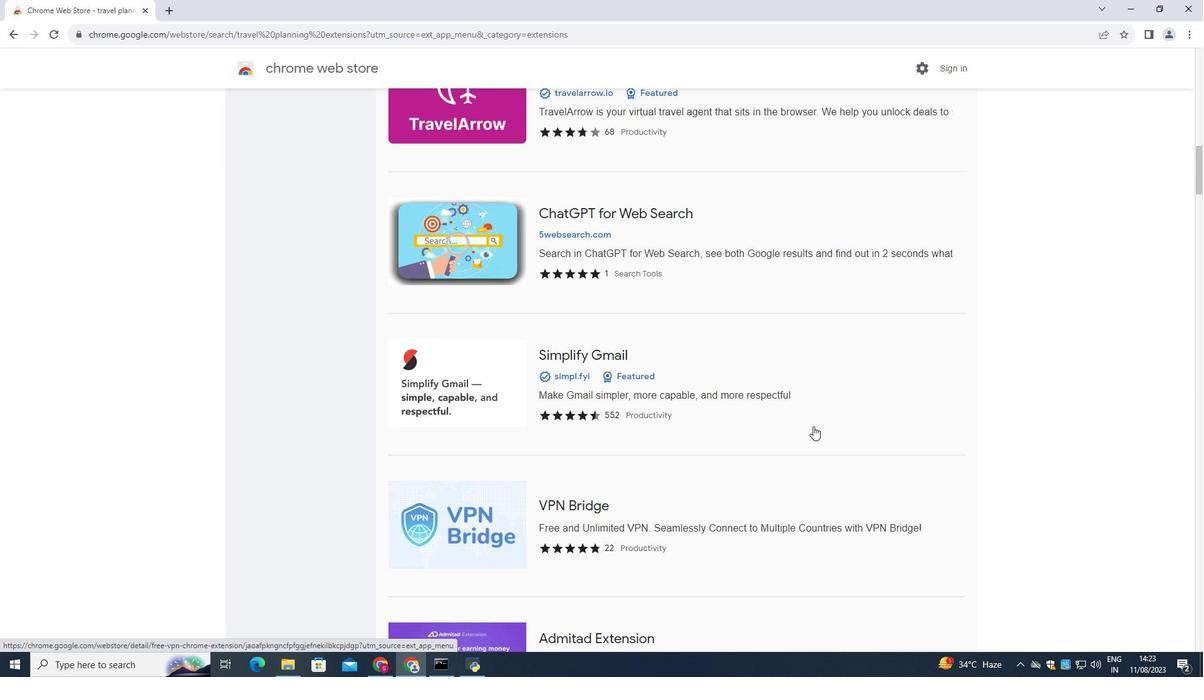 
Action: Mouse moved to (813, 425)
Screenshot: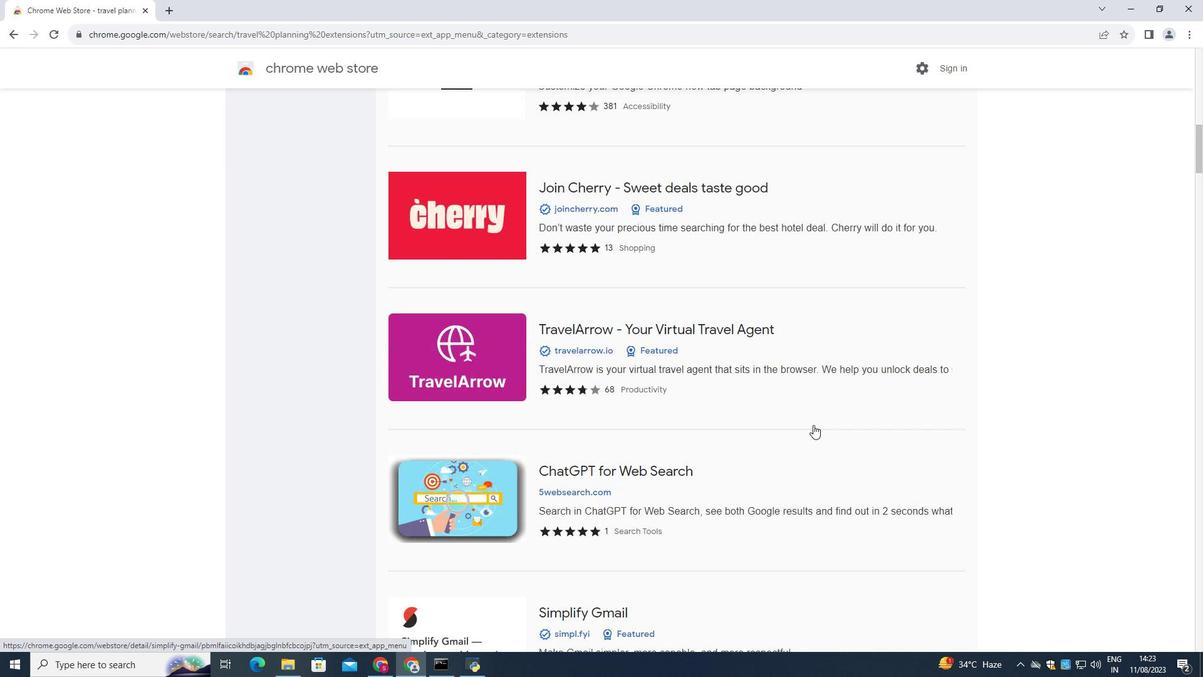 
Action: Mouse scrolled (813, 425) with delta (0, 0)
Screenshot: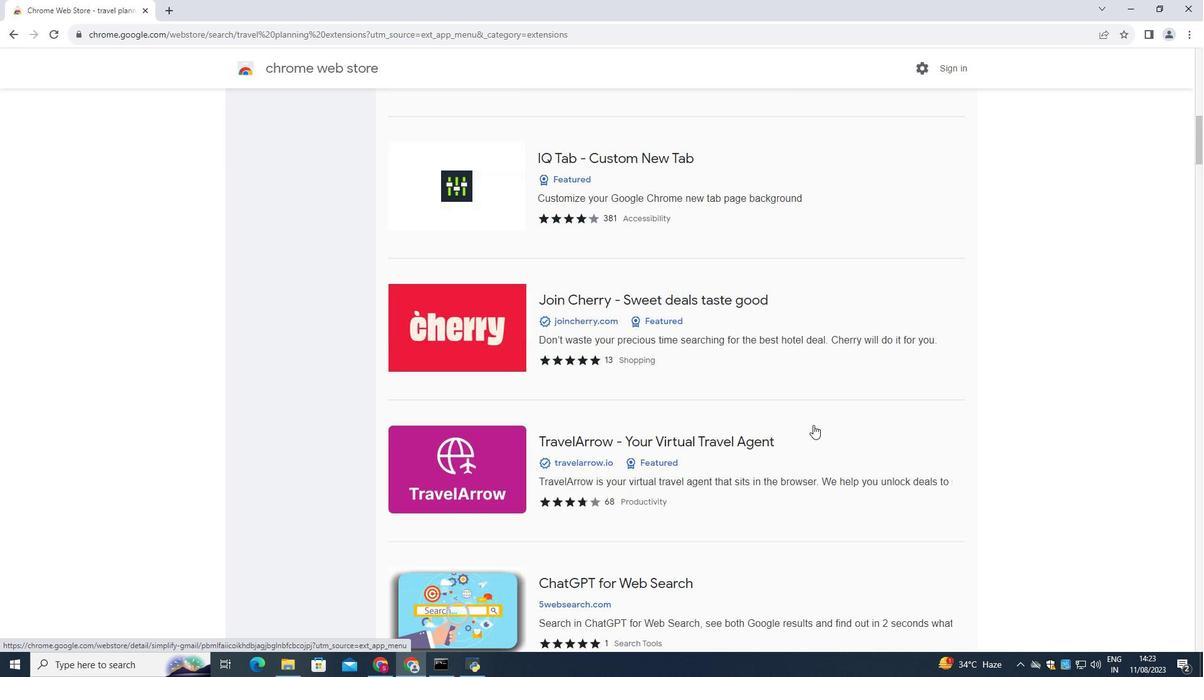 
Action: Mouse scrolled (813, 425) with delta (0, 0)
Screenshot: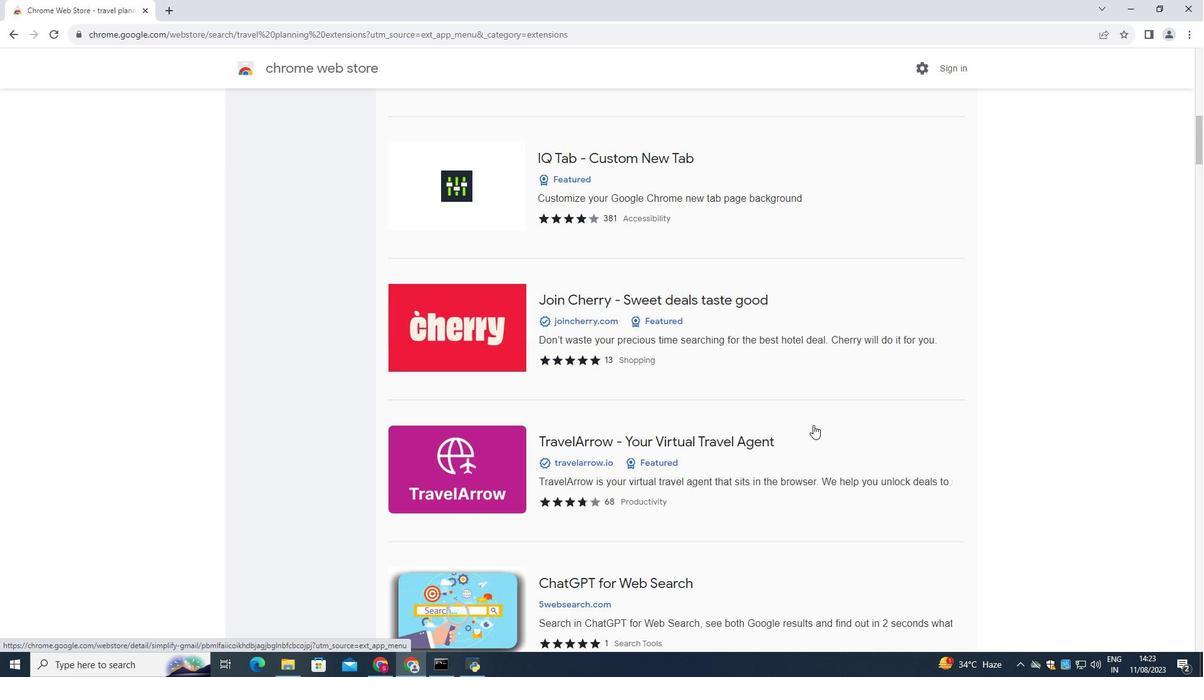 
Action: Mouse scrolled (813, 425) with delta (0, 0)
Screenshot: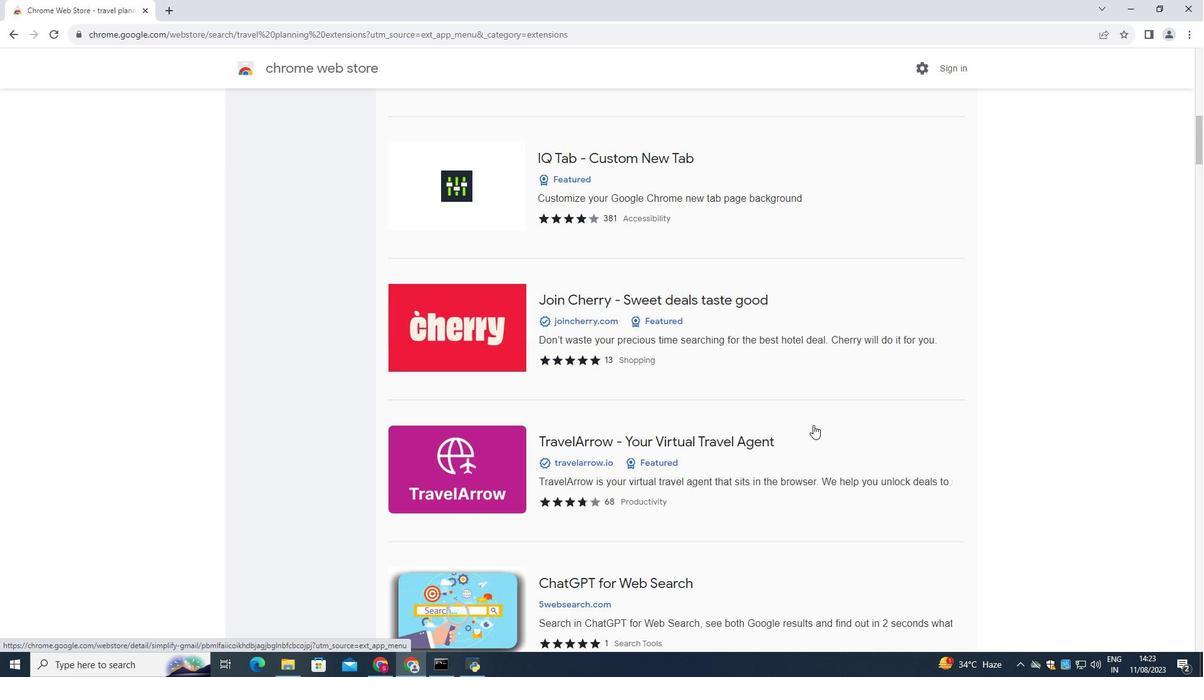 
Action: Mouse scrolled (813, 425) with delta (0, 0)
Screenshot: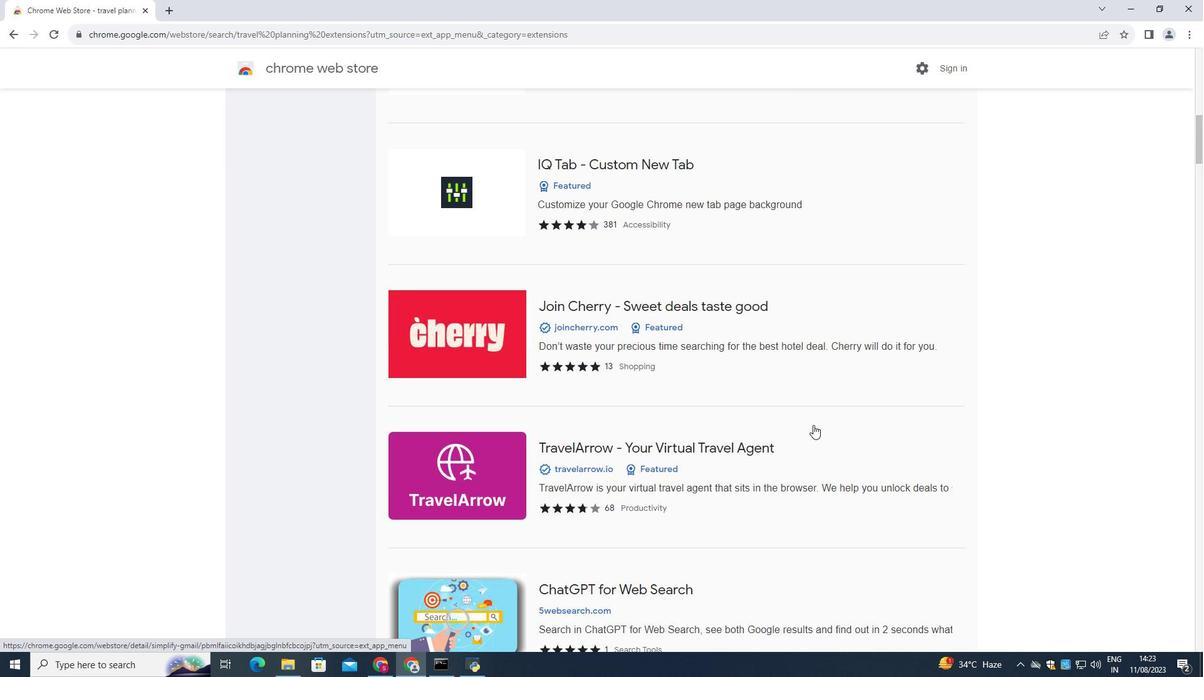 
Action: Mouse scrolled (813, 425) with delta (0, 0)
Screenshot: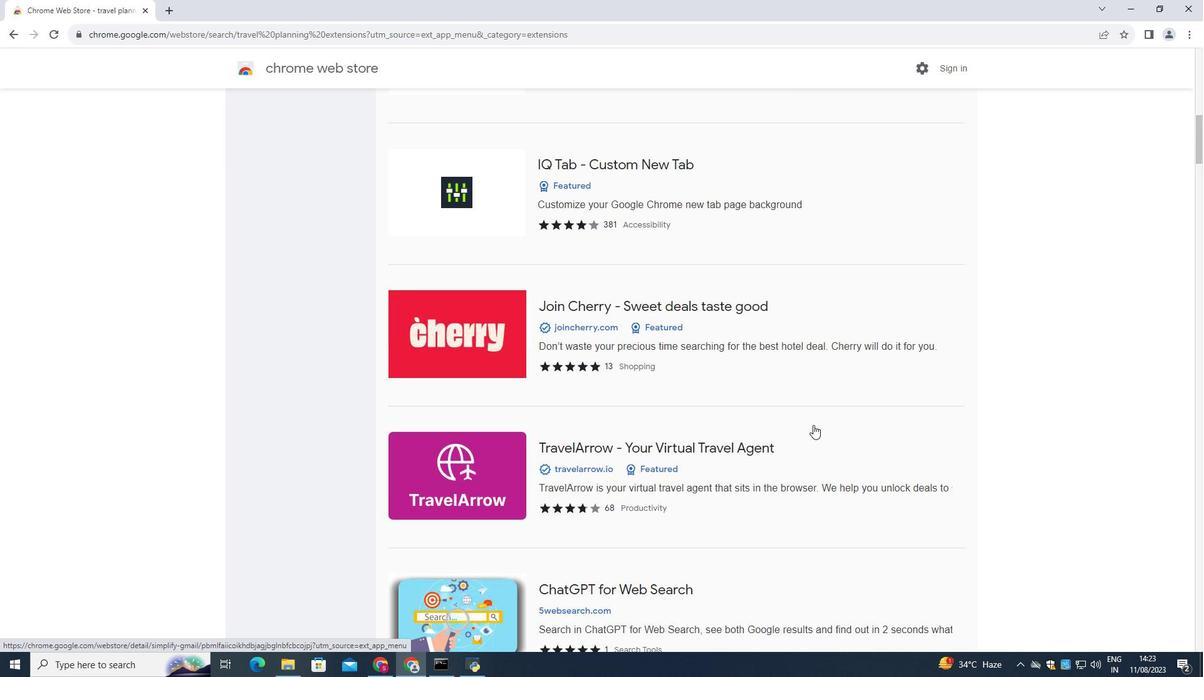 
Action: Mouse scrolled (813, 425) with delta (0, 0)
Screenshot: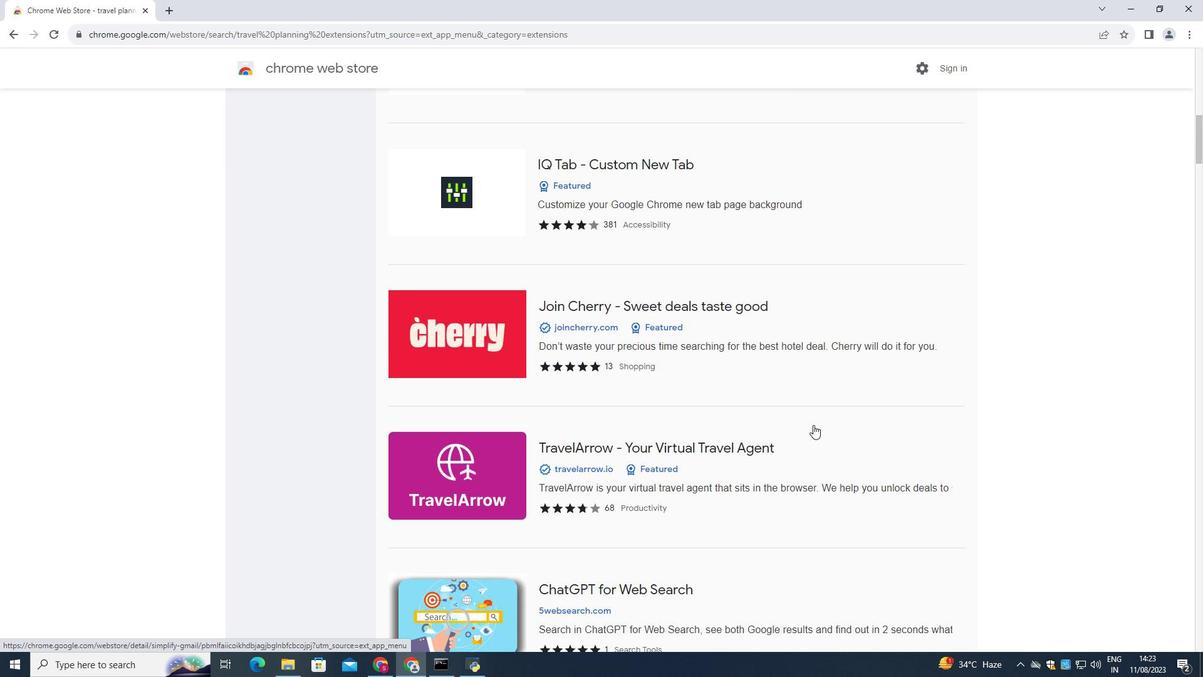
Action: Mouse scrolled (813, 425) with delta (0, 0)
Screenshot: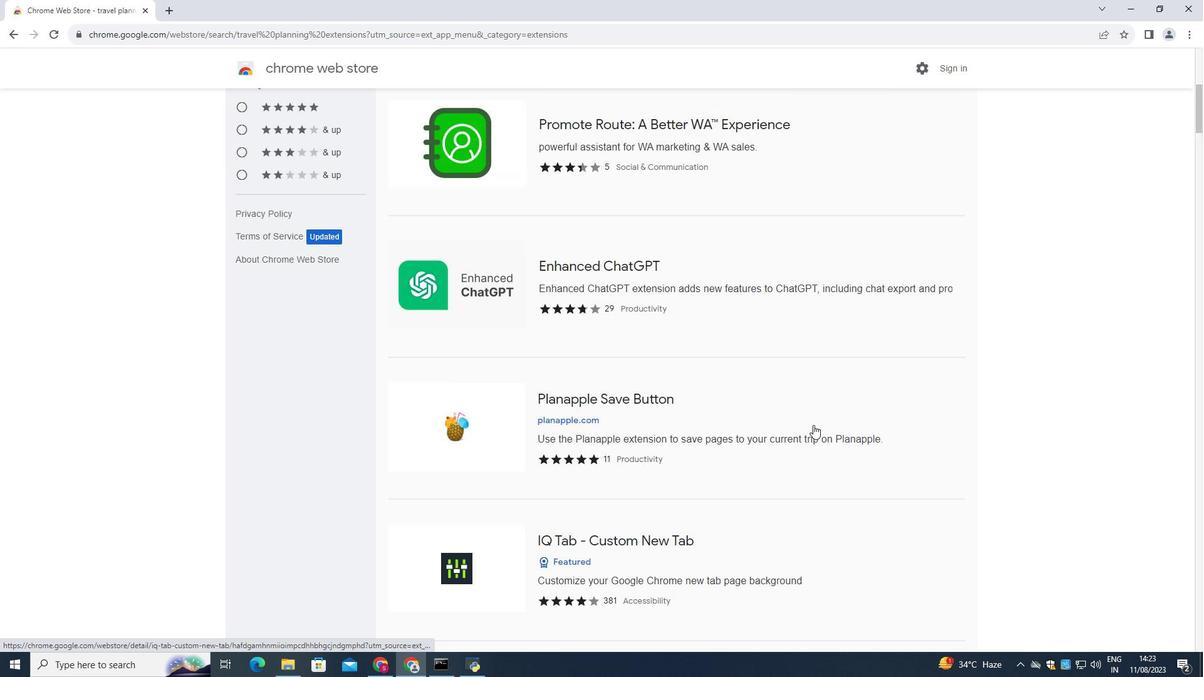 
Action: Mouse scrolled (813, 425) with delta (0, 0)
Screenshot: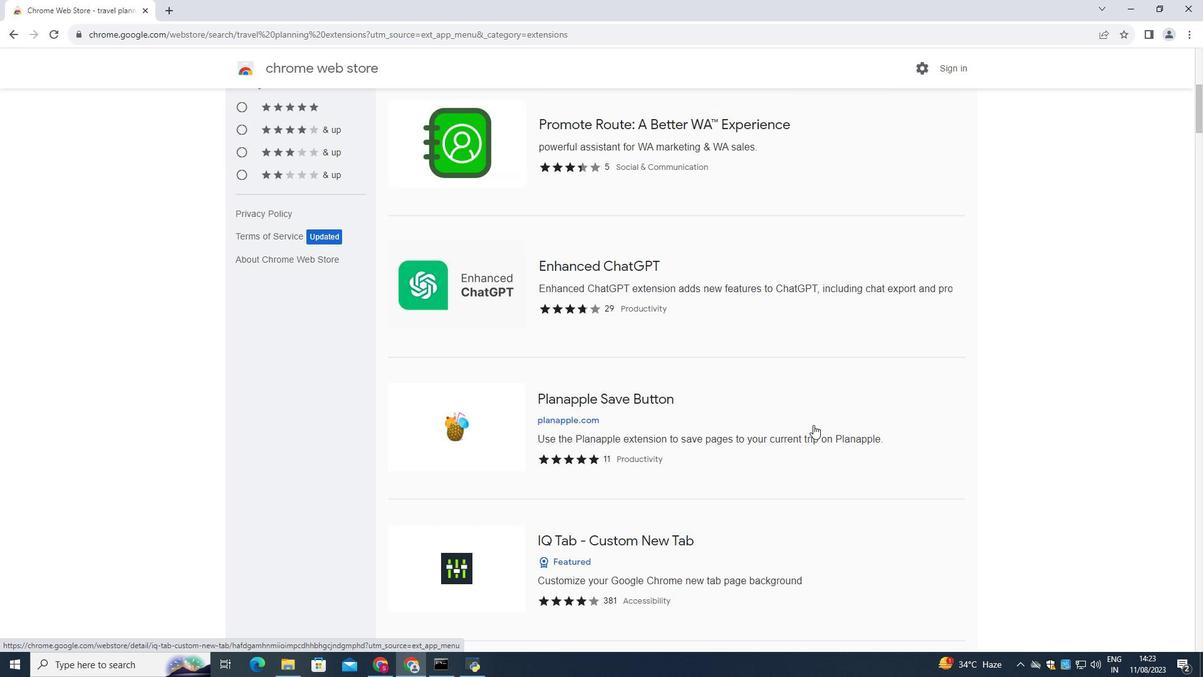 
Action: Mouse scrolled (813, 425) with delta (0, 0)
Screenshot: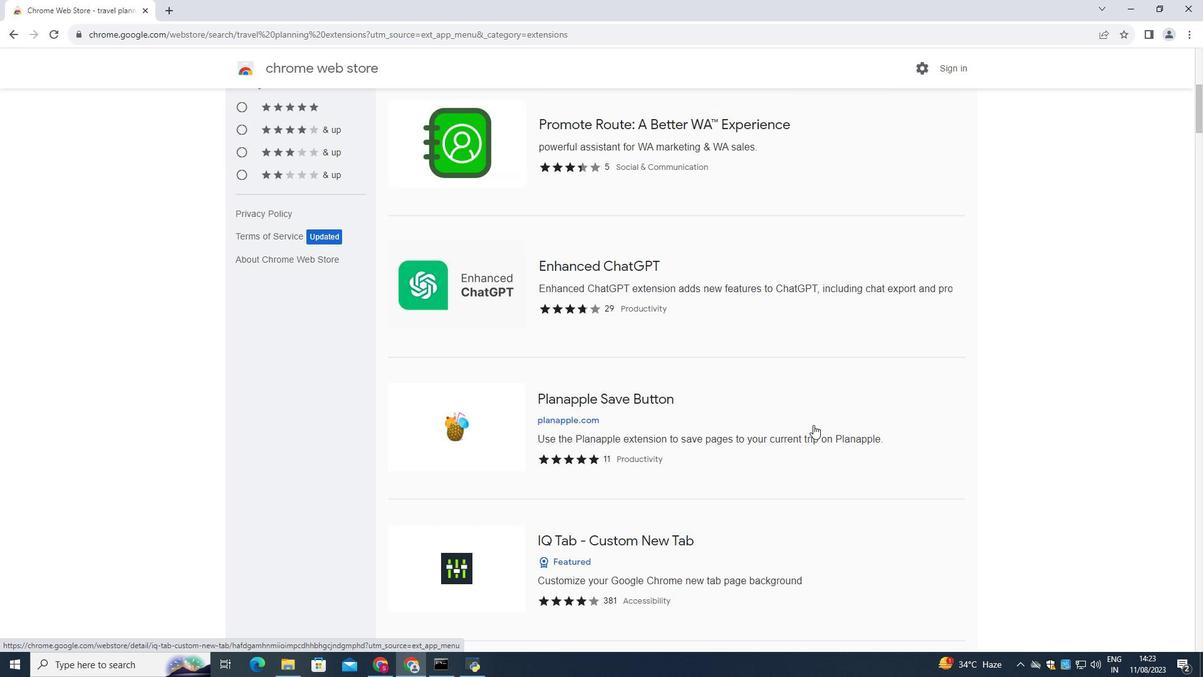 
Action: Mouse scrolled (813, 425) with delta (0, 0)
Screenshot: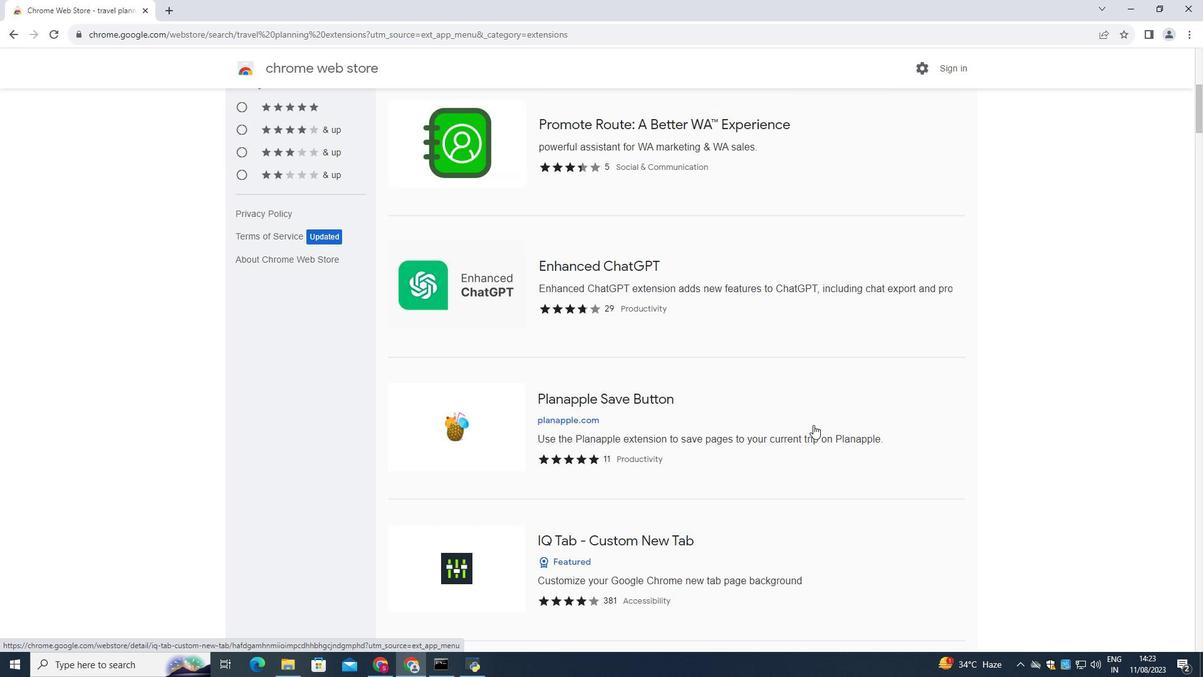 
Action: Mouse scrolled (813, 425) with delta (0, 0)
Screenshot: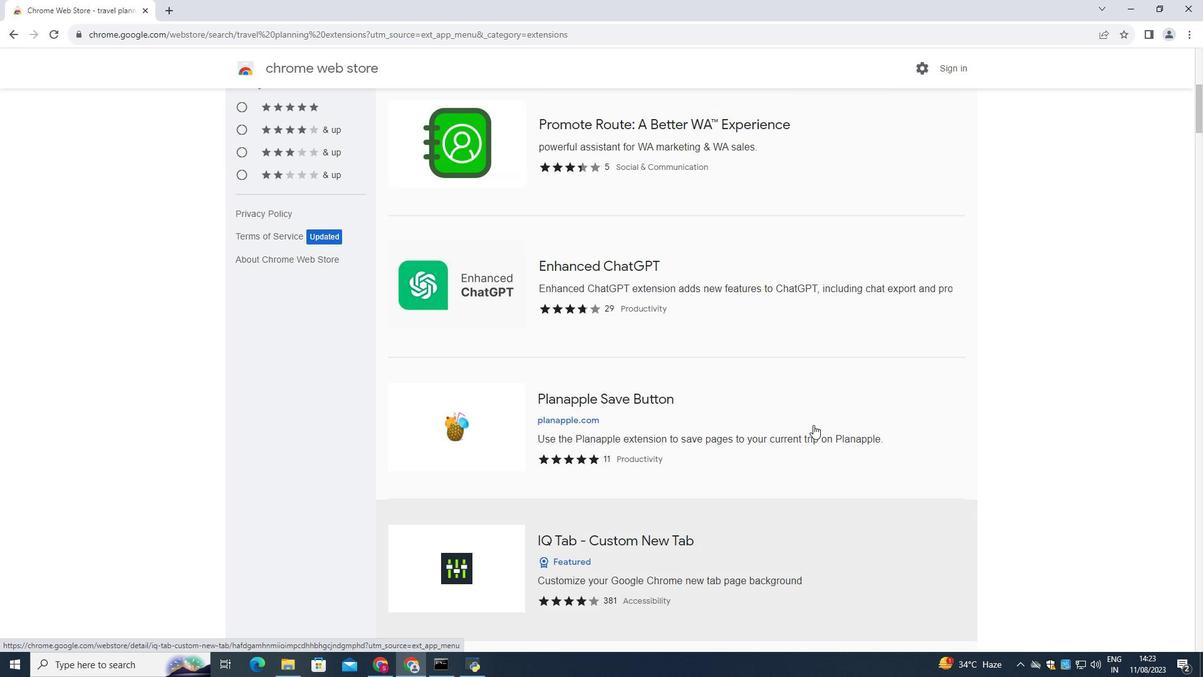 
Action: Mouse scrolled (813, 425) with delta (0, 0)
Screenshot: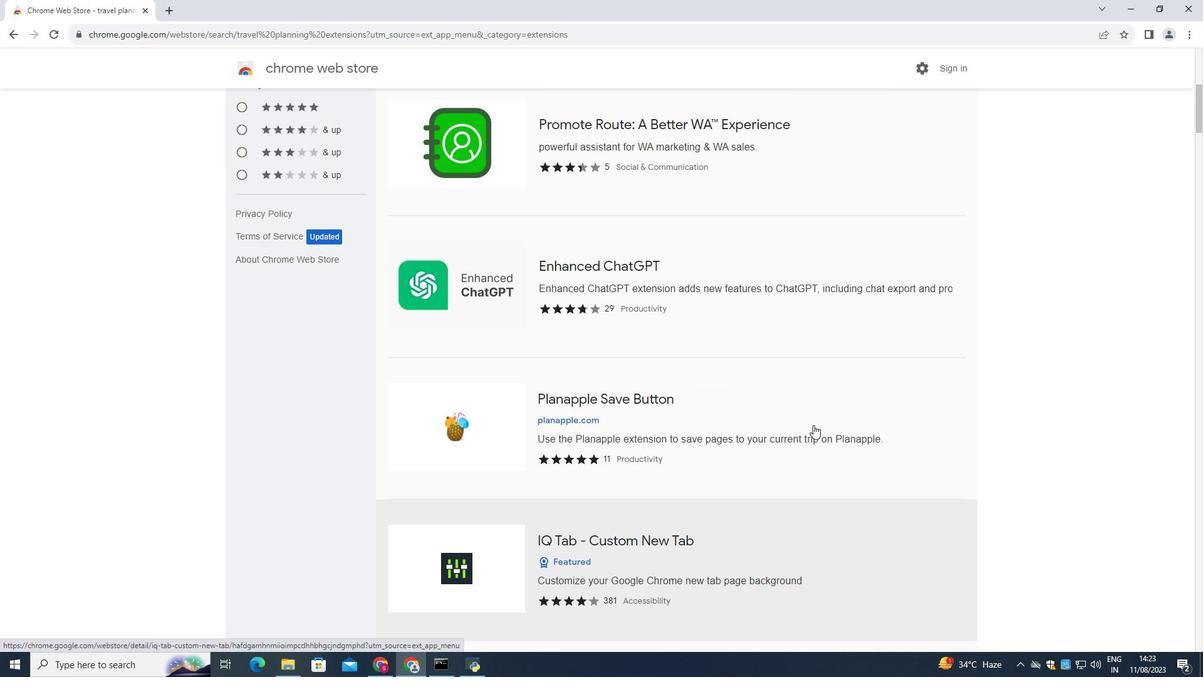 
Action: Mouse scrolled (813, 425) with delta (0, 0)
Screenshot: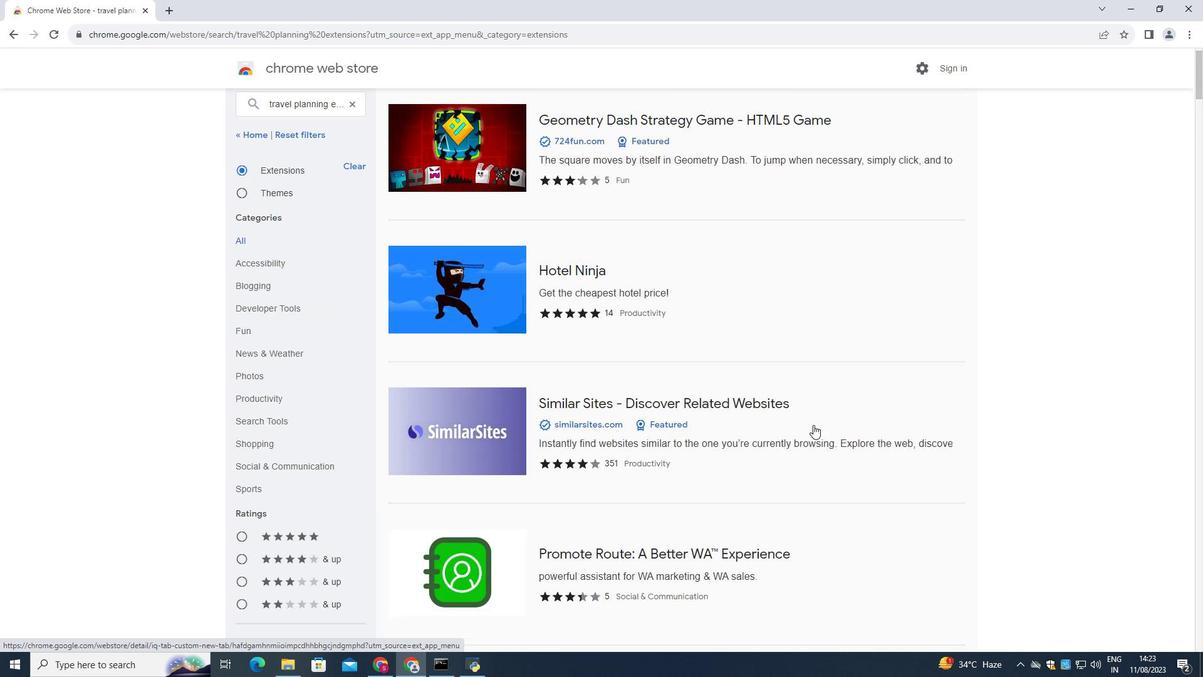 
Action: Mouse scrolled (813, 425) with delta (0, 0)
Screenshot: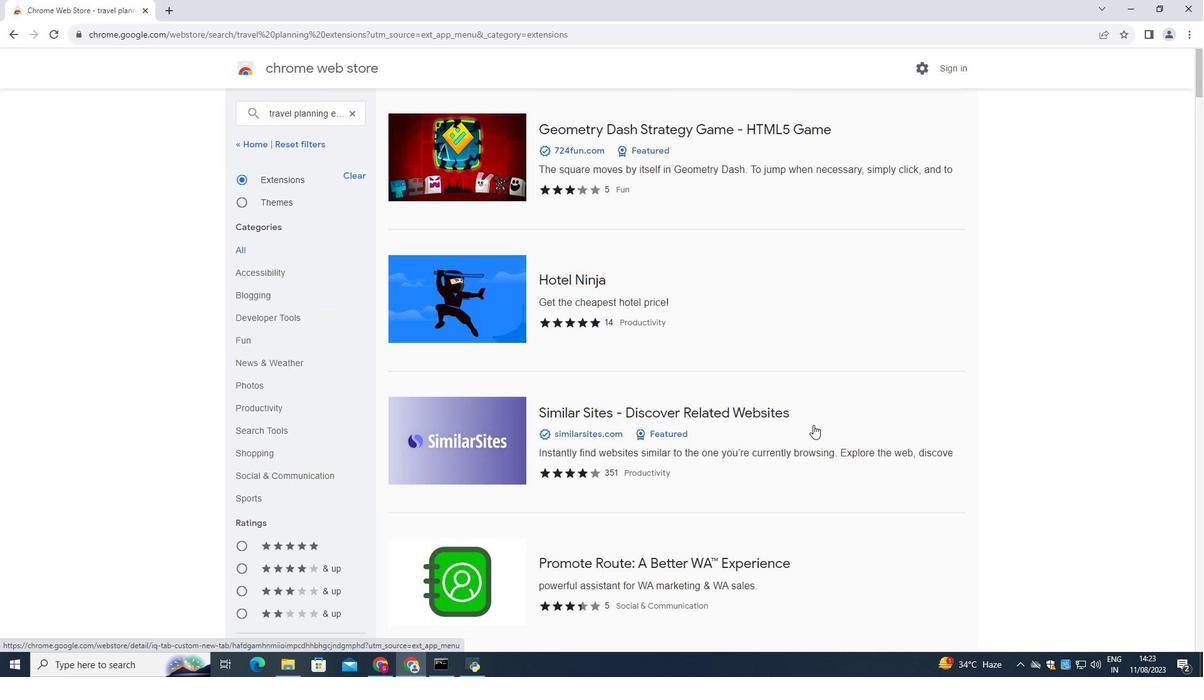 
Action: Mouse scrolled (813, 425) with delta (0, 0)
Screenshot: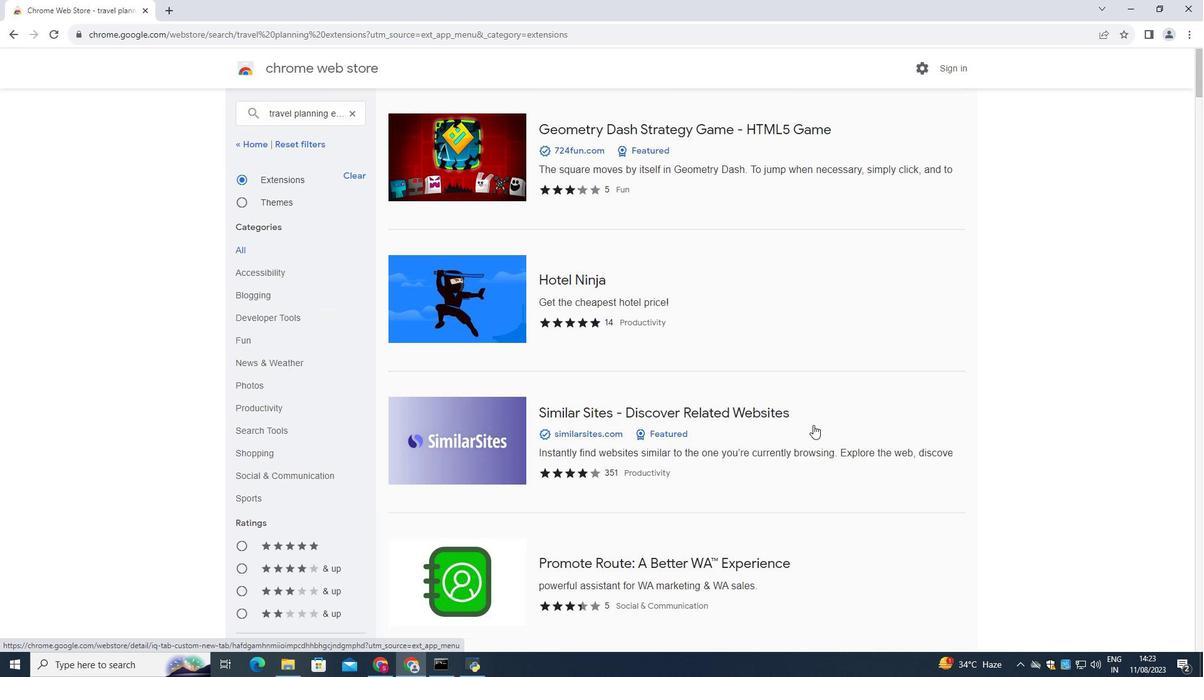 
Action: Mouse scrolled (813, 425) with delta (0, 0)
Screenshot: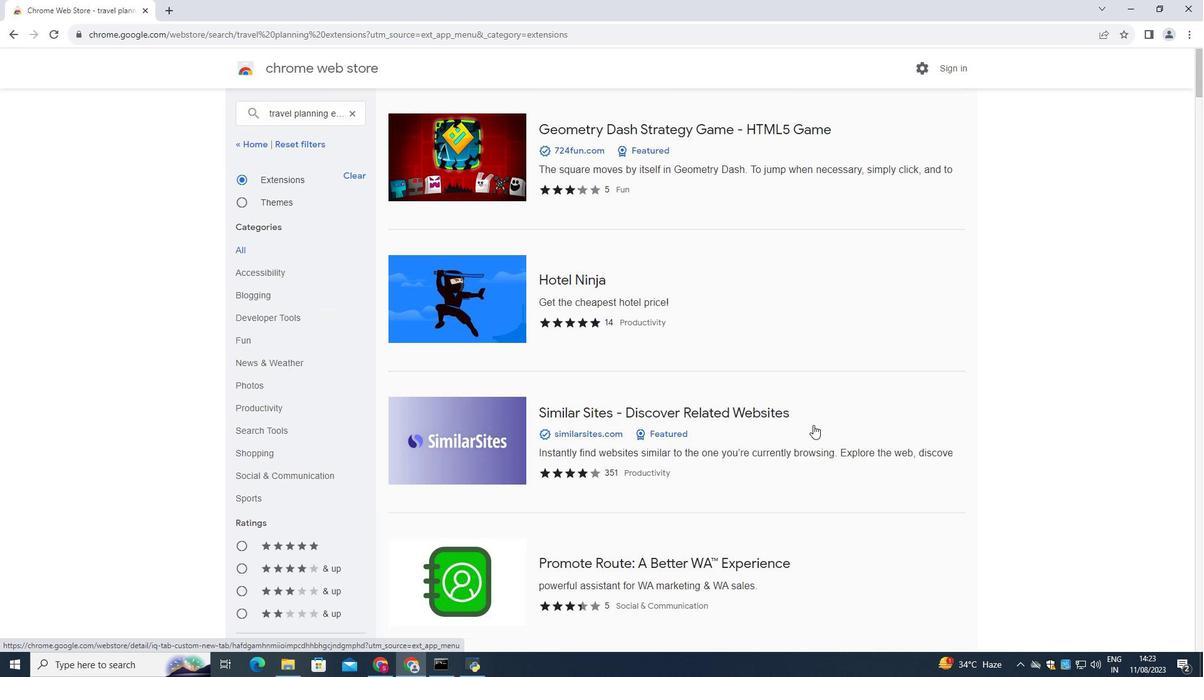 
Action: Mouse scrolled (813, 425) with delta (0, 0)
Screenshot: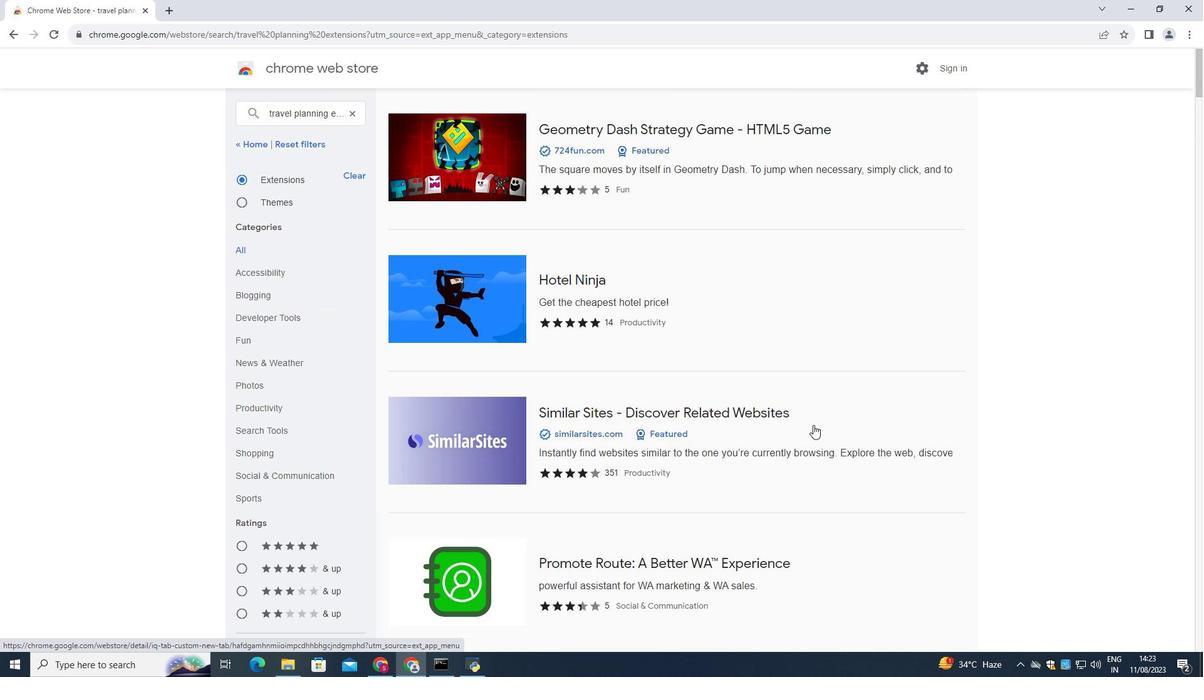 
Action: Mouse scrolled (813, 425) with delta (0, 0)
Screenshot: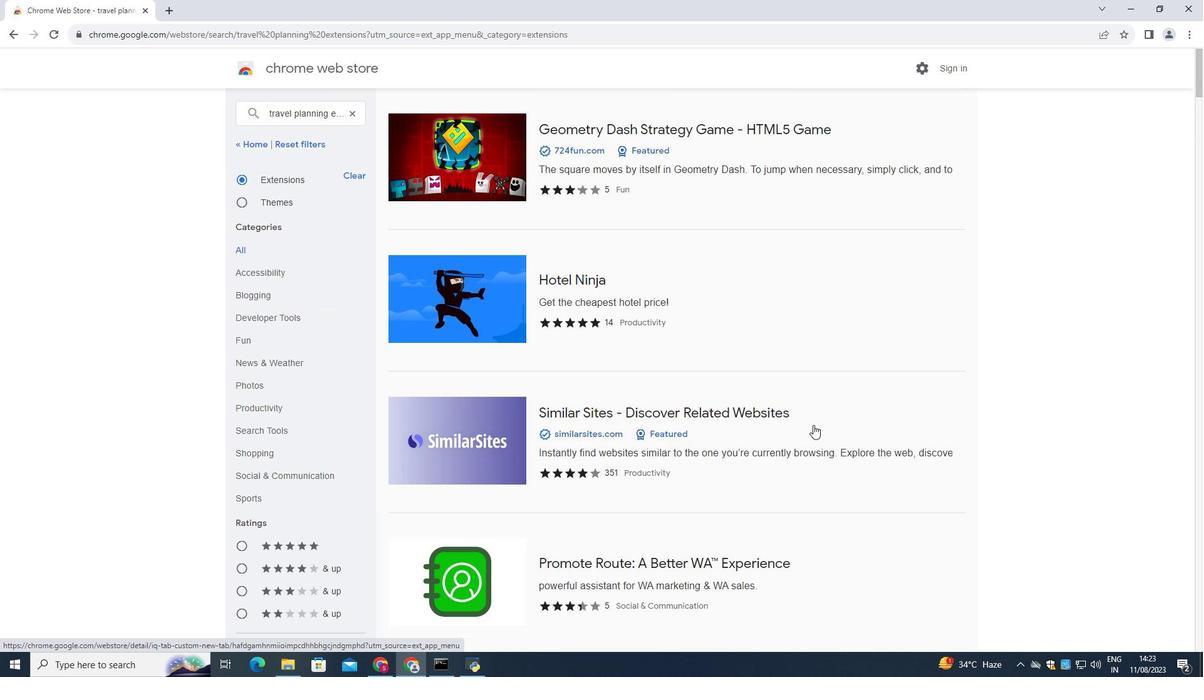 
Action: Mouse scrolled (813, 425) with delta (0, 0)
Screenshot: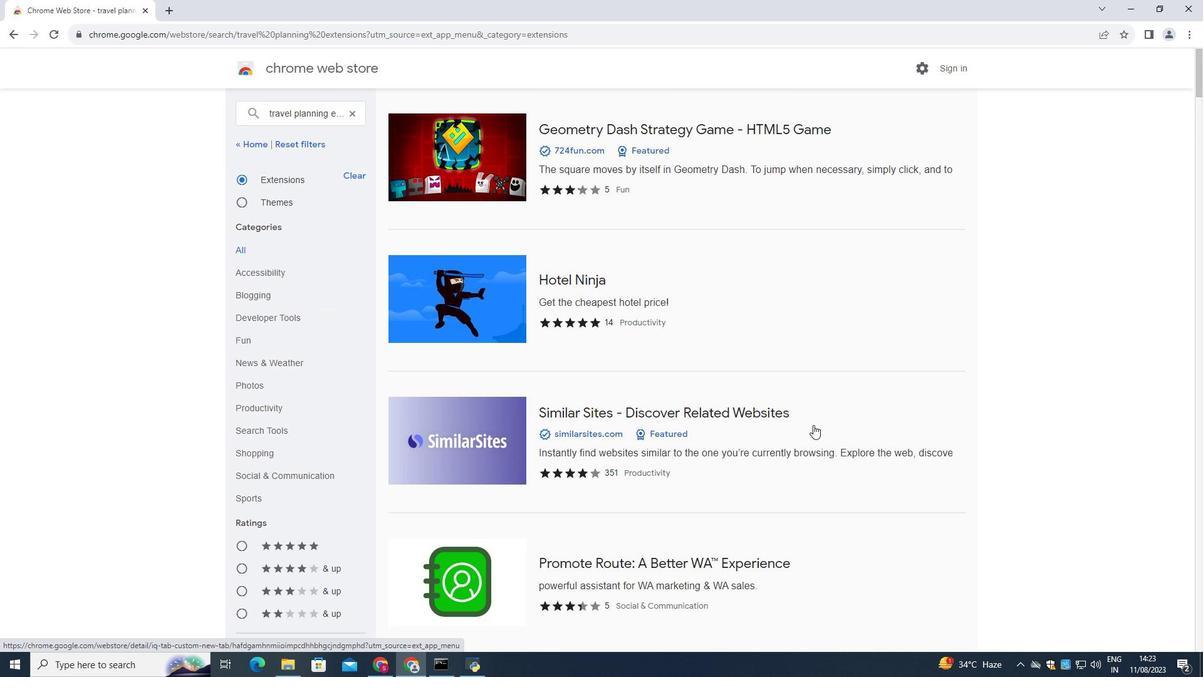 
Action: Mouse scrolled (813, 425) with delta (0, 0)
Screenshot: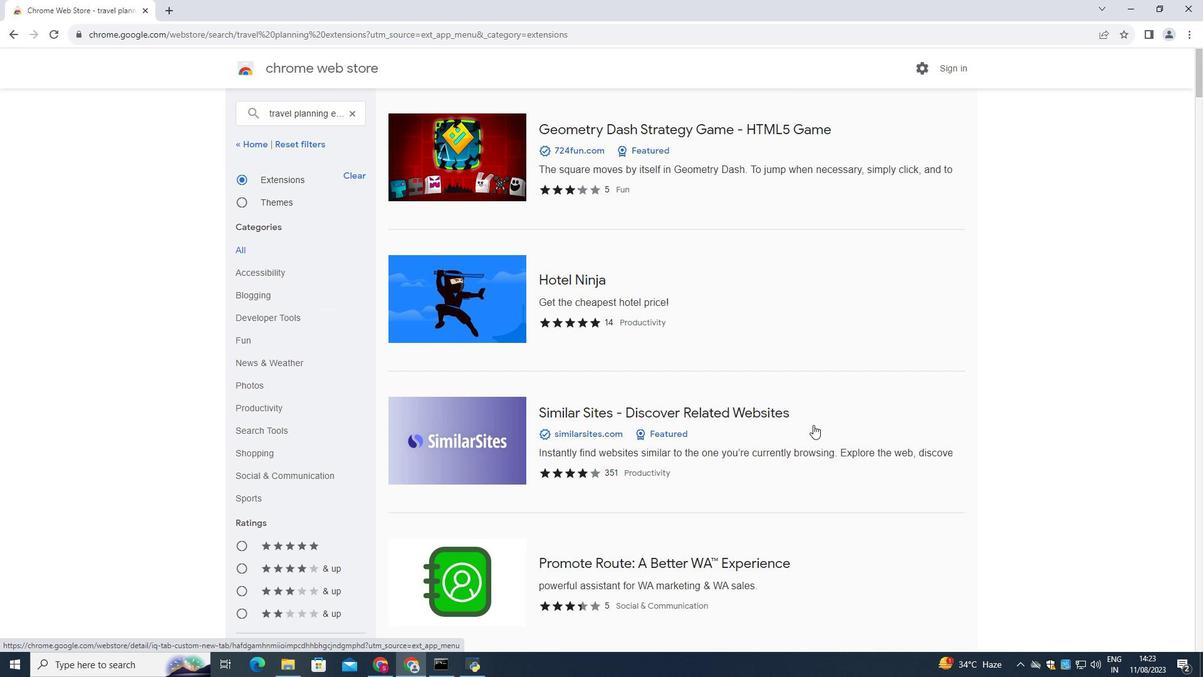 
Action: Mouse scrolled (813, 425) with delta (0, 0)
Screenshot: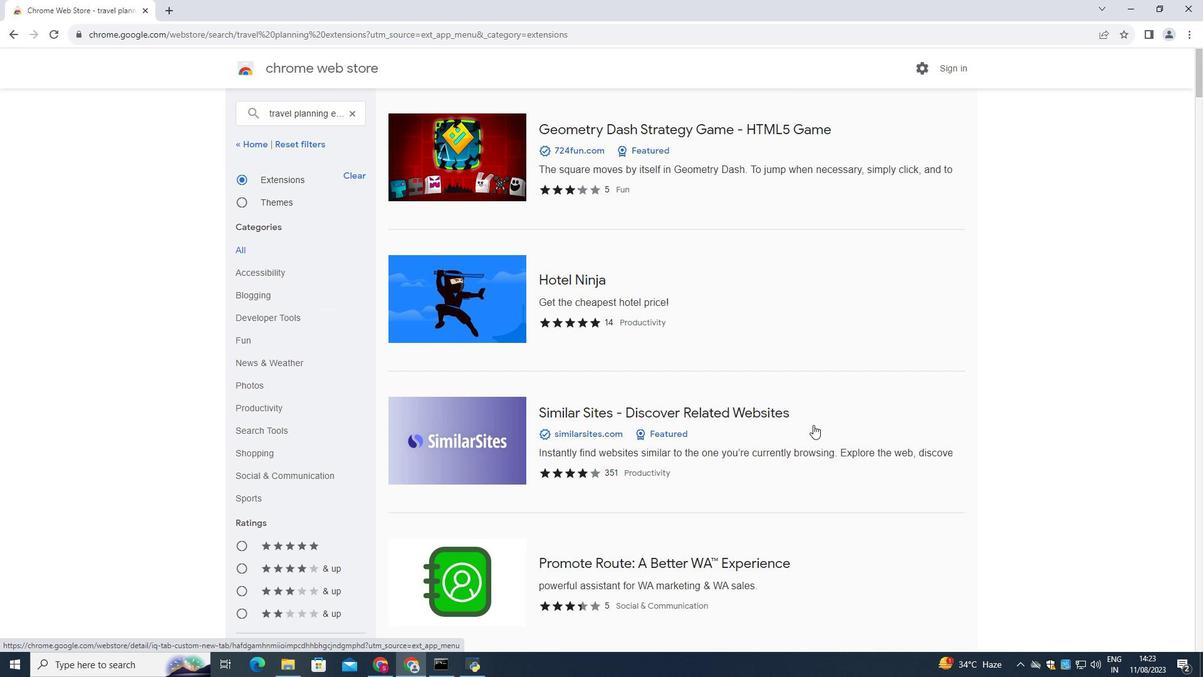 
Action: Mouse scrolled (813, 425) with delta (0, 0)
Screenshot: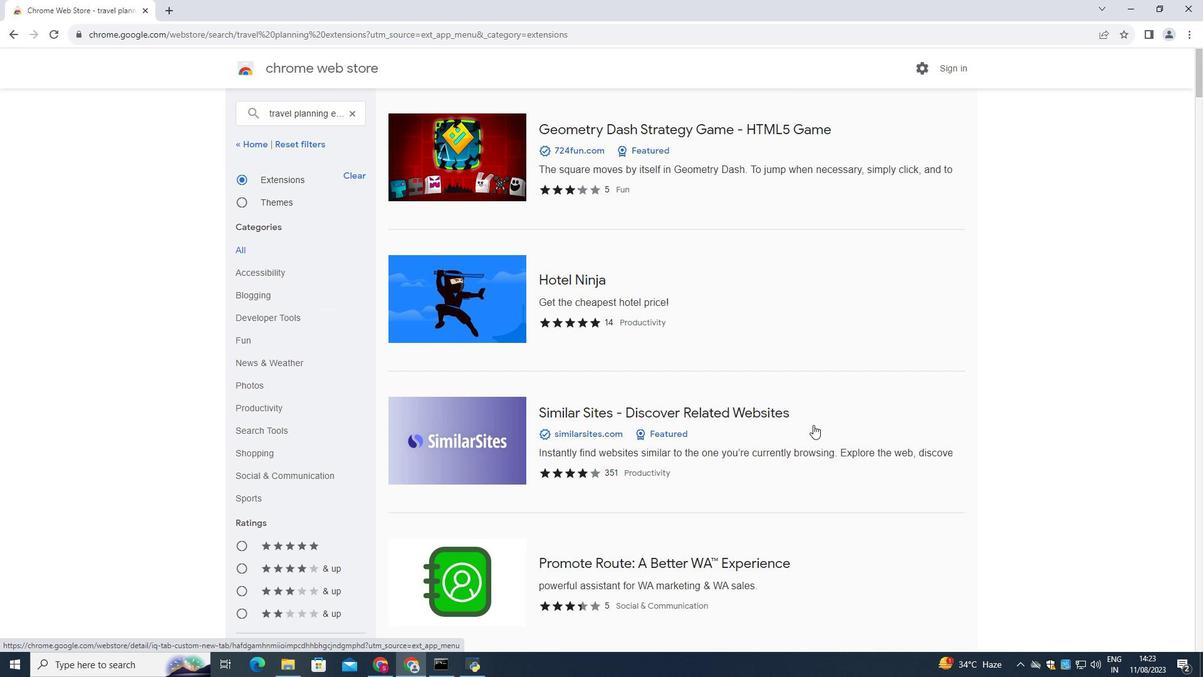 
Action: Mouse scrolled (813, 425) with delta (0, 0)
Screenshot: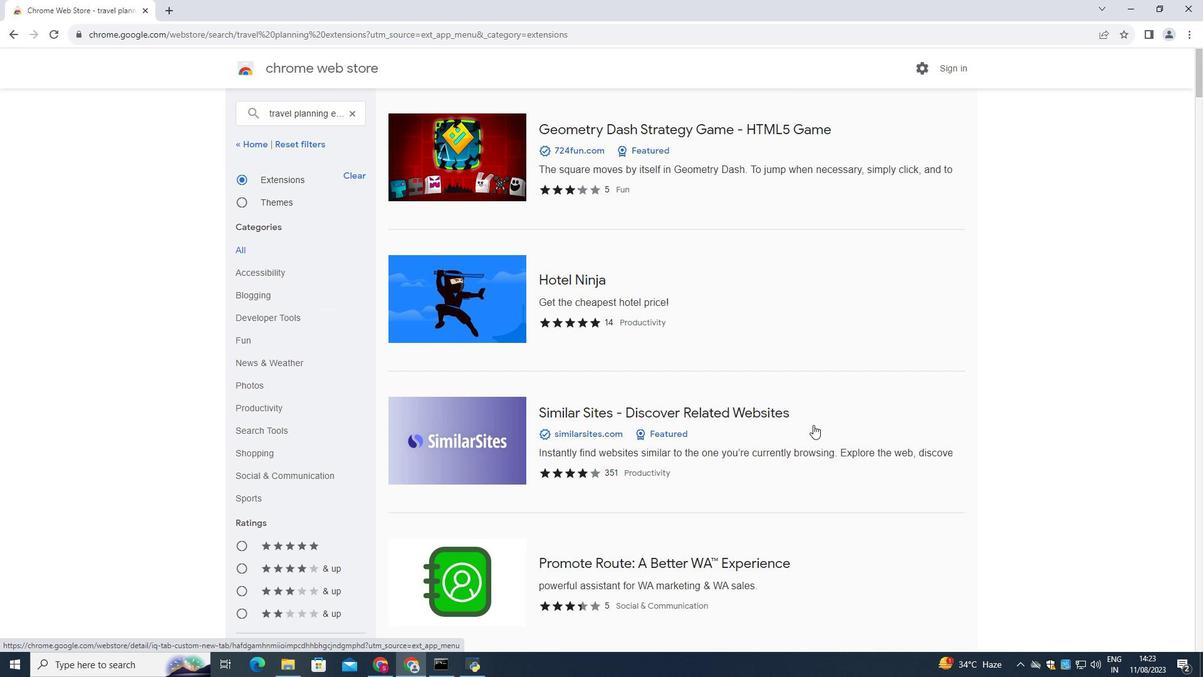 
Action: Mouse scrolled (813, 425) with delta (0, 0)
Screenshot: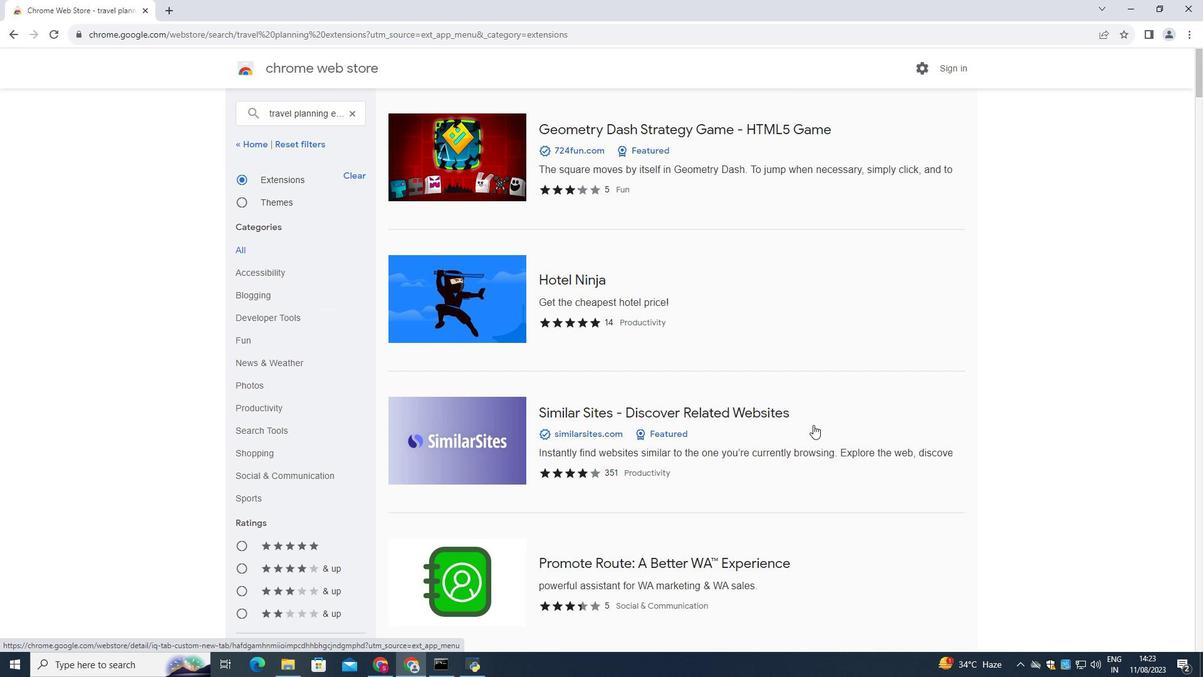 
Action: Mouse scrolled (813, 425) with delta (0, 0)
Screenshot: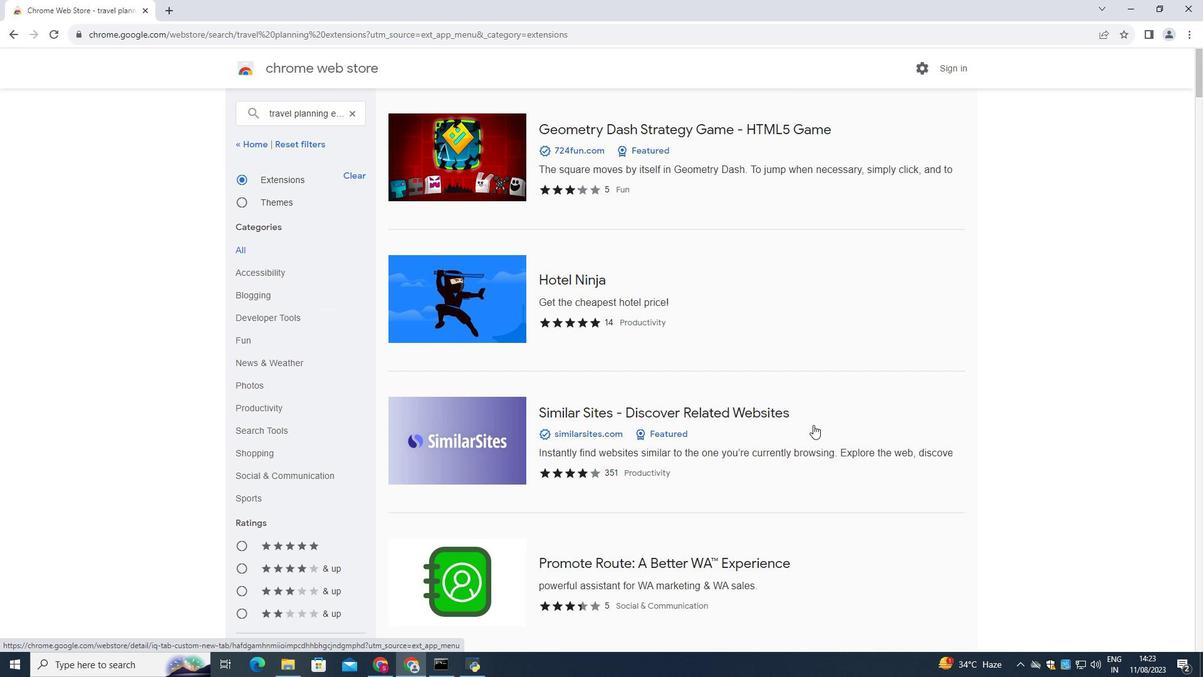 
Action: Mouse moved to (721, 292)
Screenshot: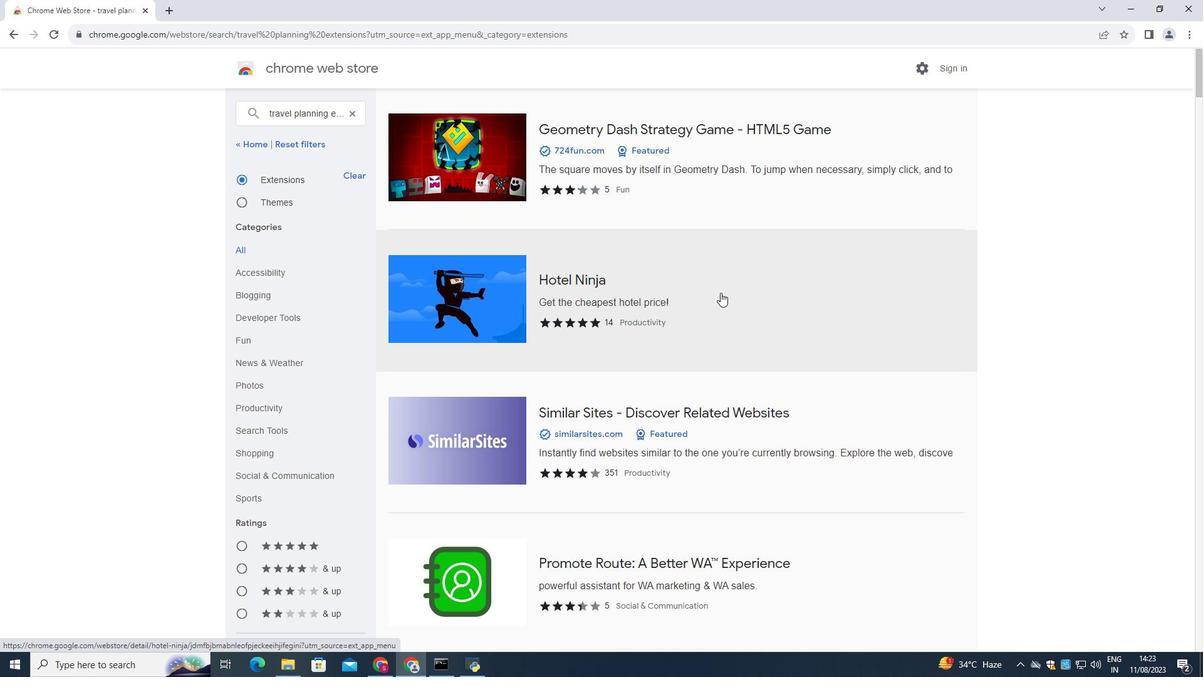 
Action: Mouse pressed left at (721, 292)
Screenshot: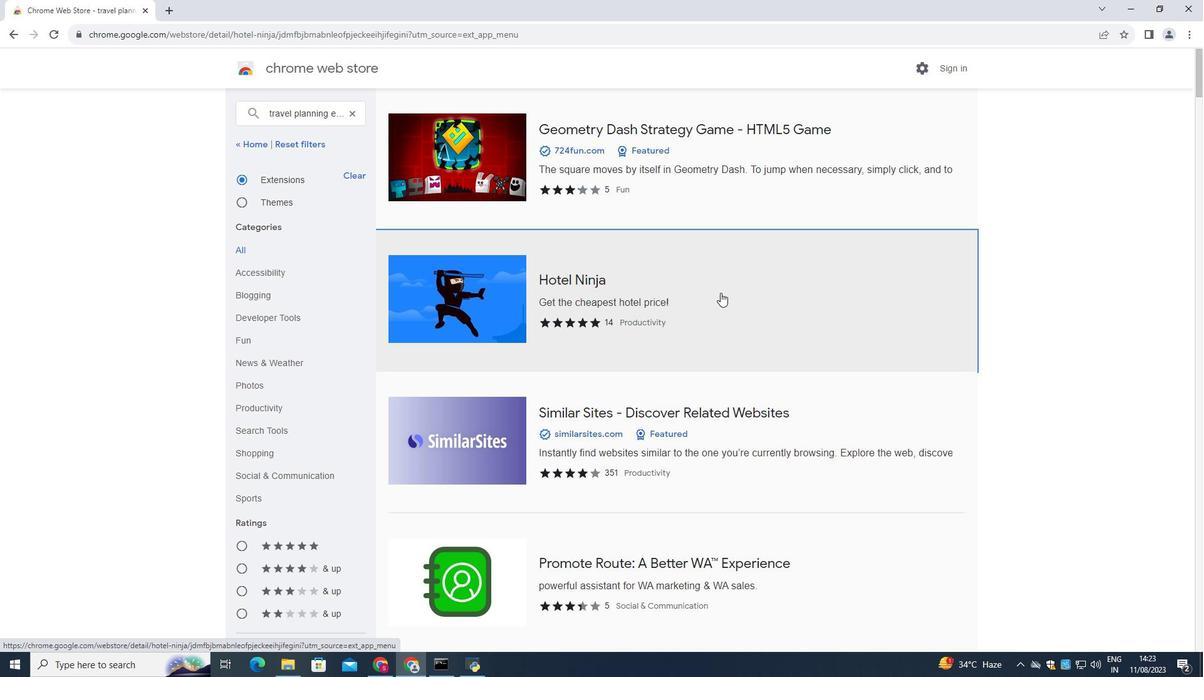 
Action: Mouse moved to (562, 253)
Screenshot: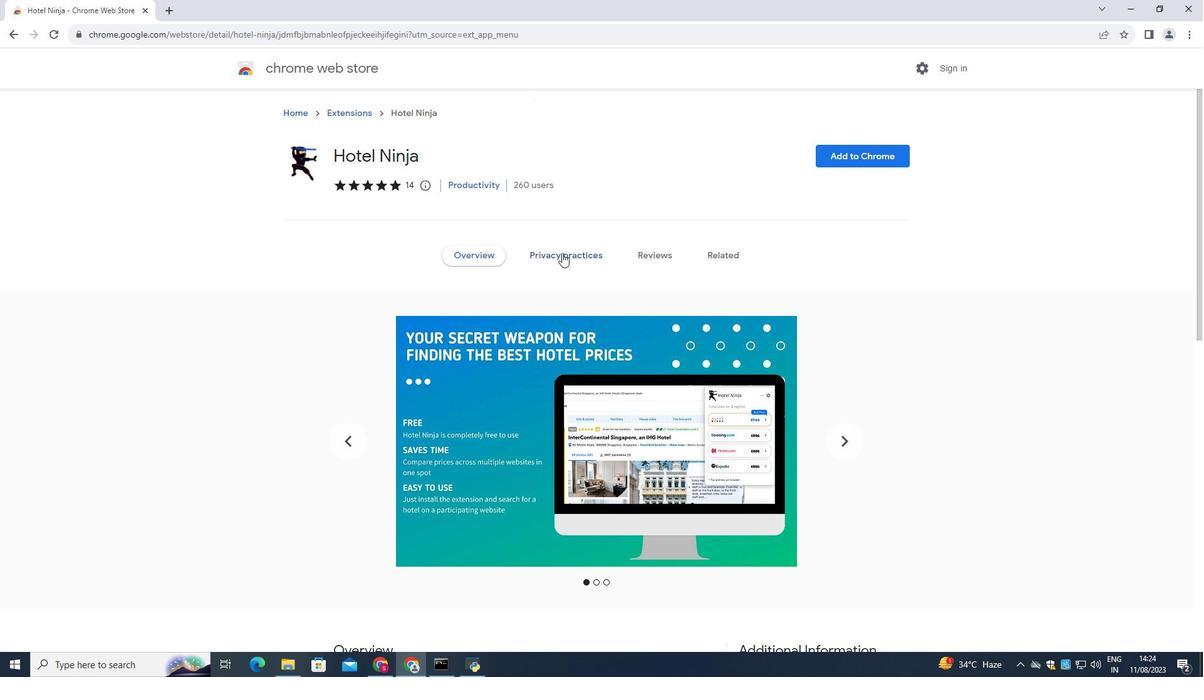
Action: Mouse pressed left at (562, 253)
Screenshot: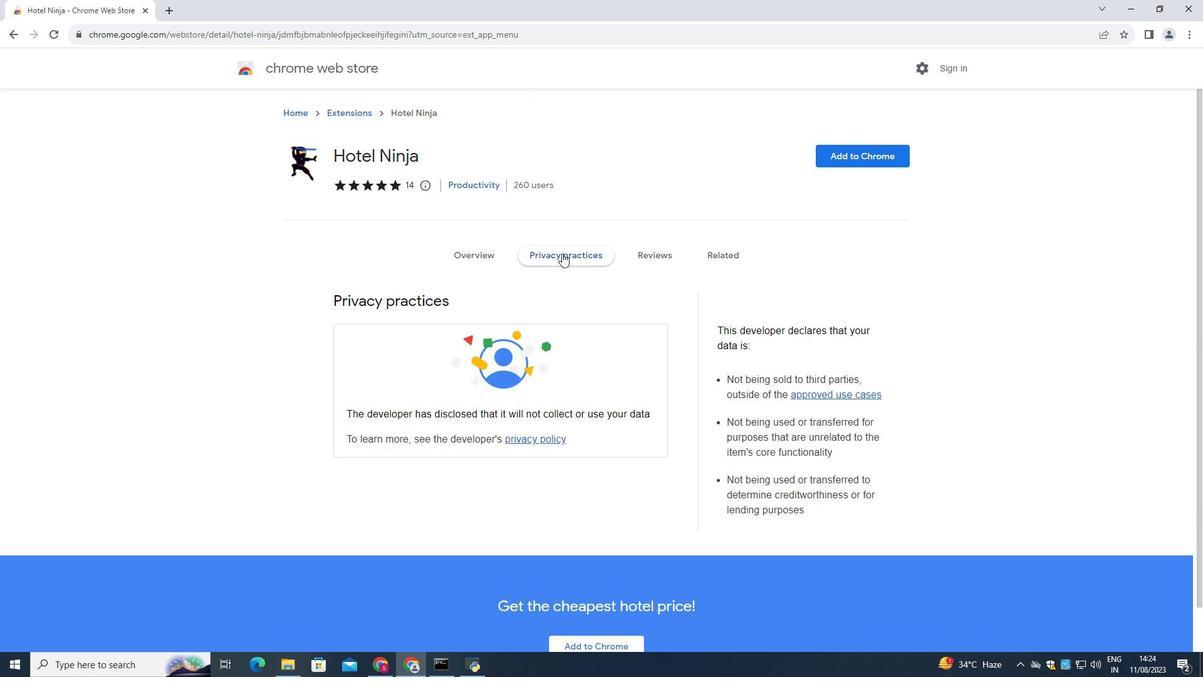
Action: Mouse moved to (711, 363)
Screenshot: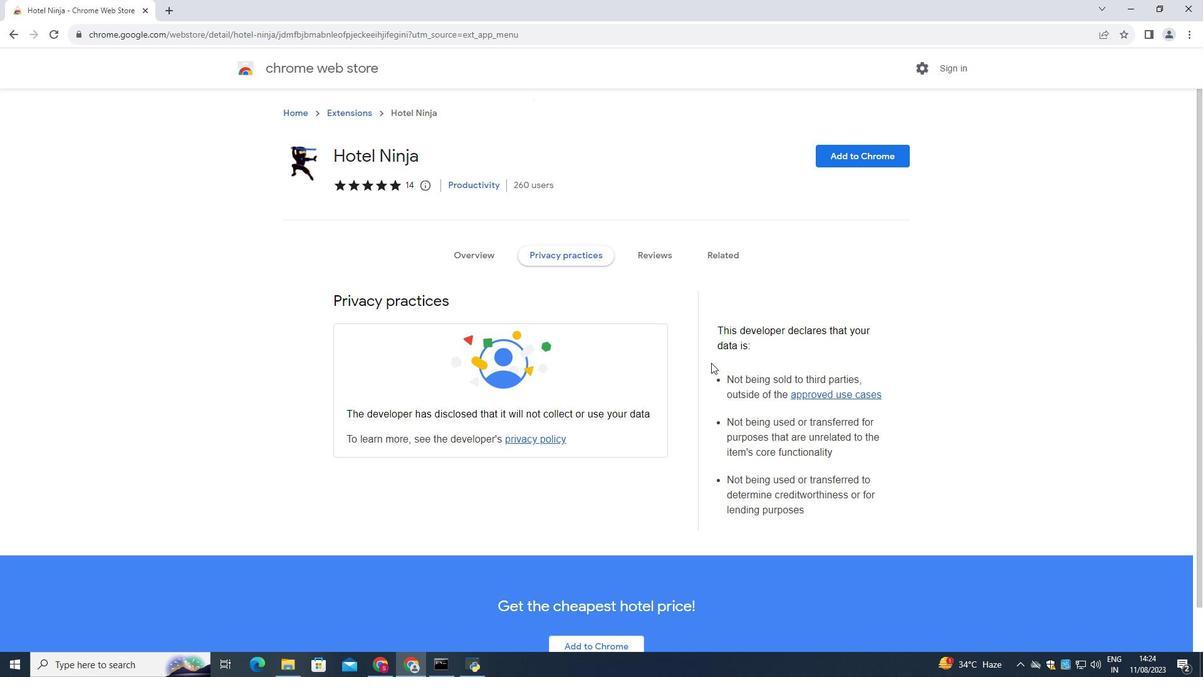 
Action: Mouse scrolled (711, 362) with delta (0, 0)
Screenshot: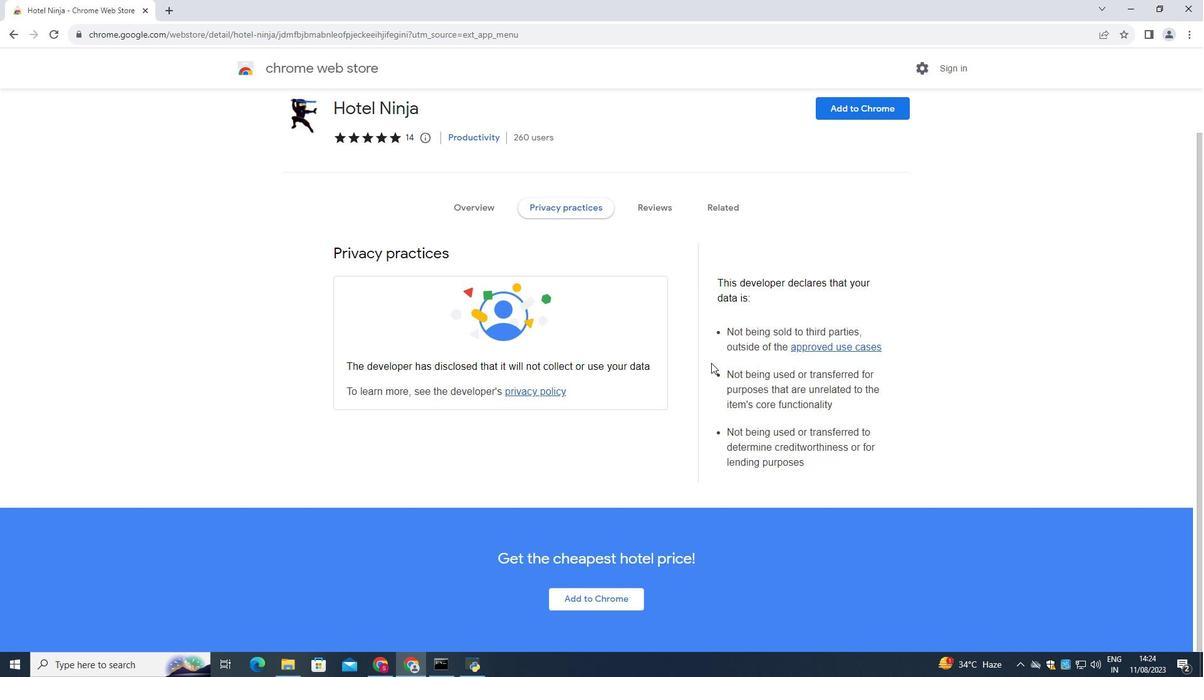 
Action: Mouse scrolled (711, 362) with delta (0, 0)
Screenshot: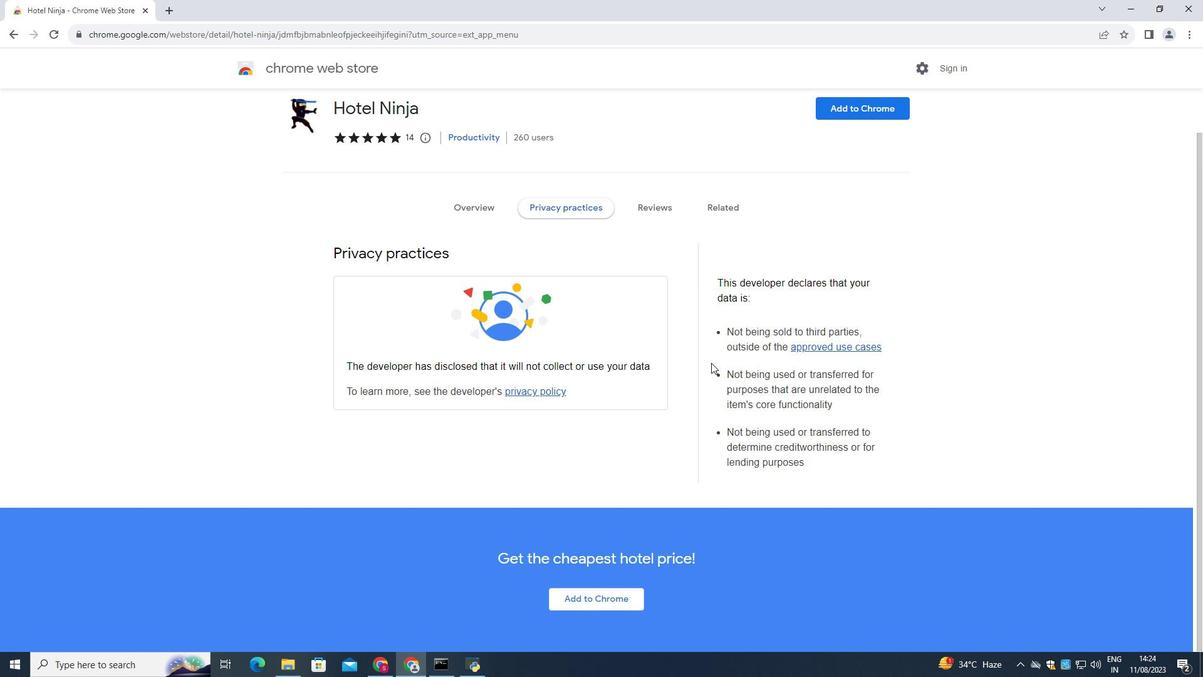 
Action: Mouse scrolled (711, 362) with delta (0, 0)
Screenshot: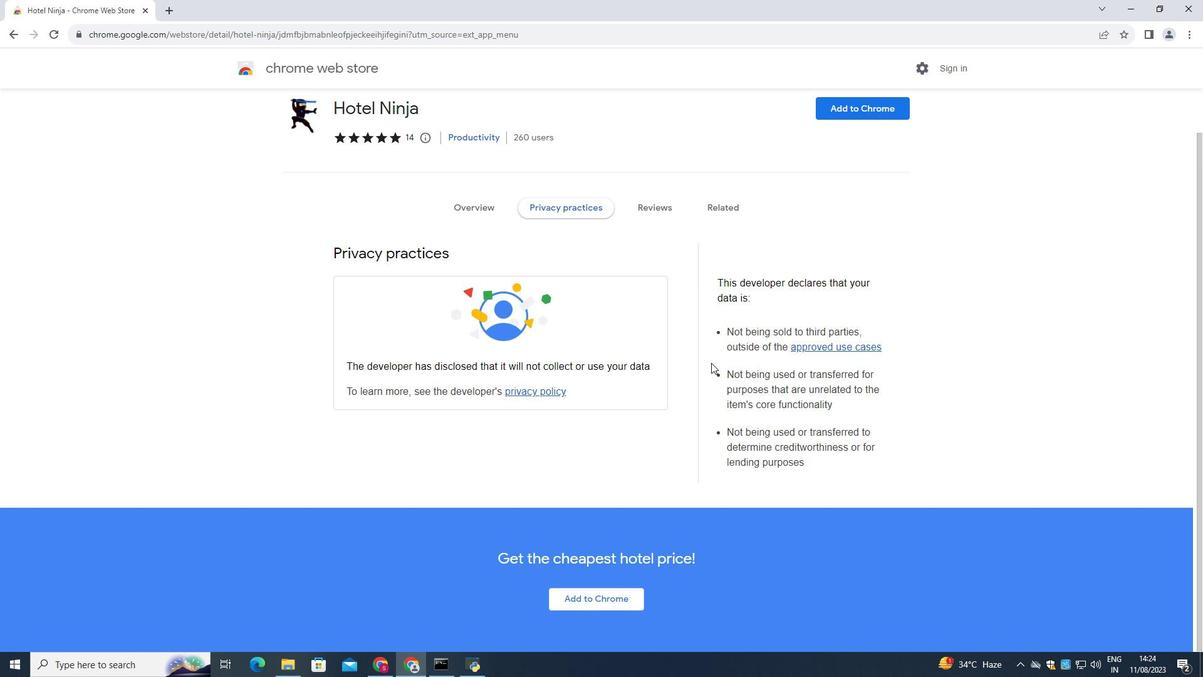 
Action: Mouse moved to (715, 352)
Screenshot: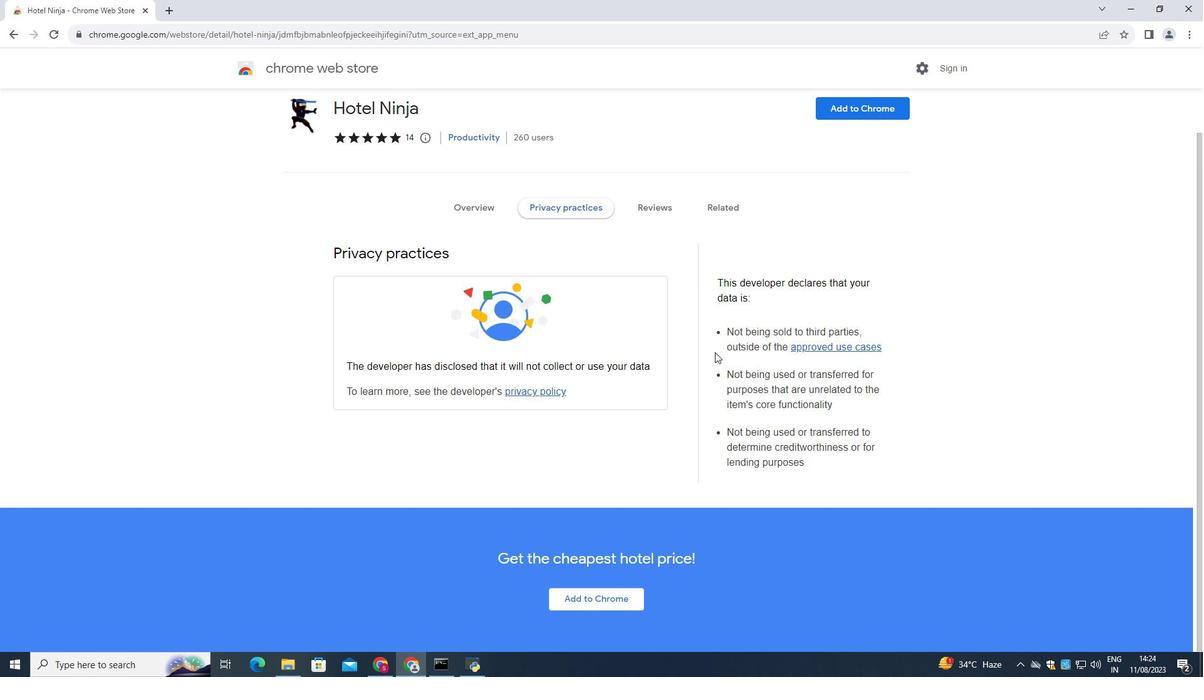 
Action: Mouse scrolled (715, 353) with delta (0, 0)
Screenshot: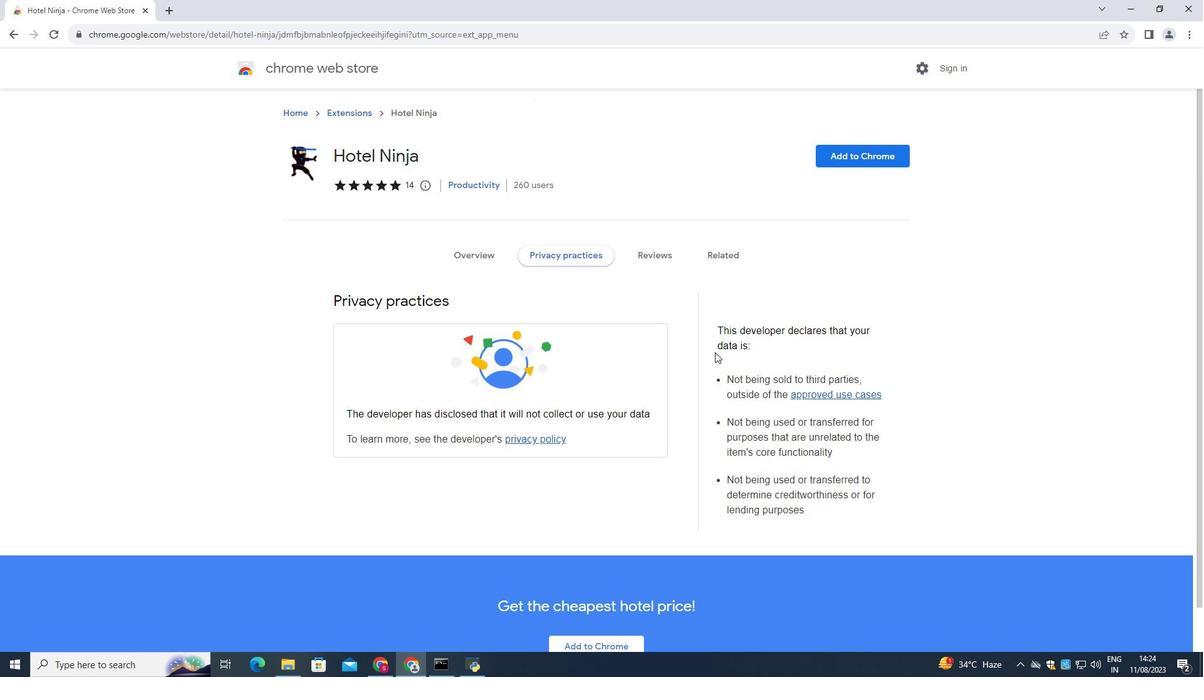 
Action: Mouse moved to (648, 252)
Screenshot: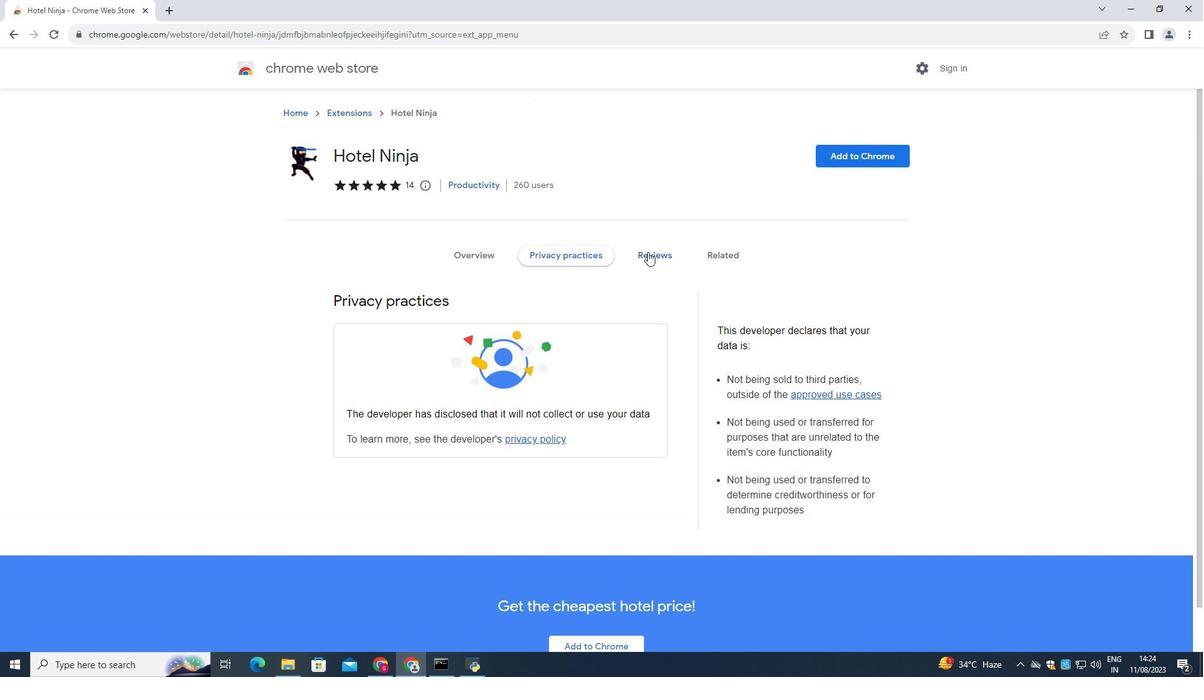 
Action: Mouse pressed left at (648, 252)
Screenshot: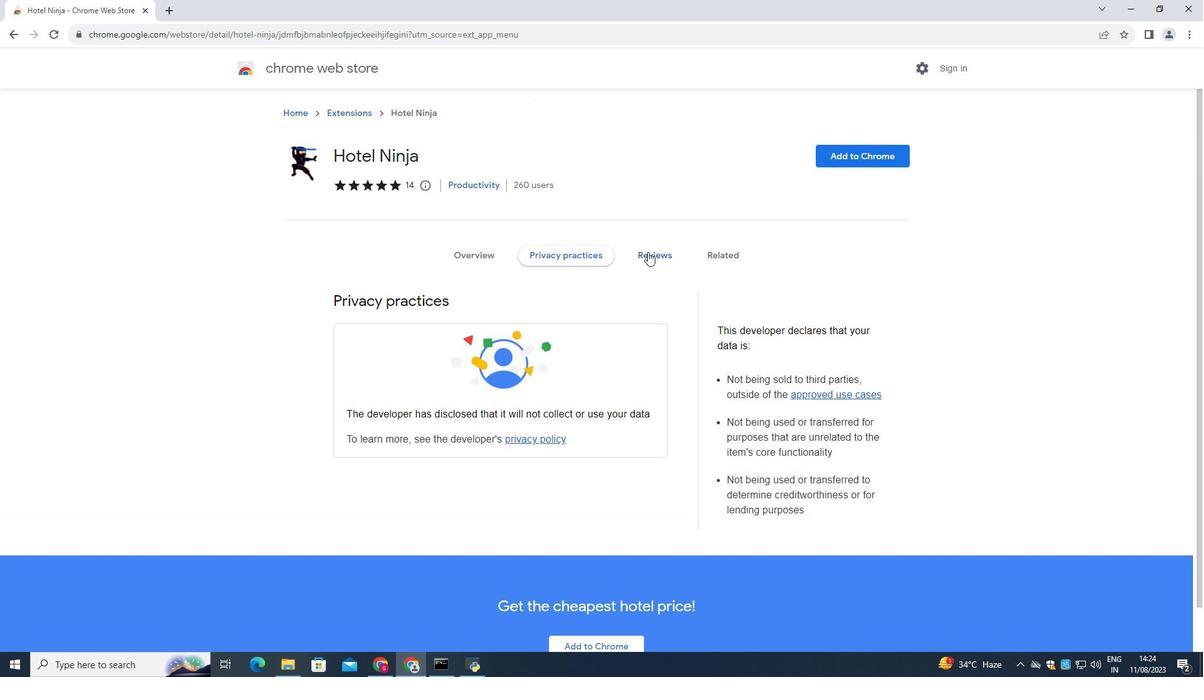 
Action: Mouse moved to (885, 161)
Screenshot: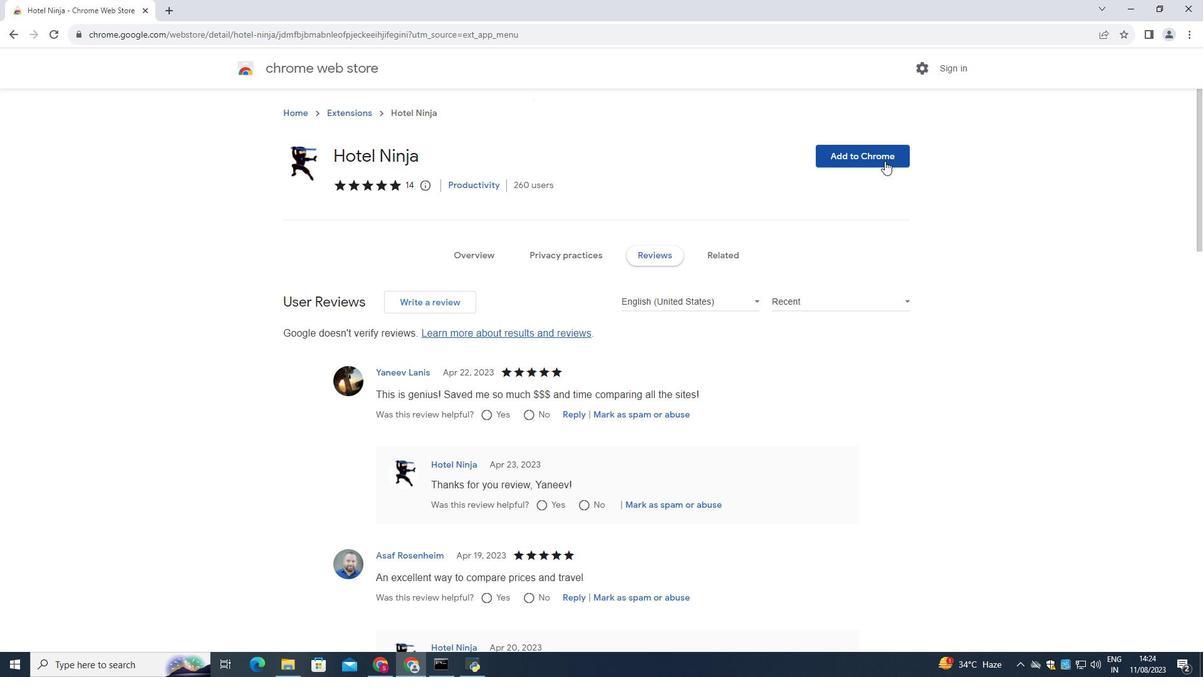 
Action: Mouse pressed left at (885, 161)
Screenshot: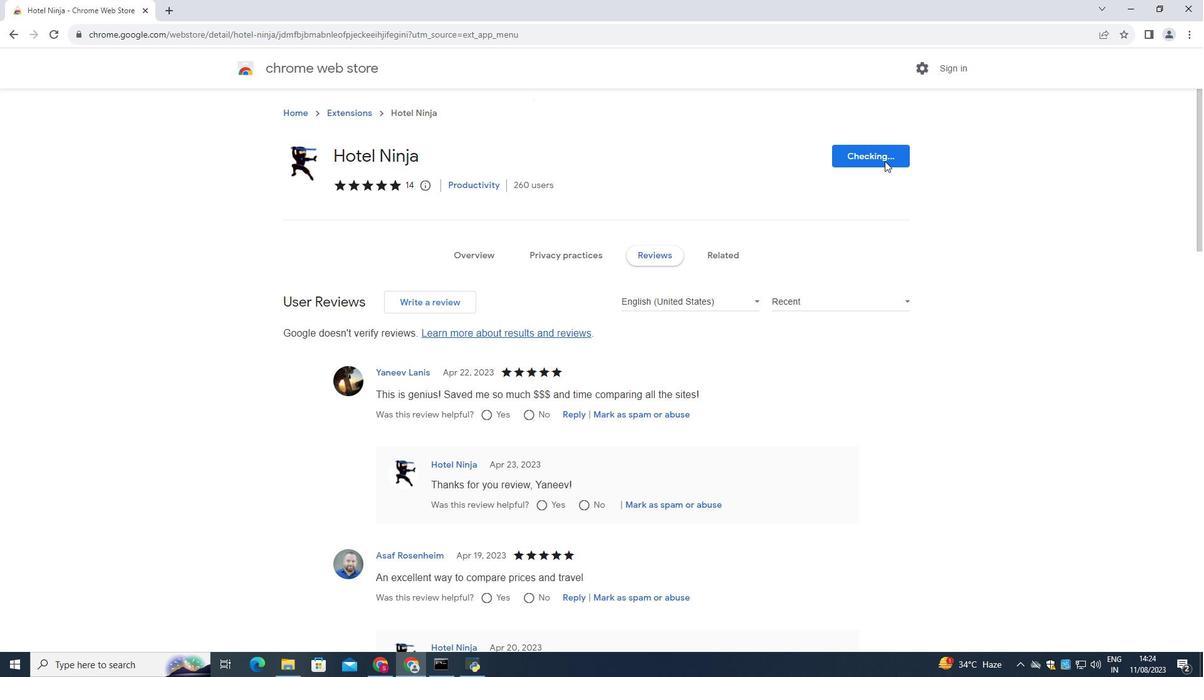 
Action: Mouse moved to (643, 153)
Screenshot: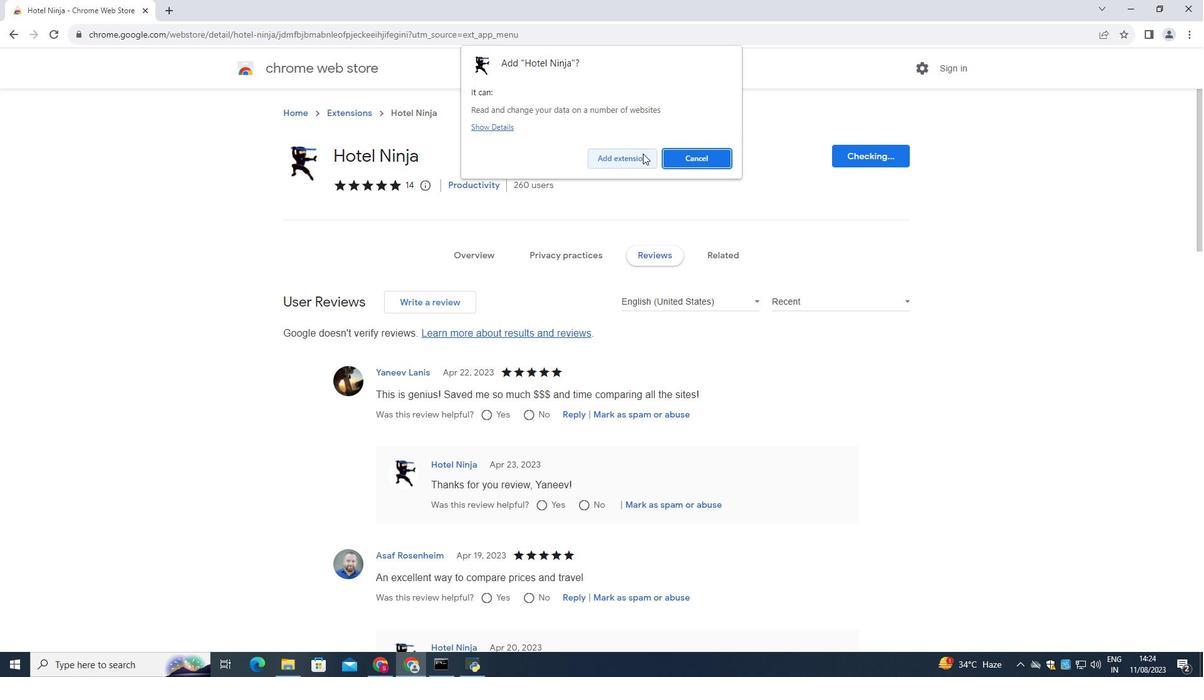 
Action: Mouse pressed left at (643, 153)
Screenshot: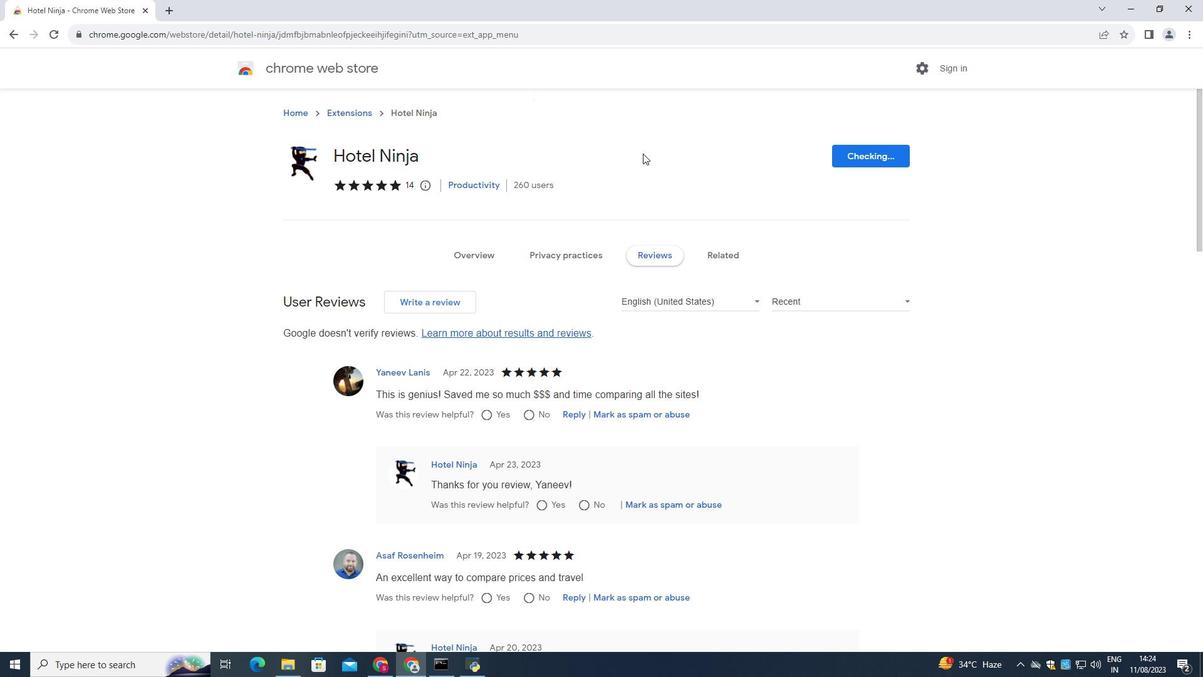 
Action: Mouse moved to (968, 86)
Screenshot: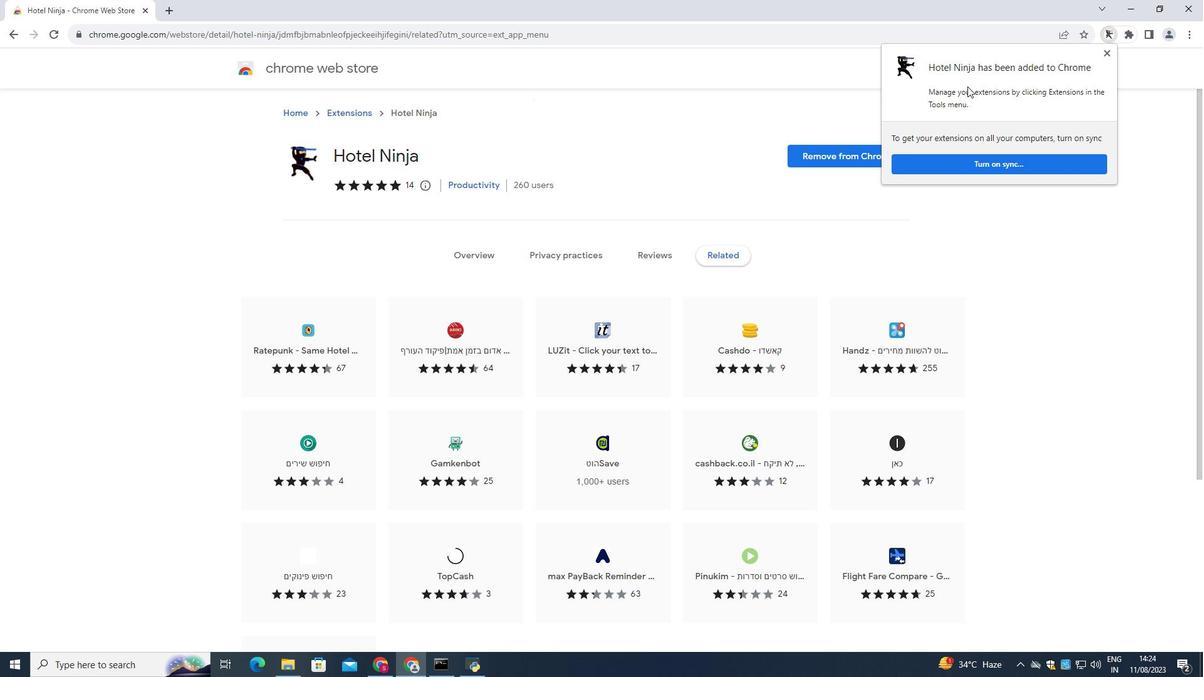 
Action: Mouse pressed left at (968, 86)
Screenshot: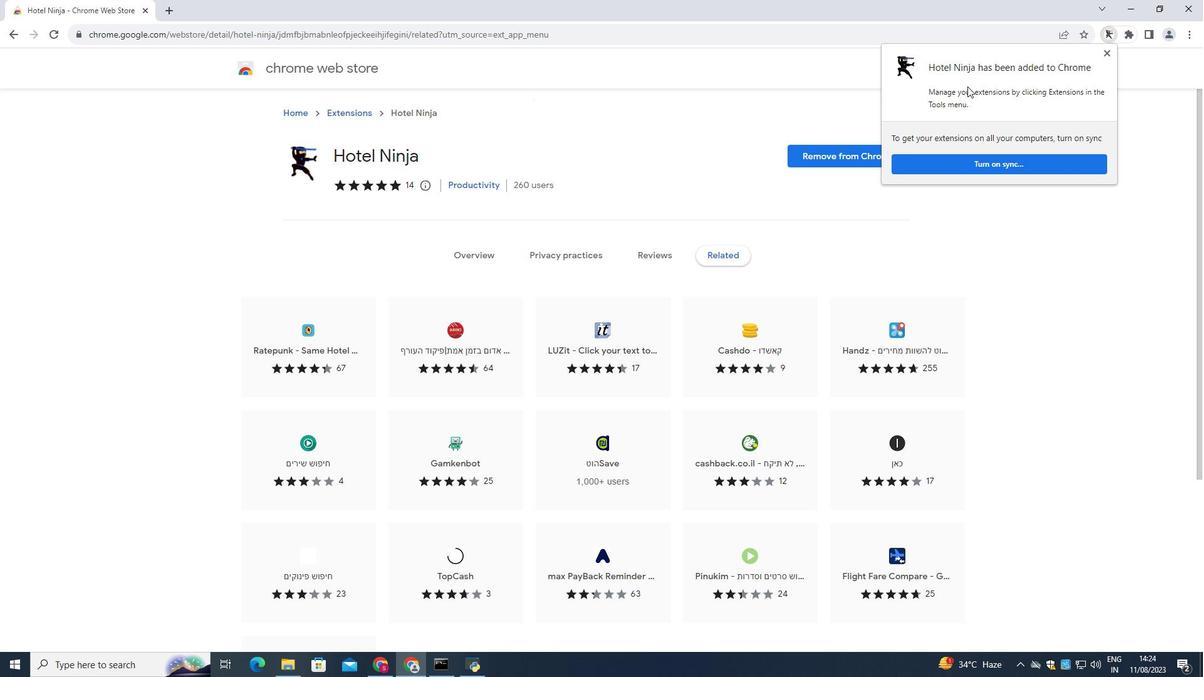 
Action: Mouse moved to (1136, 280)
Screenshot: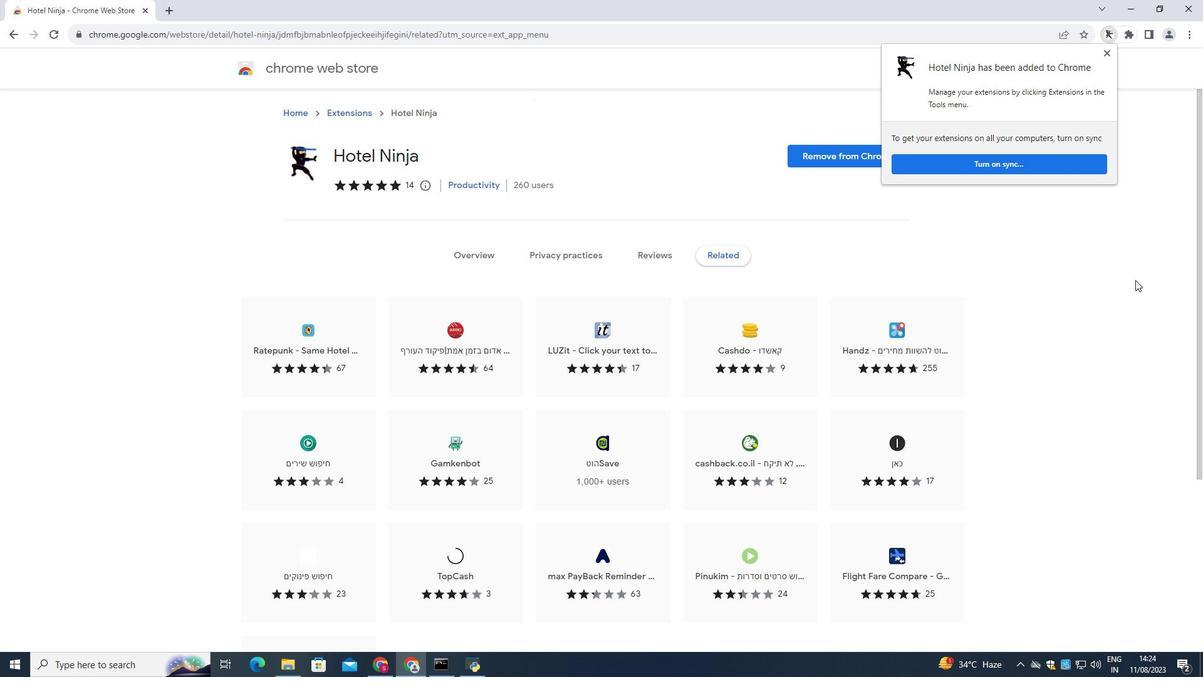 
Action: Mouse pressed left at (1136, 280)
Screenshot: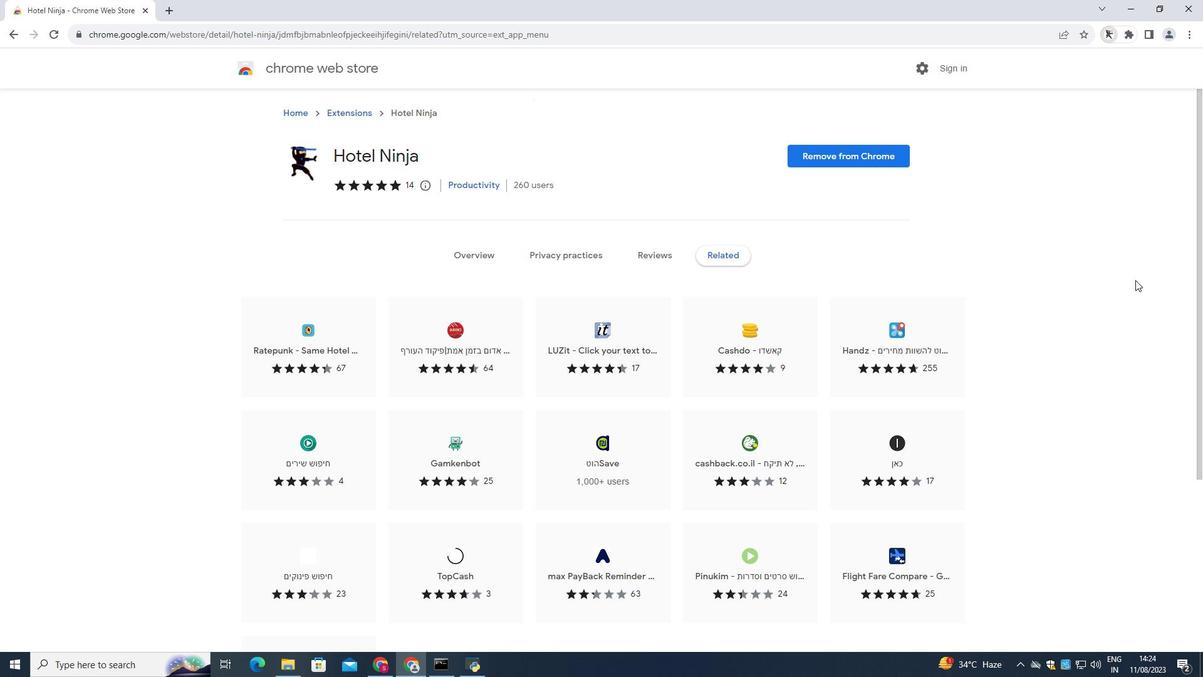 
Action: Mouse moved to (1129, 32)
Screenshot: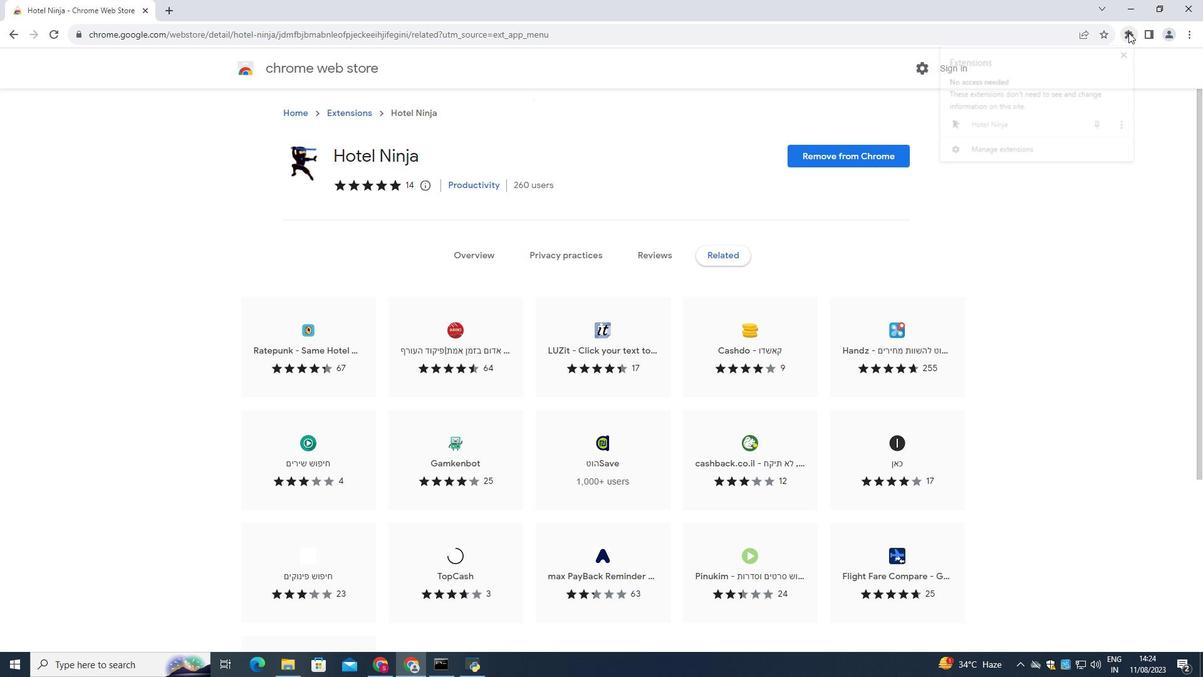 
Action: Mouse pressed left at (1129, 32)
Screenshot: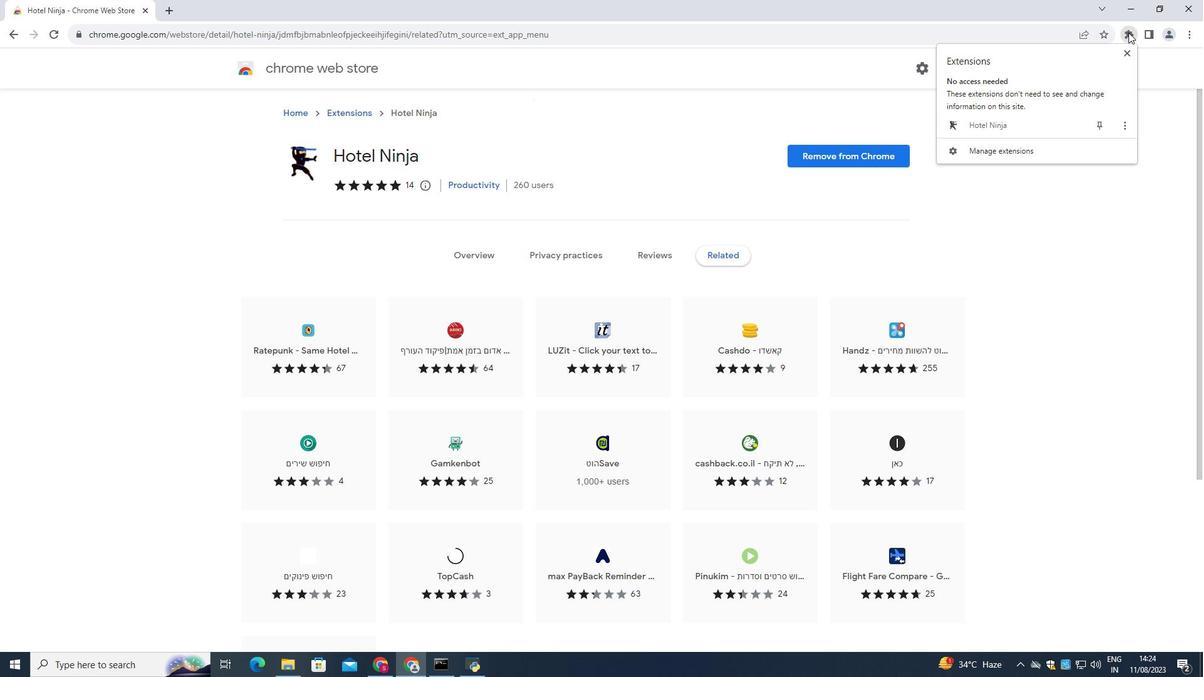 
Action: Mouse moved to (1005, 126)
Screenshot: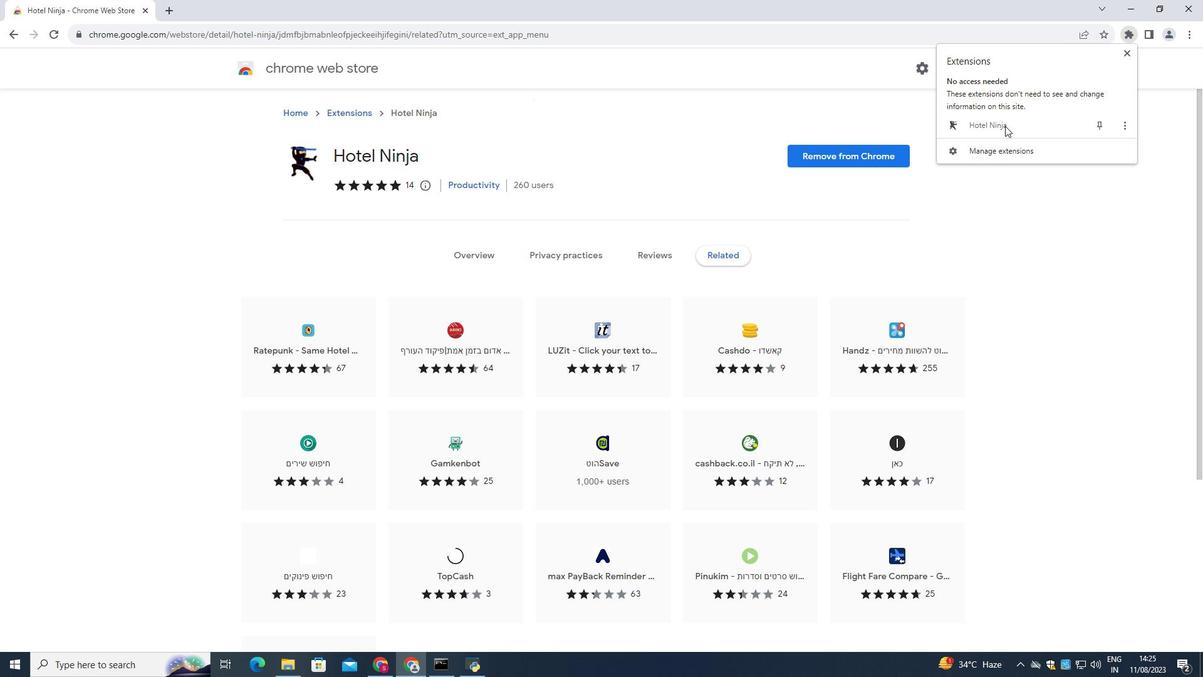 
Action: Mouse pressed left at (1005, 126)
Screenshot: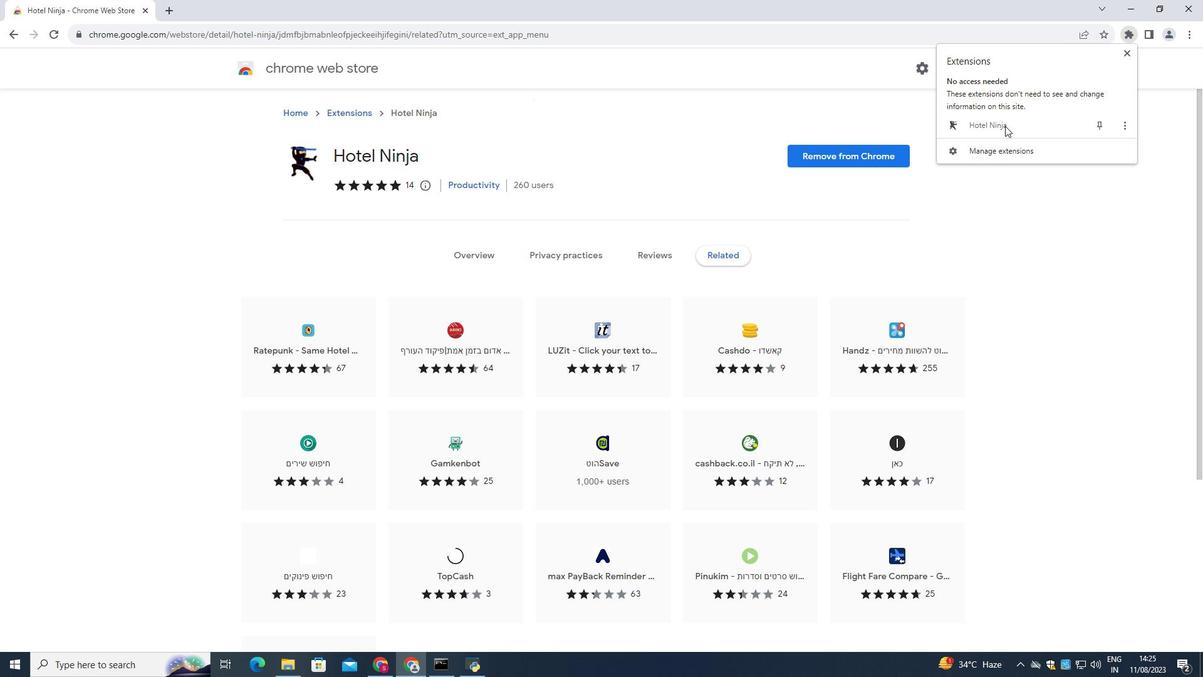 
Action: Mouse moved to (1121, 121)
Screenshot: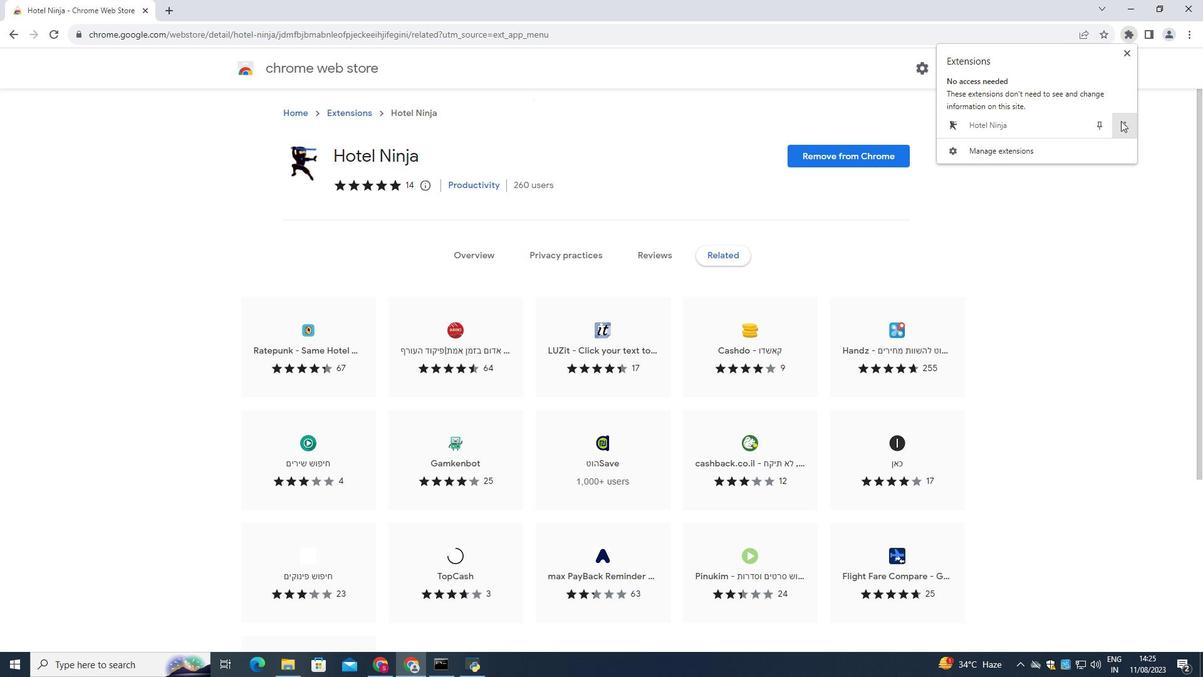 
Action: Mouse pressed left at (1121, 121)
Screenshot: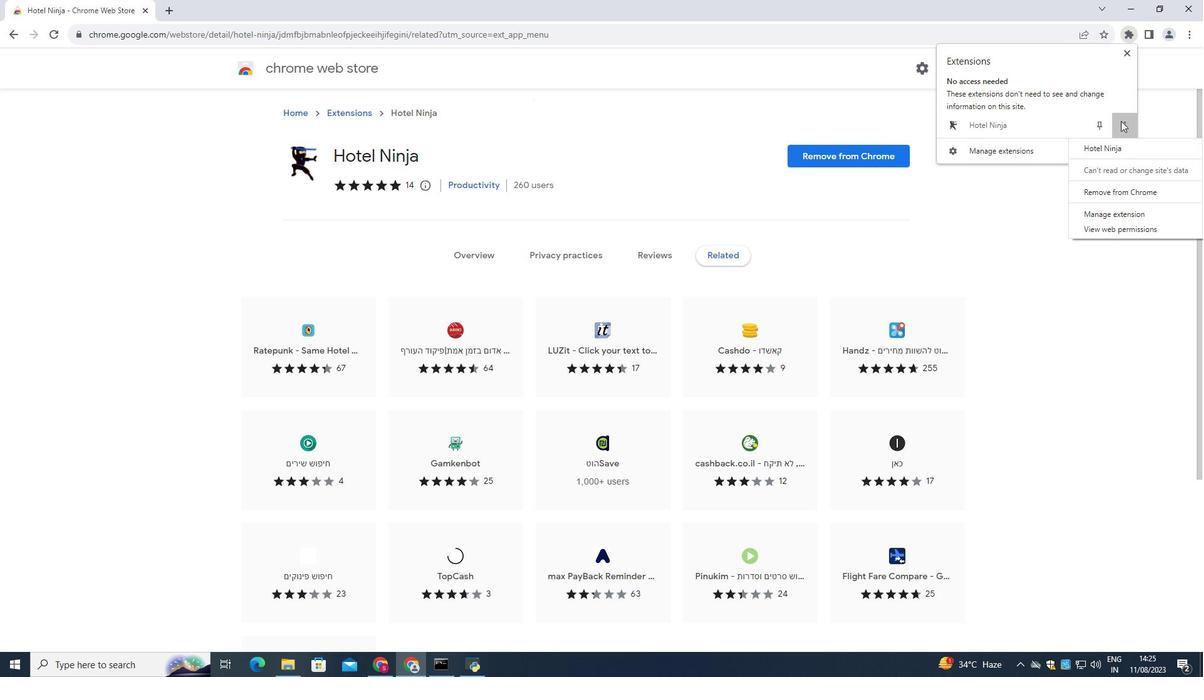
Action: Mouse moved to (1088, 210)
Screenshot: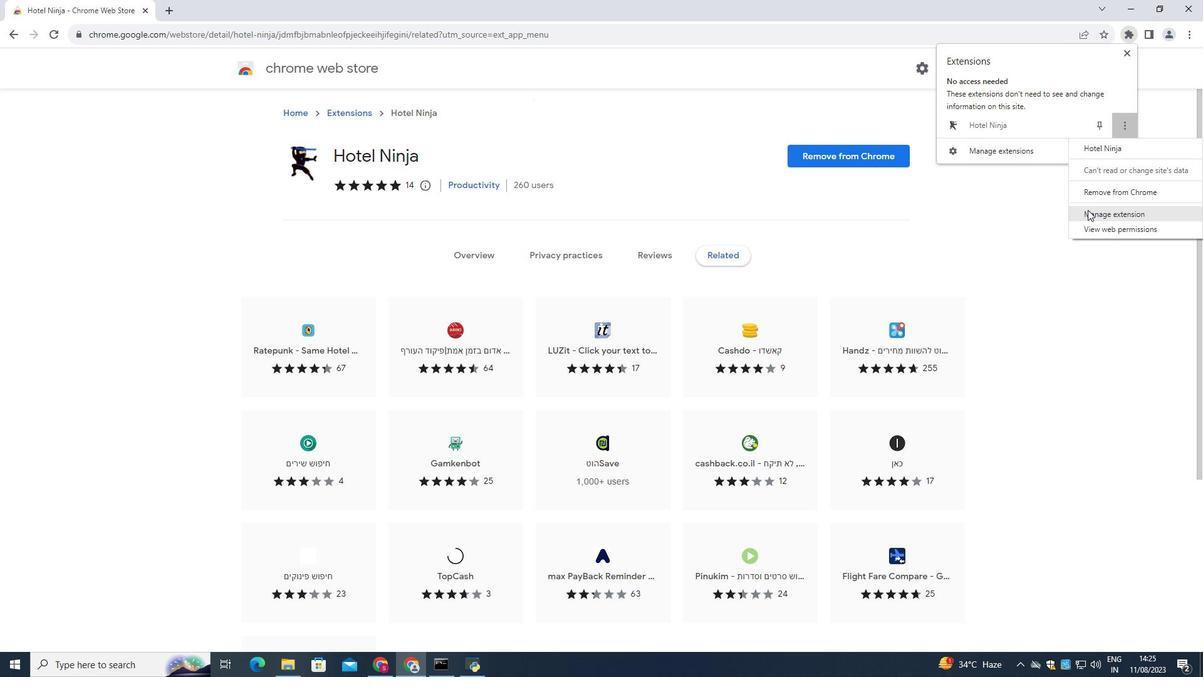 
Action: Mouse pressed left at (1088, 210)
Screenshot: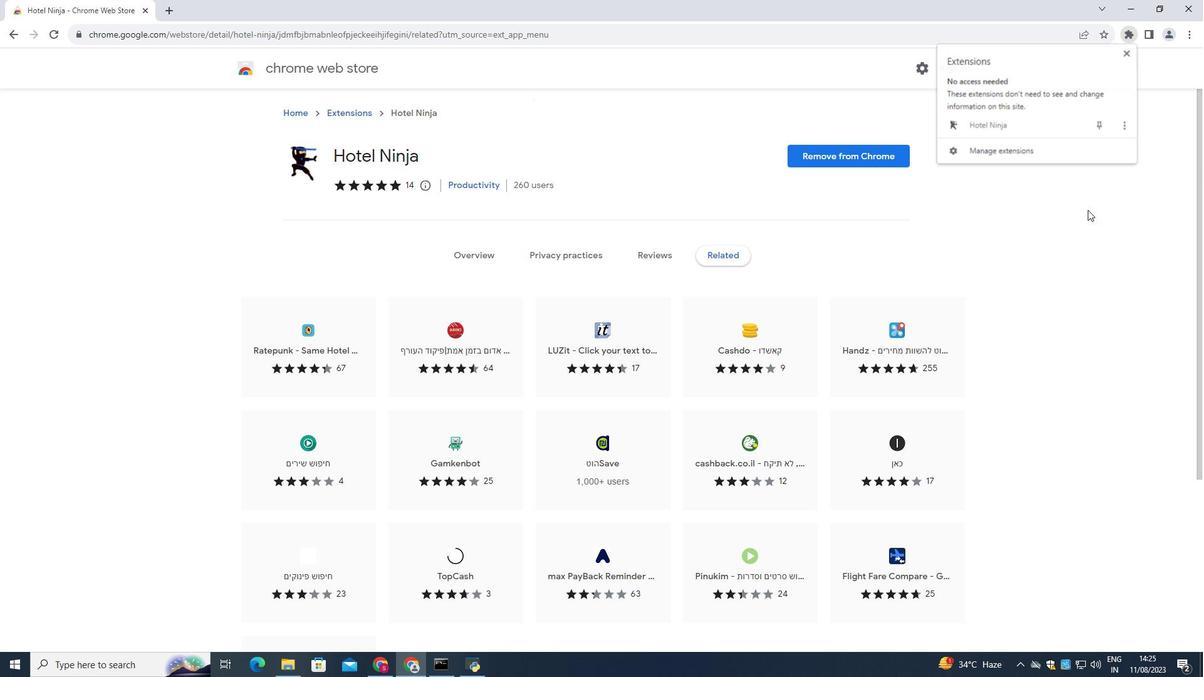 
Action: Mouse moved to (669, 240)
Screenshot: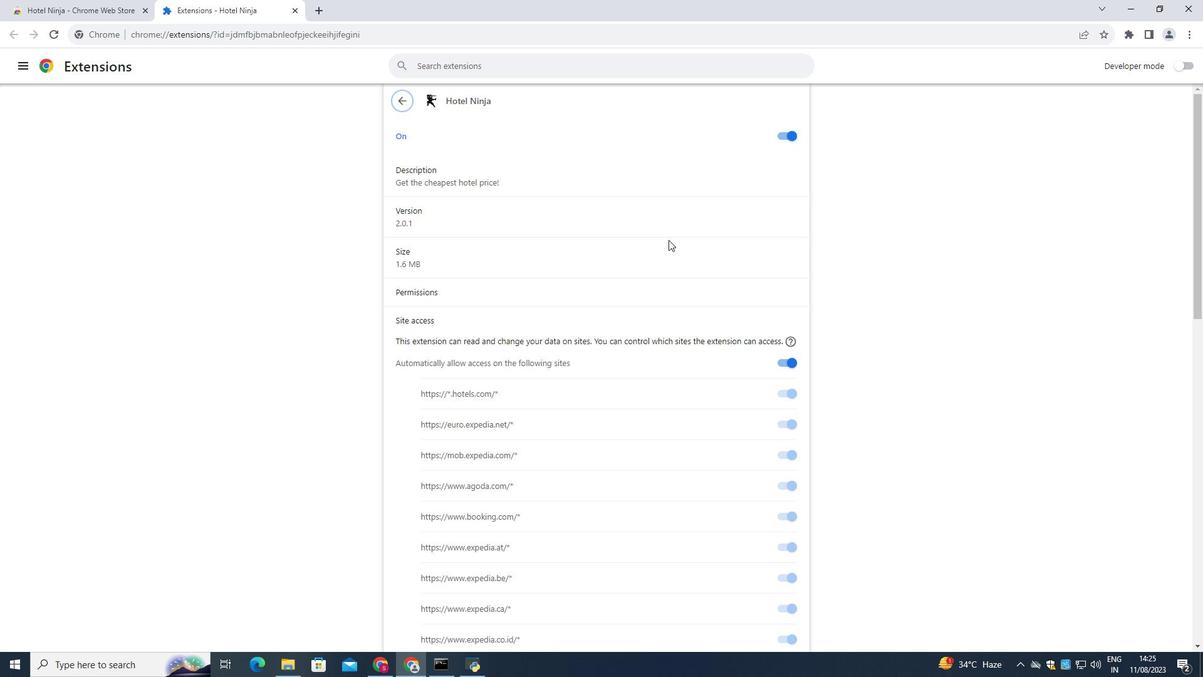 
Action: Mouse scrolled (669, 239) with delta (0, 0)
Screenshot: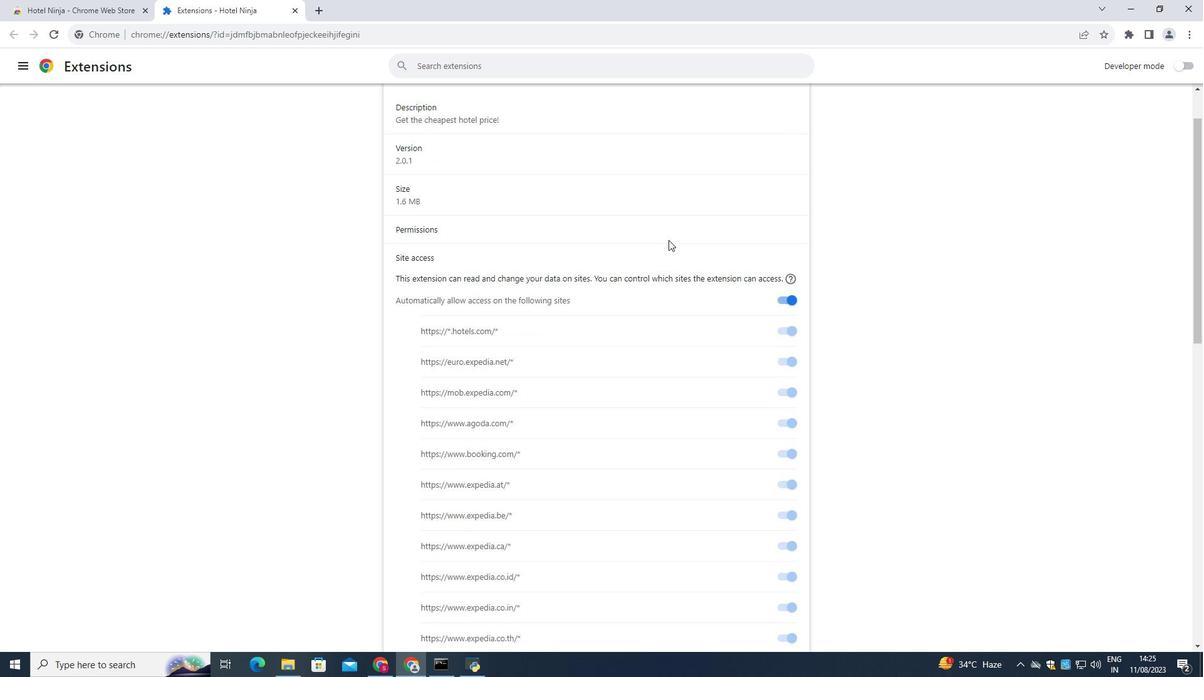 
Action: Mouse scrolled (669, 239) with delta (0, 0)
Screenshot: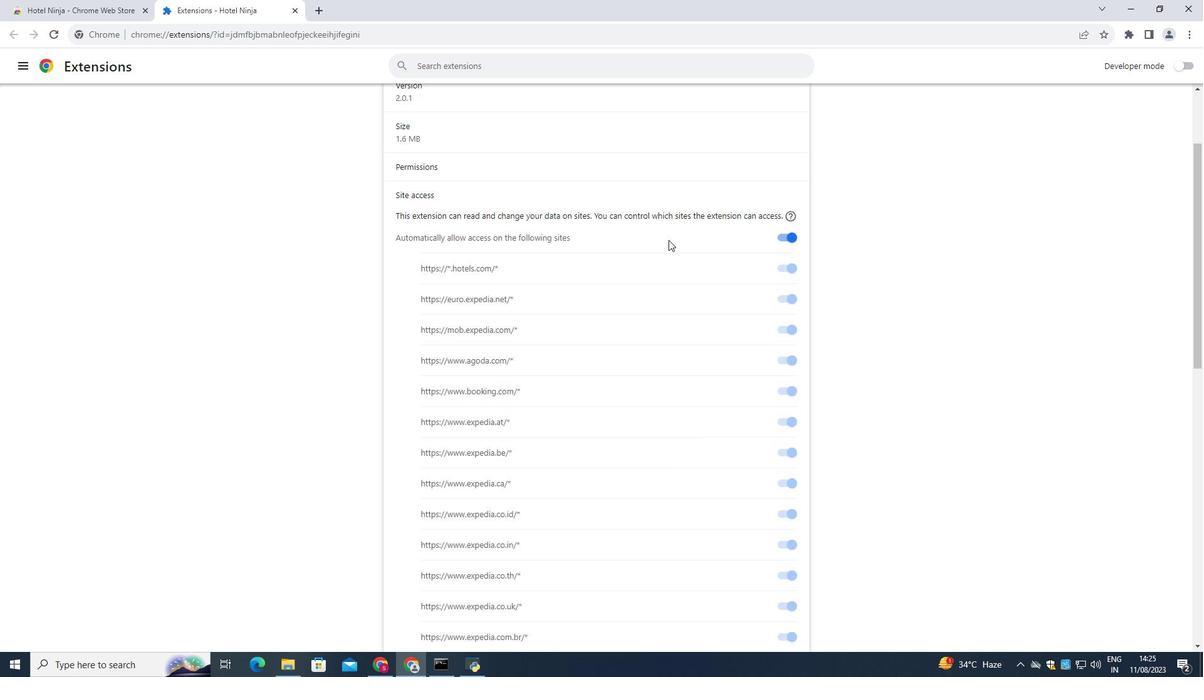 
Action: Mouse moved to (662, 235)
Screenshot: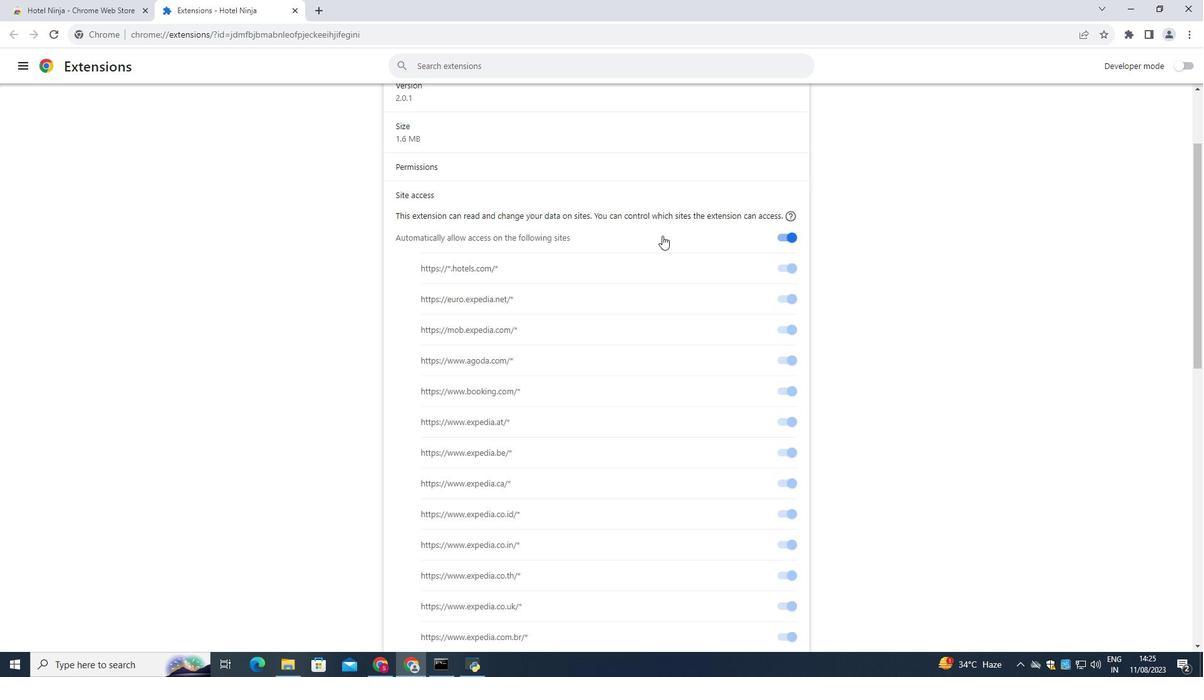 
Action: Mouse scrolled (662, 235) with delta (0, 0)
Screenshot: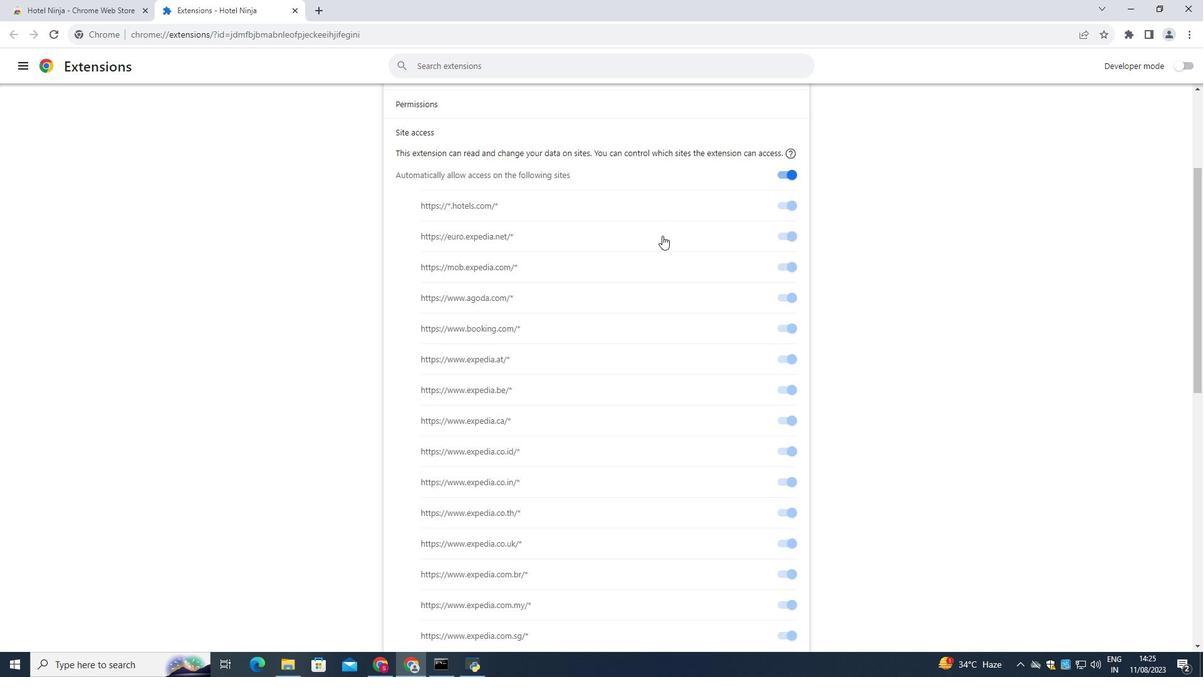 
Action: Mouse scrolled (662, 235) with delta (0, 0)
Screenshot: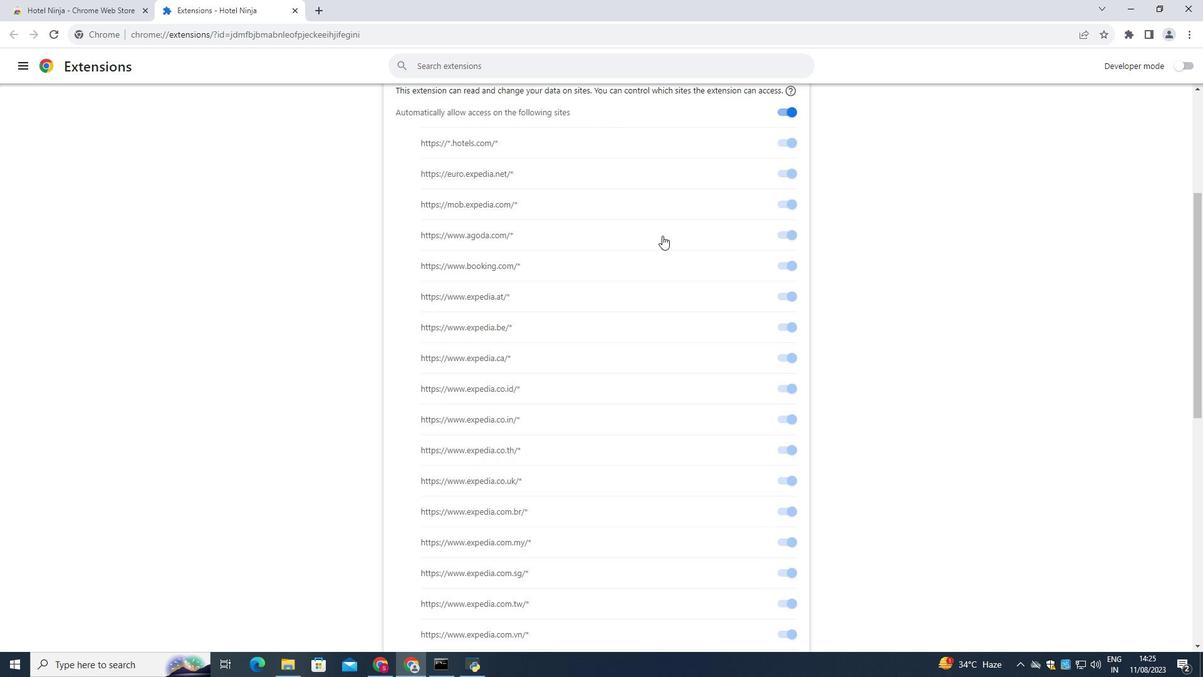 
Action: Mouse scrolled (662, 235) with delta (0, 0)
Screenshot: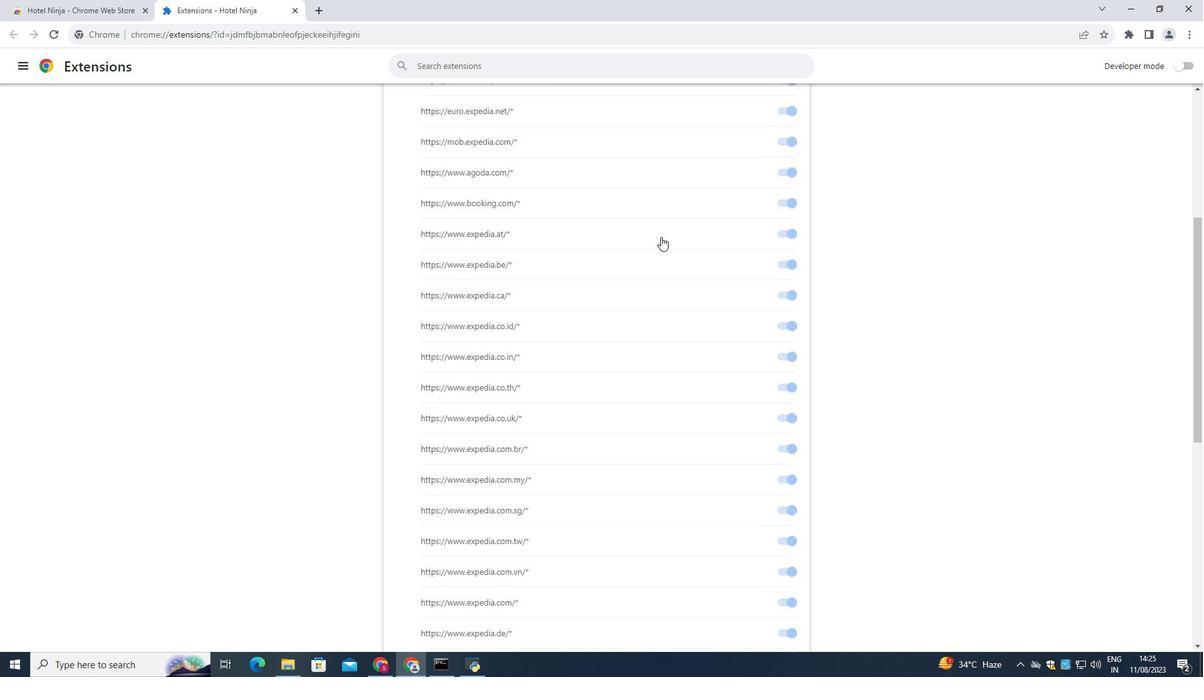 
Action: Mouse moved to (659, 238)
Screenshot: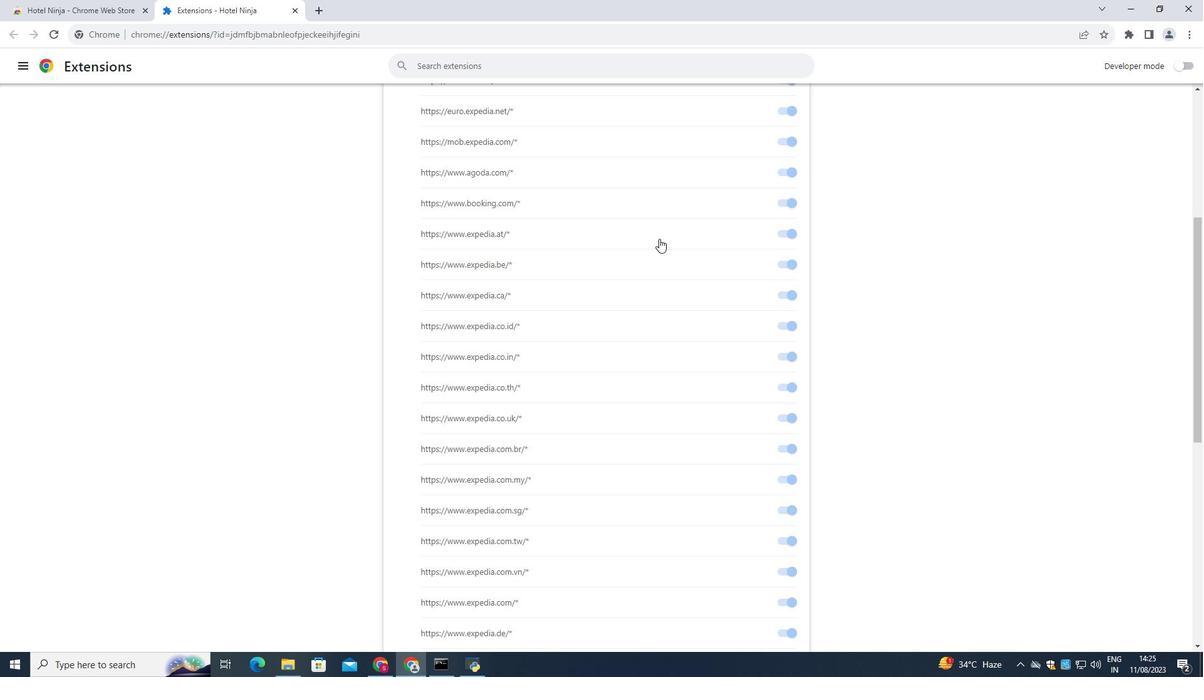 
Action: Mouse scrolled (659, 238) with delta (0, 0)
Screenshot: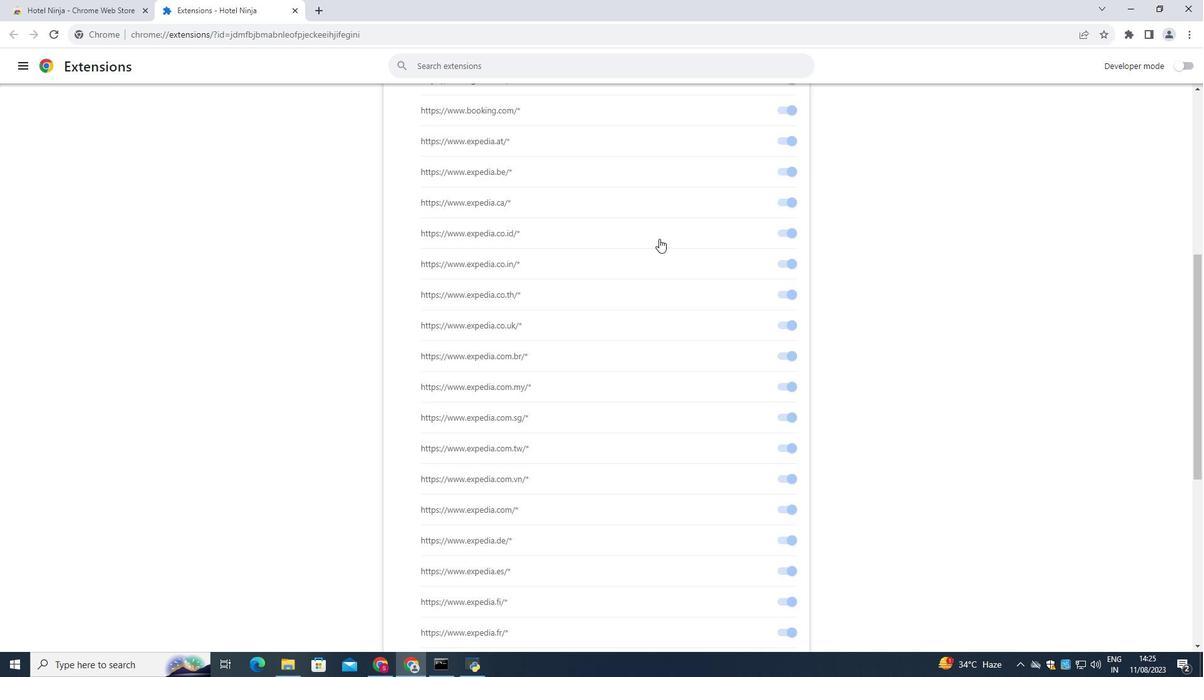 
Action: Mouse scrolled (659, 238) with delta (0, 0)
Screenshot: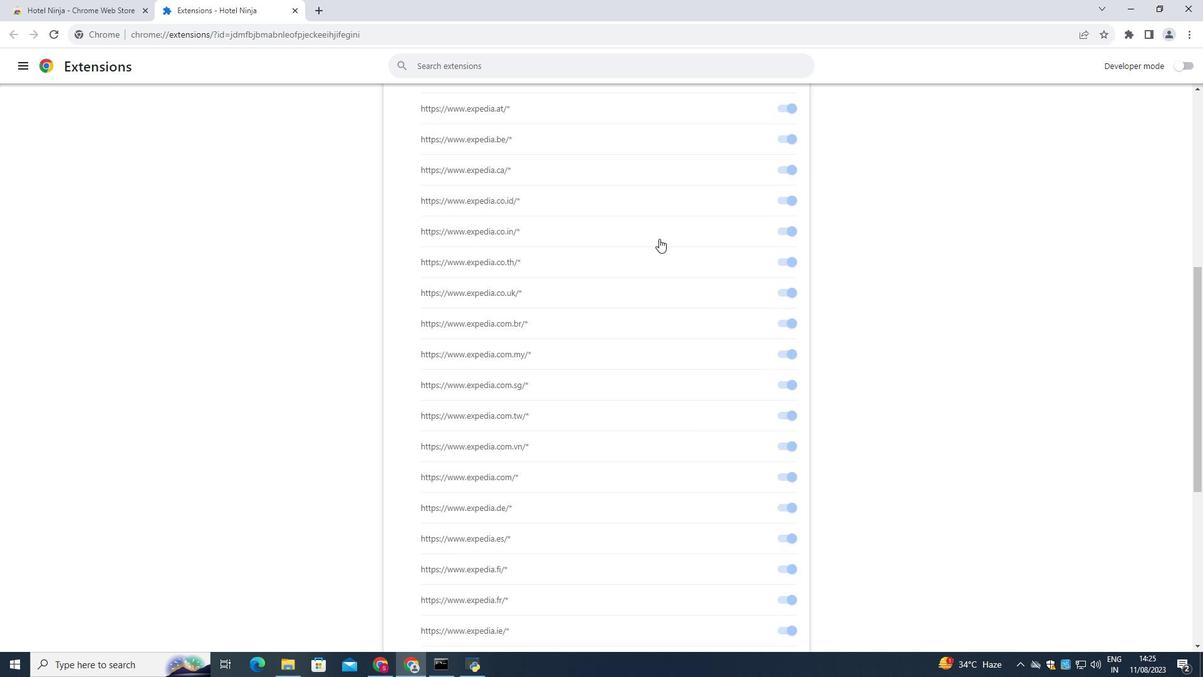 
Action: Mouse scrolled (659, 238) with delta (0, 0)
Screenshot: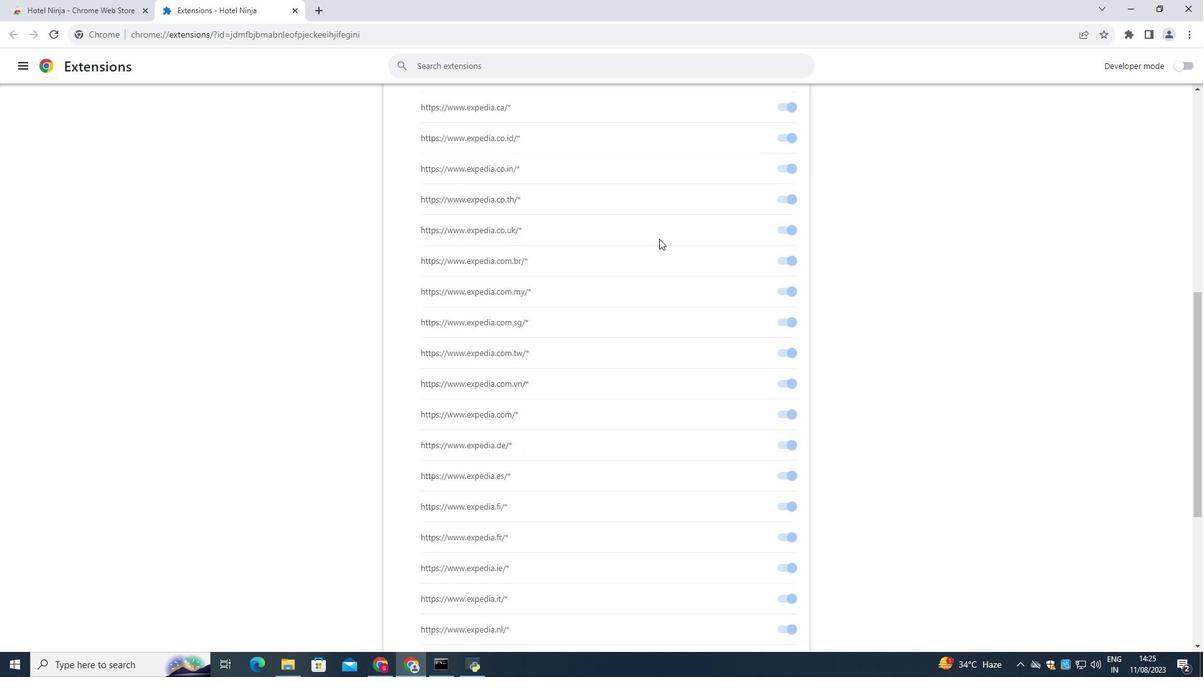 
Action: Mouse scrolled (659, 238) with delta (0, 0)
Screenshot: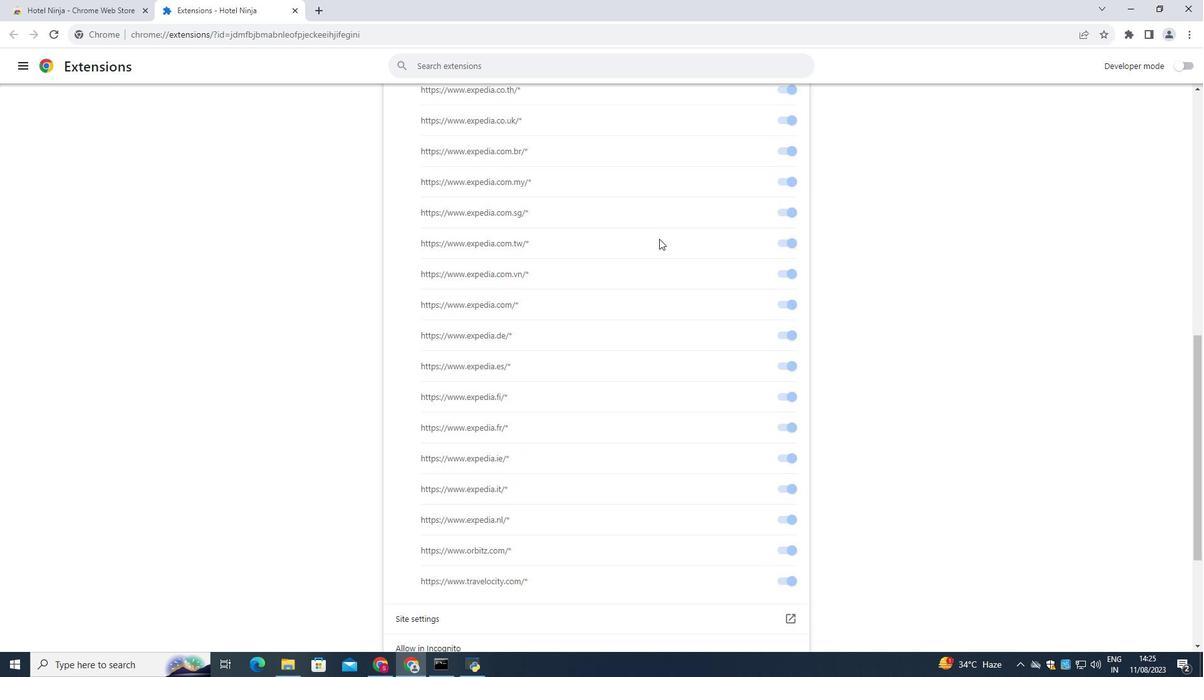
Action: Mouse scrolled (659, 238) with delta (0, 0)
Screenshot: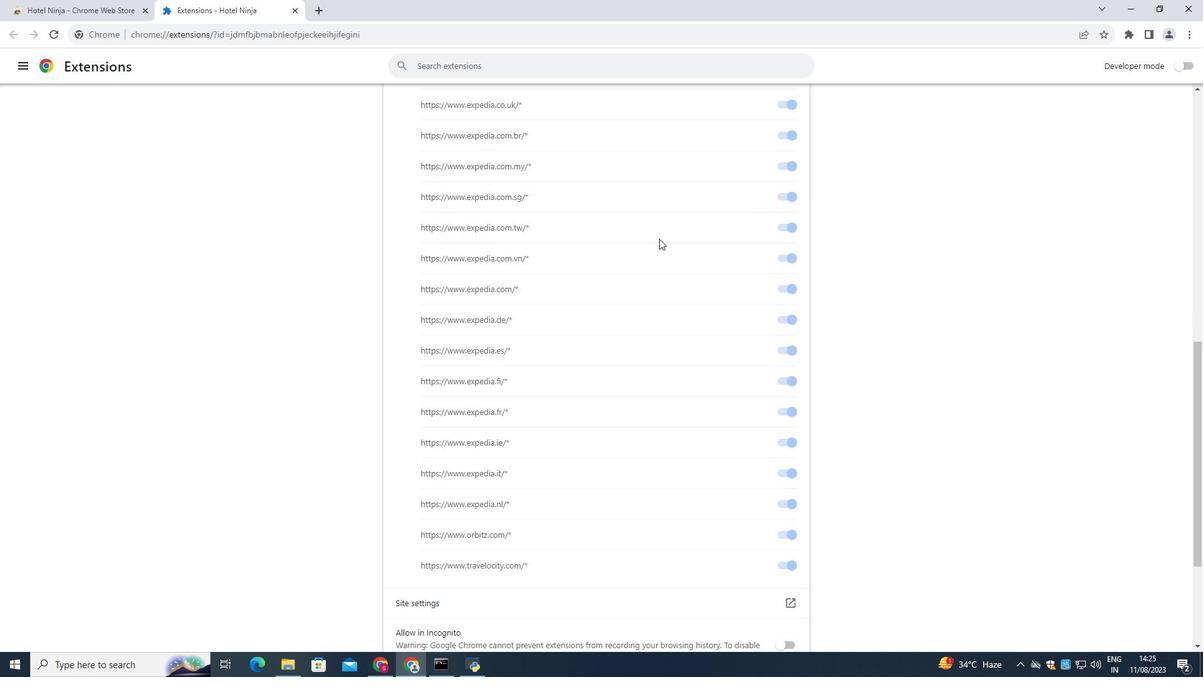 
Action: Mouse scrolled (659, 238) with delta (0, 0)
Screenshot: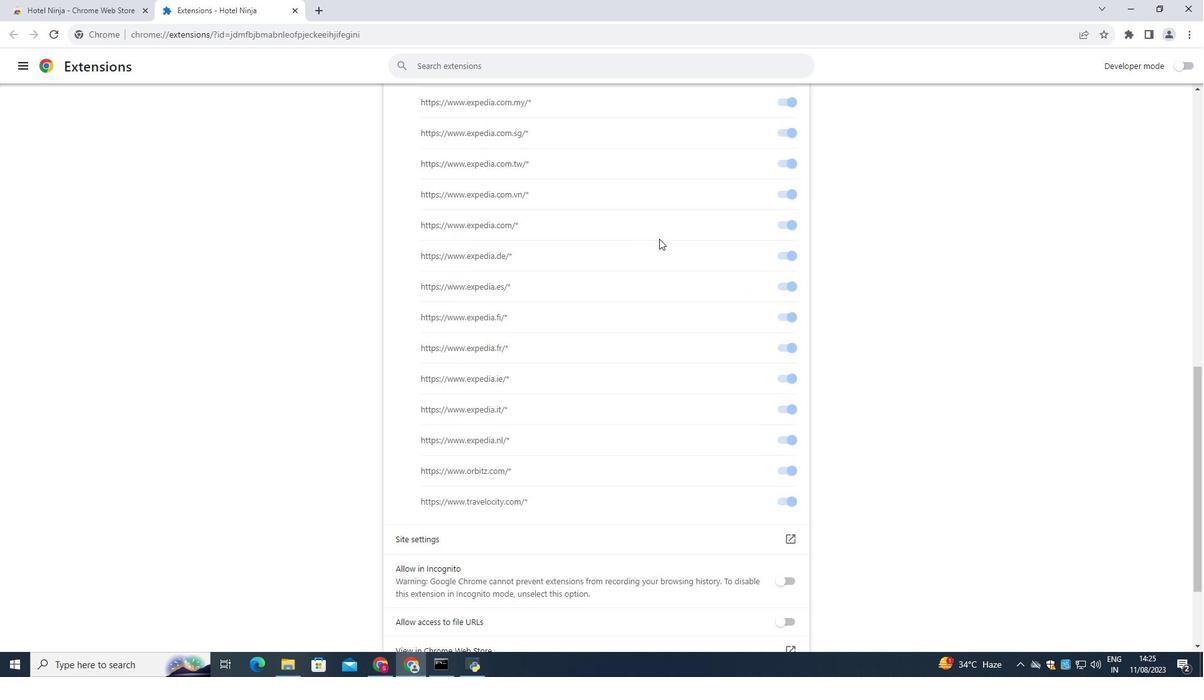 
Action: Mouse scrolled (659, 238) with delta (0, 0)
Screenshot: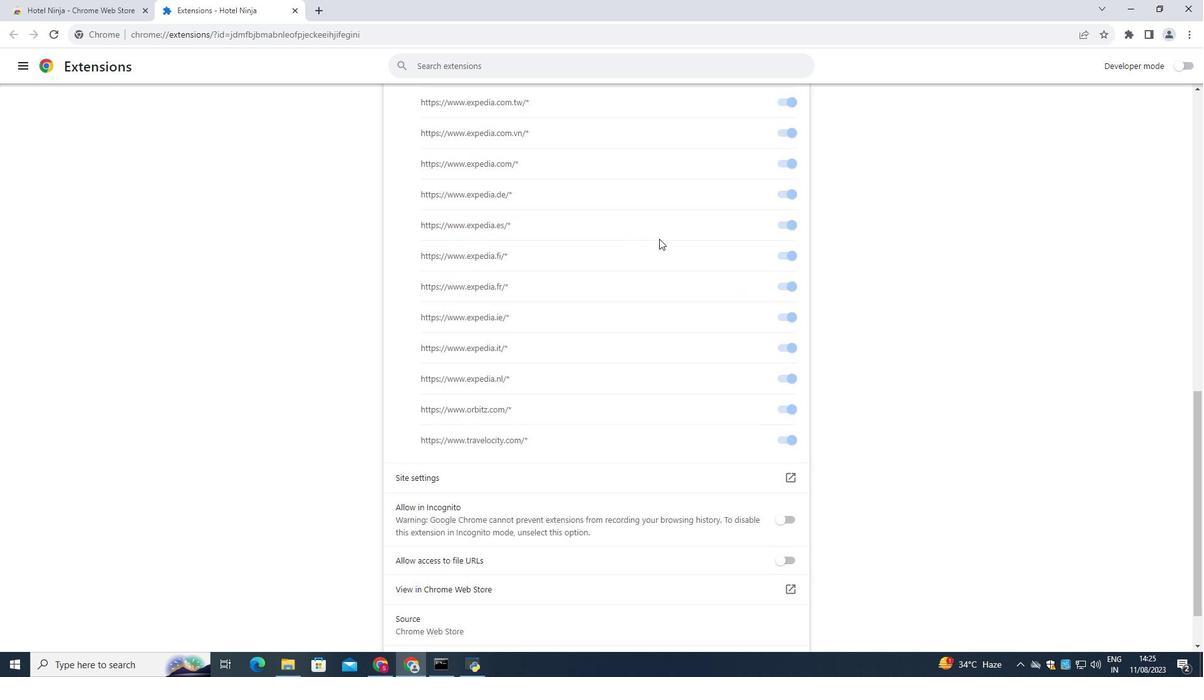 
Action: Mouse scrolled (659, 238) with delta (0, 0)
Screenshot: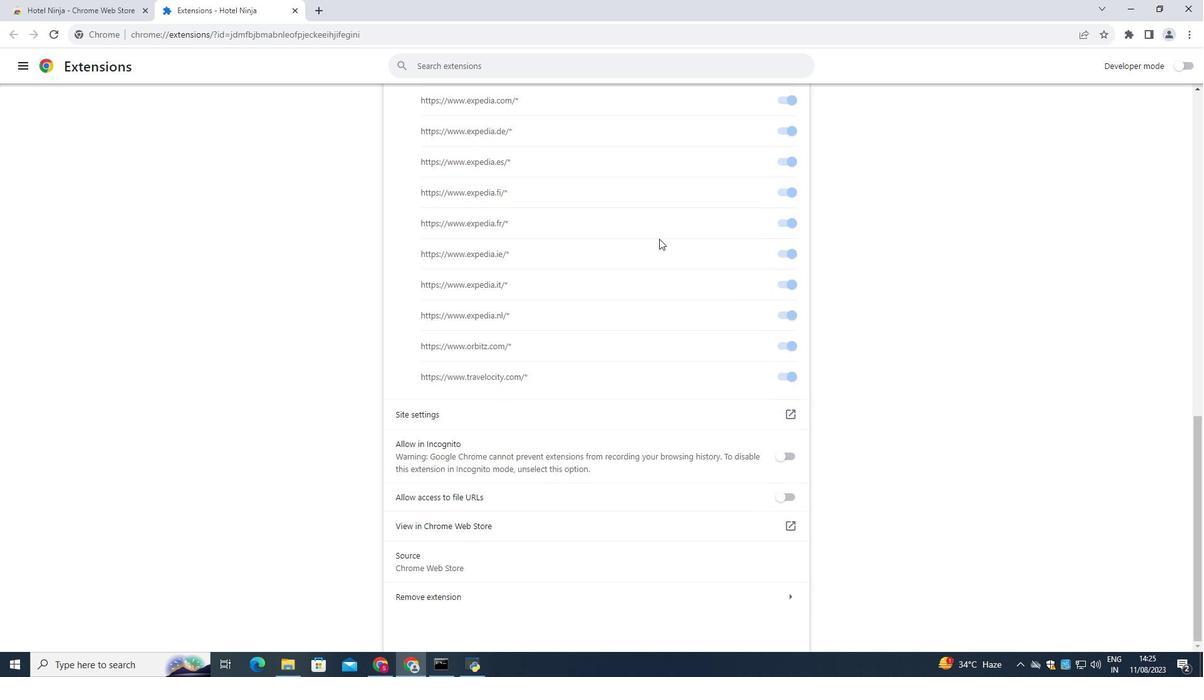 
Action: Mouse scrolled (659, 238) with delta (0, 0)
Screenshot: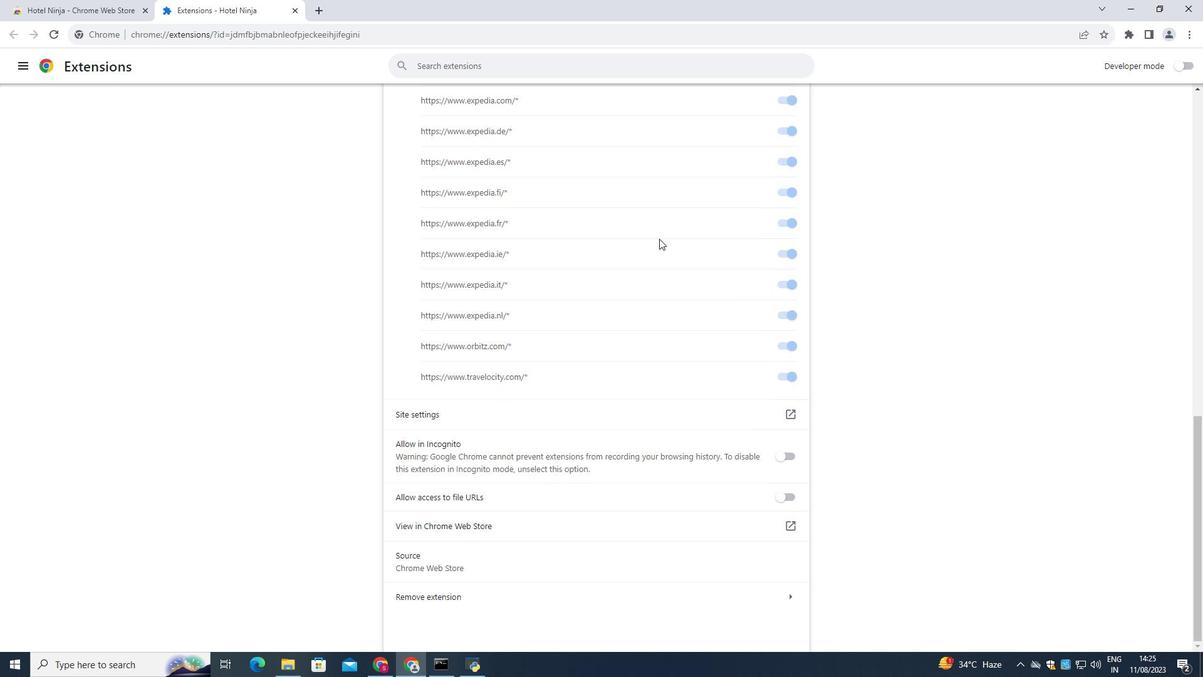 
Action: Mouse scrolled (659, 238) with delta (0, 0)
Screenshot: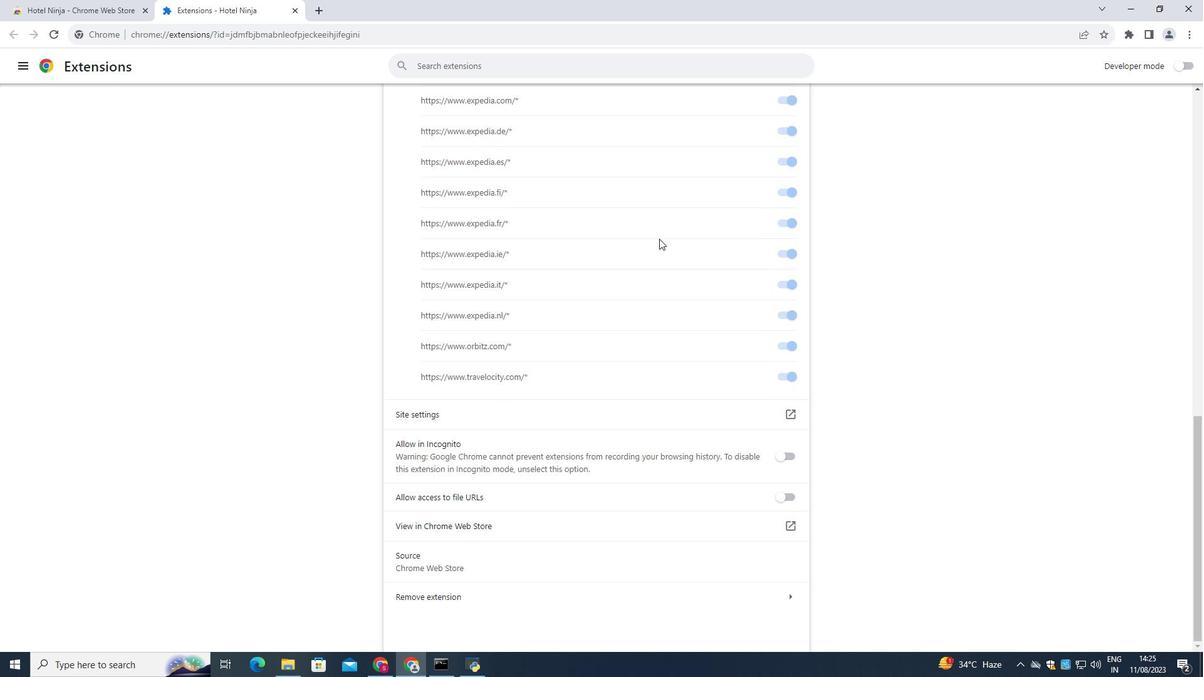 
Action: Mouse scrolled (659, 238) with delta (0, 0)
Screenshot: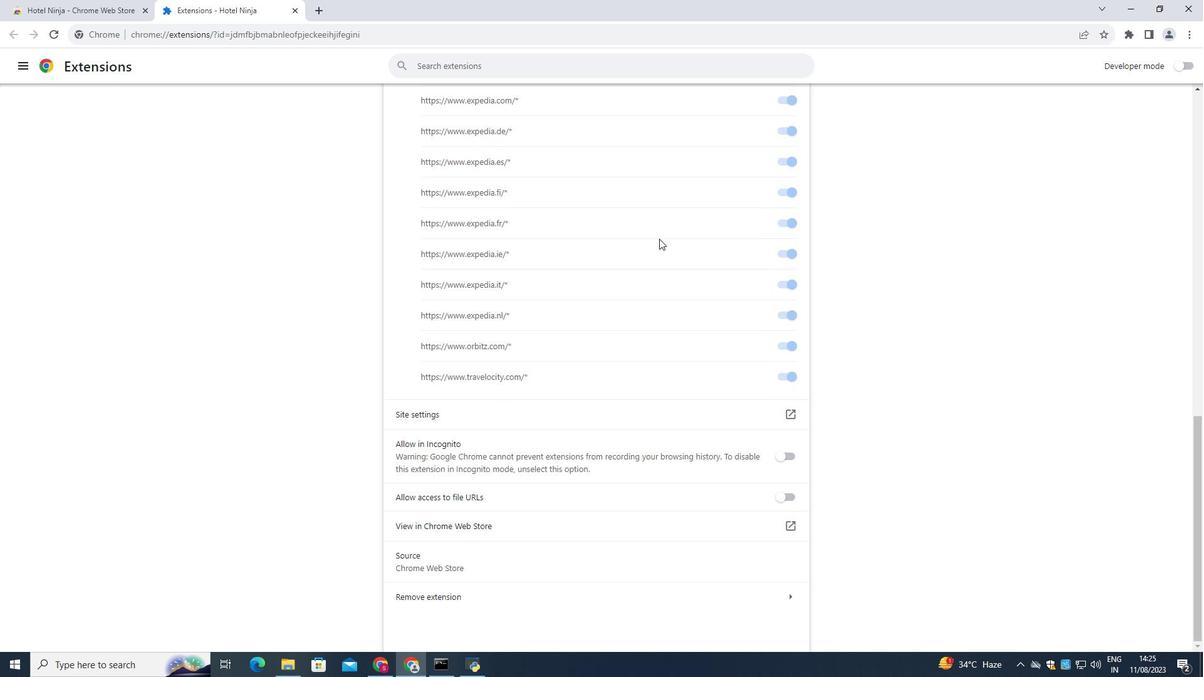
Action: Mouse scrolled (659, 239) with delta (0, 0)
Screenshot: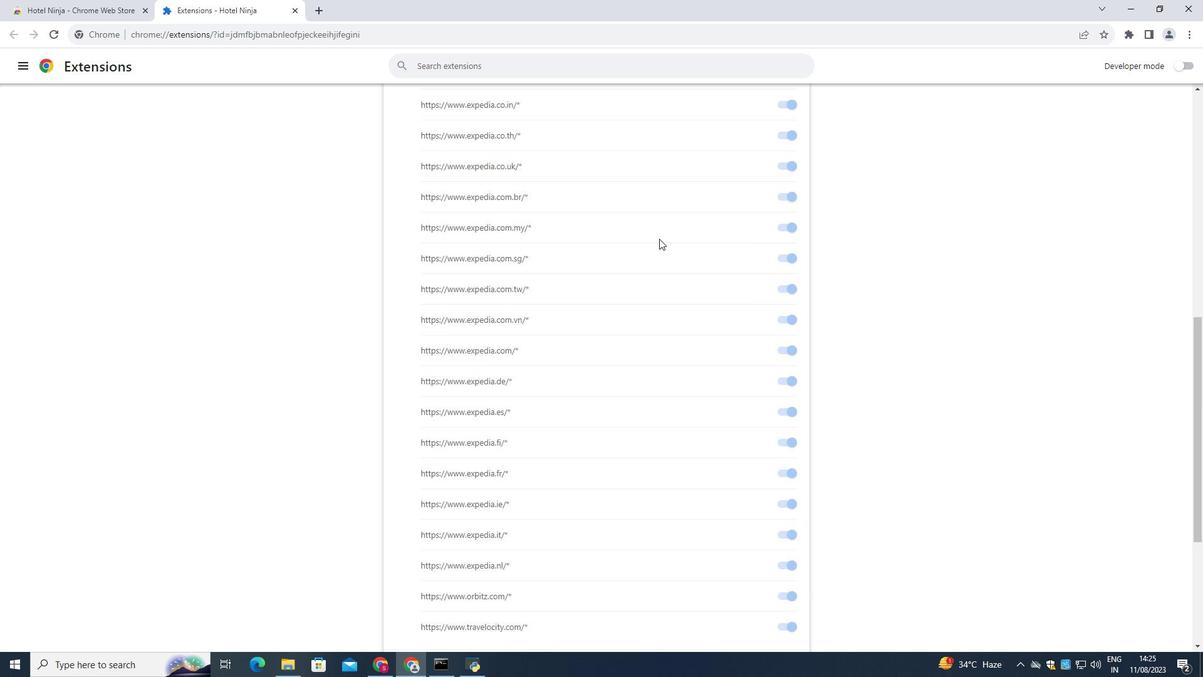
Action: Mouse scrolled (659, 239) with delta (0, 0)
Screenshot: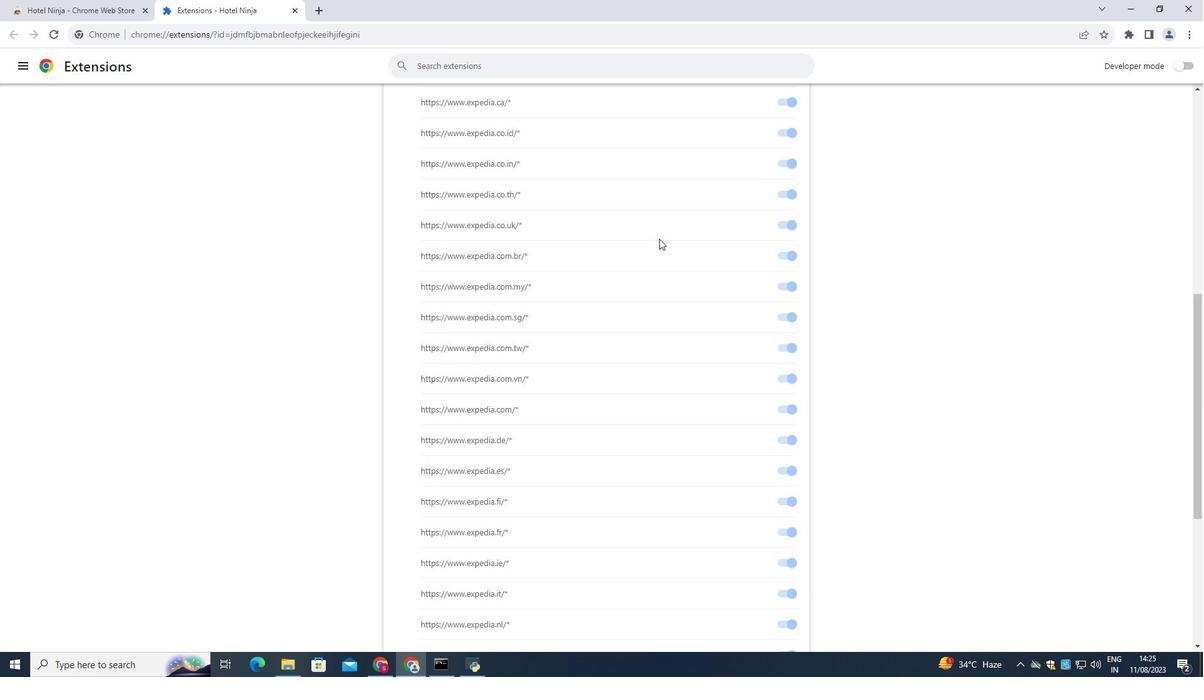 
Action: Mouse scrolled (659, 239) with delta (0, 0)
Screenshot: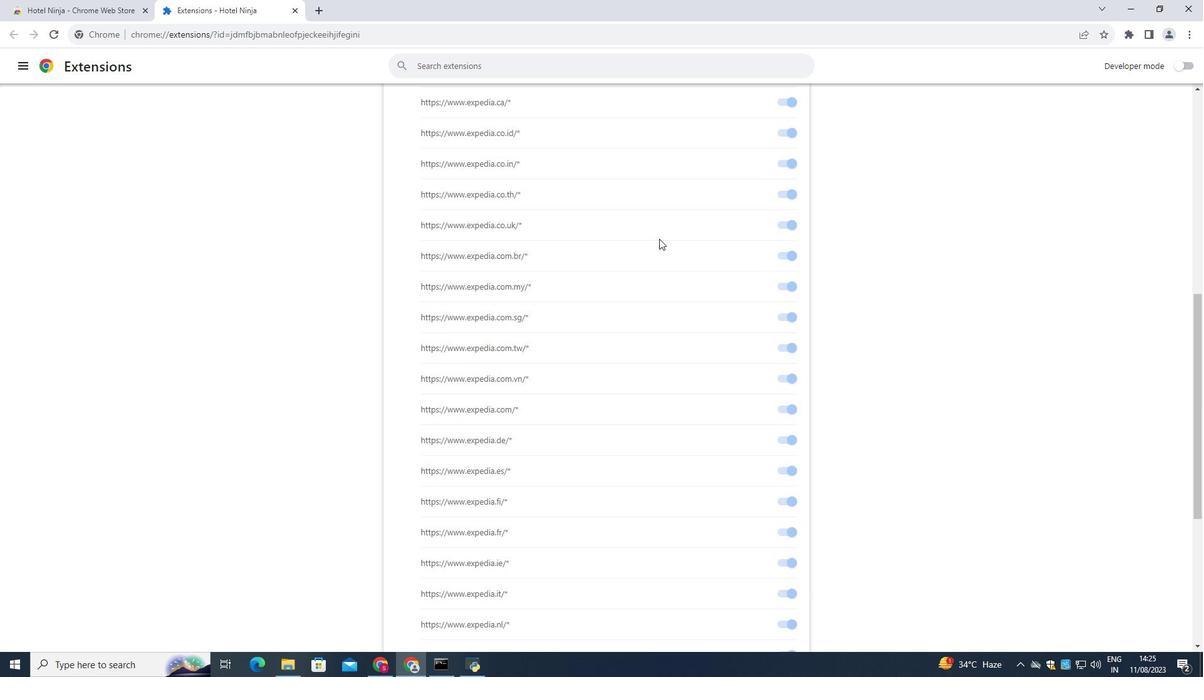 
Action: Mouse scrolled (659, 239) with delta (0, 0)
Screenshot: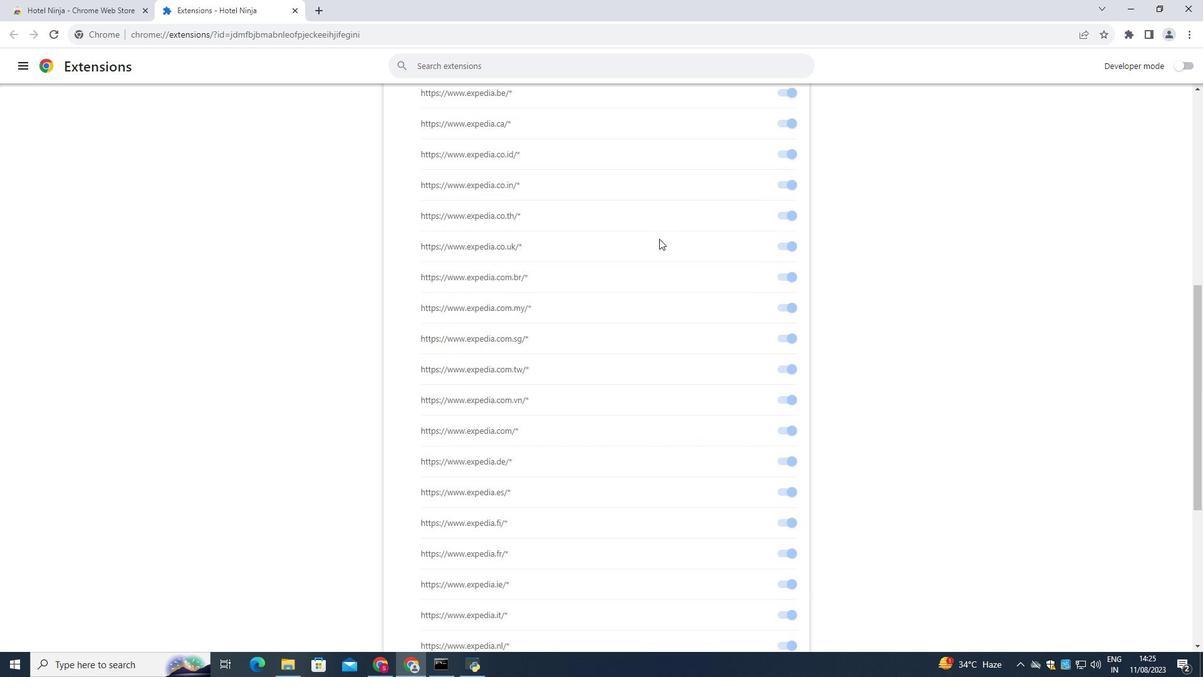 
Action: Mouse scrolled (659, 239) with delta (0, 0)
Screenshot: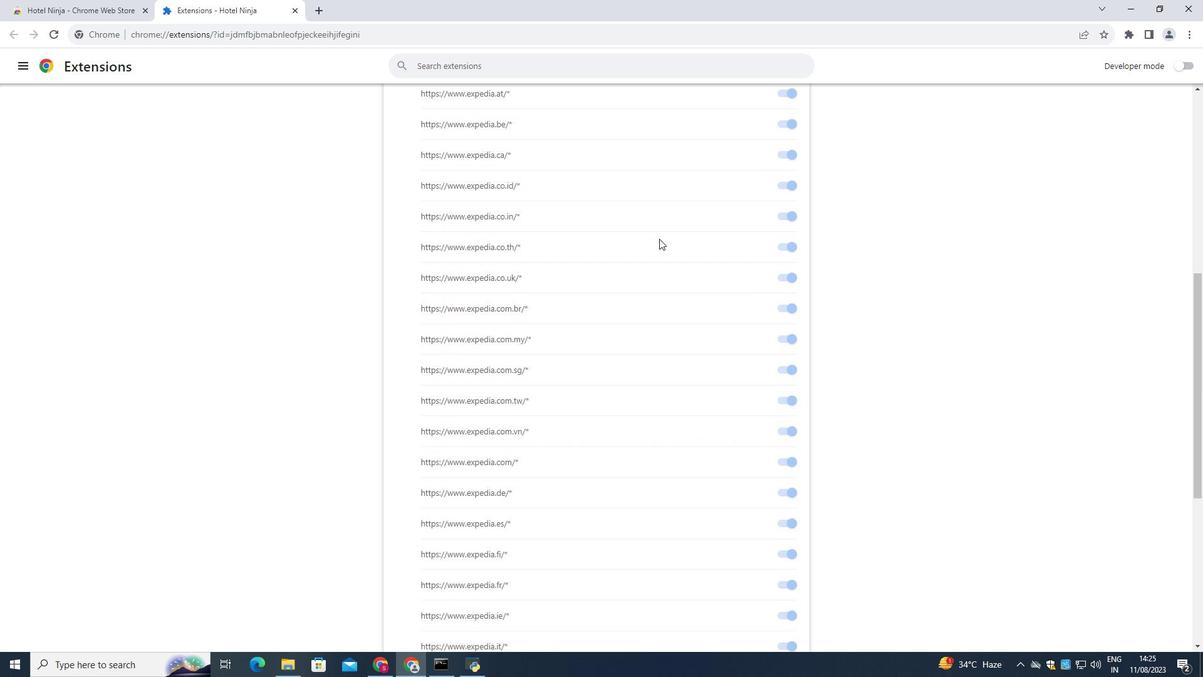 
Action: Mouse scrolled (659, 239) with delta (0, 0)
Screenshot: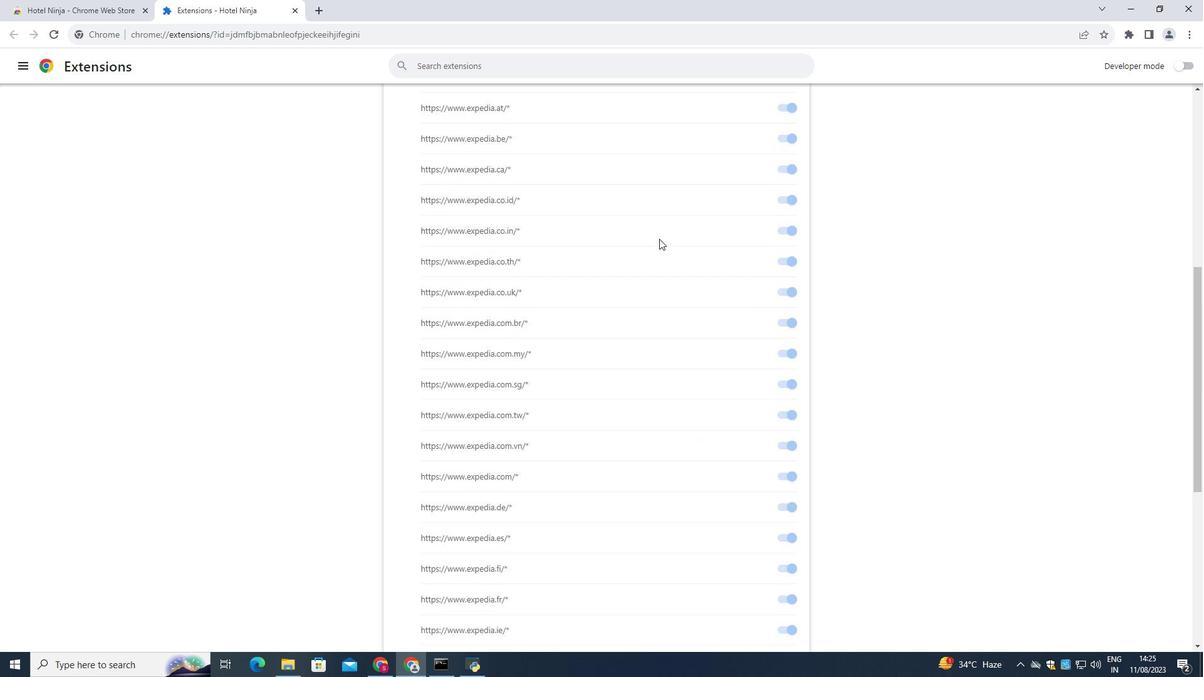 
Action: Mouse scrolled (659, 239) with delta (0, 0)
Screenshot: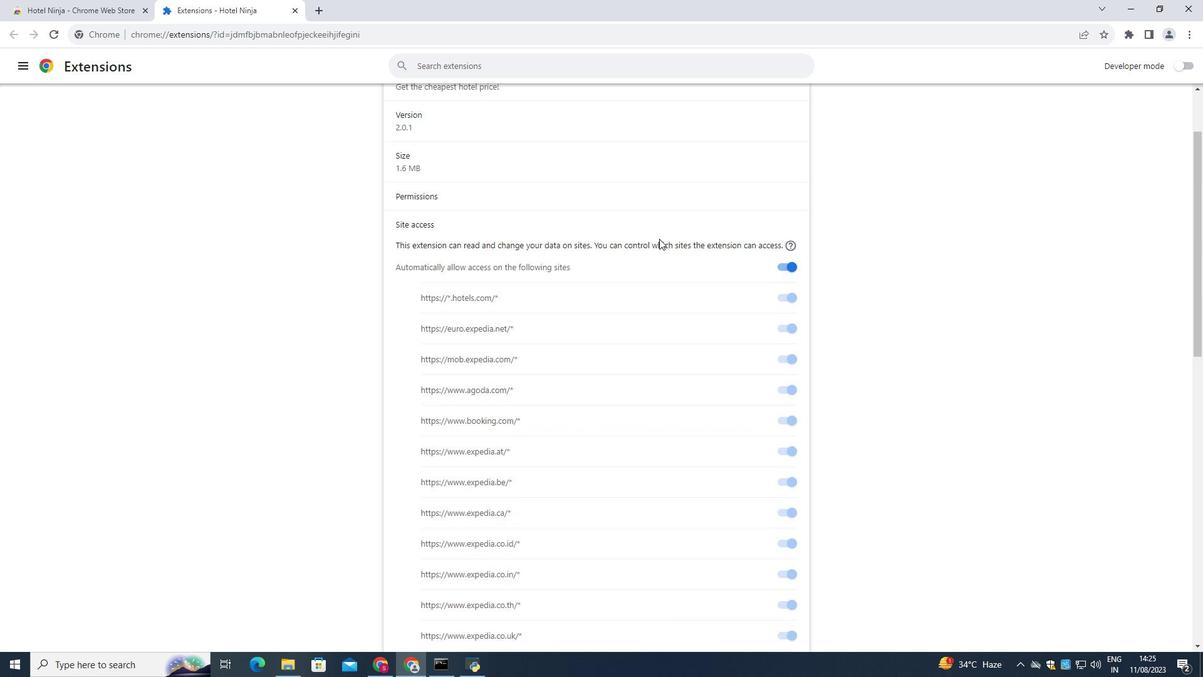 
Action: Mouse scrolled (659, 239) with delta (0, 0)
Screenshot: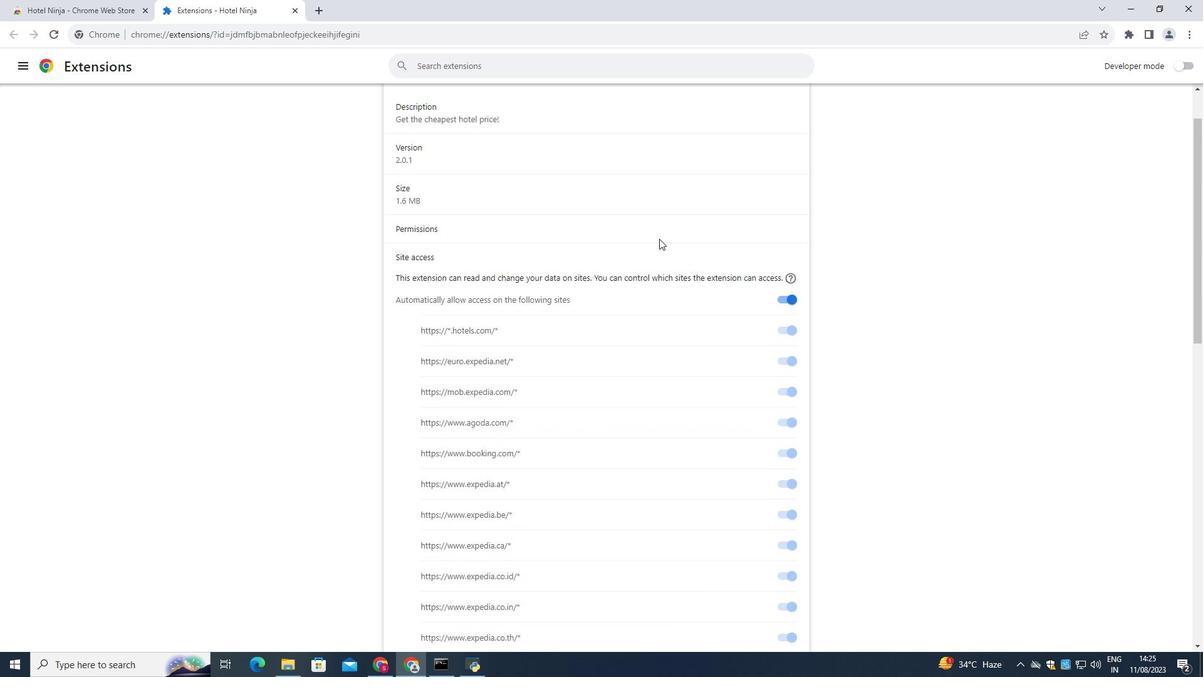 
Action: Mouse scrolled (659, 239) with delta (0, 0)
Screenshot: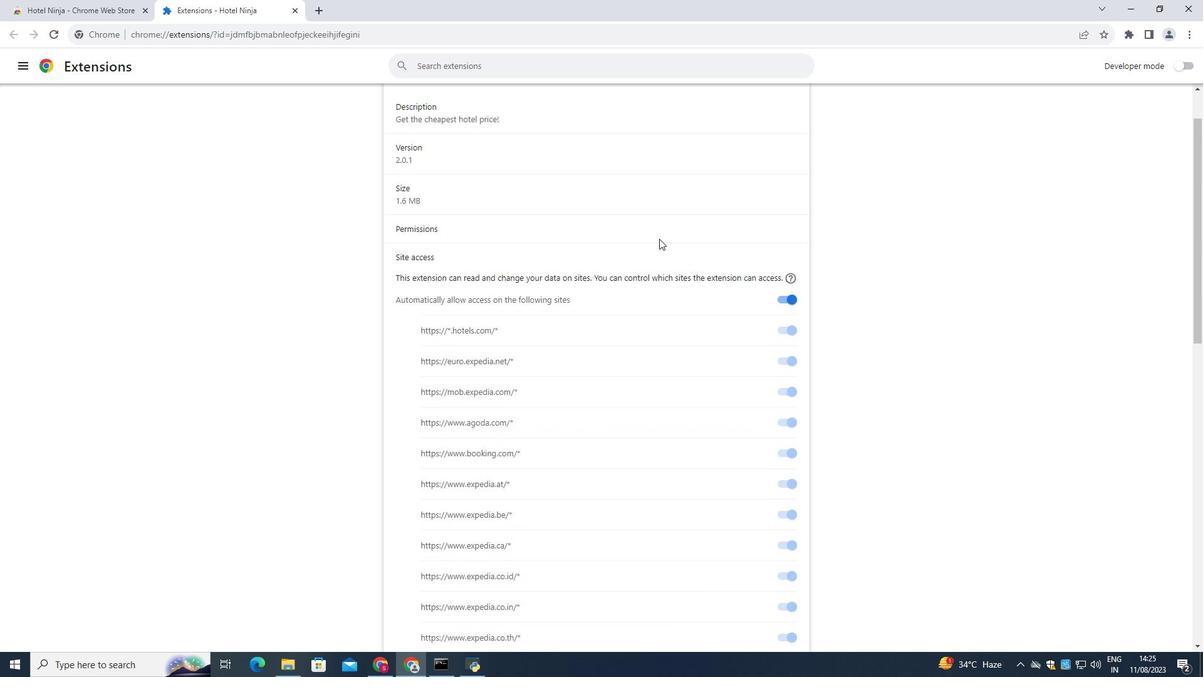 
Action: Mouse scrolled (659, 239) with delta (0, 0)
Screenshot: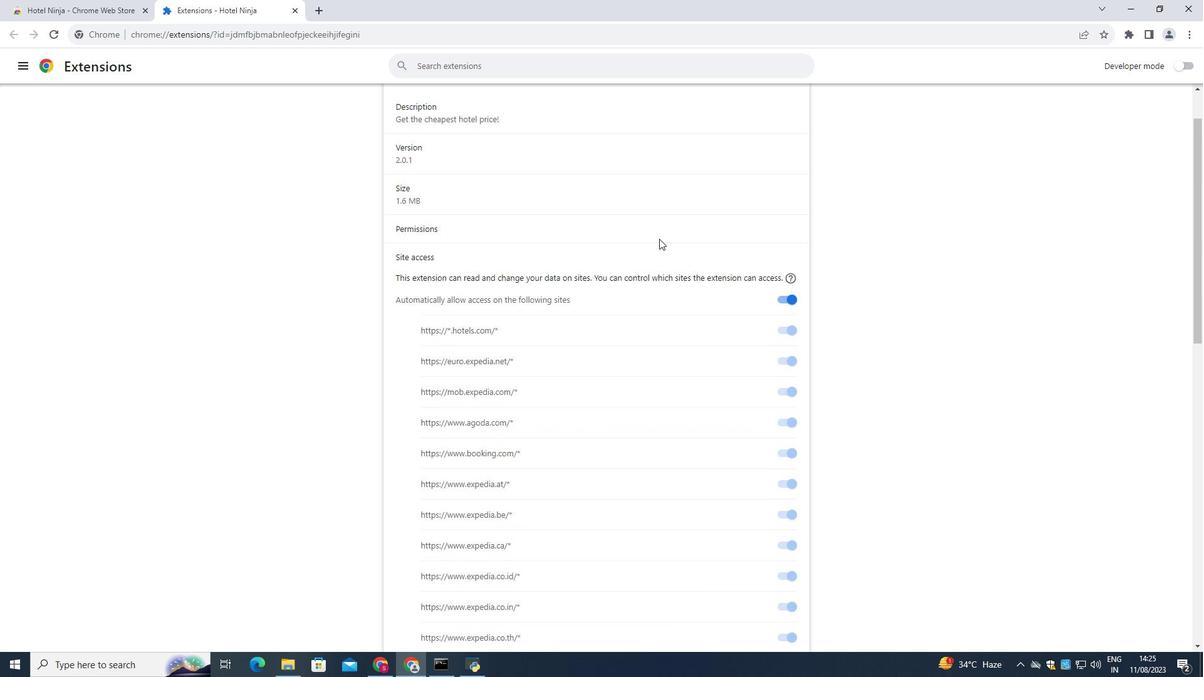 
Action: Mouse scrolled (659, 239) with delta (0, 0)
Screenshot: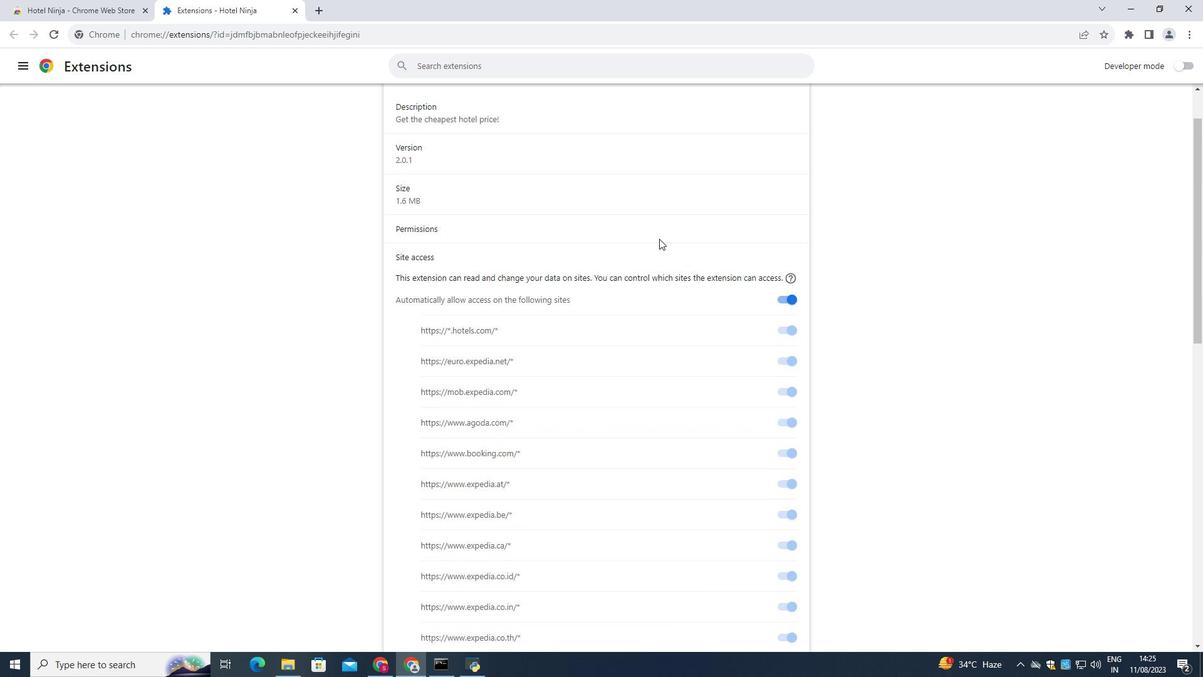 
Action: Mouse scrolled (659, 239) with delta (0, 0)
Screenshot: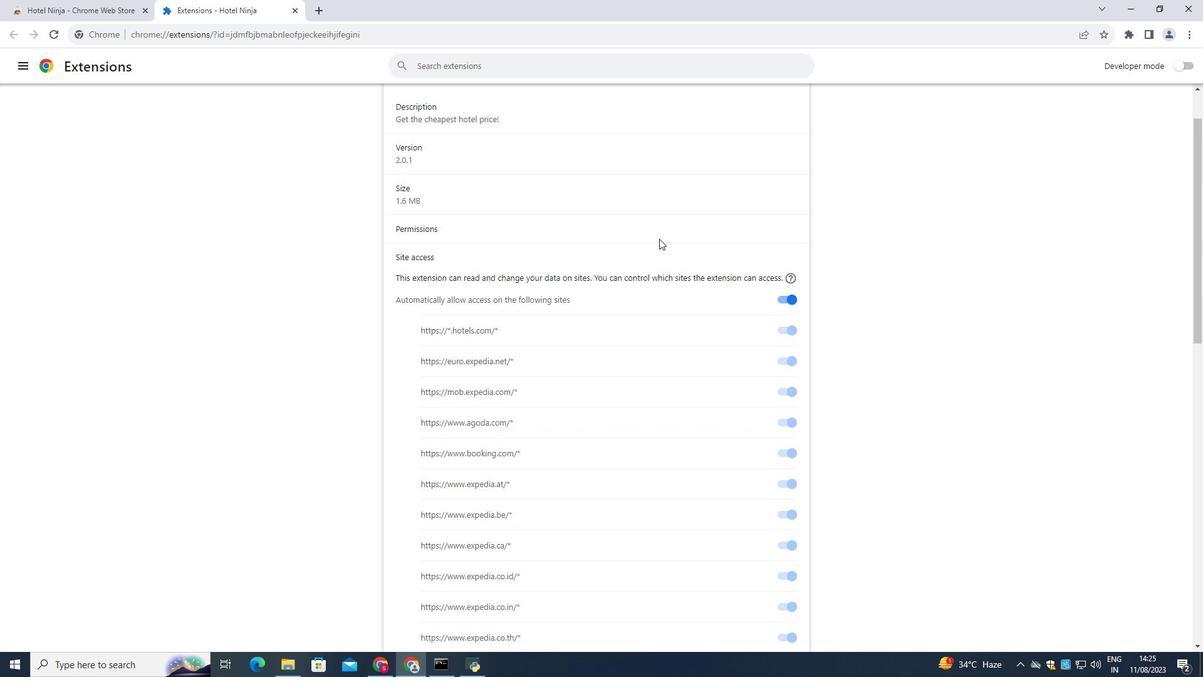
Action: Mouse scrolled (659, 239) with delta (0, 0)
Screenshot: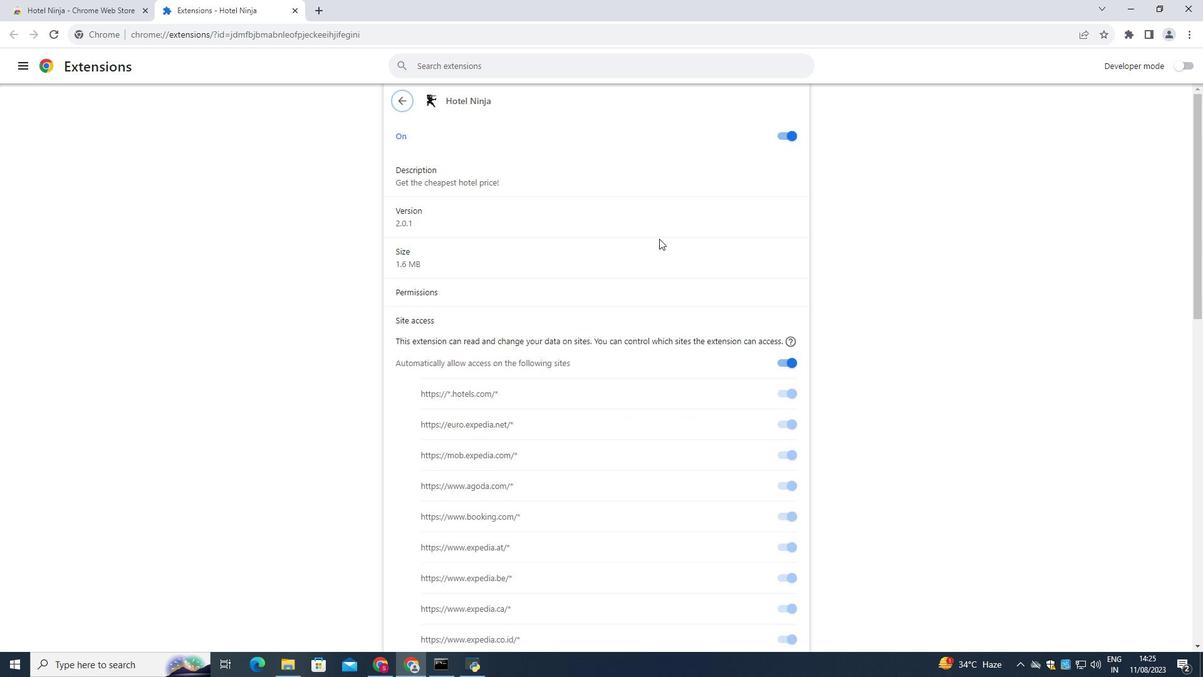 
Action: Mouse scrolled (659, 239) with delta (0, 0)
Screenshot: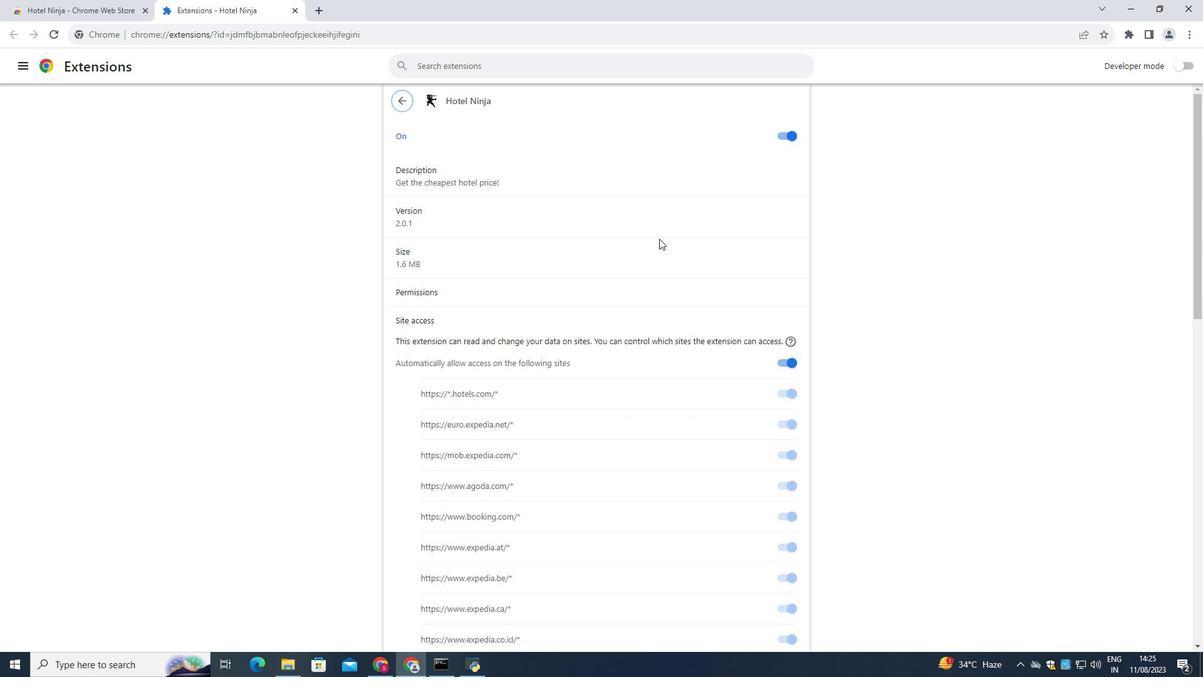 
Action: Mouse scrolled (659, 239) with delta (0, 0)
